 Task: Model and Animate a Rube Goldberg Machine.
Action: Mouse moved to (461, 302)
Screenshot: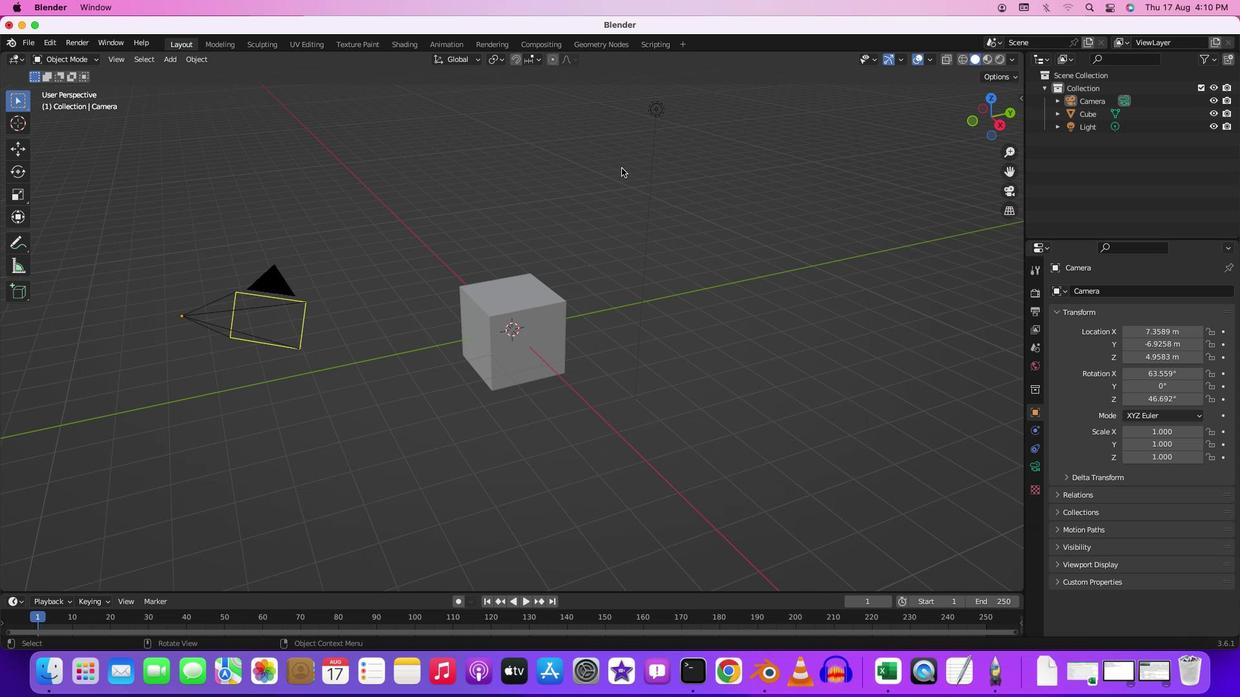 
Action: Key pressed Key.delete
Screenshot: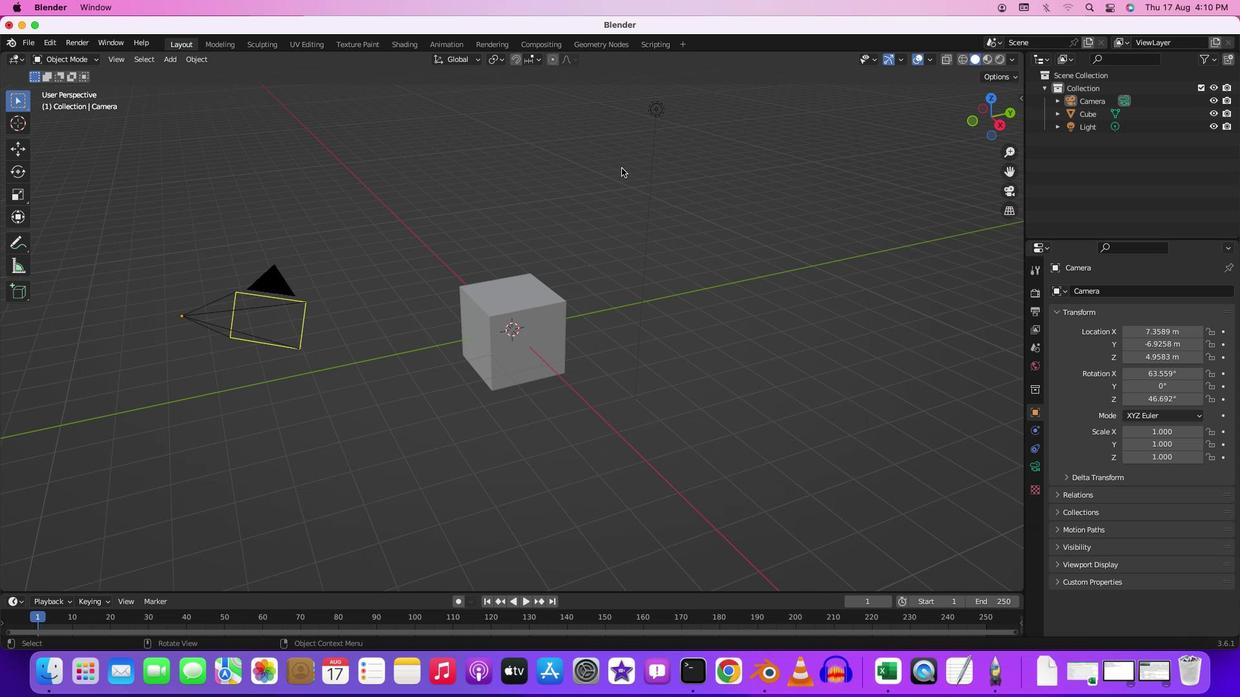 
Action: Mouse moved to (415, 310)
Screenshot: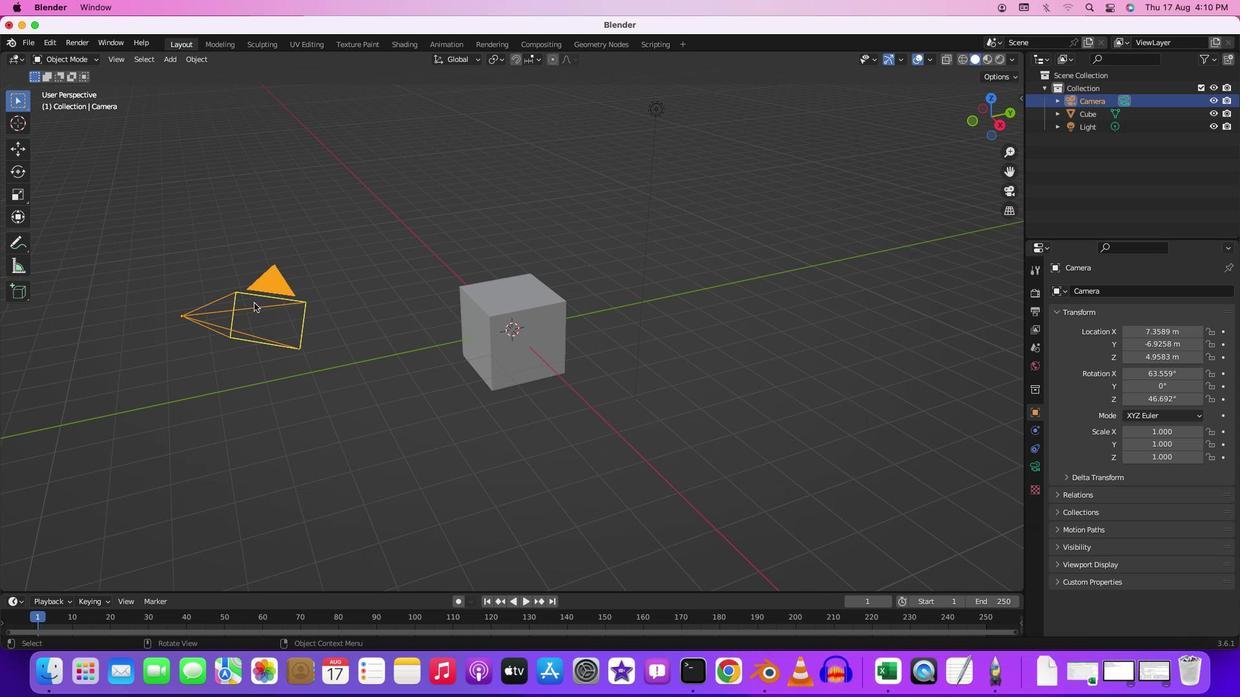 
Action: Mouse pressed left at (415, 310)
Screenshot: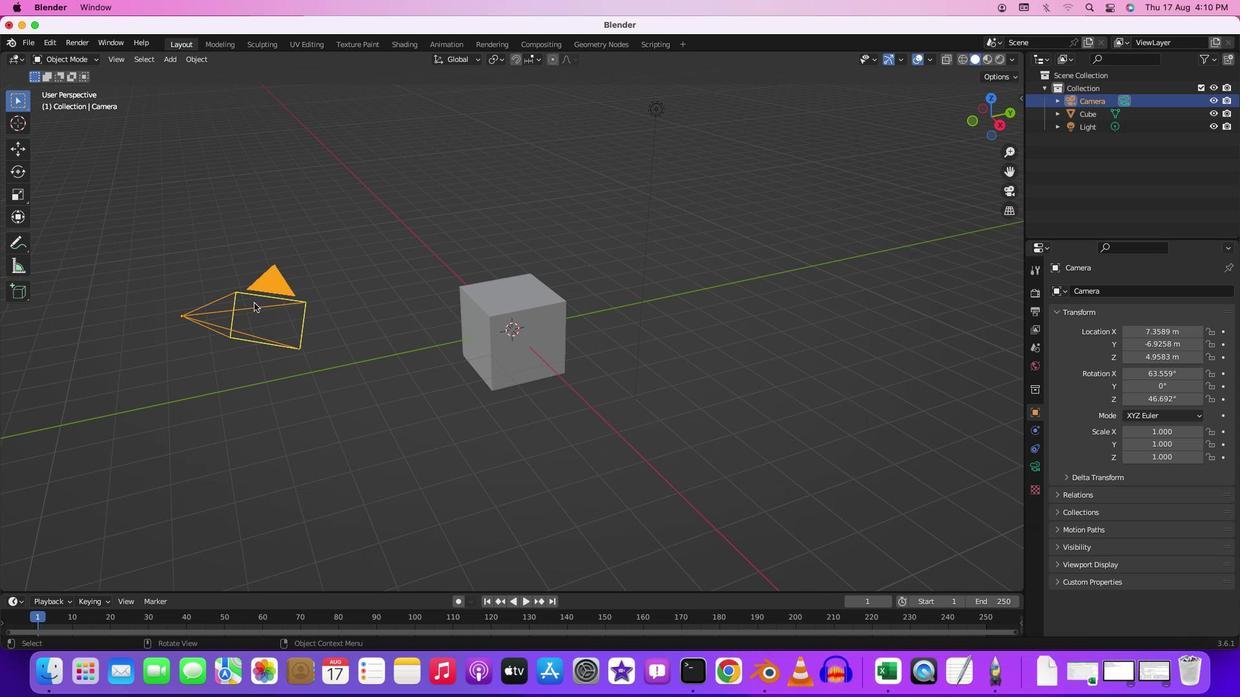 
Action: Key pressed Key.delete
Screenshot: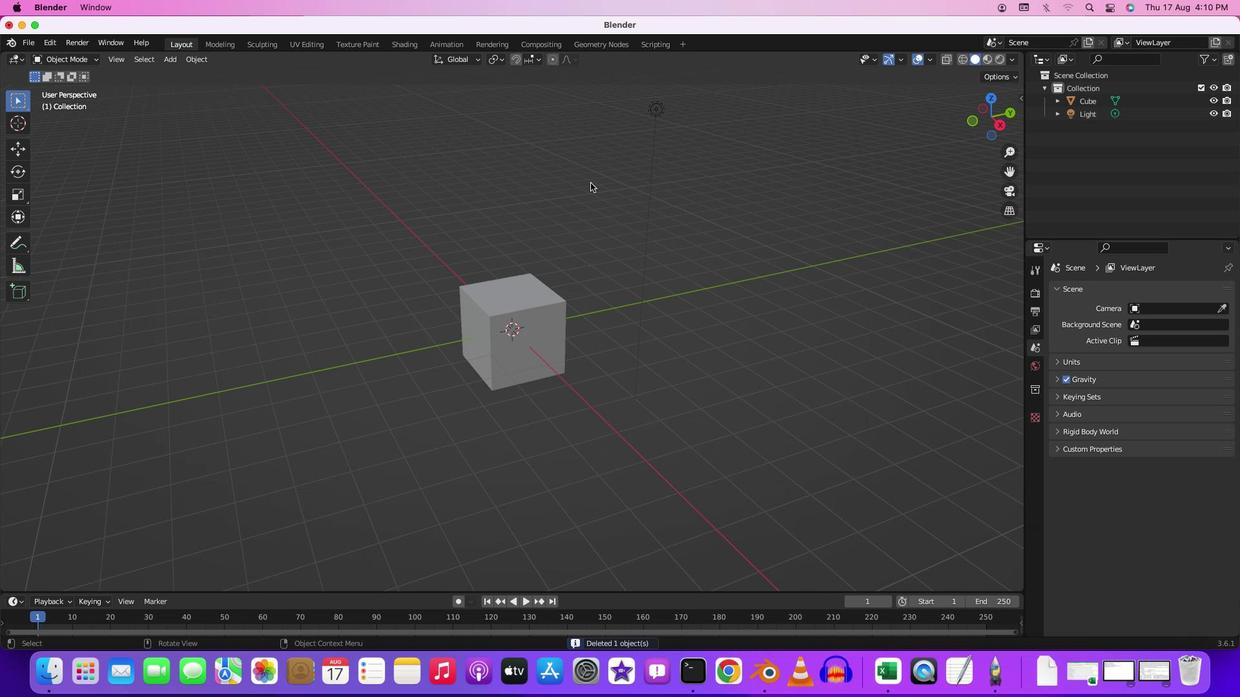 
Action: Mouse moved to (601, 151)
Screenshot: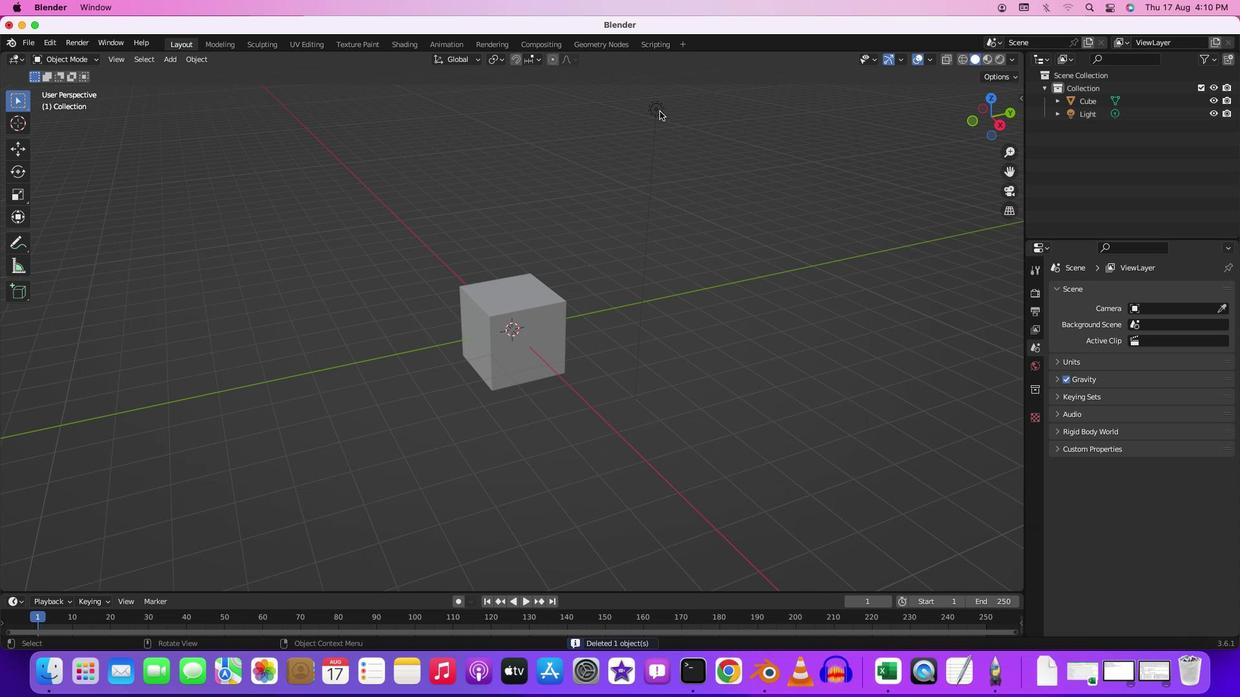 
Action: Mouse pressed left at (601, 151)
Screenshot: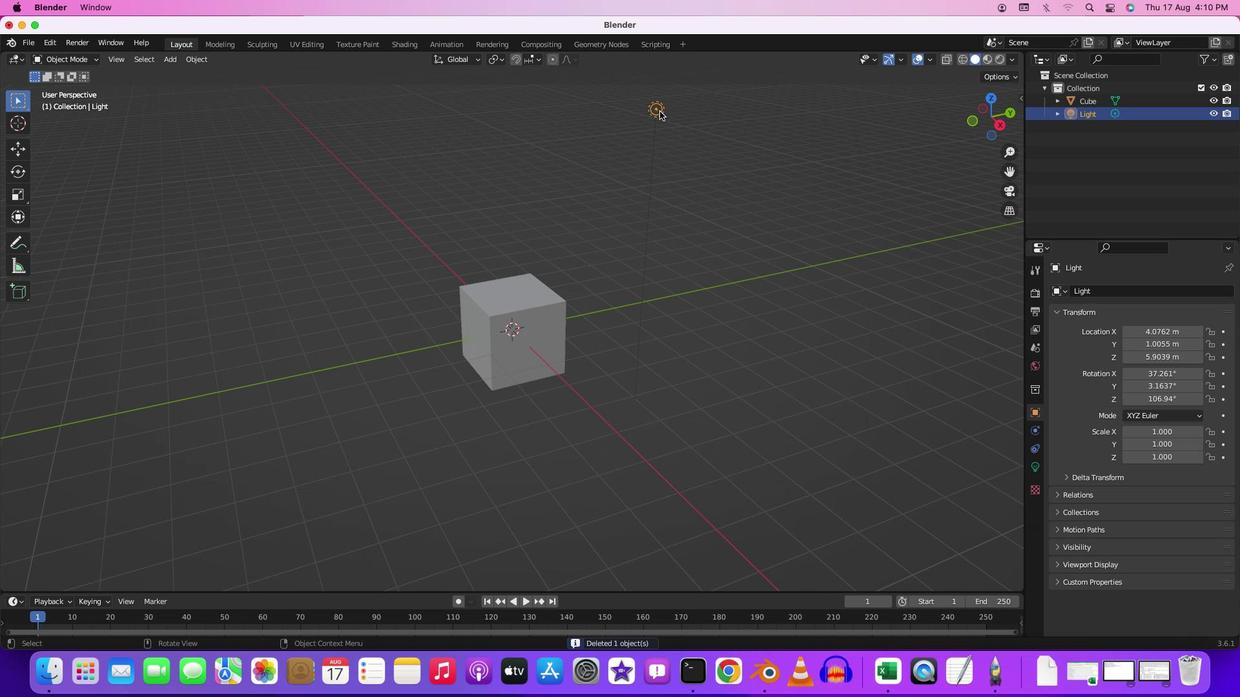 
Action: Key pressed Key.delete
Screenshot: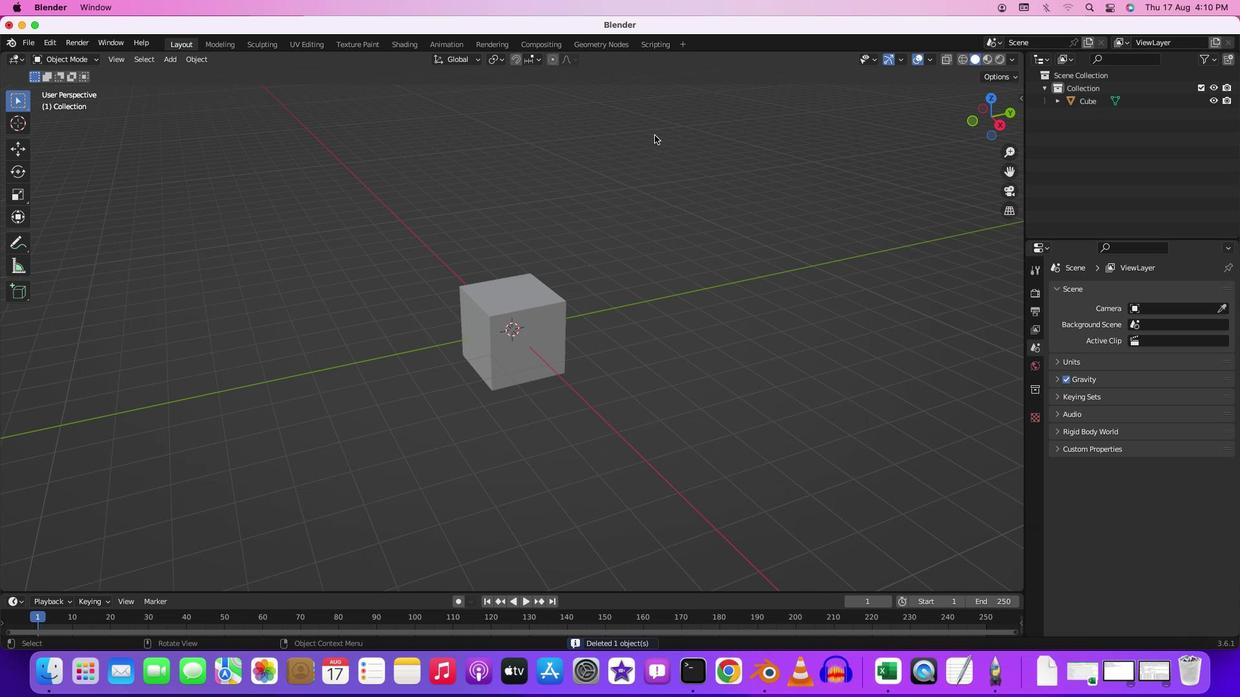 
Action: Mouse moved to (544, 317)
Screenshot: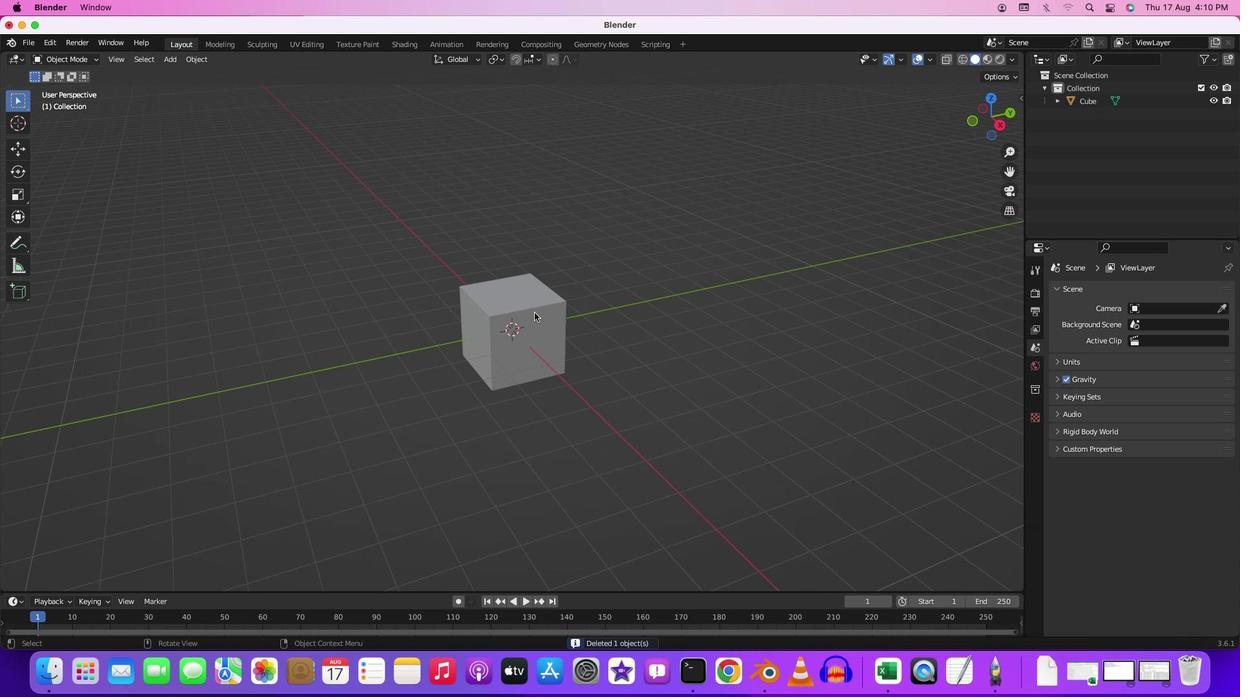 
Action: Mouse pressed left at (544, 317)
Screenshot: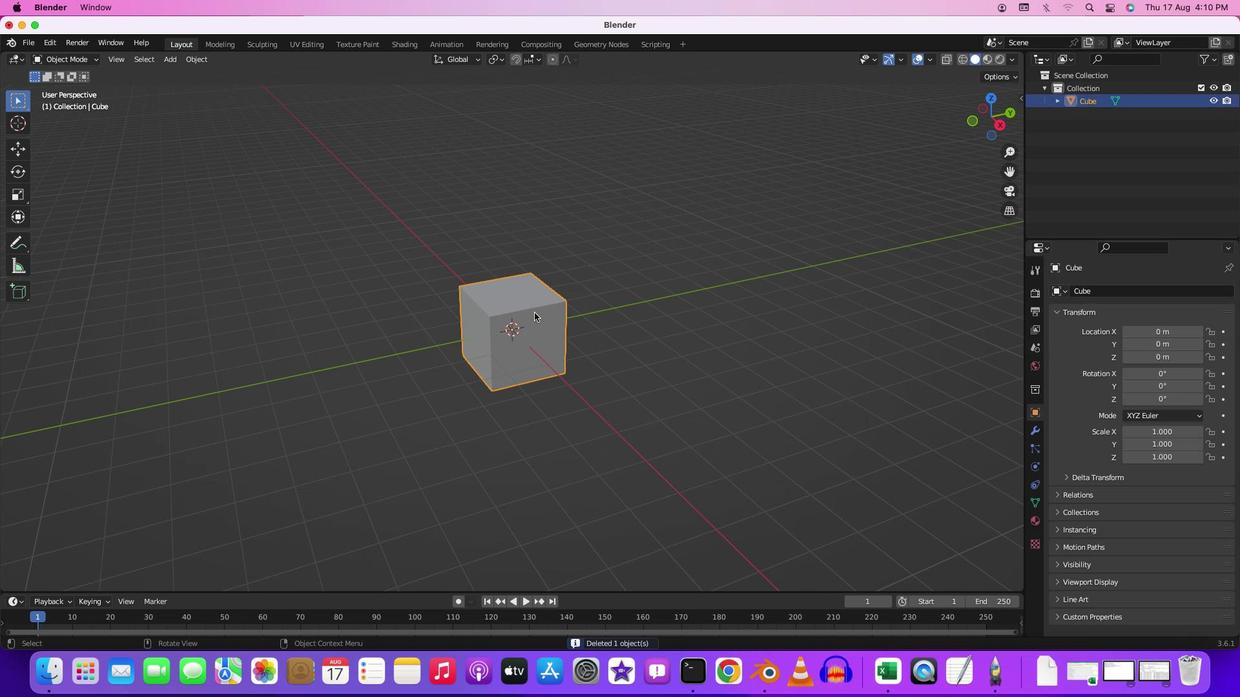 
Action: Mouse moved to (576, 293)
Screenshot: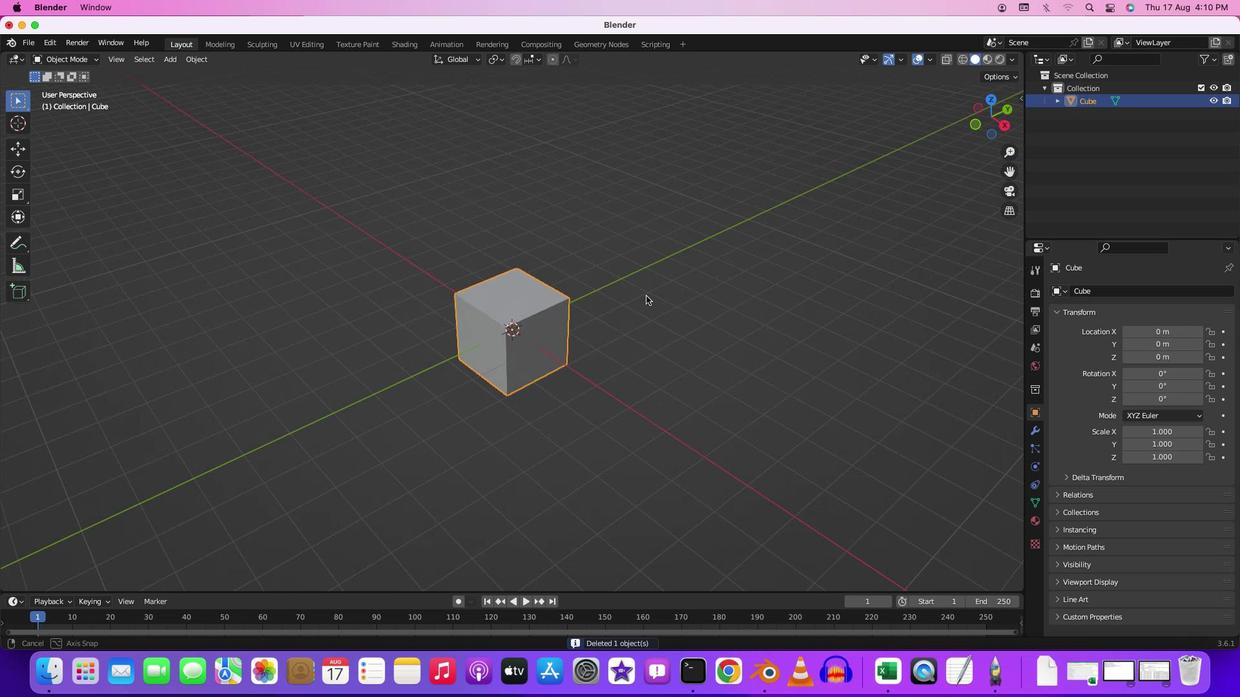 
Action: Mouse pressed middle at (576, 293)
Screenshot: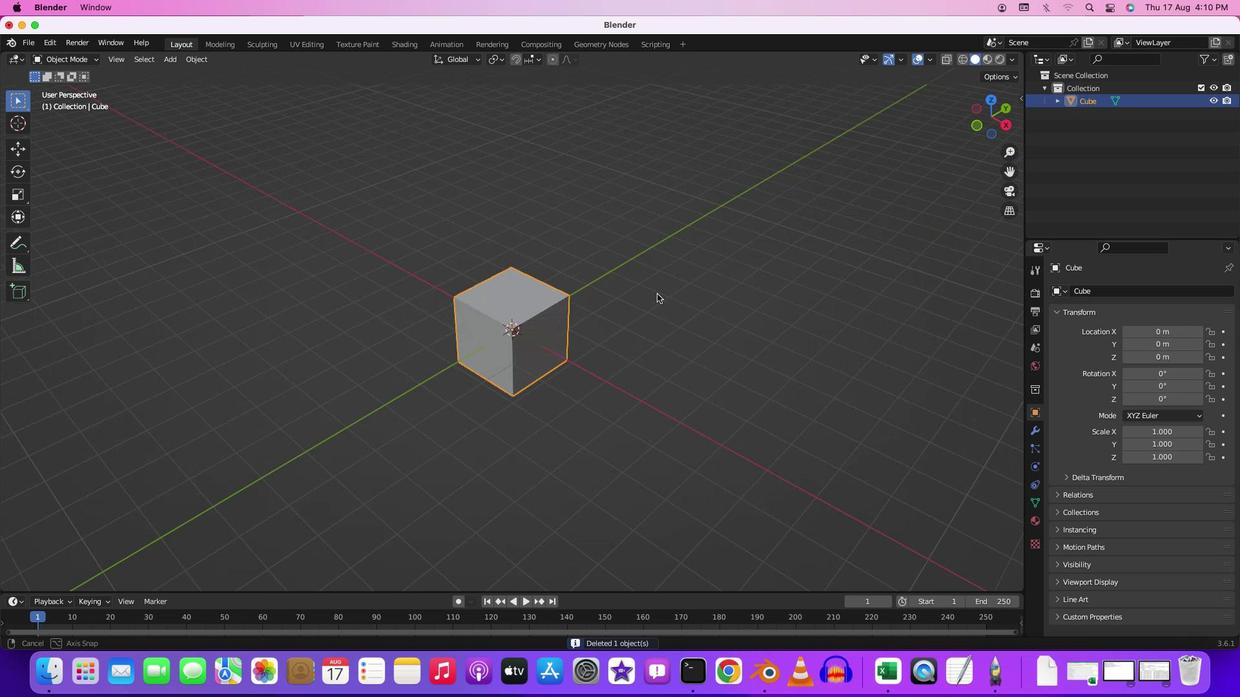 
Action: Mouse moved to (627, 284)
Screenshot: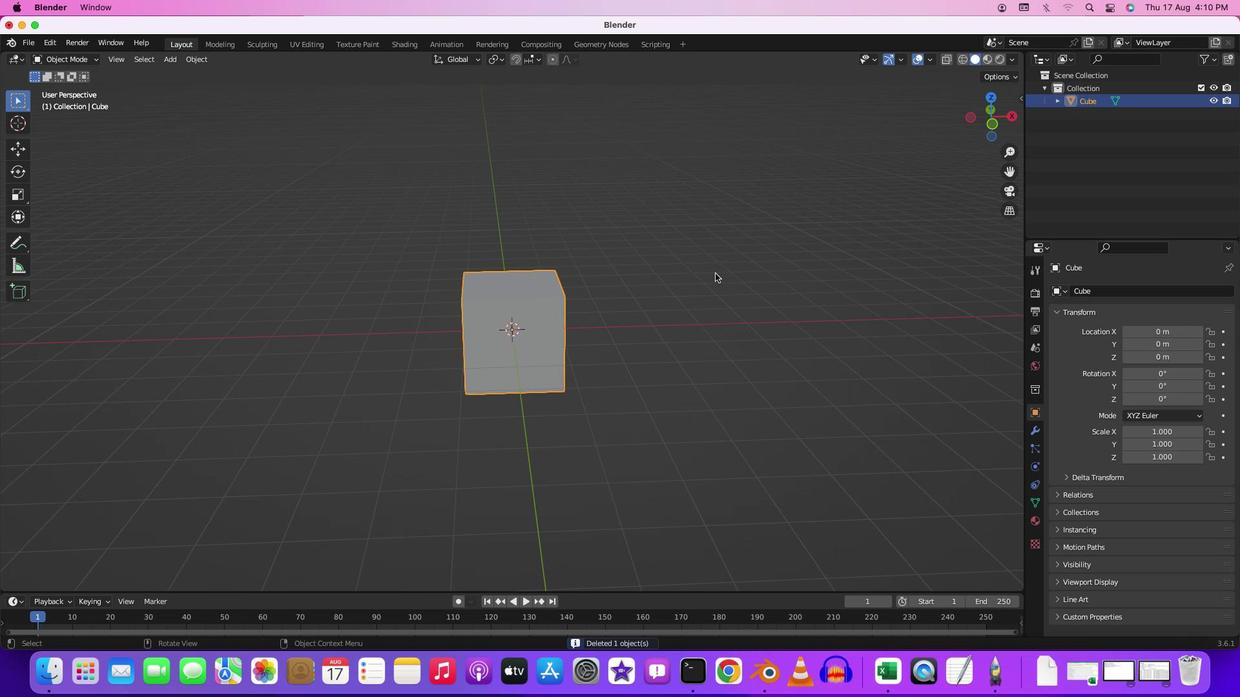 
Action: Mouse scrolled (627, 284) with delta (299, 61)
Screenshot: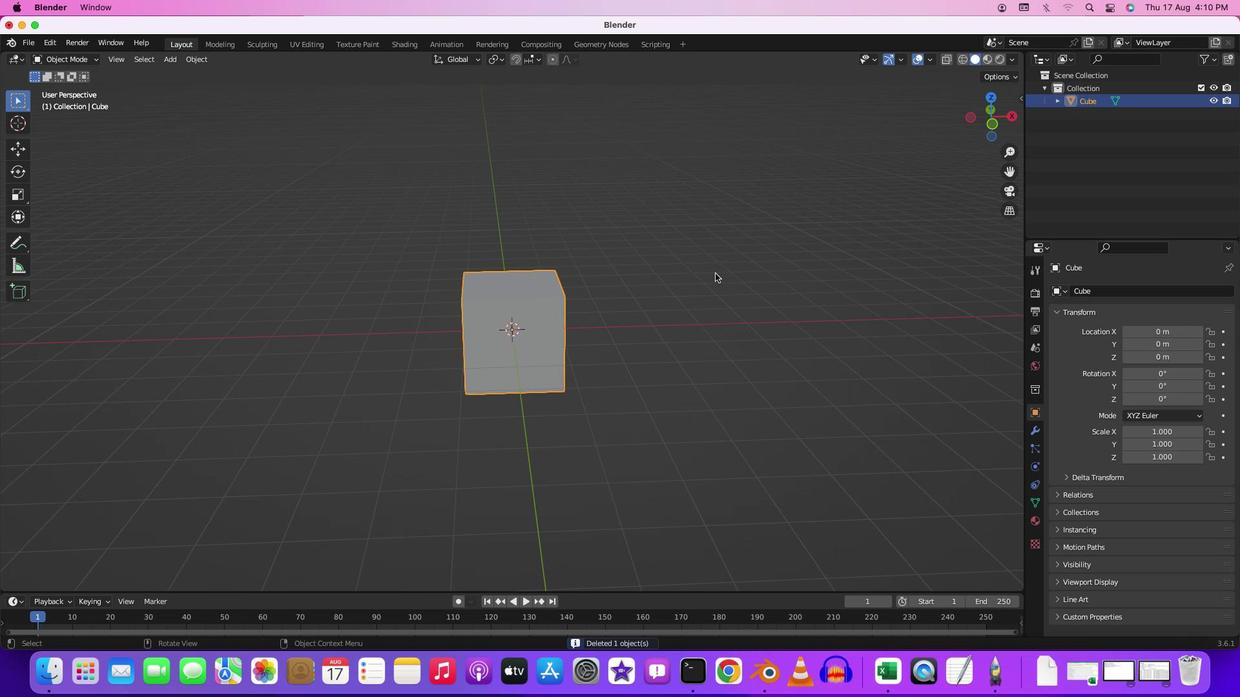 
Action: Mouse moved to (626, 285)
Screenshot: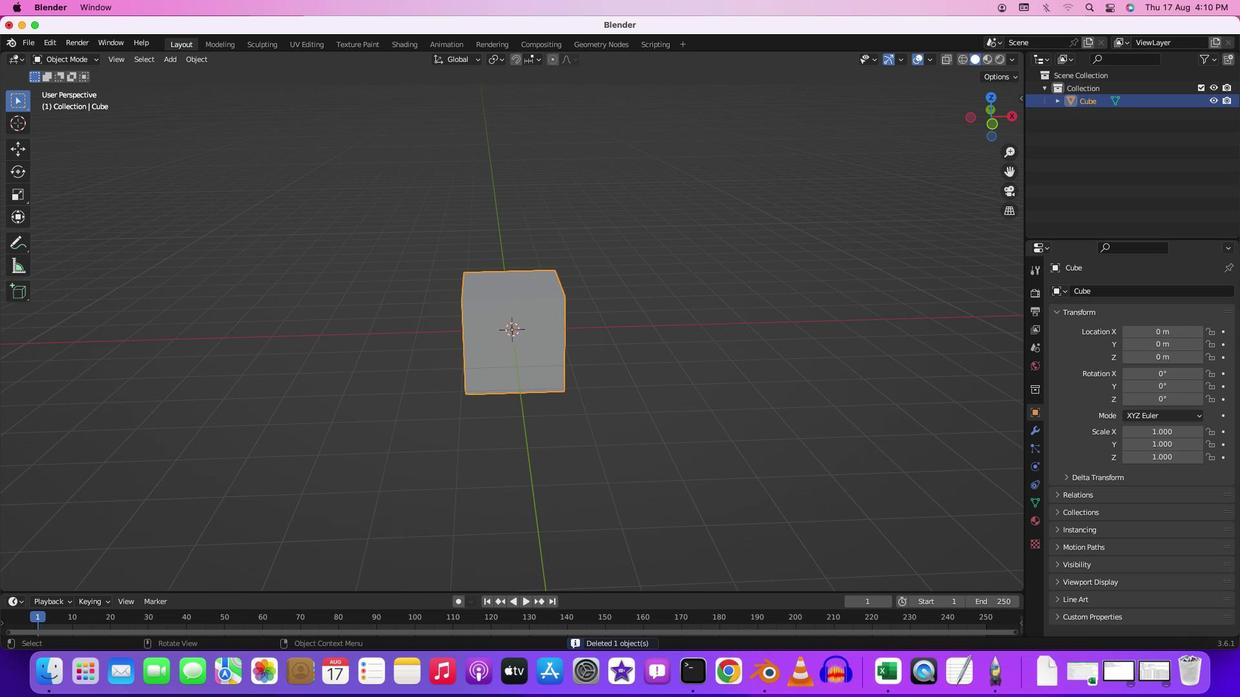 
Action: Key pressed 's''x'
Screenshot: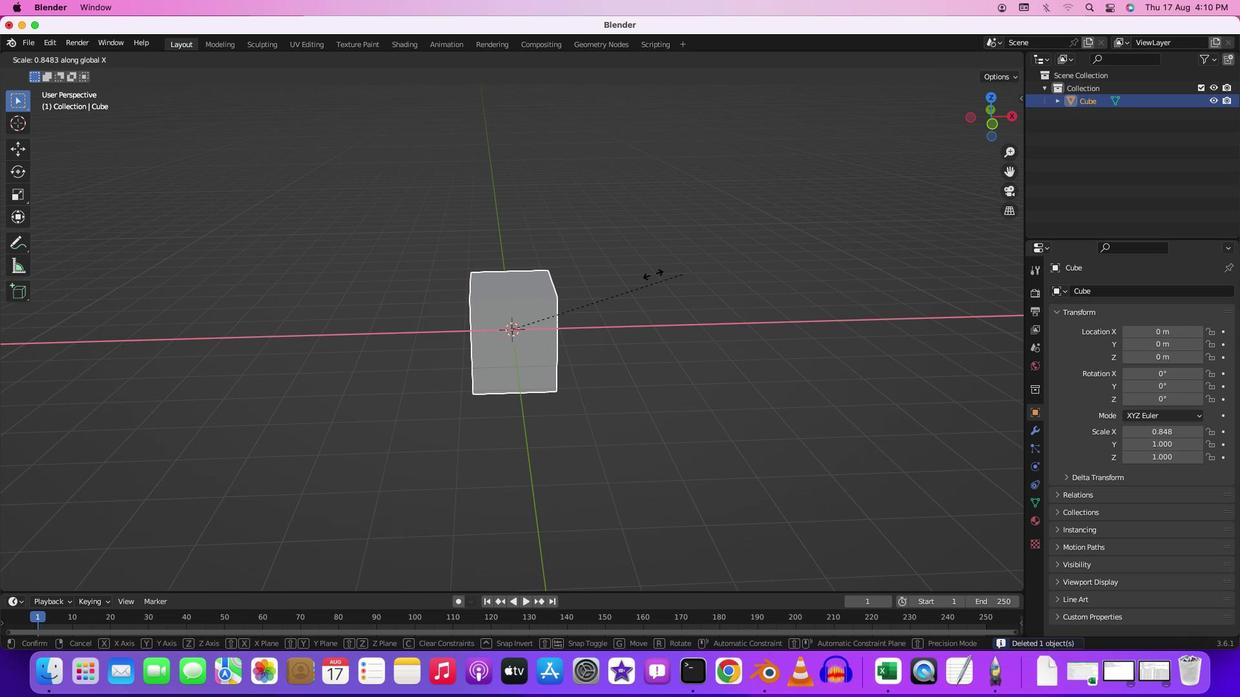 
Action: Mouse moved to (534, 304)
Screenshot: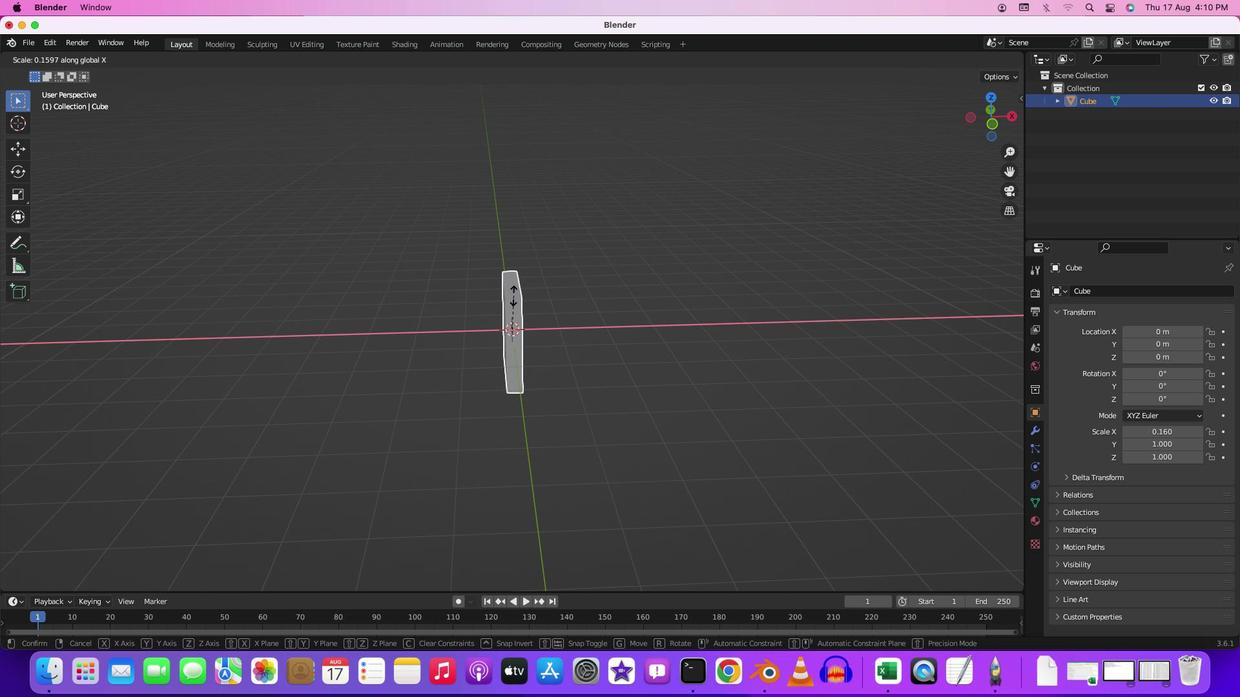 
Action: Mouse pressed left at (534, 304)
Screenshot: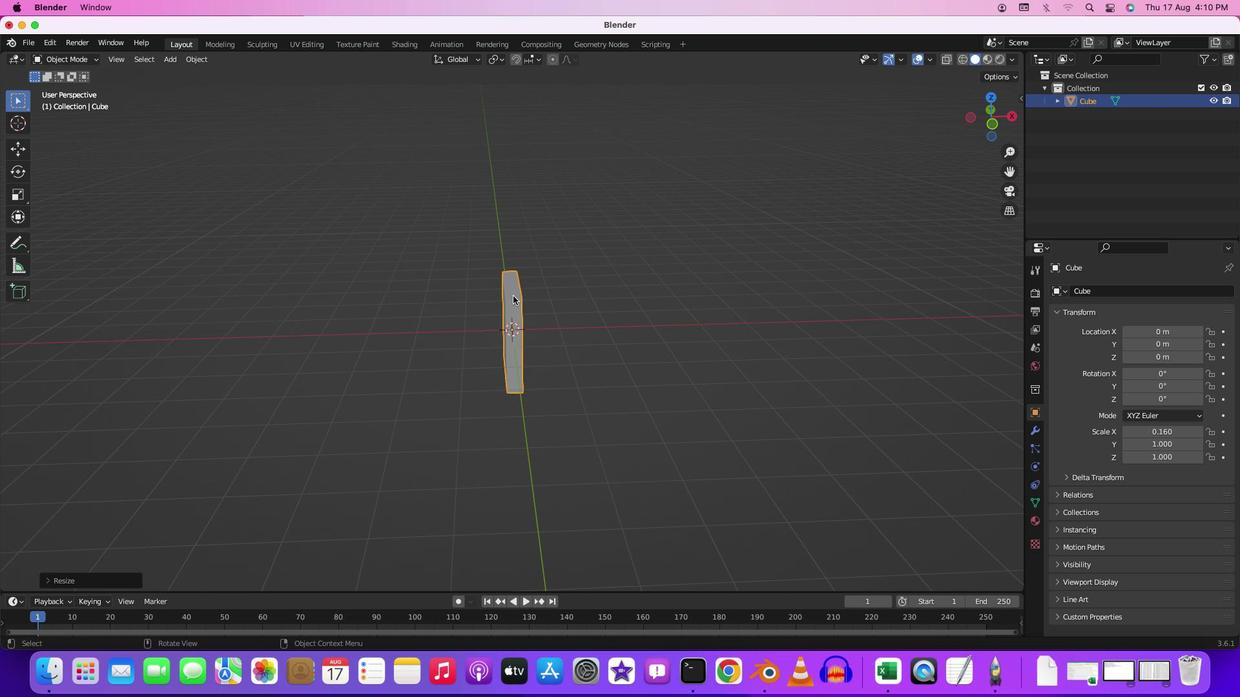 
Action: Mouse moved to (582, 282)
Screenshot: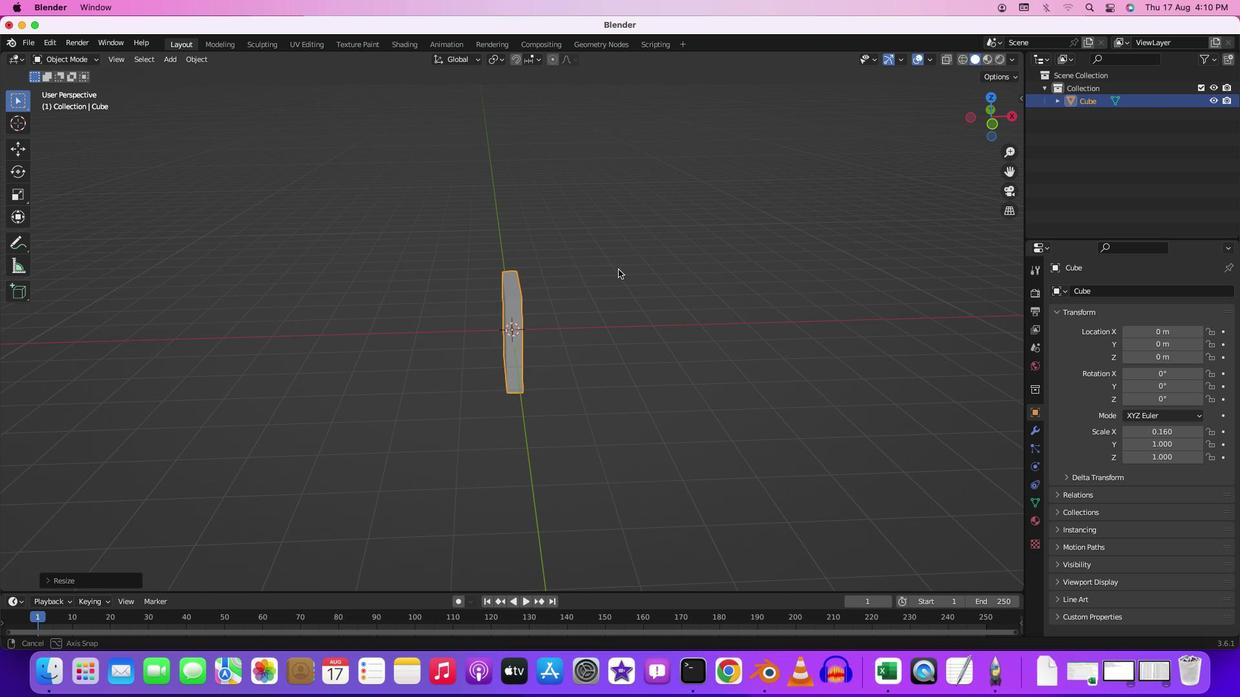 
Action: Mouse pressed middle at (582, 282)
Screenshot: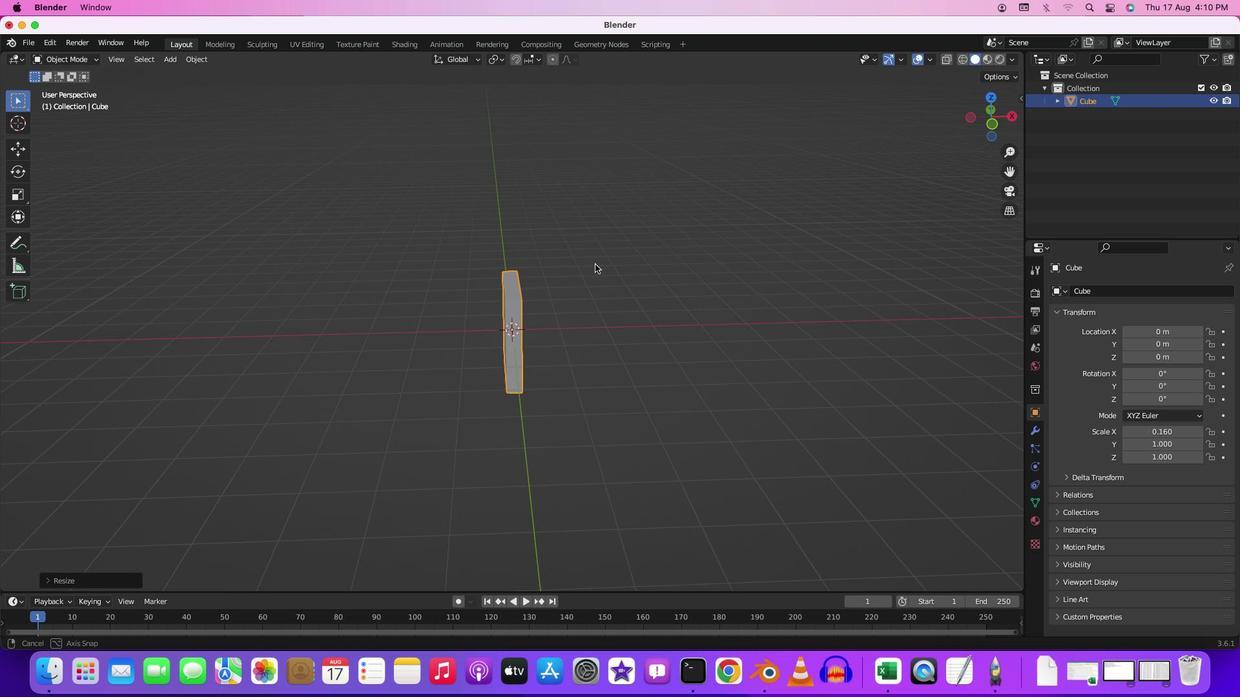 
Action: Mouse moved to (521, 270)
Screenshot: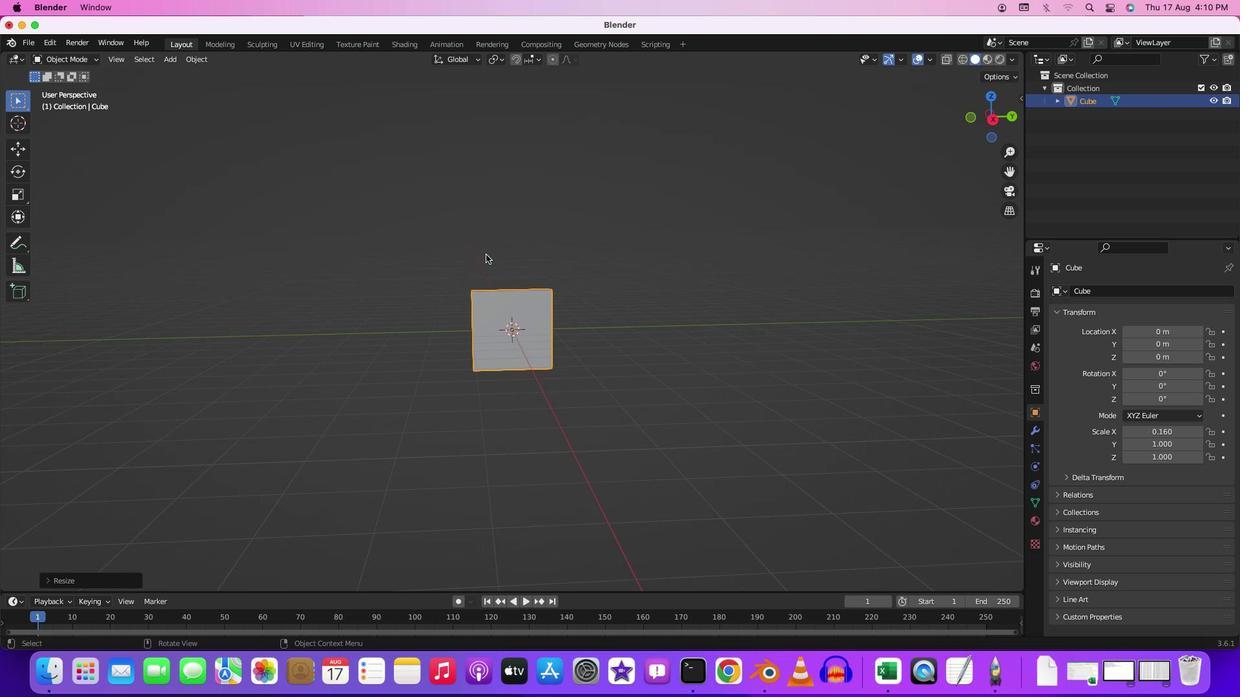 
Action: Mouse scrolled (521, 270) with delta (299, 60)
Screenshot: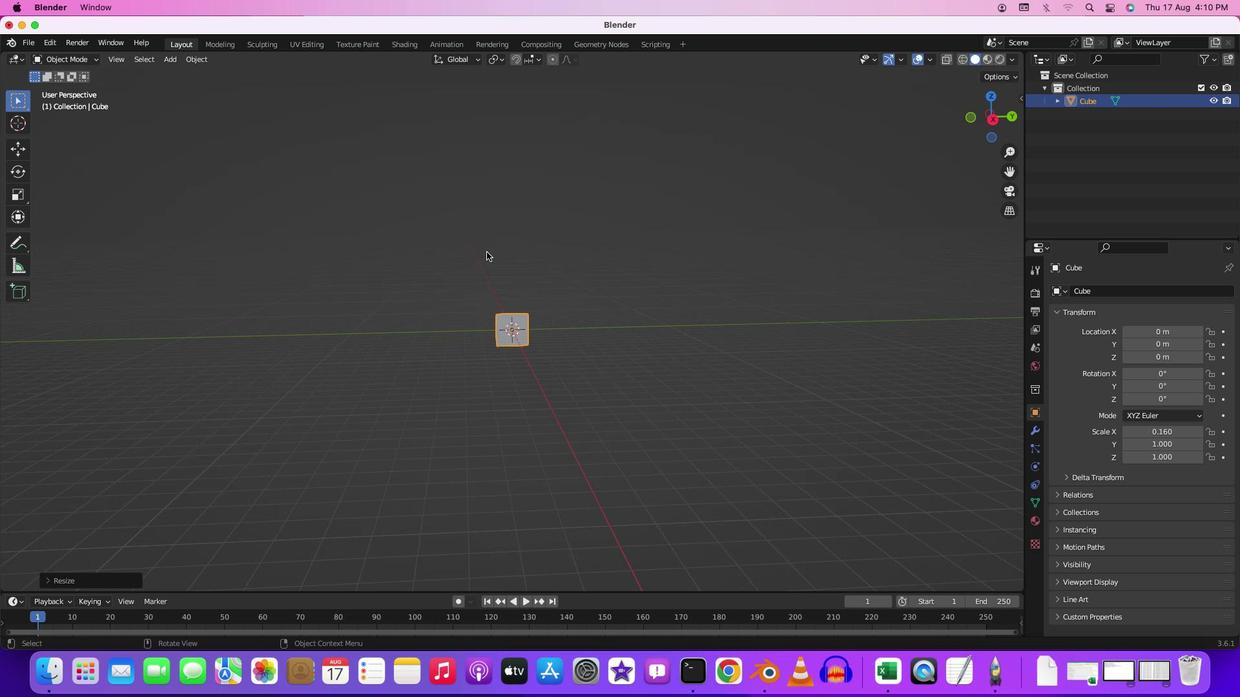 
Action: Mouse scrolled (521, 270) with delta (299, 60)
Screenshot: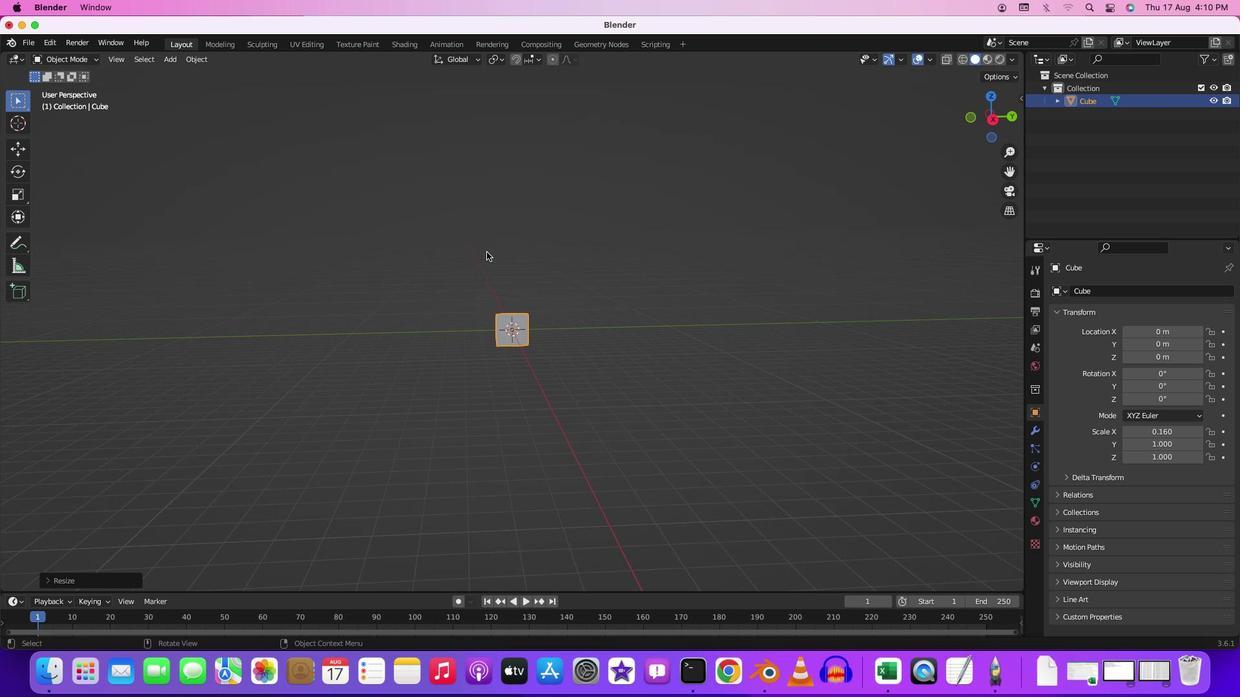 
Action: Mouse scrolled (521, 270) with delta (299, 58)
Screenshot: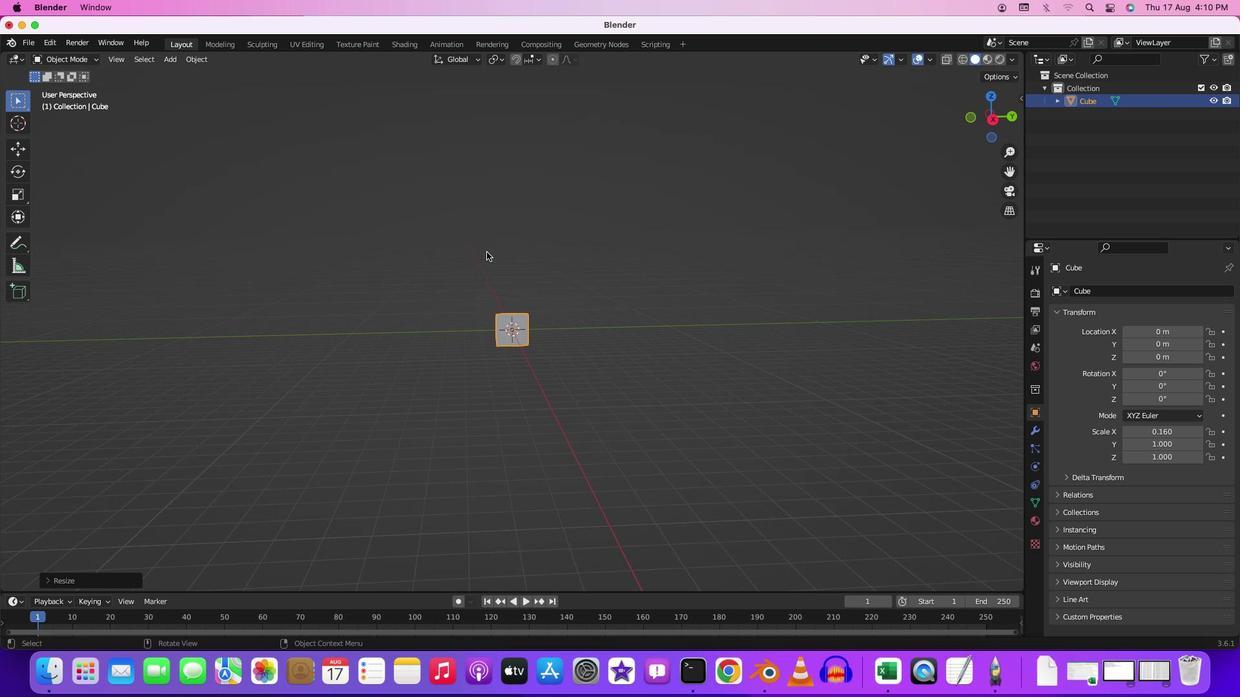 
Action: Mouse scrolled (521, 270) with delta (299, 58)
Screenshot: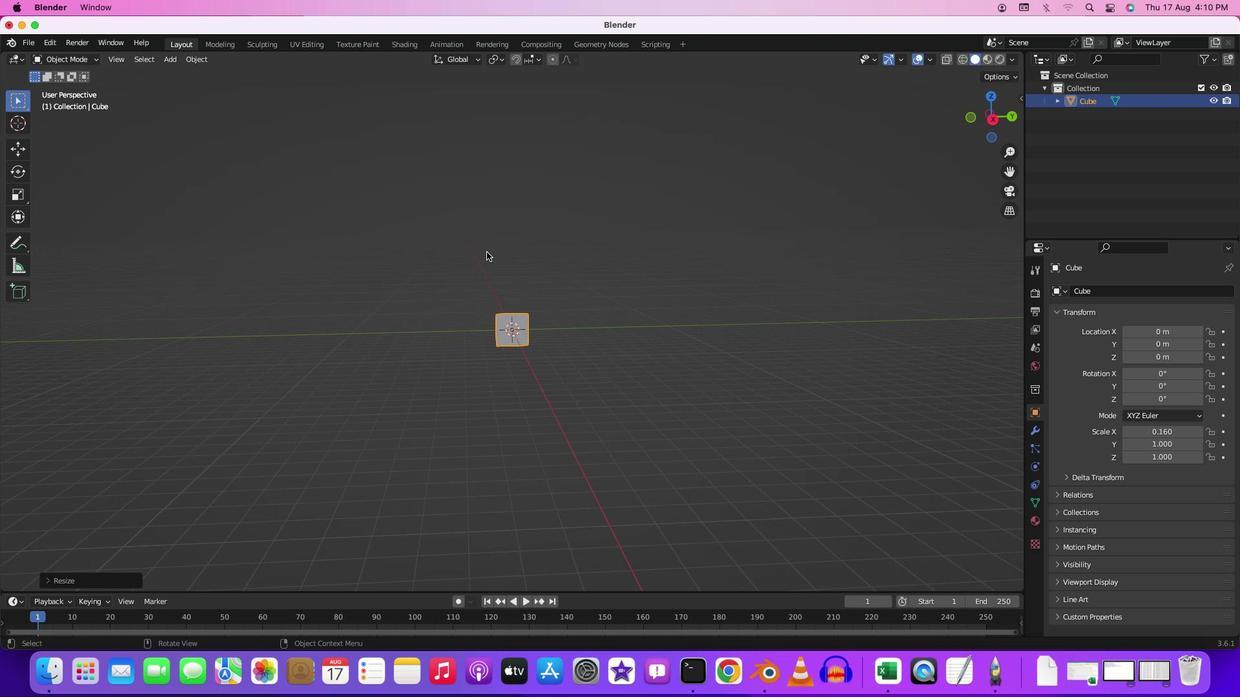 
Action: Mouse scrolled (521, 270) with delta (299, 57)
Screenshot: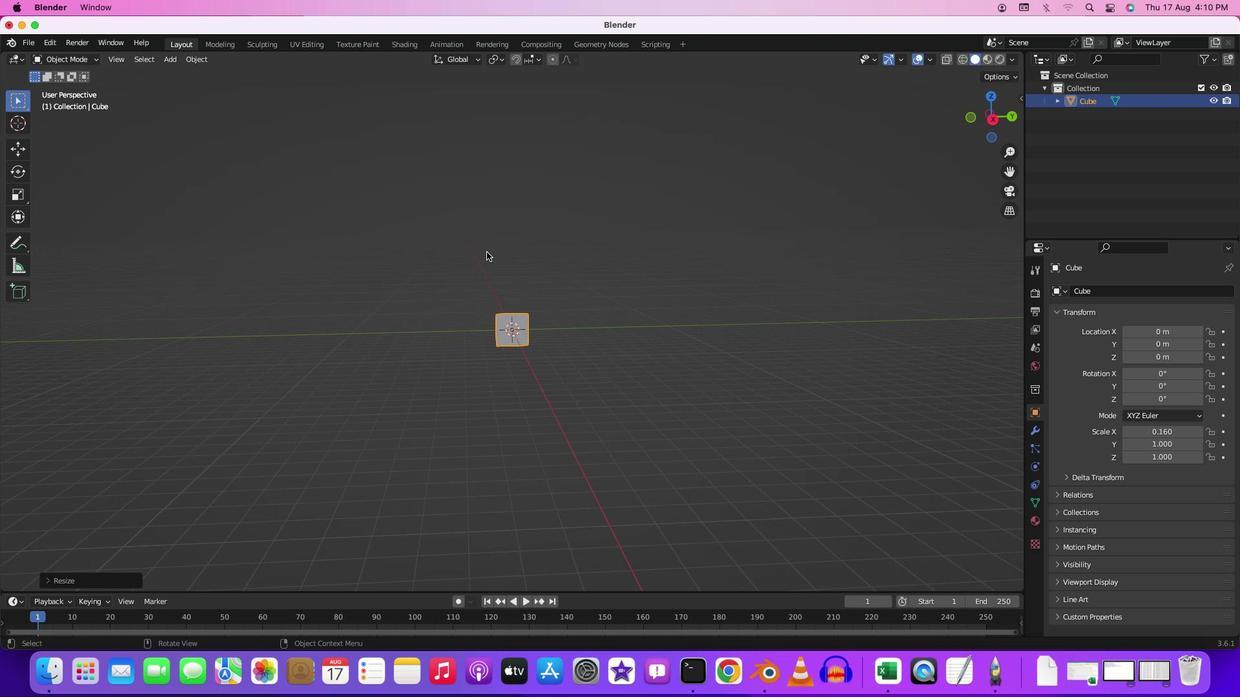 
Action: Mouse scrolled (521, 270) with delta (299, 56)
Screenshot: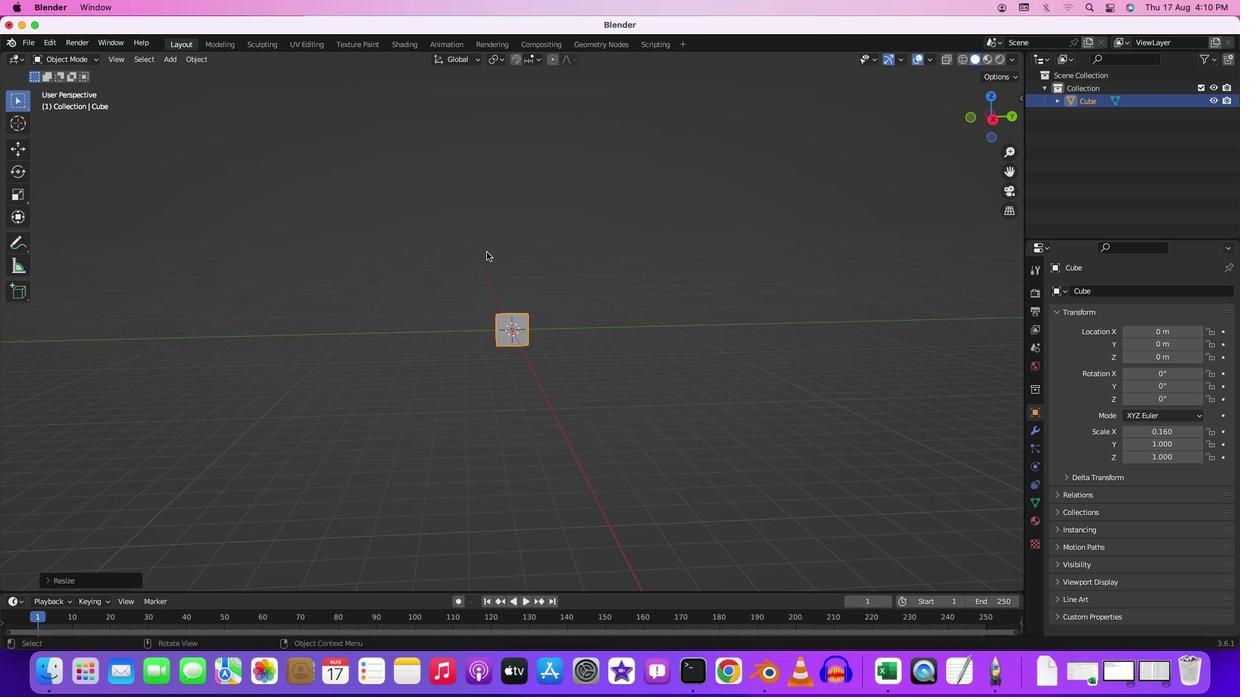 
Action: Mouse moved to (522, 268)
Screenshot: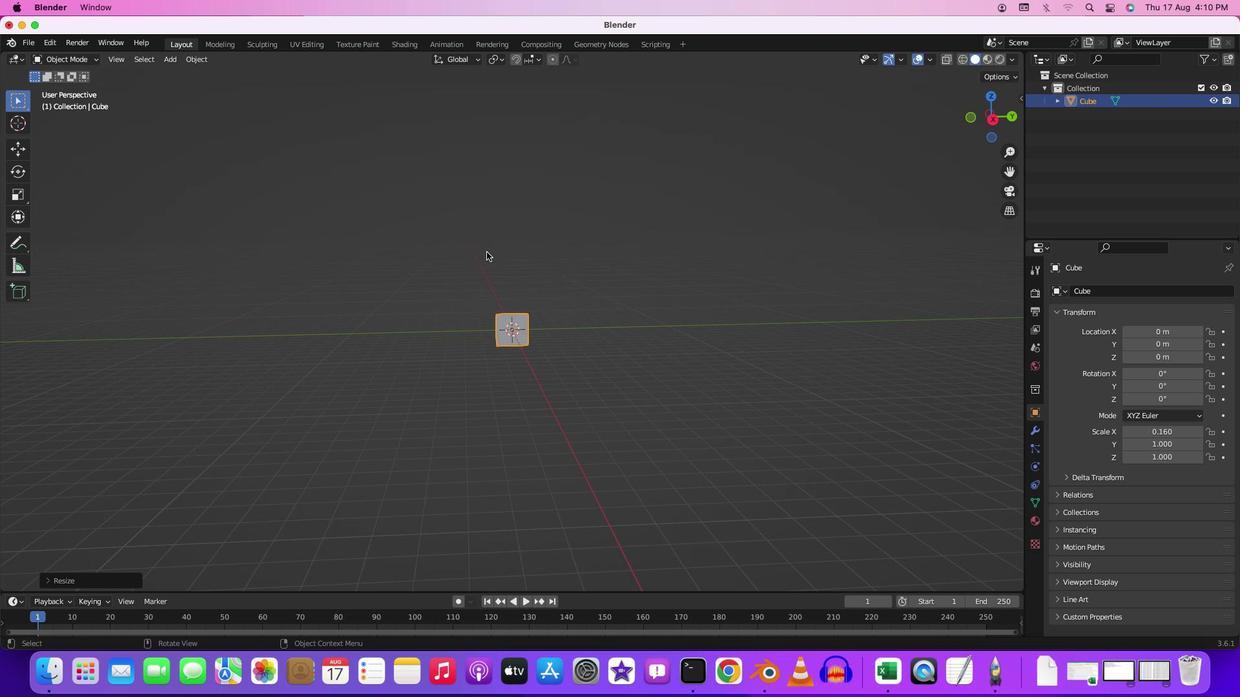 
Action: Mouse scrolled (522, 268) with delta (299, 60)
Screenshot: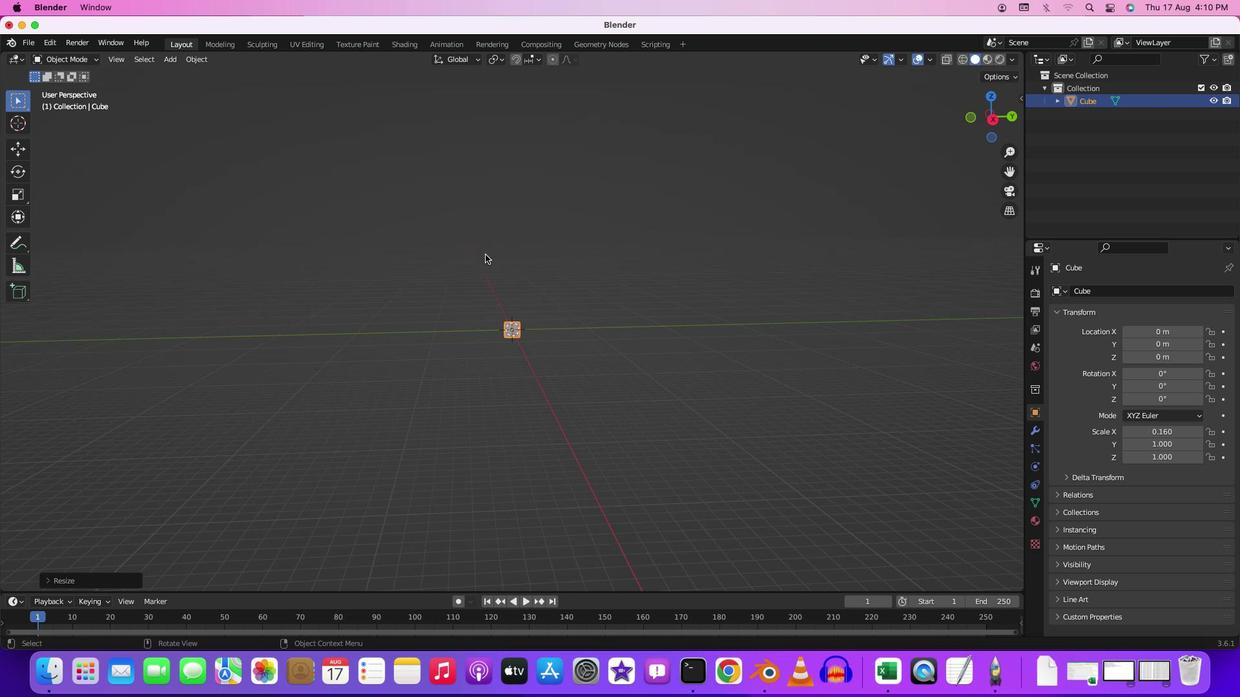 
Action: Mouse scrolled (522, 268) with delta (299, 60)
Screenshot: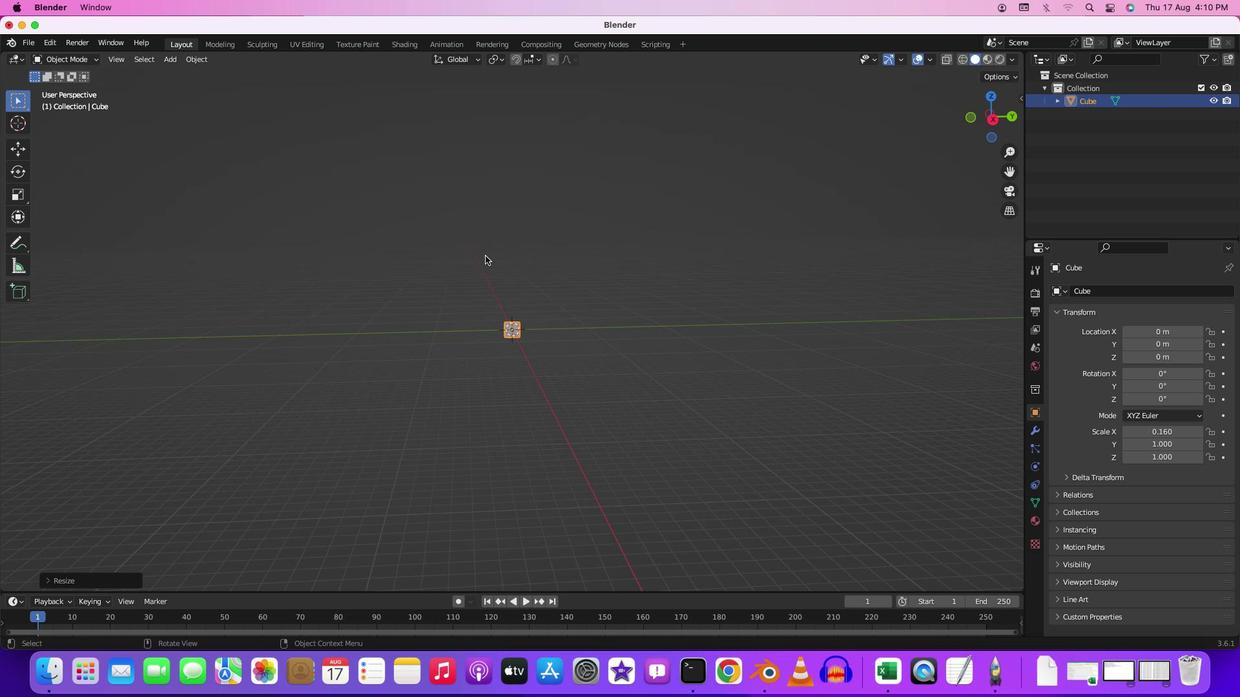 
Action: Mouse scrolled (522, 268) with delta (299, 58)
Screenshot: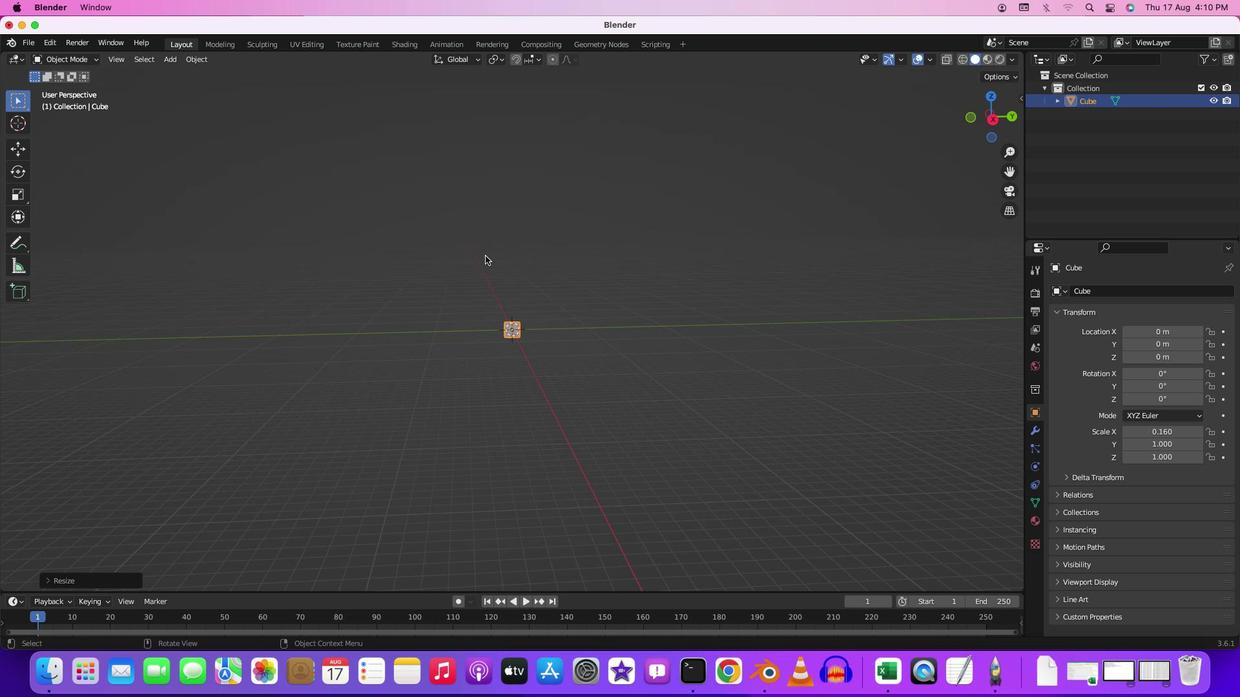 
Action: Mouse scrolled (522, 268) with delta (299, 58)
Screenshot: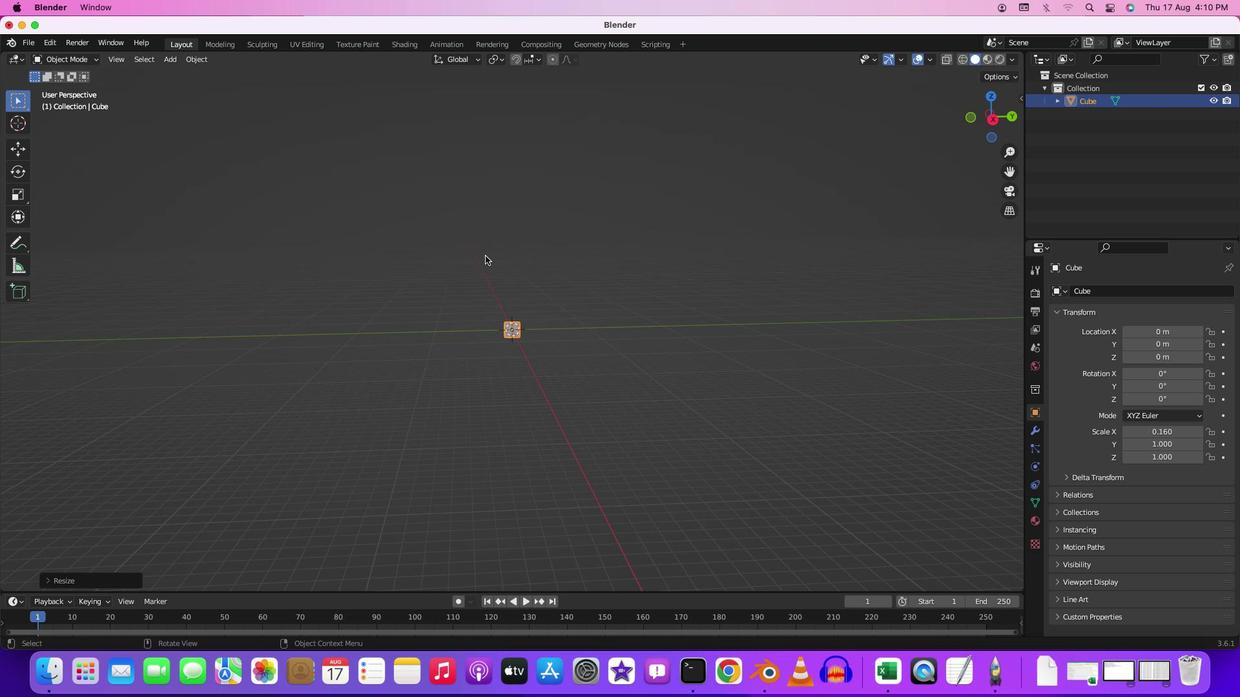 
Action: Mouse moved to (521, 275)
Screenshot: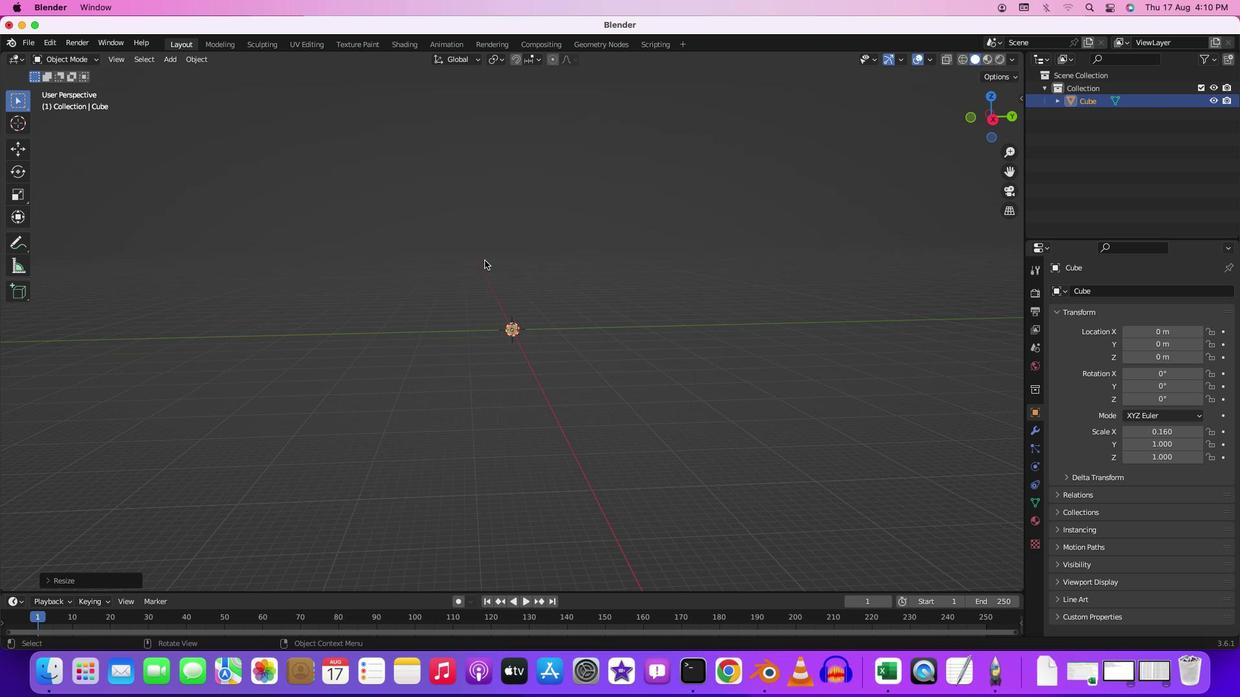 
Action: Mouse scrolled (521, 275) with delta (299, 60)
Screenshot: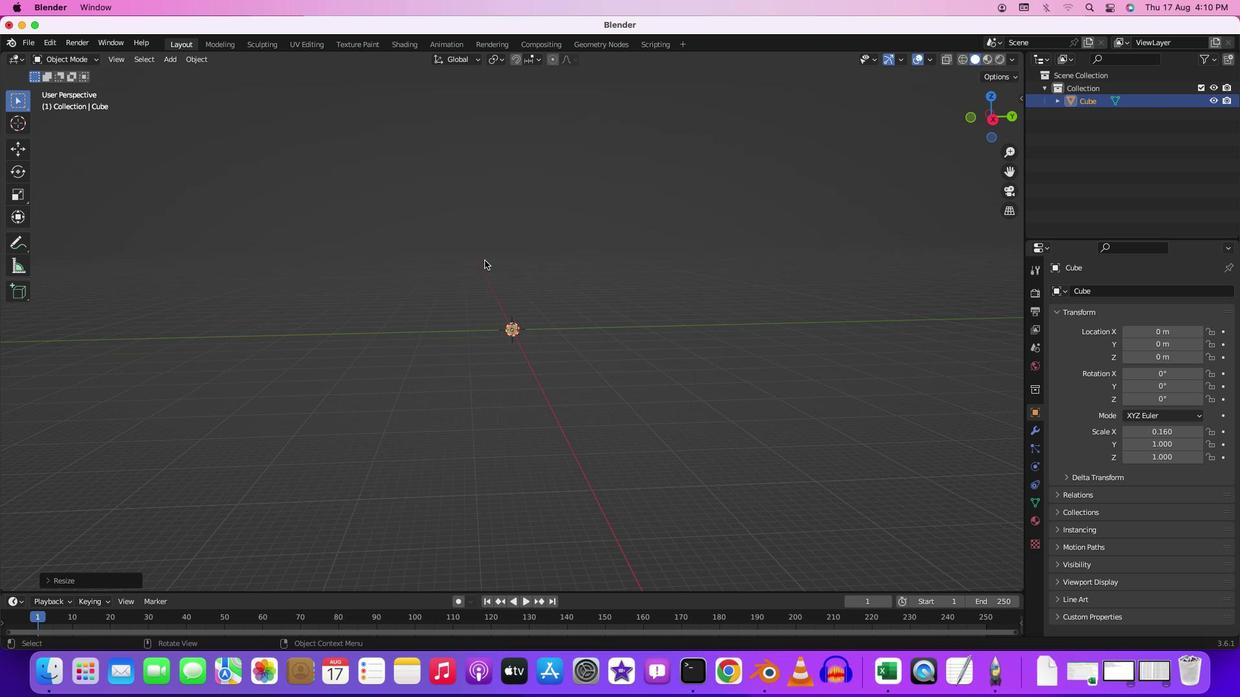
Action: Mouse moved to (521, 275)
Screenshot: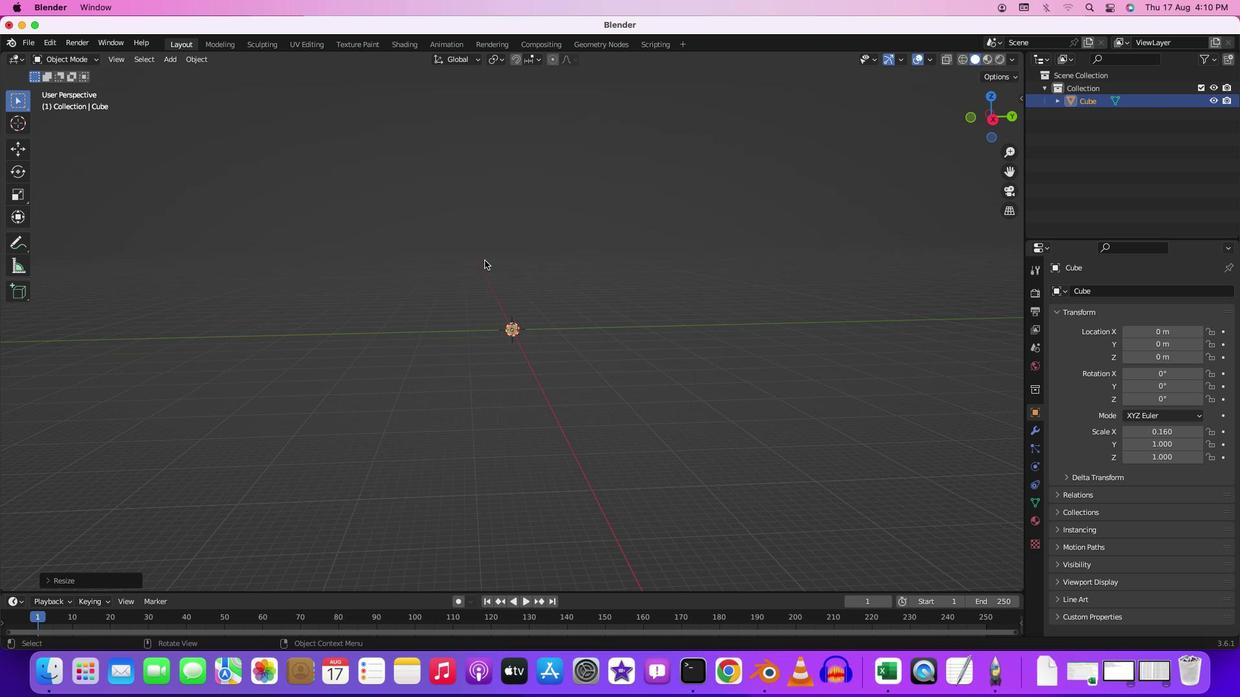 
Action: Mouse scrolled (521, 275) with delta (299, 60)
Screenshot: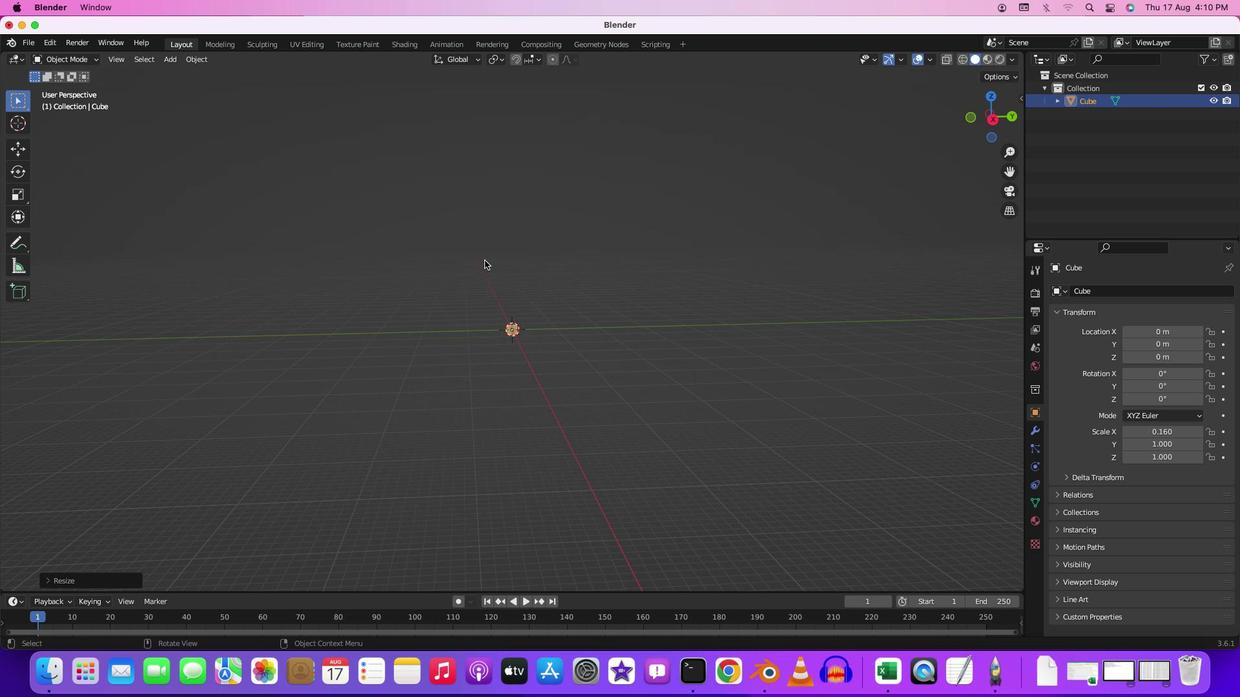 
Action: Mouse scrolled (521, 275) with delta (299, 58)
Screenshot: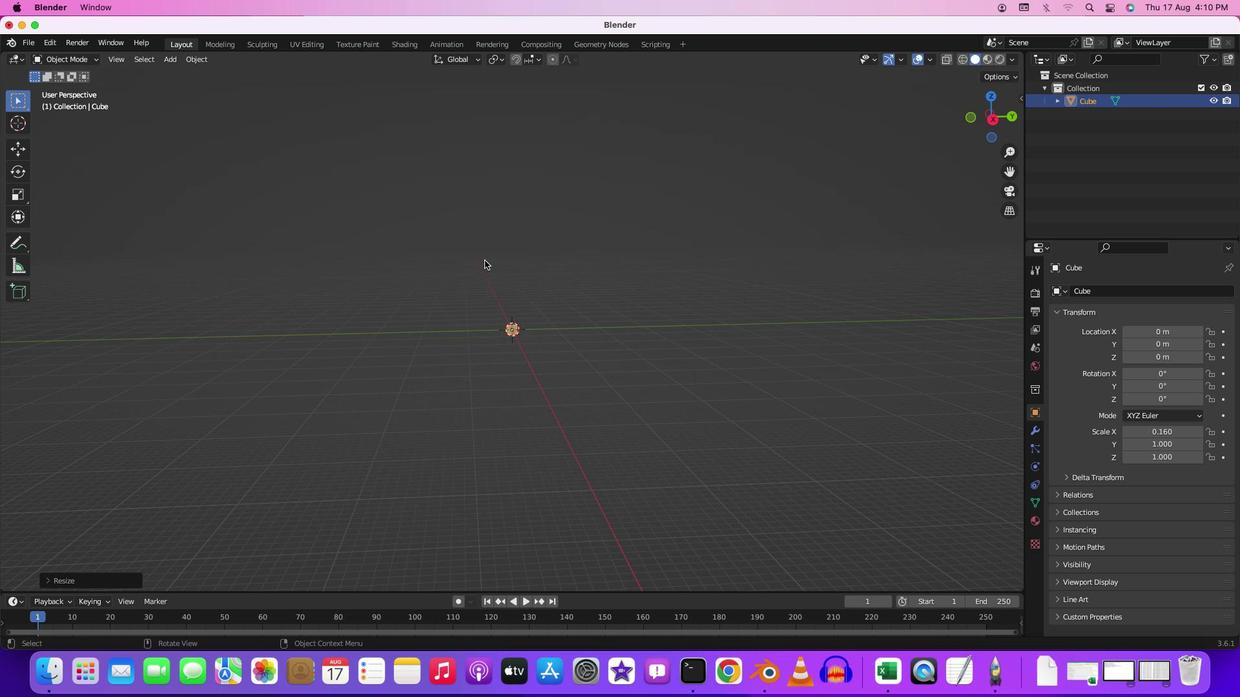 
Action: Key pressed '1'
Screenshot: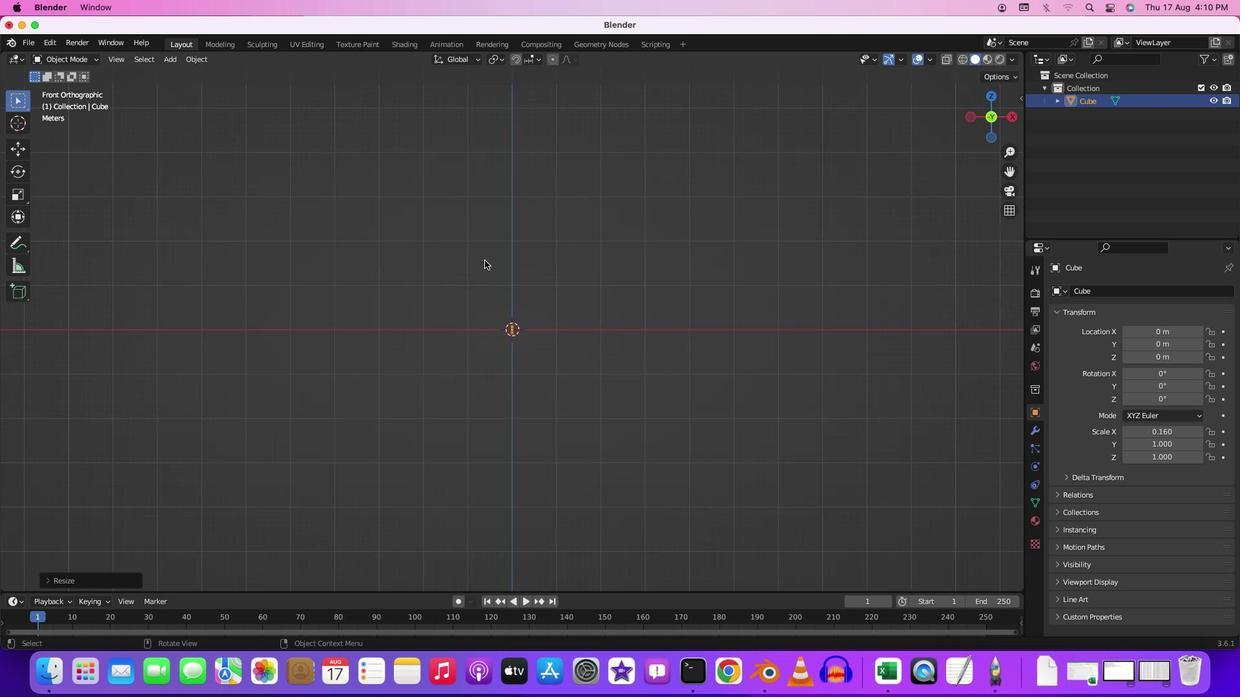
Action: Mouse moved to (558, 327)
Screenshot: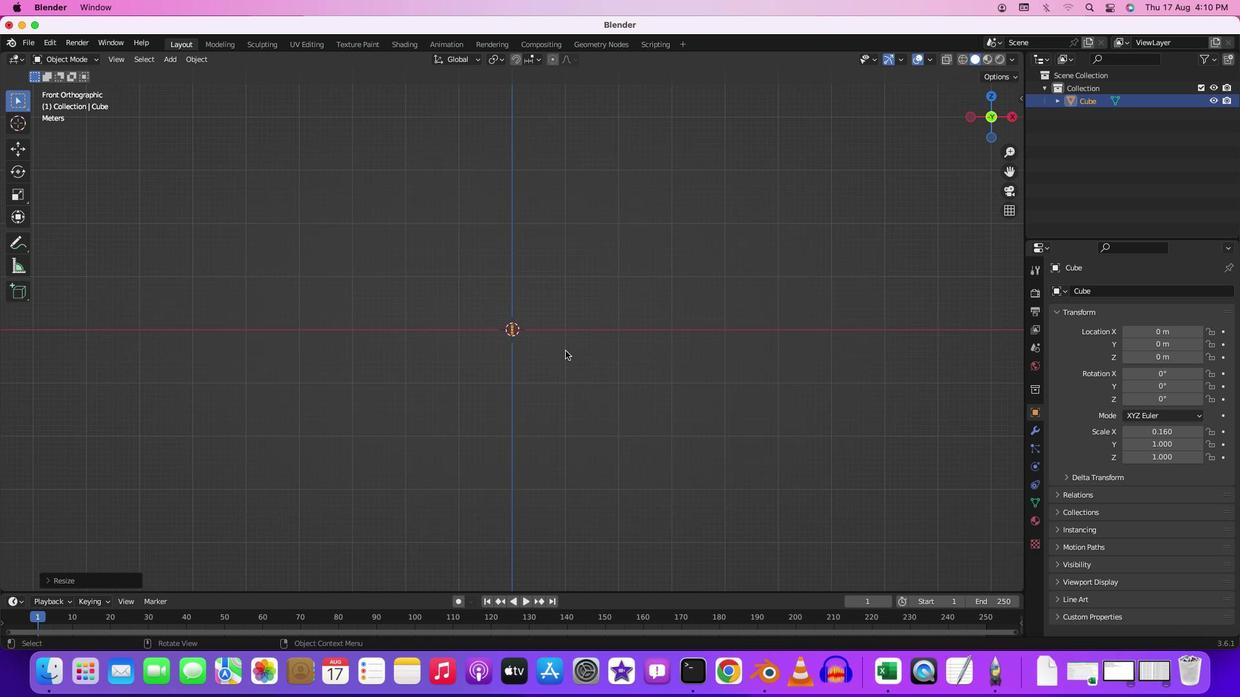 
Action: Mouse scrolled (558, 327) with delta (299, 61)
Screenshot: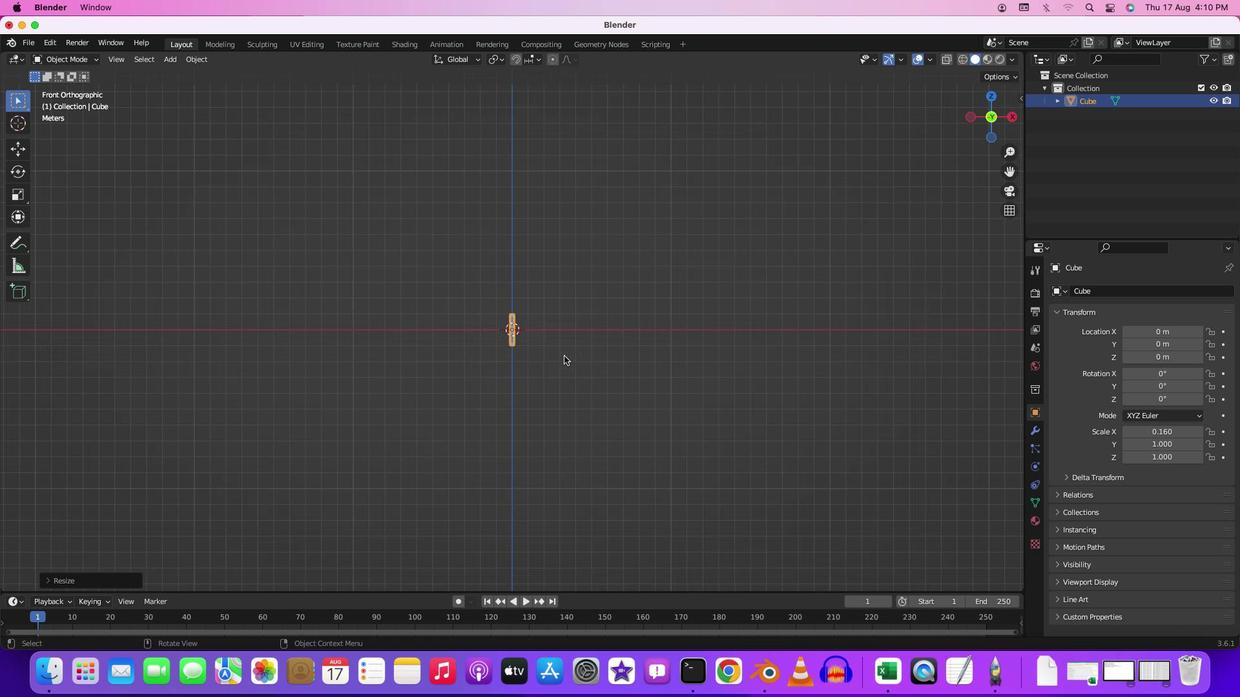 
Action: Mouse scrolled (558, 327) with delta (299, 61)
Screenshot: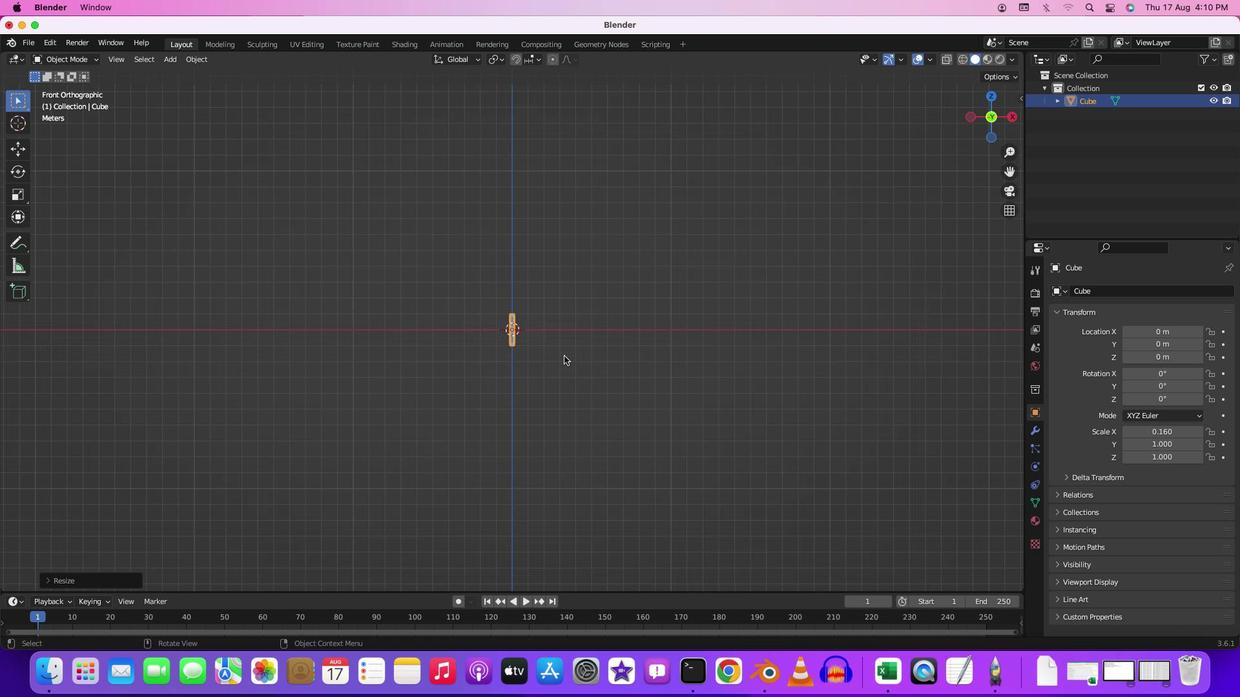
Action: Mouse moved to (558, 327)
Screenshot: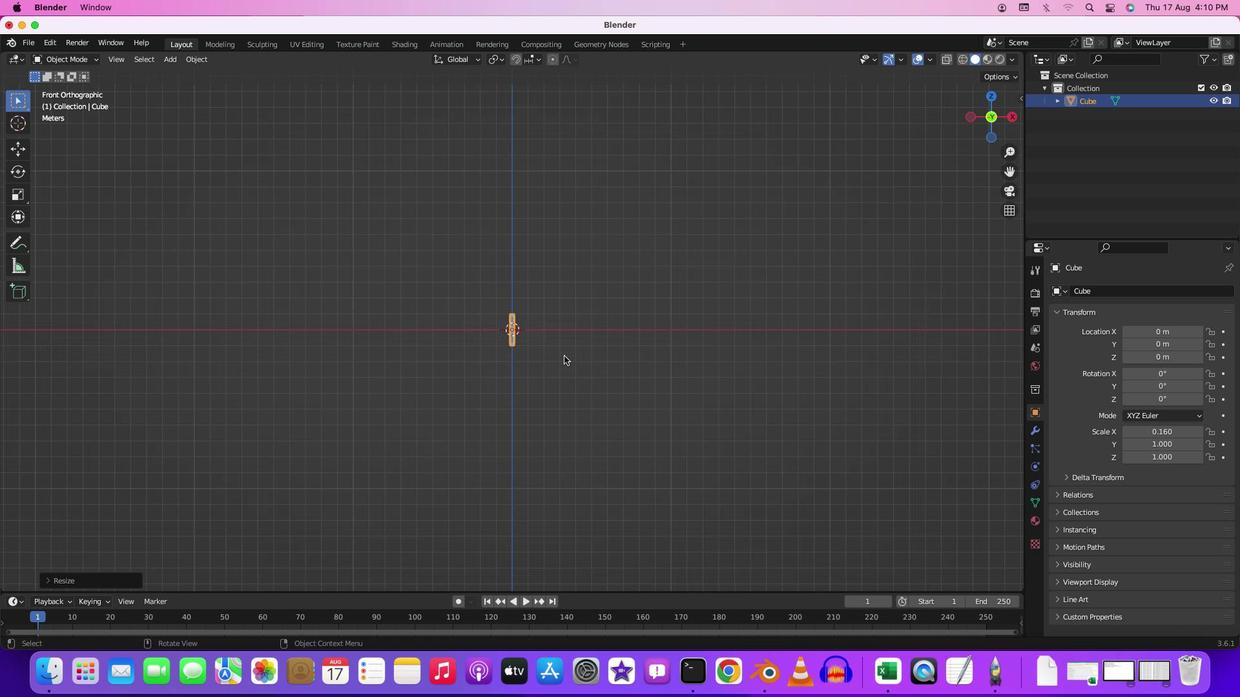
Action: Mouse scrolled (558, 327) with delta (299, 62)
Screenshot: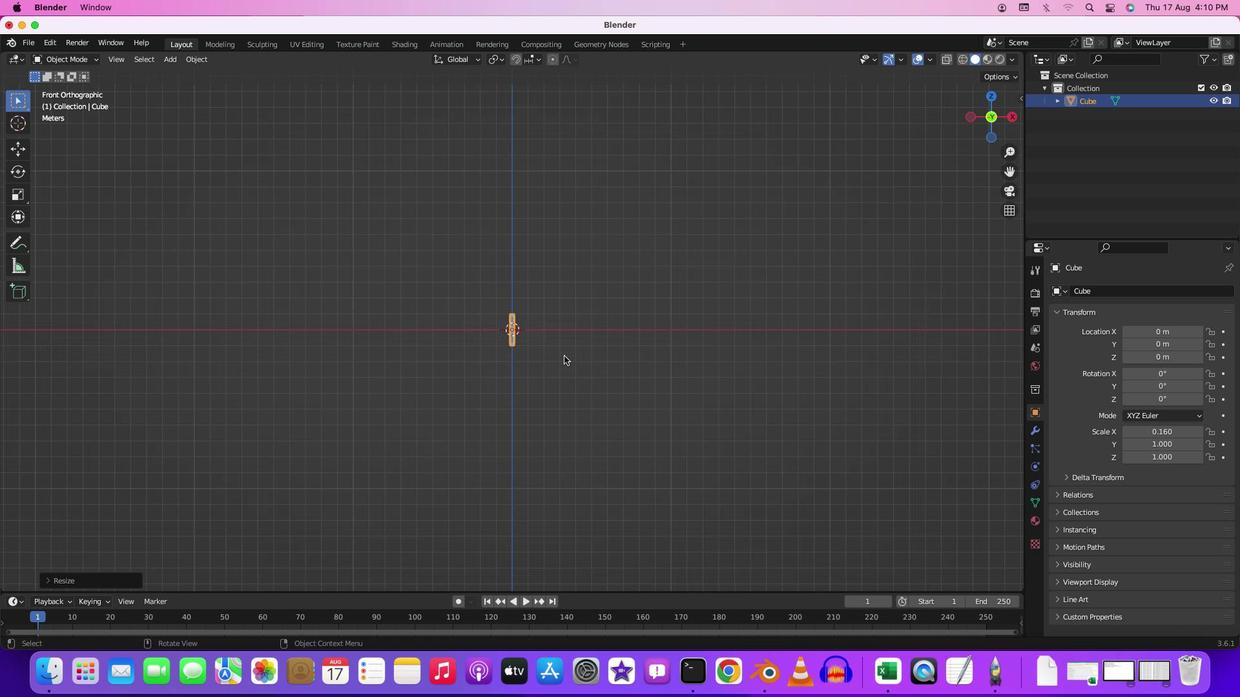 
Action: Mouse moved to (558, 327)
Screenshot: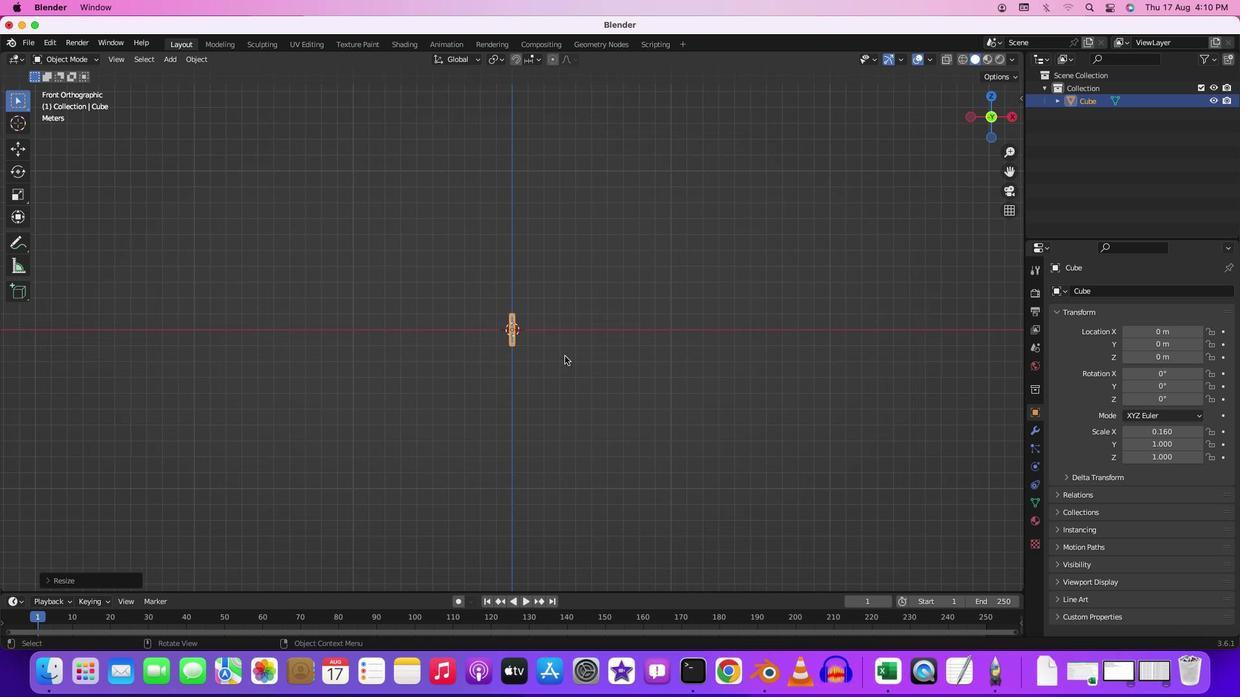 
Action: Mouse scrolled (558, 327) with delta (299, 63)
Screenshot: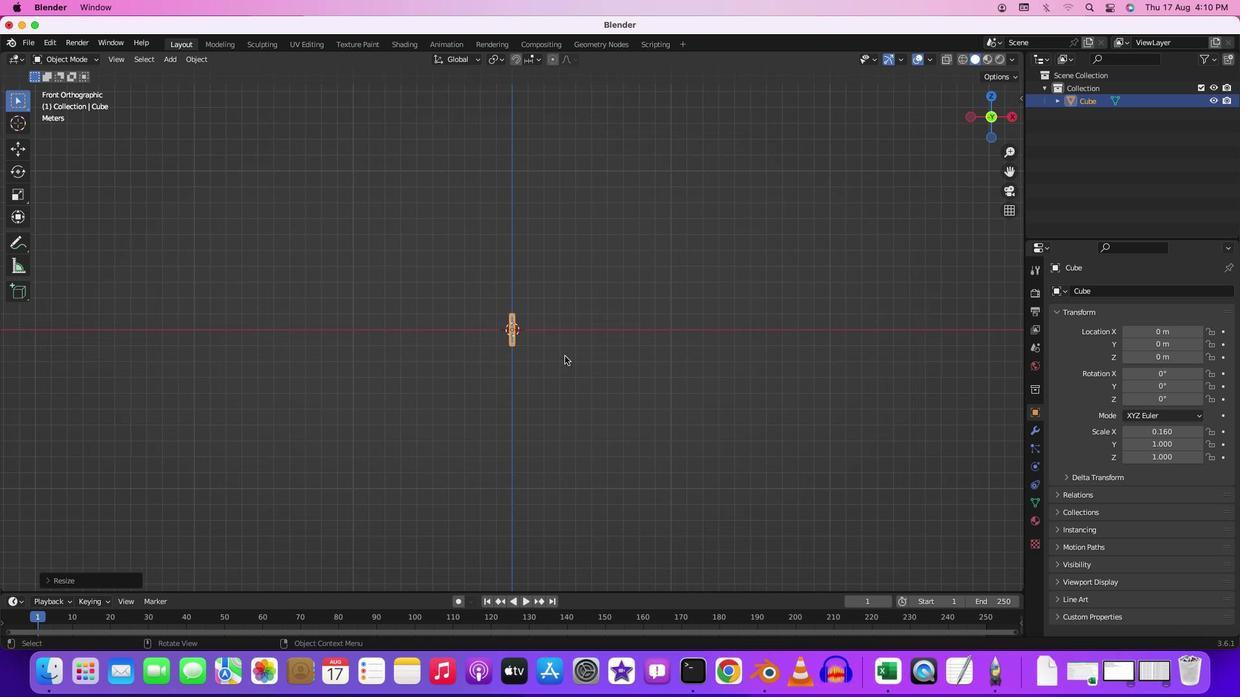 
Action: Mouse moved to (558, 335)
Screenshot: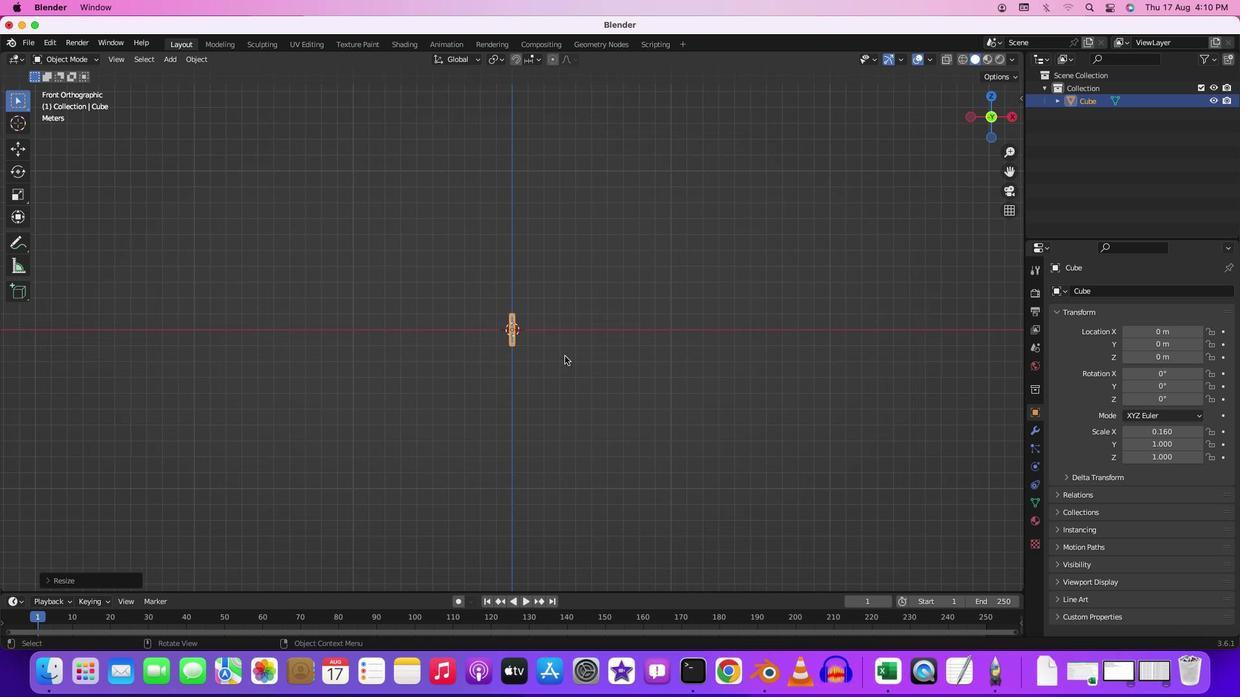
Action: Mouse scrolled (558, 335) with delta (299, 63)
Screenshot: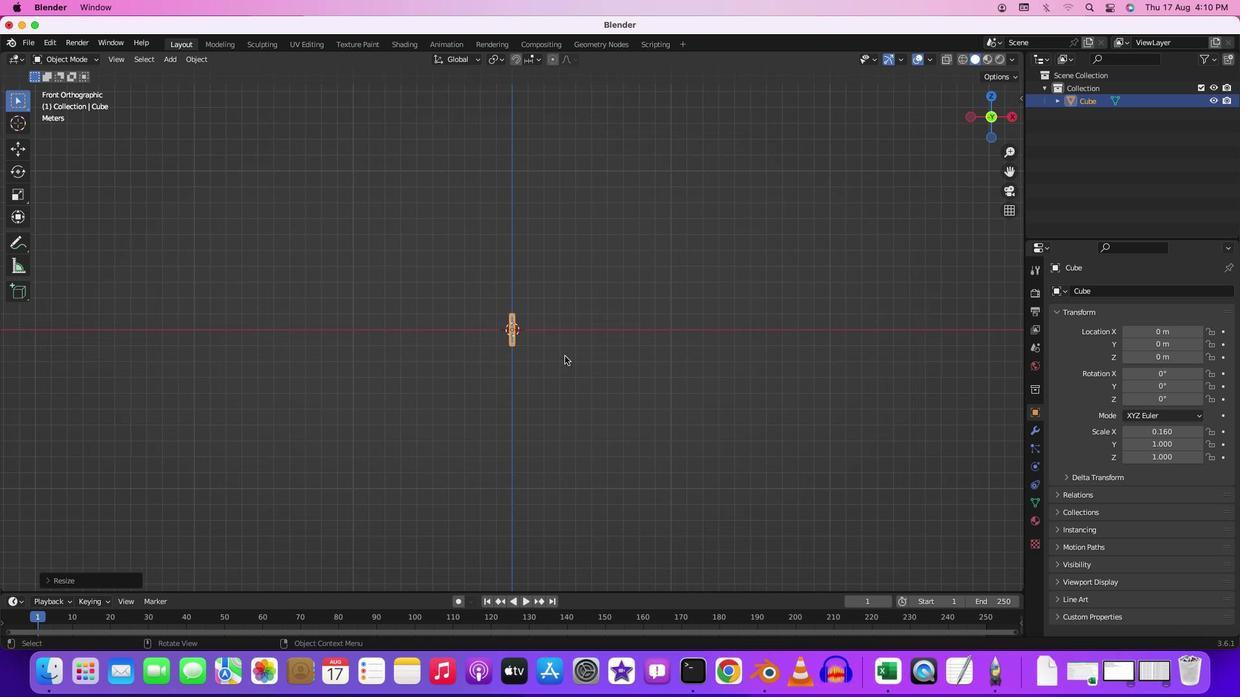
Action: Mouse moved to (558, 347)
Screenshot: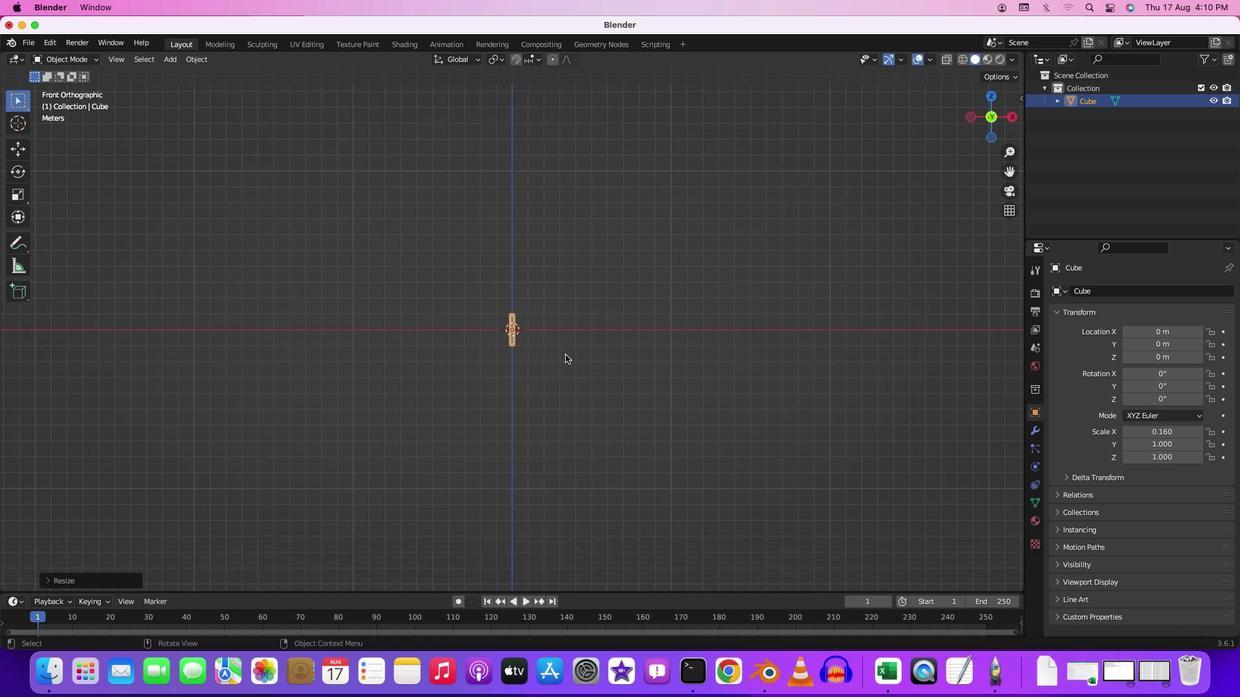 
Action: Mouse scrolled (558, 347) with delta (299, 64)
Screenshot: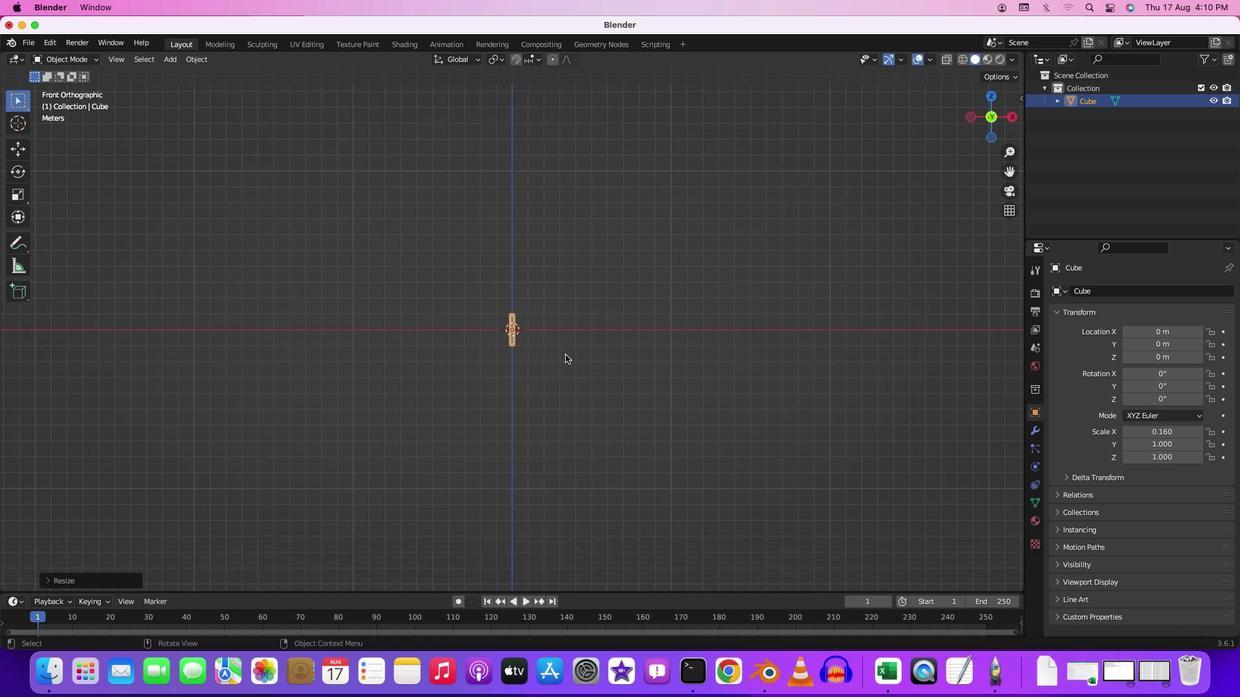 
Action: Mouse moved to (558, 353)
Screenshot: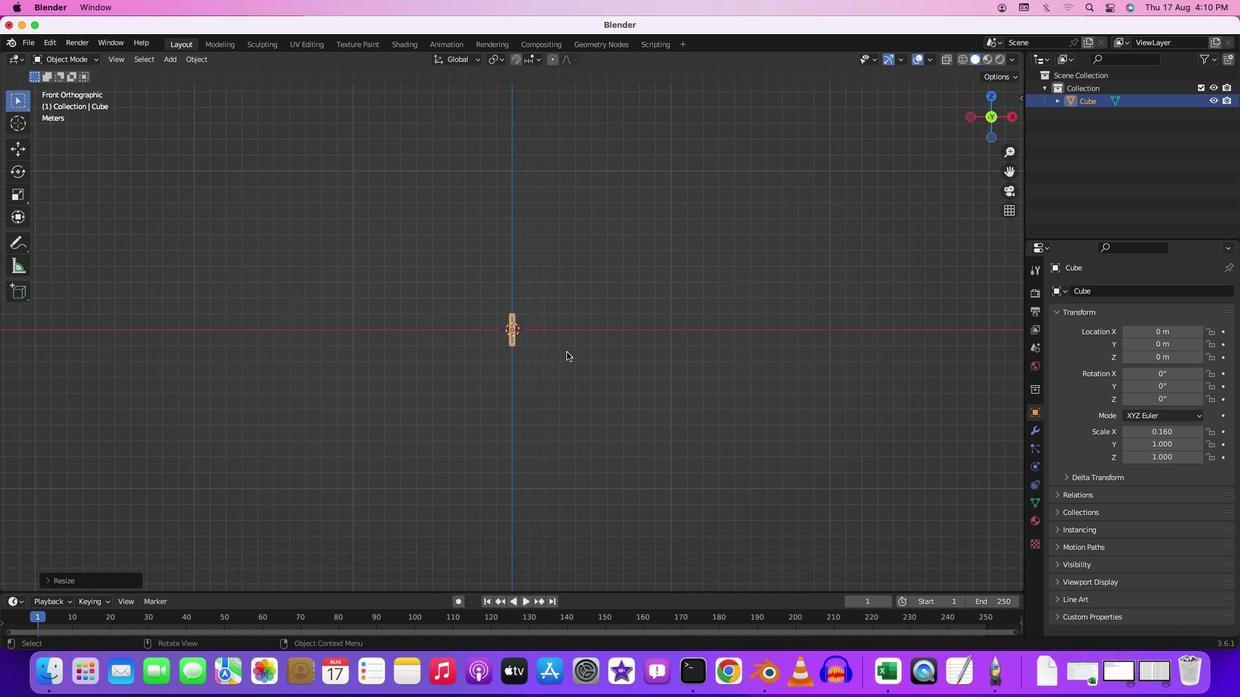 
Action: Mouse scrolled (558, 353) with delta (299, 64)
Screenshot: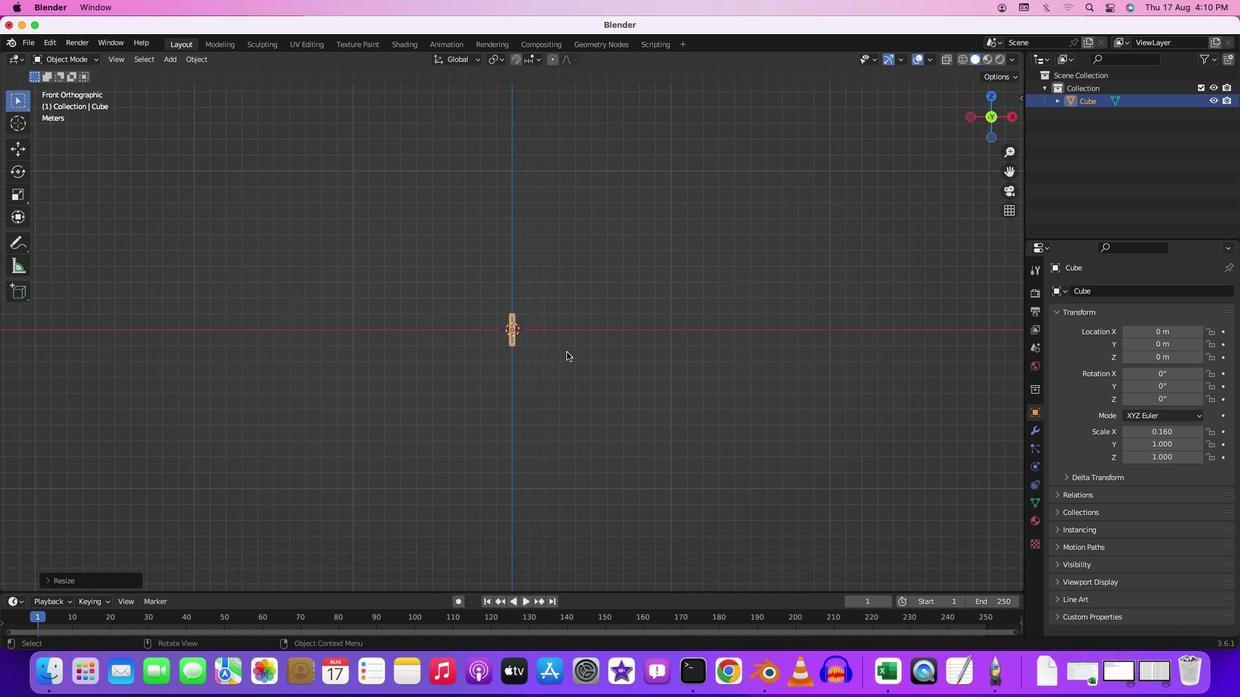 
Action: Mouse moved to (559, 350)
Screenshot: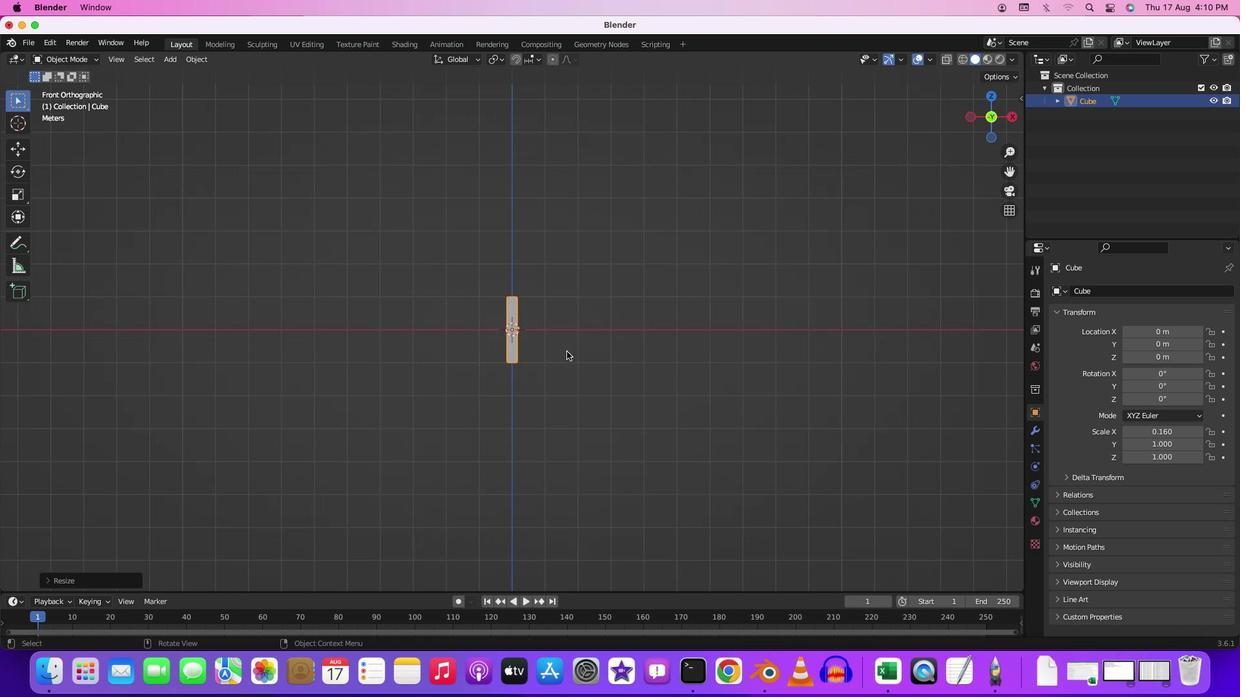 
Action: Mouse scrolled (559, 350) with delta (299, 61)
Screenshot: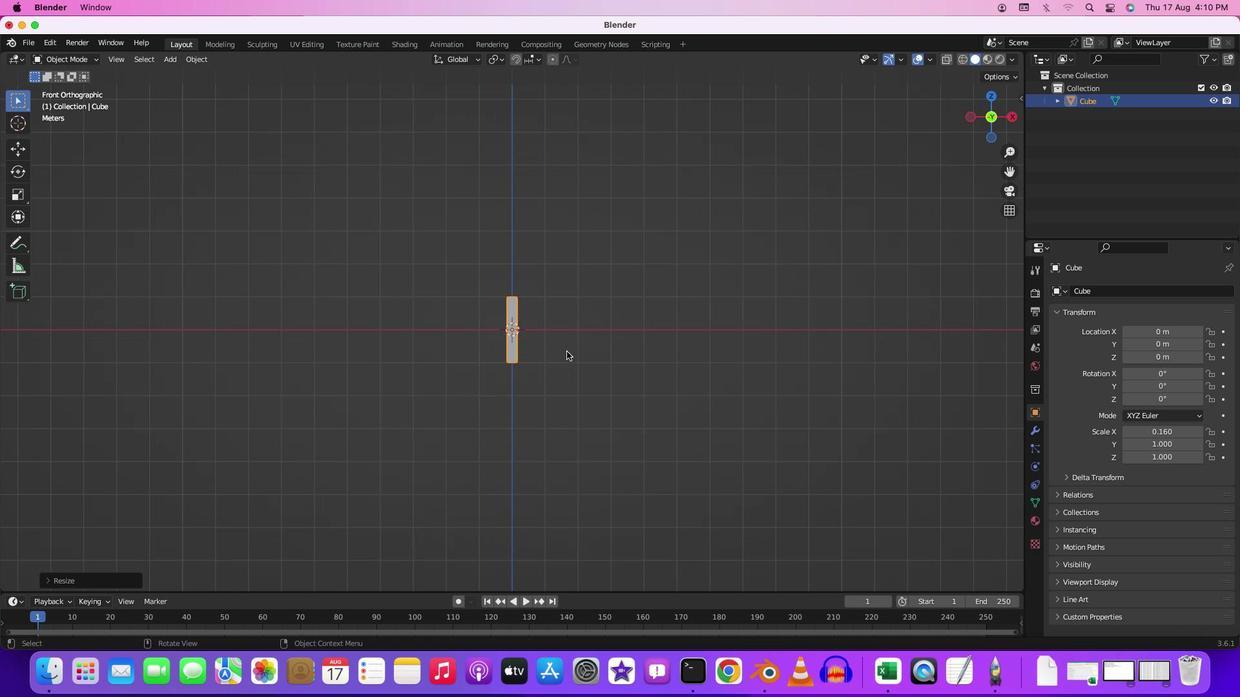 
Action: Mouse scrolled (559, 350) with delta (299, 61)
Screenshot: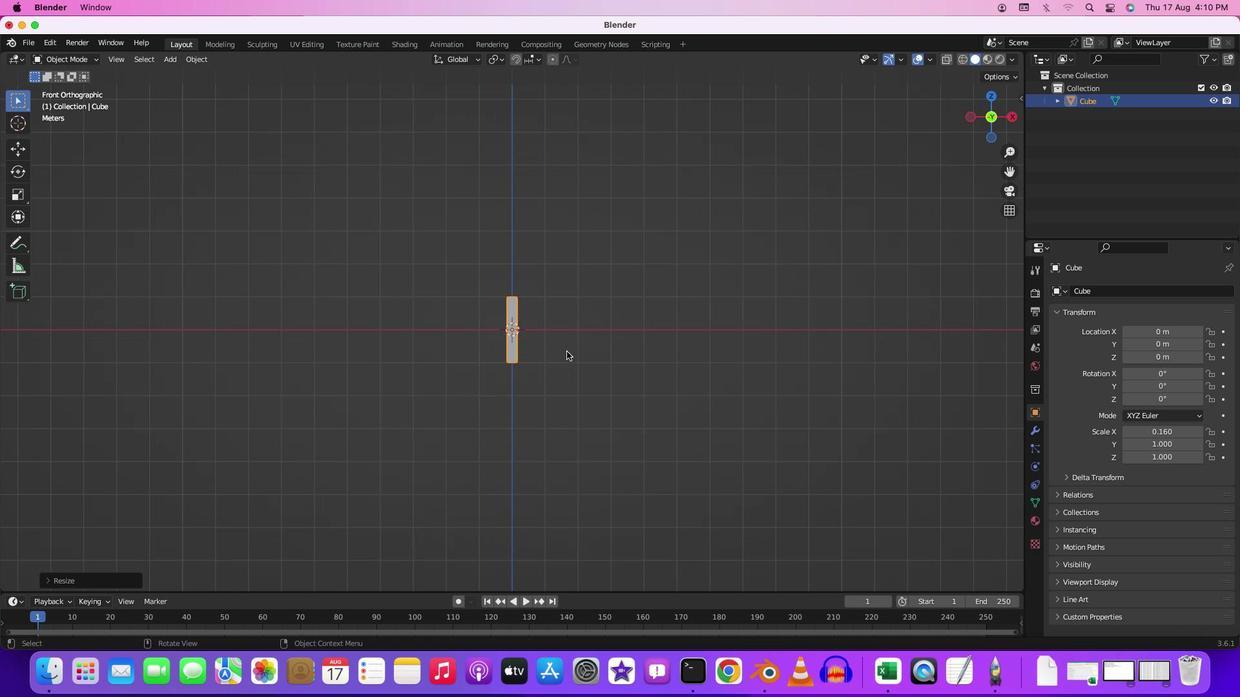 
Action: Mouse scrolled (559, 350) with delta (299, 62)
Screenshot: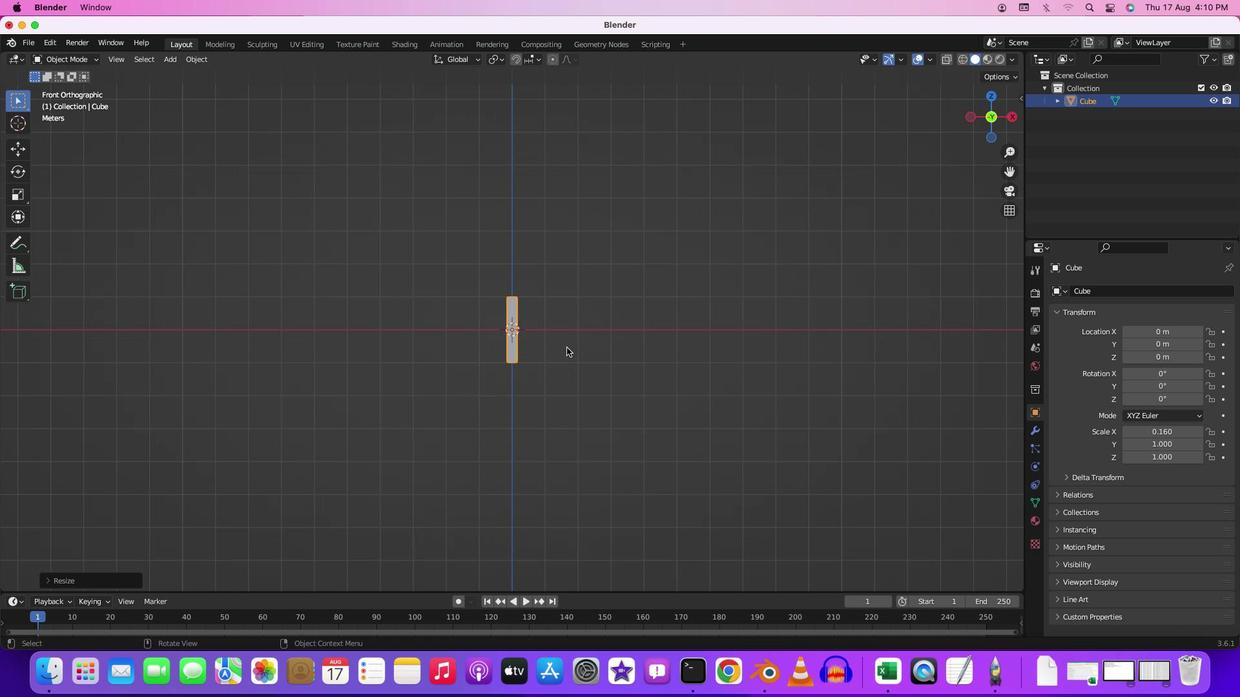 
Action: Mouse scrolled (559, 350) with delta (299, 63)
Screenshot: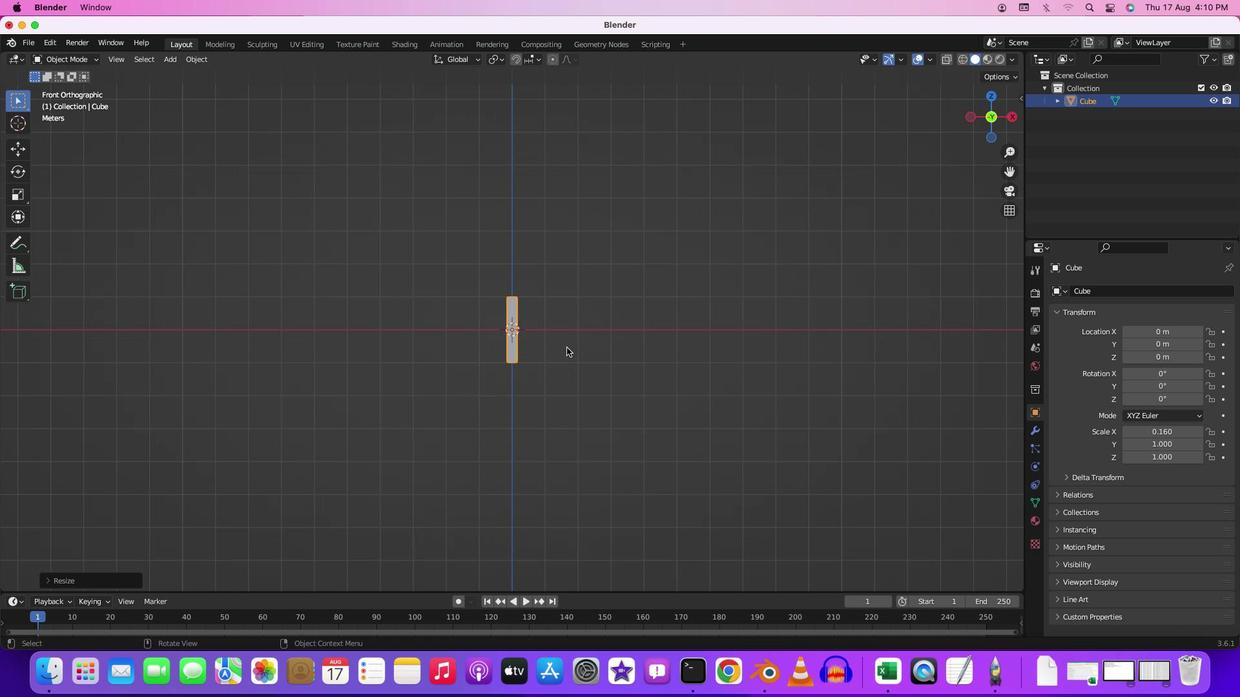 
Action: Mouse moved to (558, 322)
Screenshot: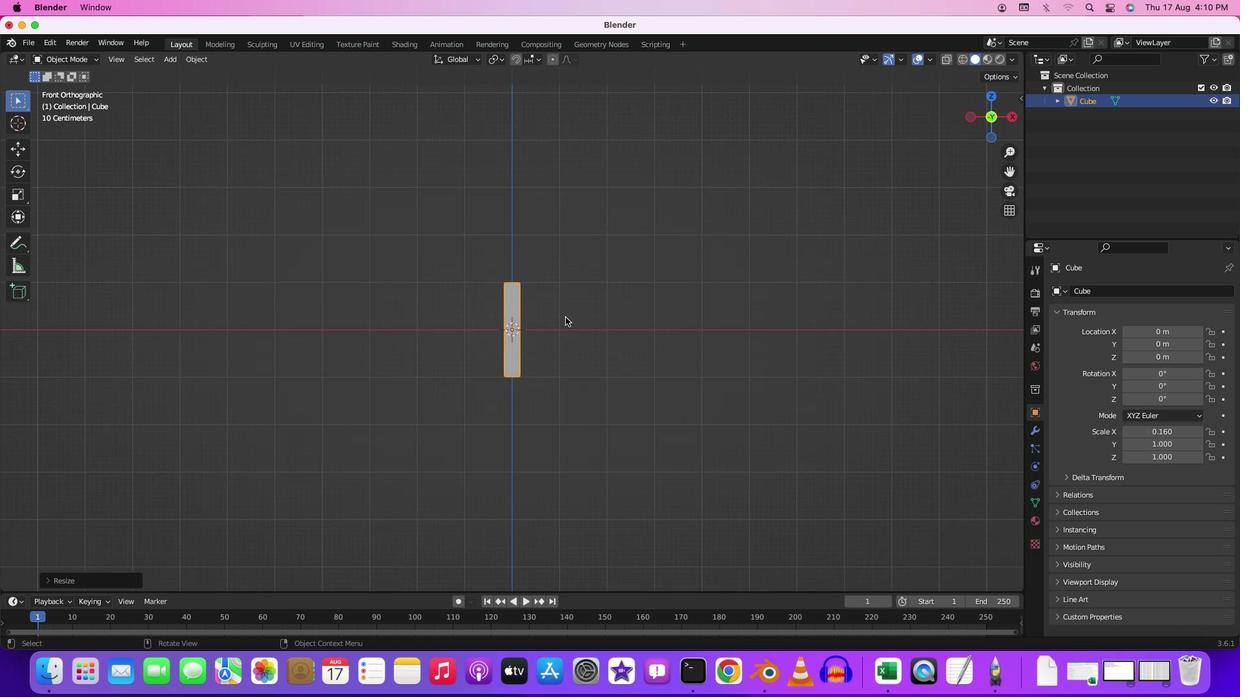 
Action: Mouse scrolled (558, 322) with delta (299, 61)
Screenshot: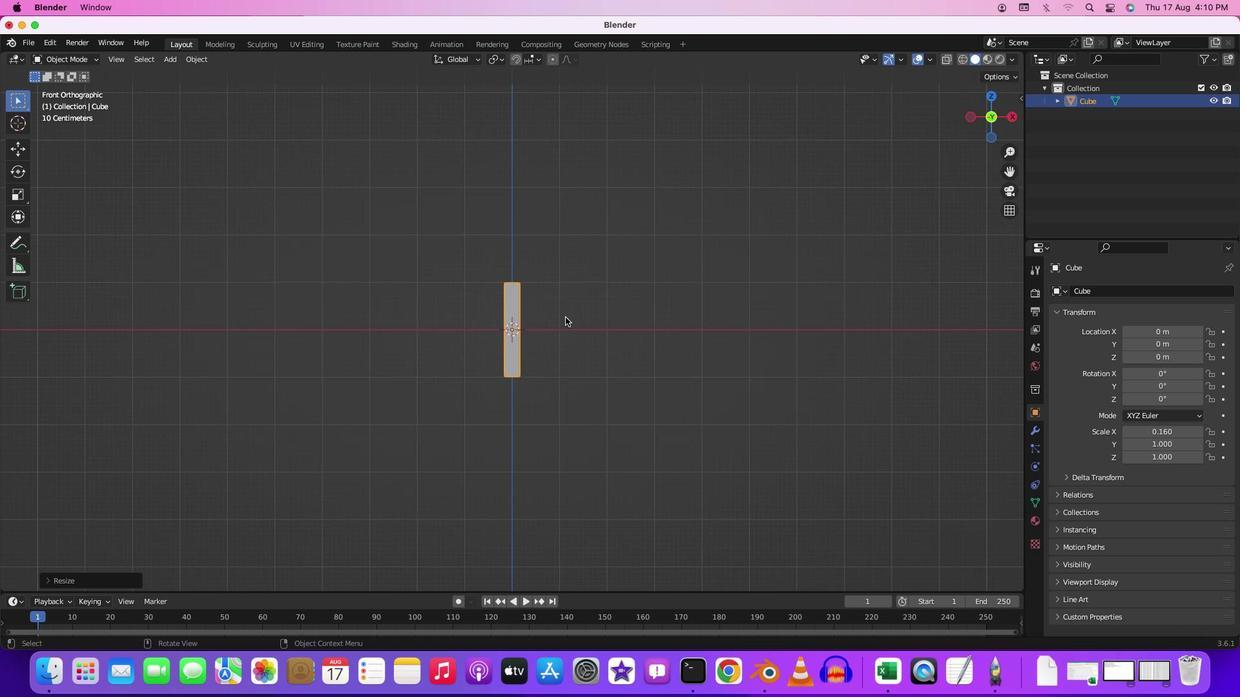 
Action: Mouse scrolled (558, 322) with delta (299, 61)
Screenshot: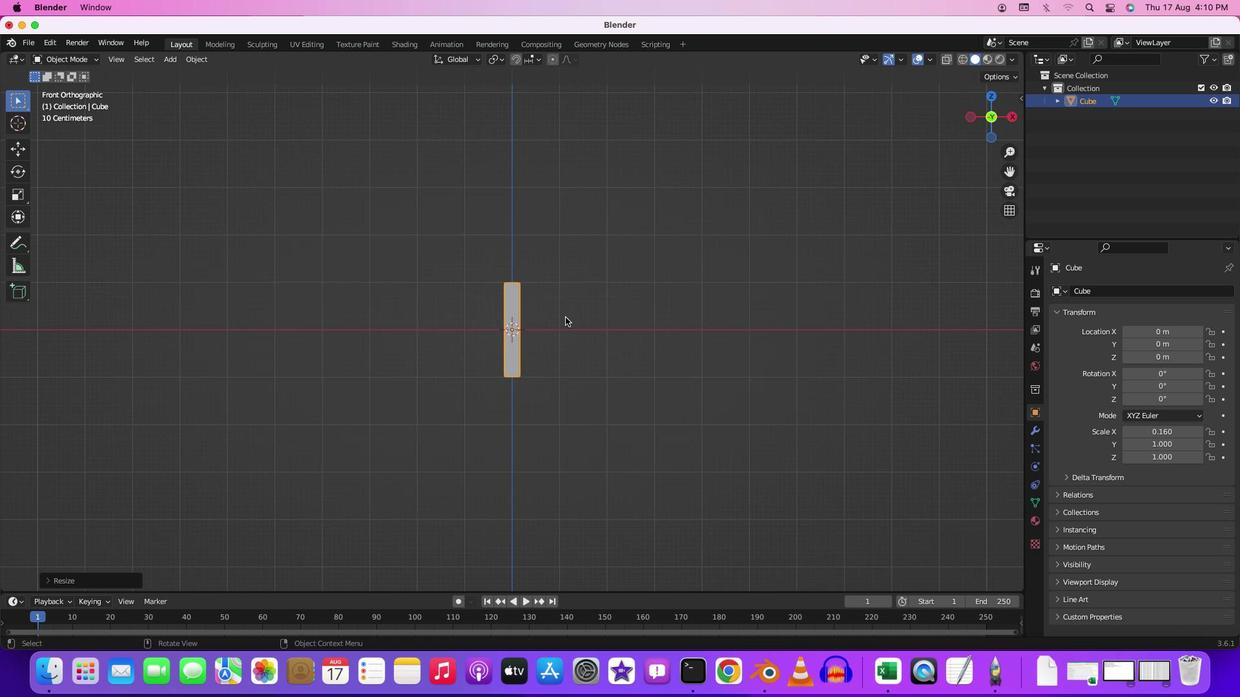
Action: Mouse moved to (540, 325)
Screenshot: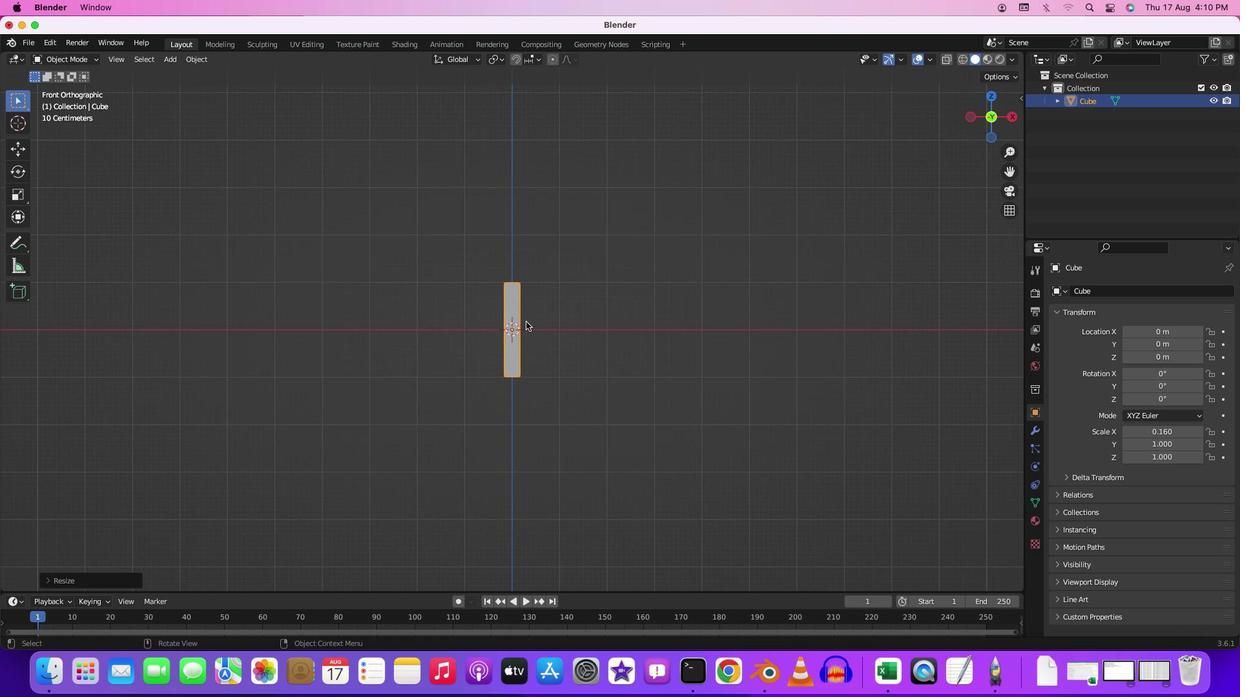 
Action: Key pressed 's''x'
Screenshot: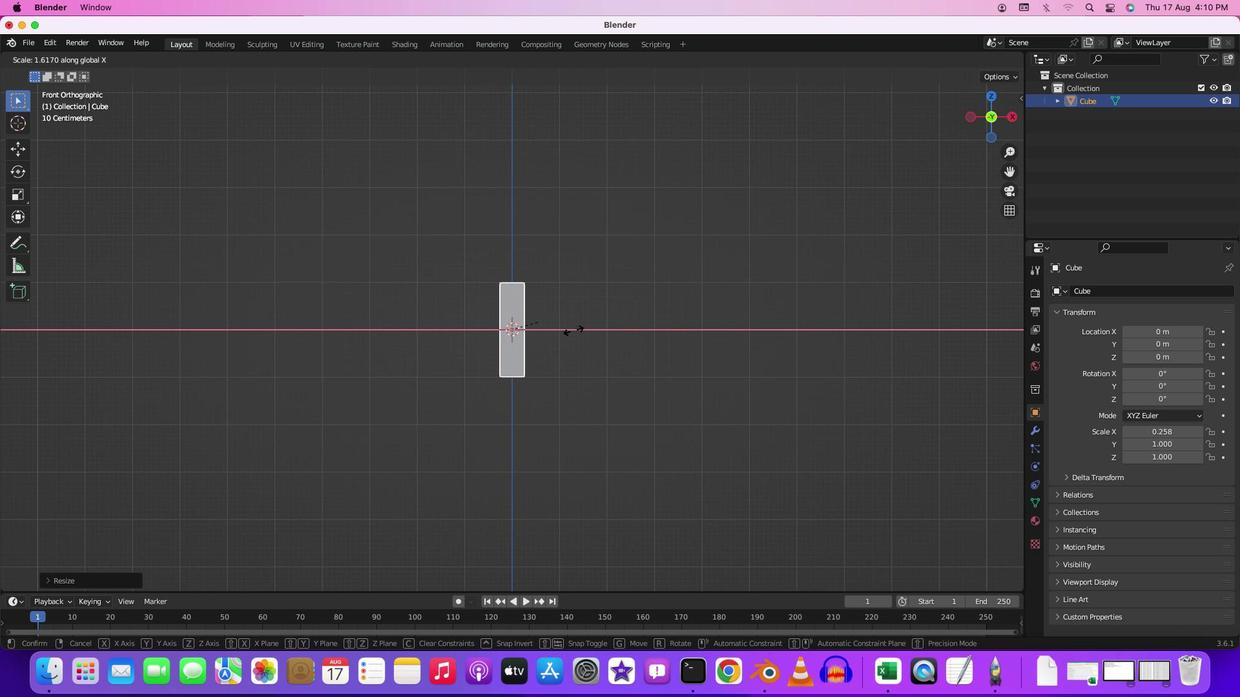 
Action: Mouse moved to (569, 334)
Screenshot: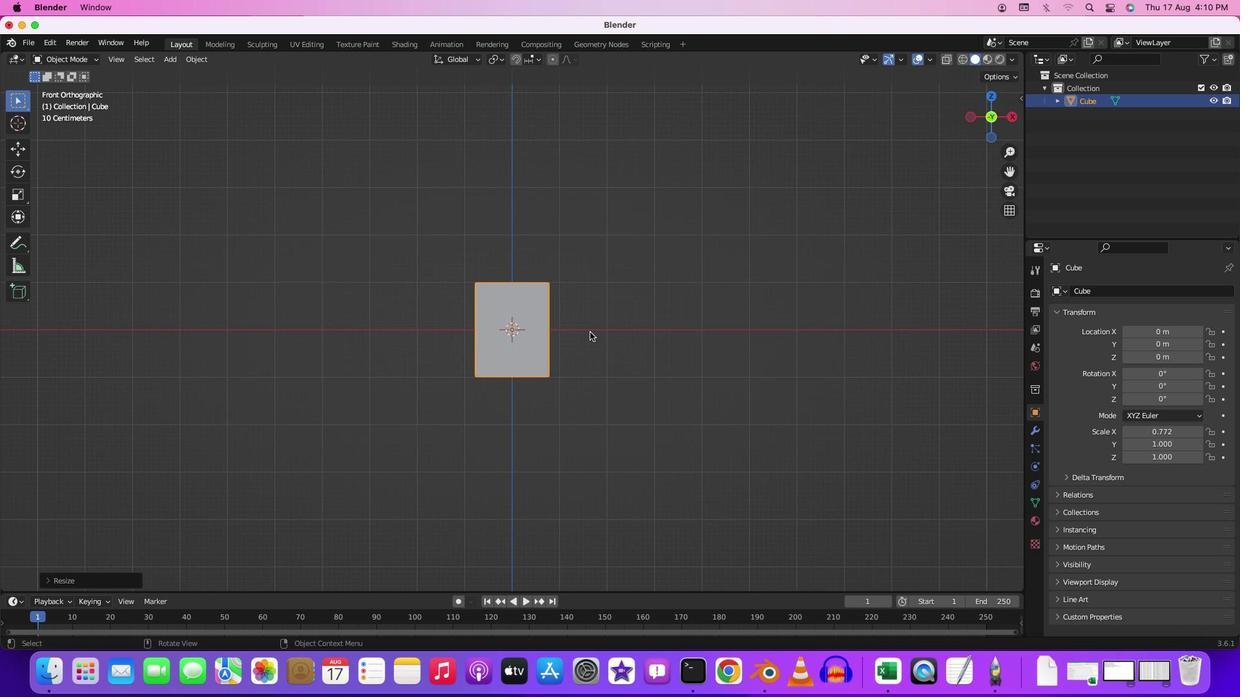 
Action: Mouse pressed left at (569, 334)
Screenshot: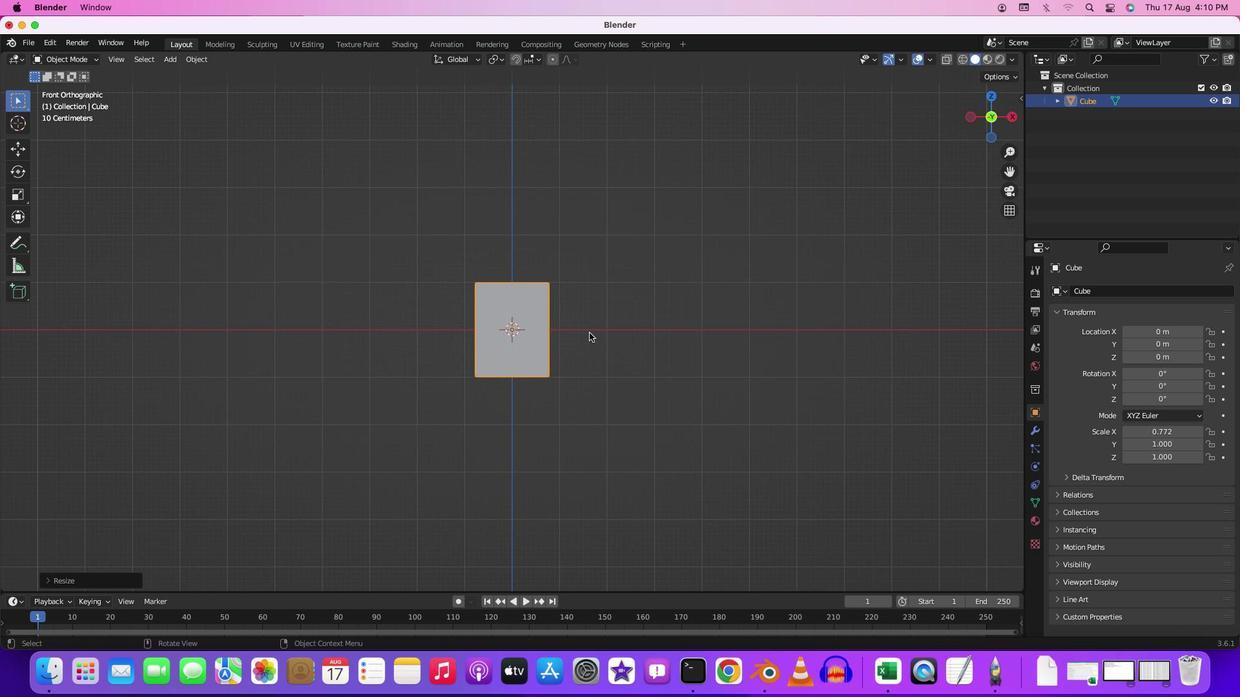 
Action: Mouse moved to (567, 335)
Screenshot: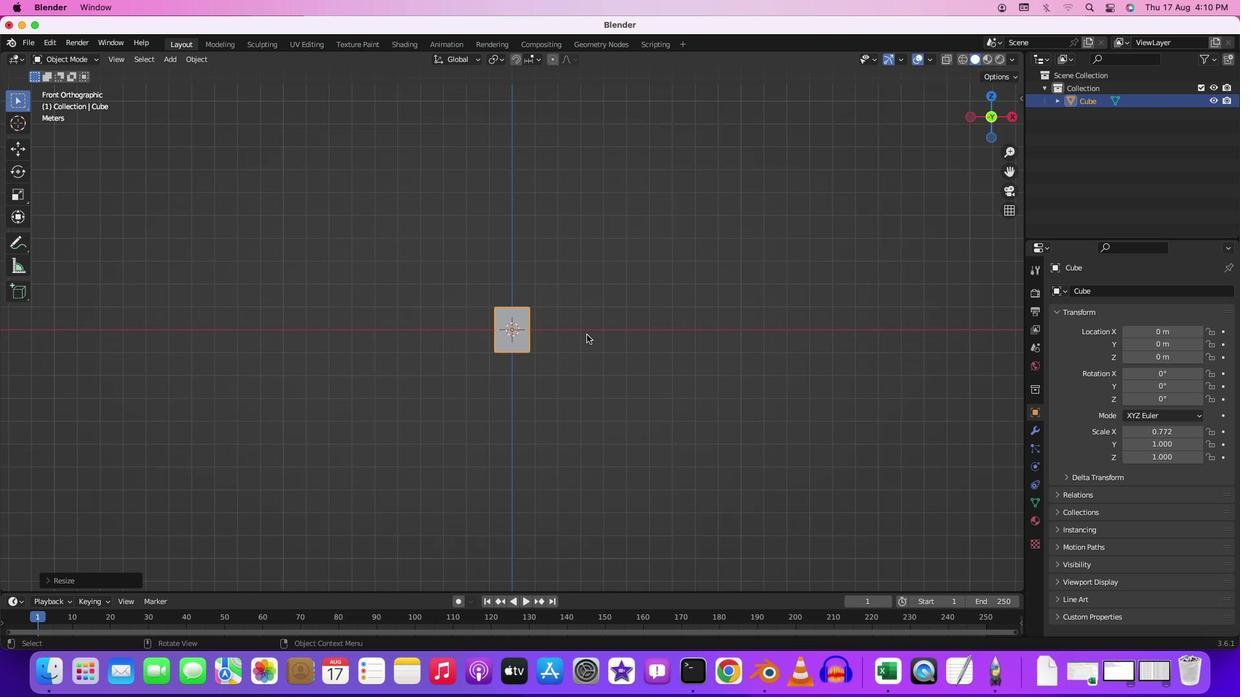 
Action: Mouse scrolled (567, 335) with delta (299, 60)
Screenshot: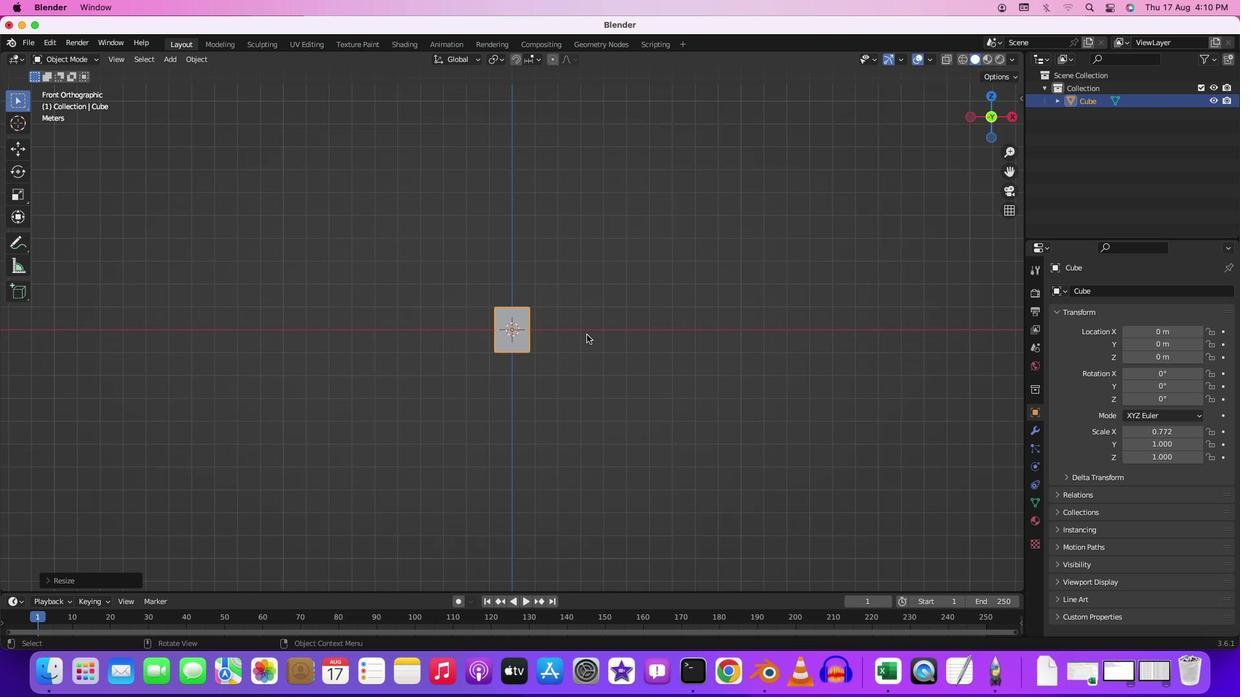 
Action: Mouse moved to (567, 335)
Screenshot: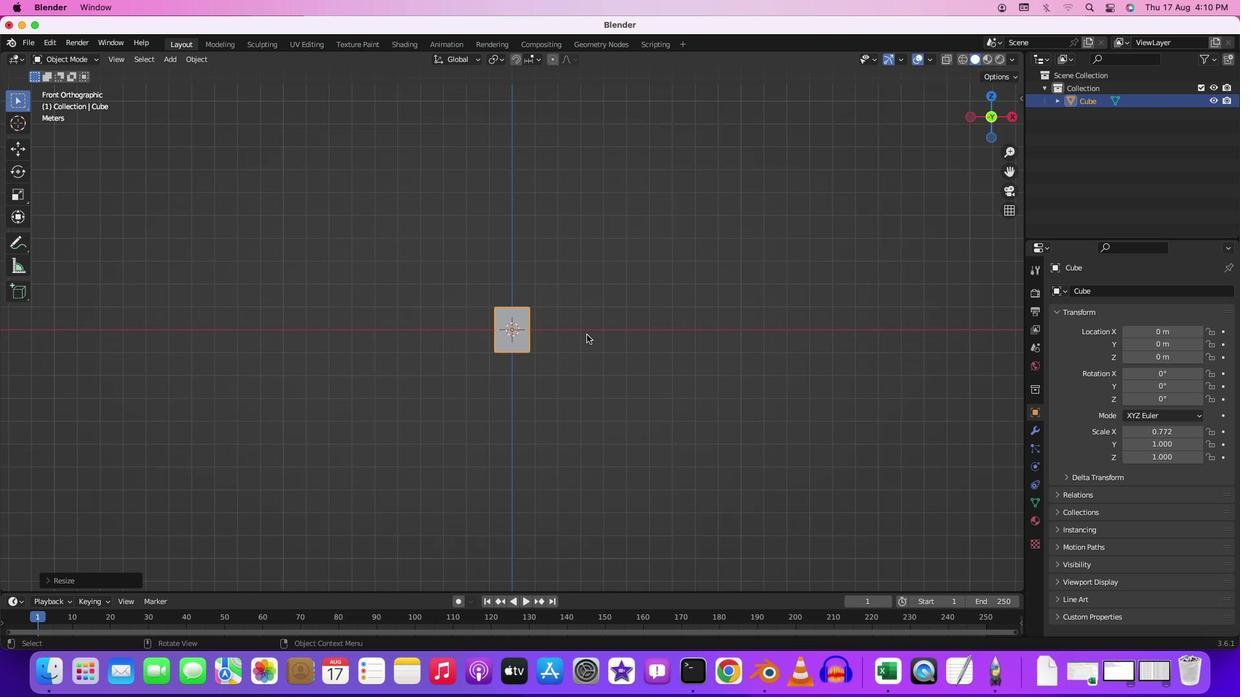 
Action: Mouse scrolled (567, 335) with delta (299, 60)
Screenshot: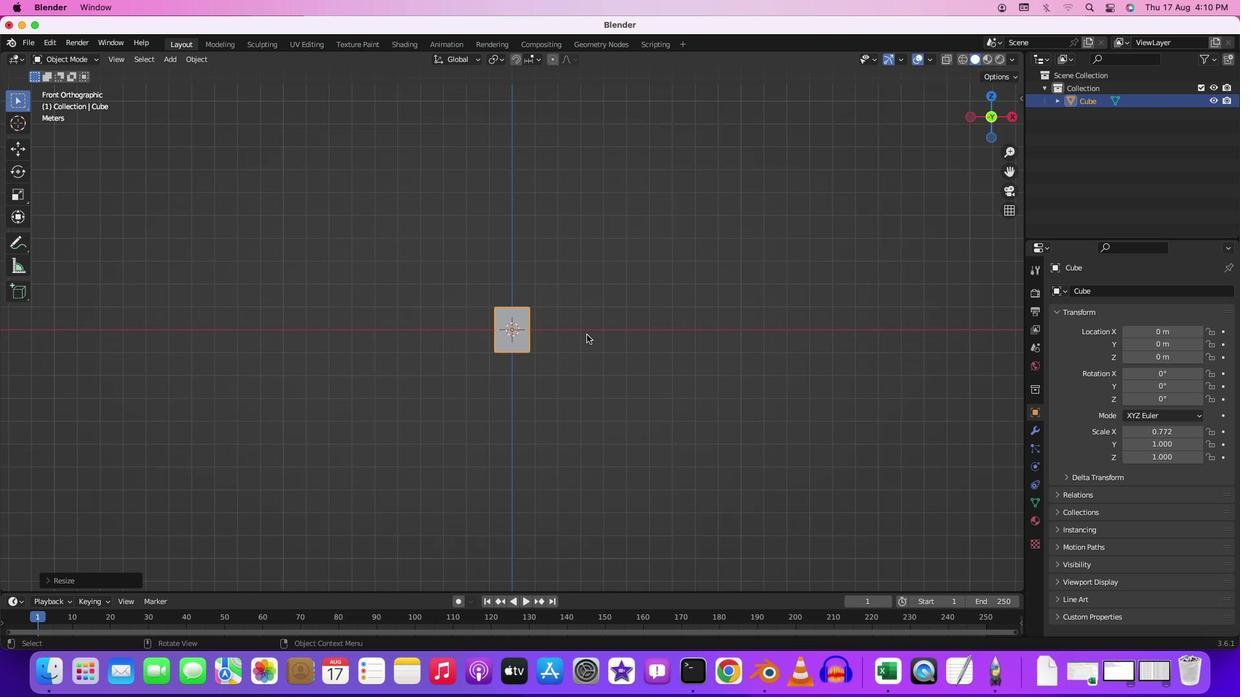 
Action: Mouse moved to (567, 335)
Screenshot: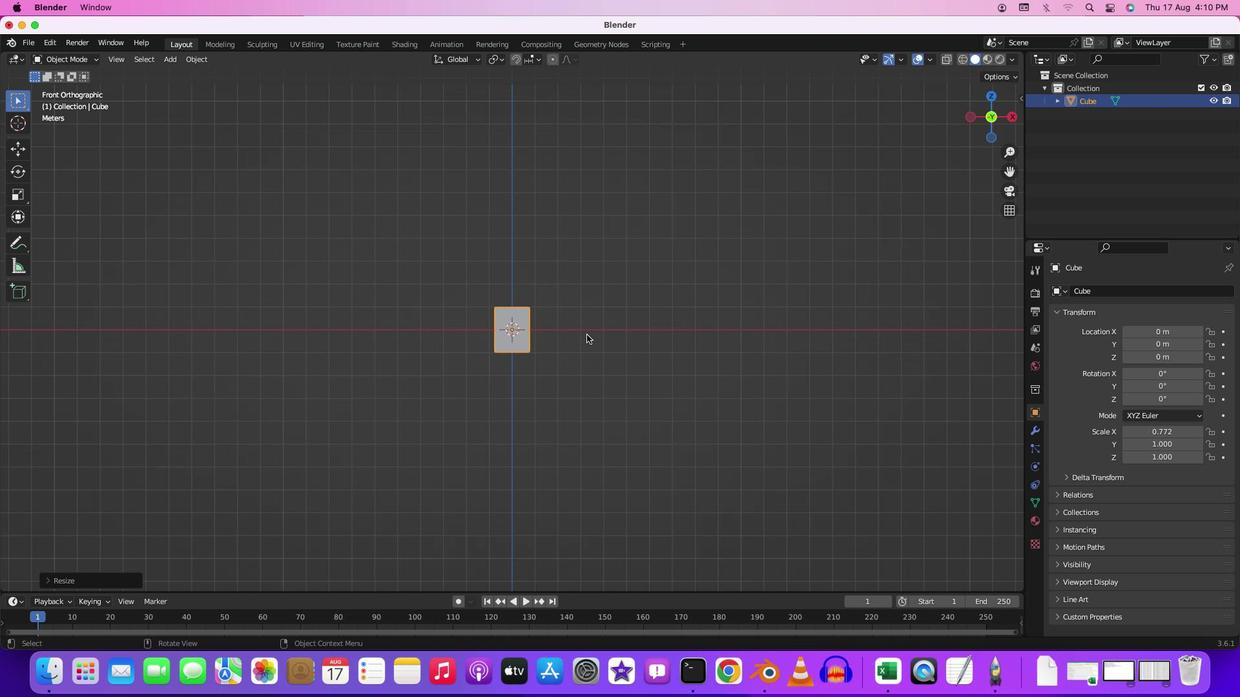 
Action: Mouse scrolled (567, 335) with delta (299, 58)
Screenshot: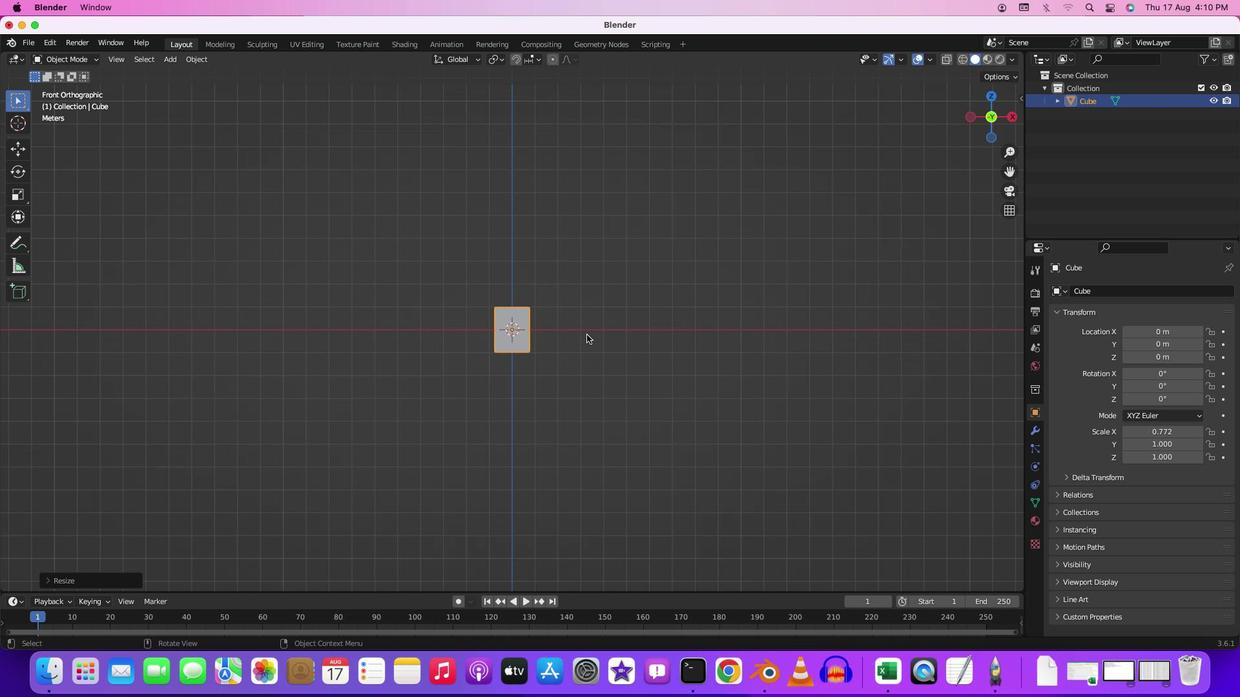 
Action: Mouse moved to (567, 335)
Screenshot: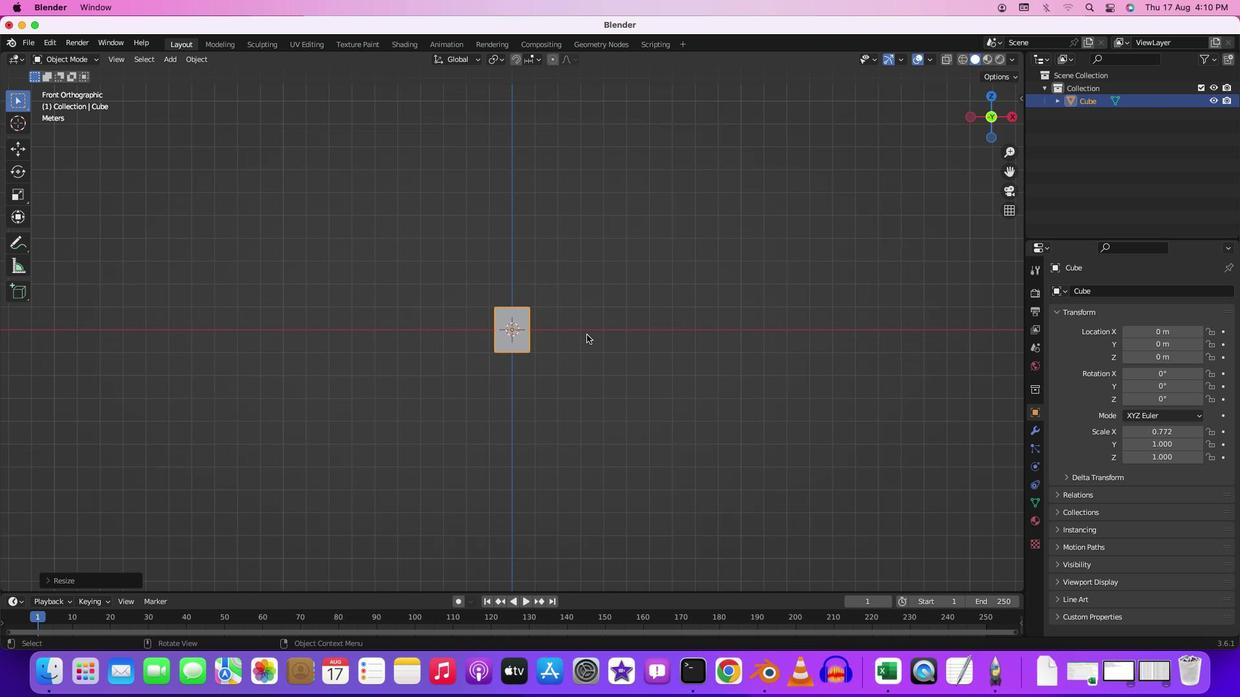 
Action: Mouse scrolled (567, 335) with delta (299, 58)
Screenshot: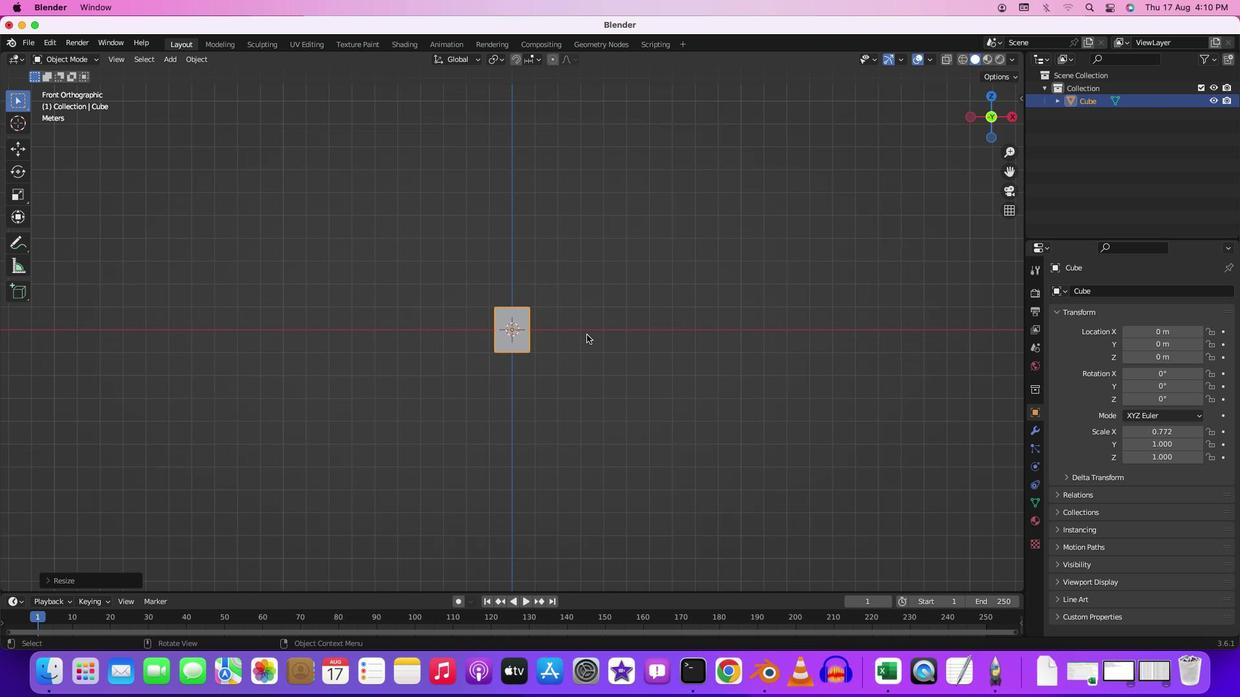
Action: Mouse moved to (567, 335)
Screenshot: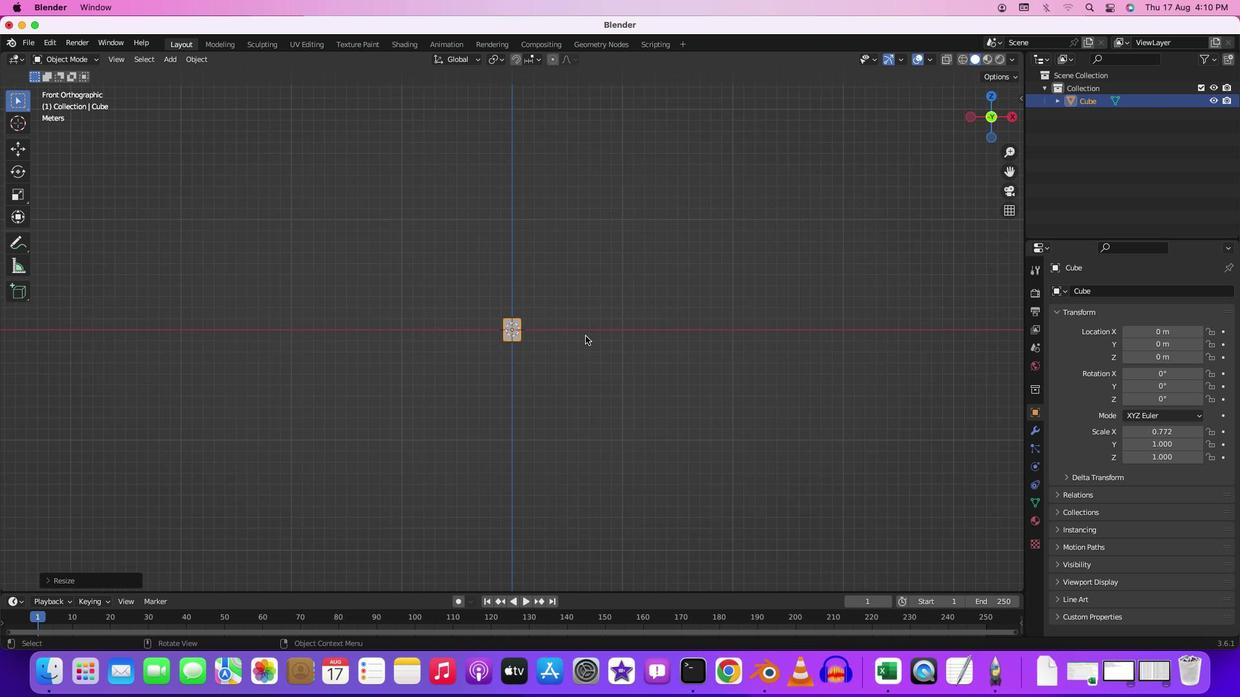 
Action: Mouse scrolled (567, 335) with delta (299, 60)
Screenshot: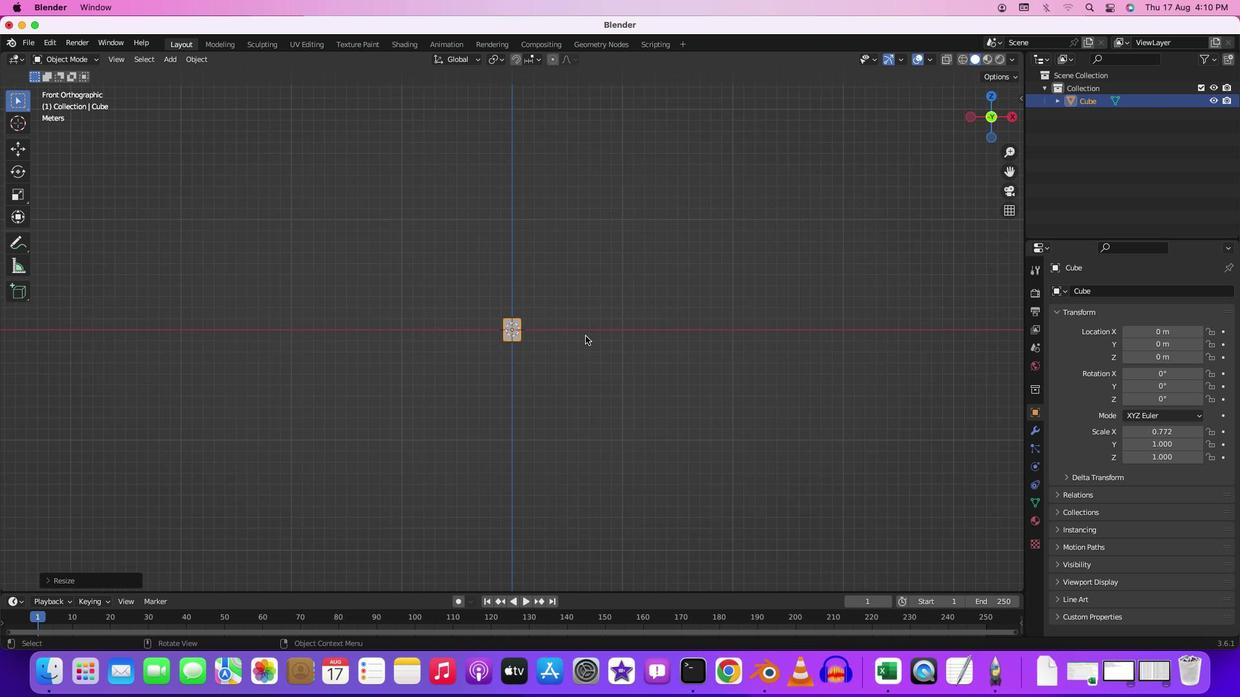 
Action: Mouse moved to (567, 336)
Screenshot: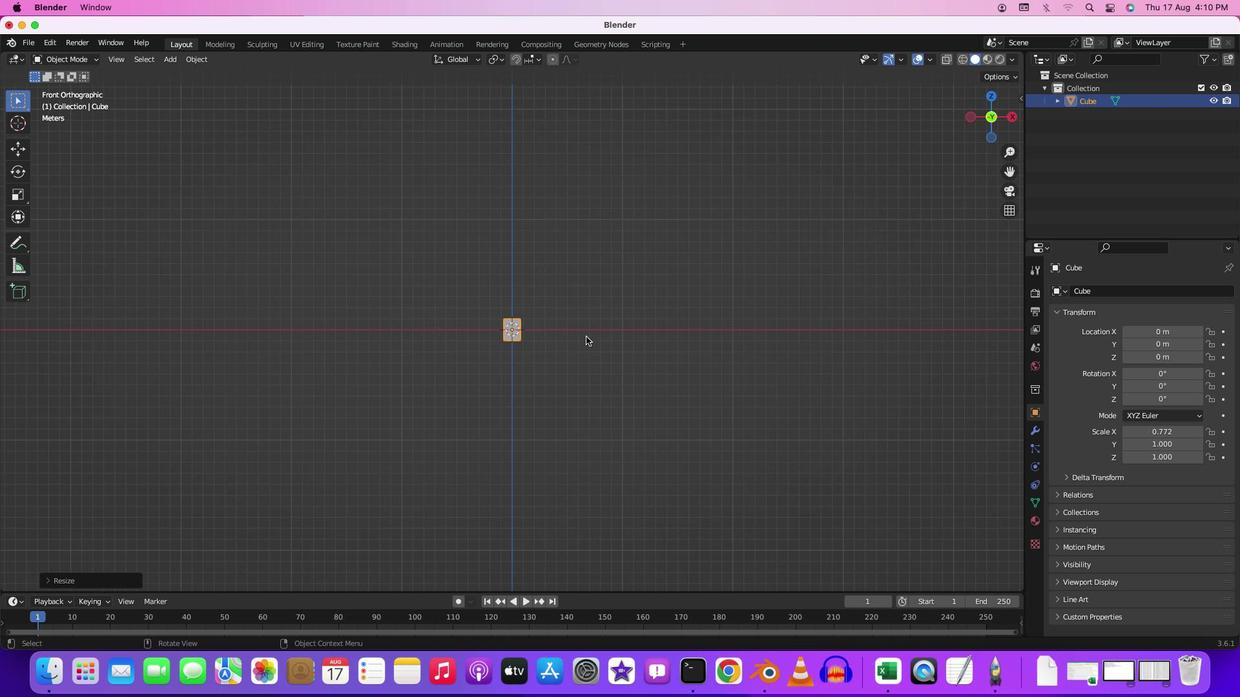 
Action: Mouse scrolled (567, 336) with delta (299, 60)
Screenshot: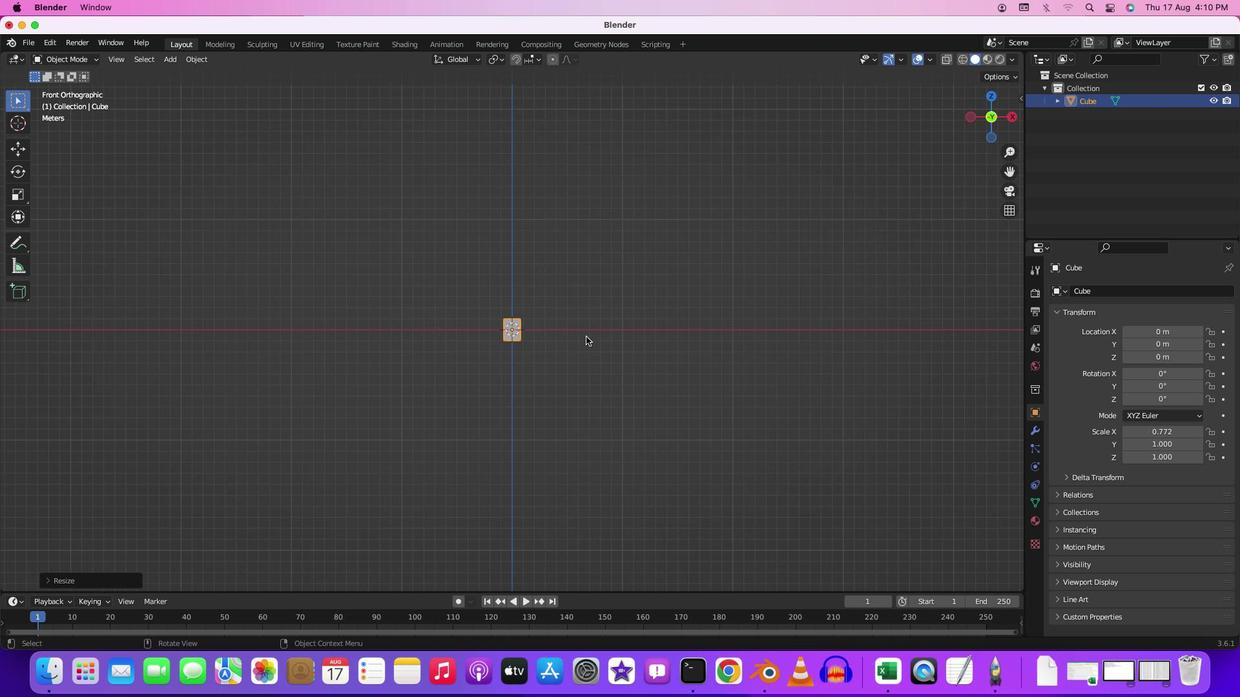 
Action: Mouse scrolled (567, 336) with delta (299, 58)
Screenshot: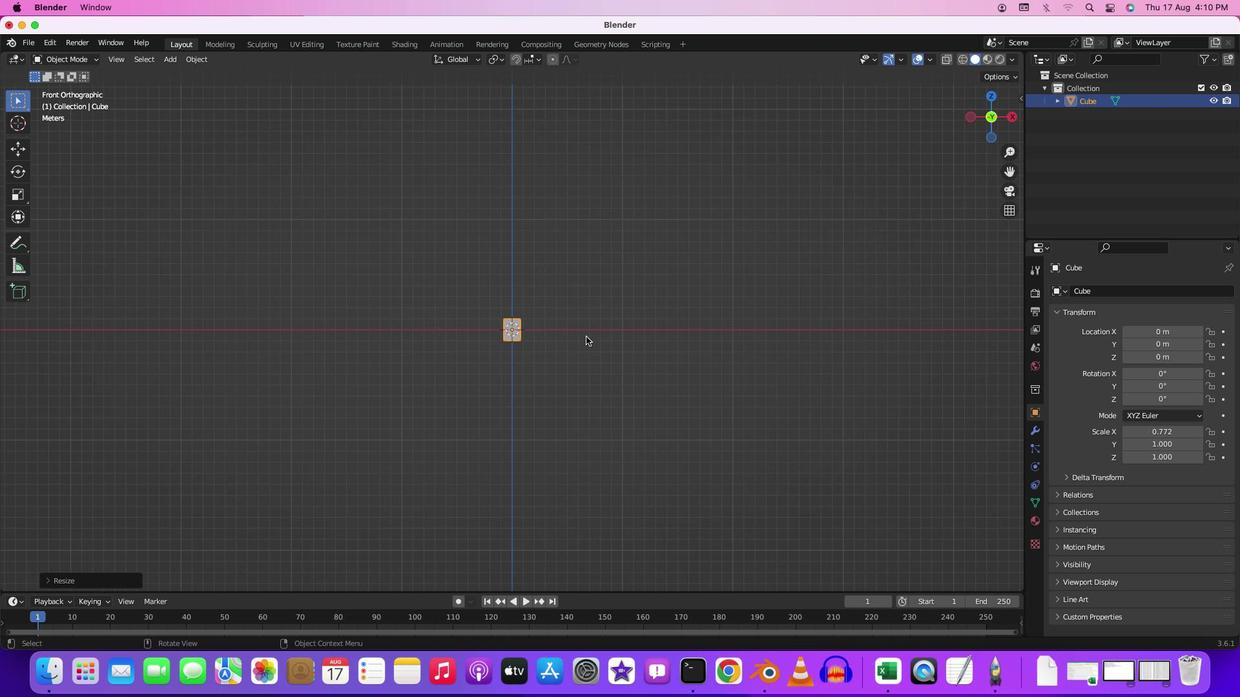
Action: Mouse scrolled (567, 336) with delta (299, 58)
Screenshot: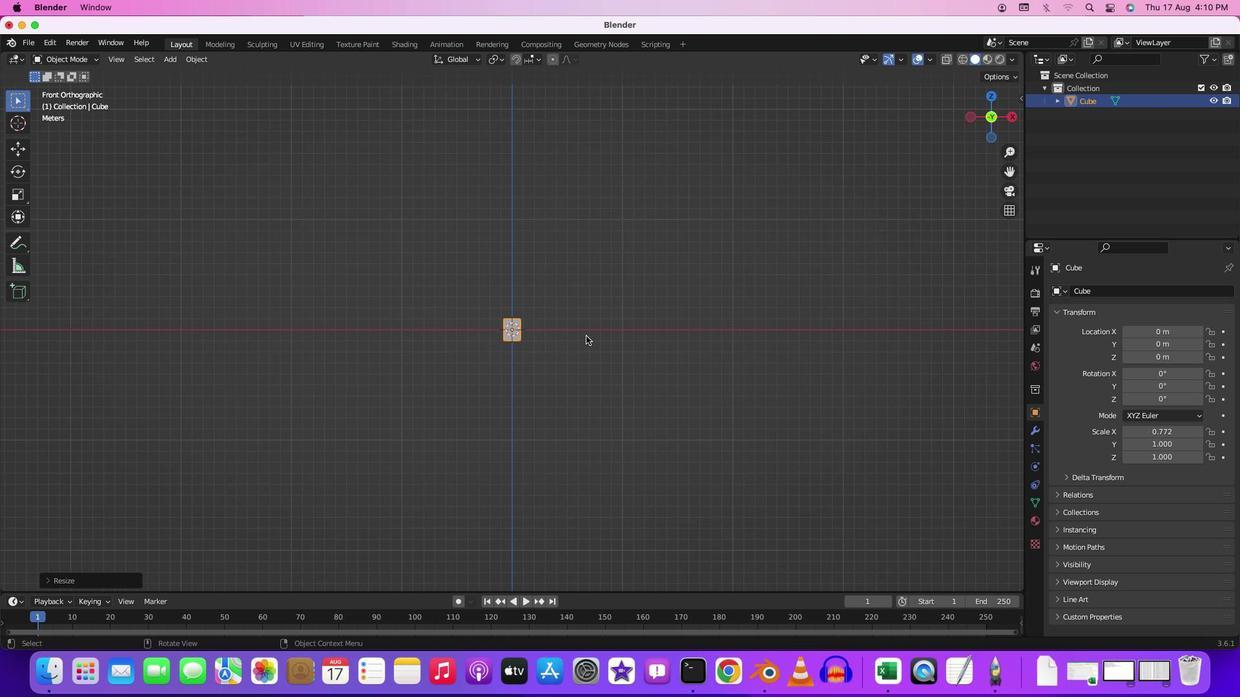 
Action: Mouse moved to (567, 336)
Screenshot: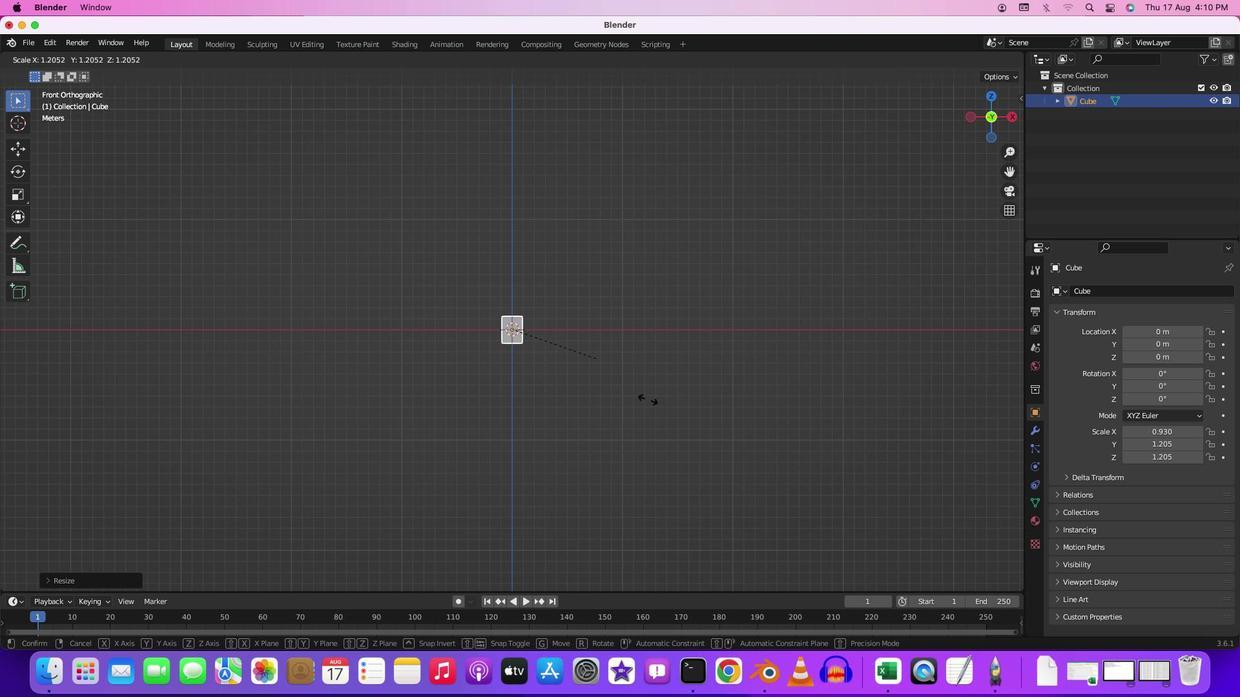 
Action: Key pressed 's'
Screenshot: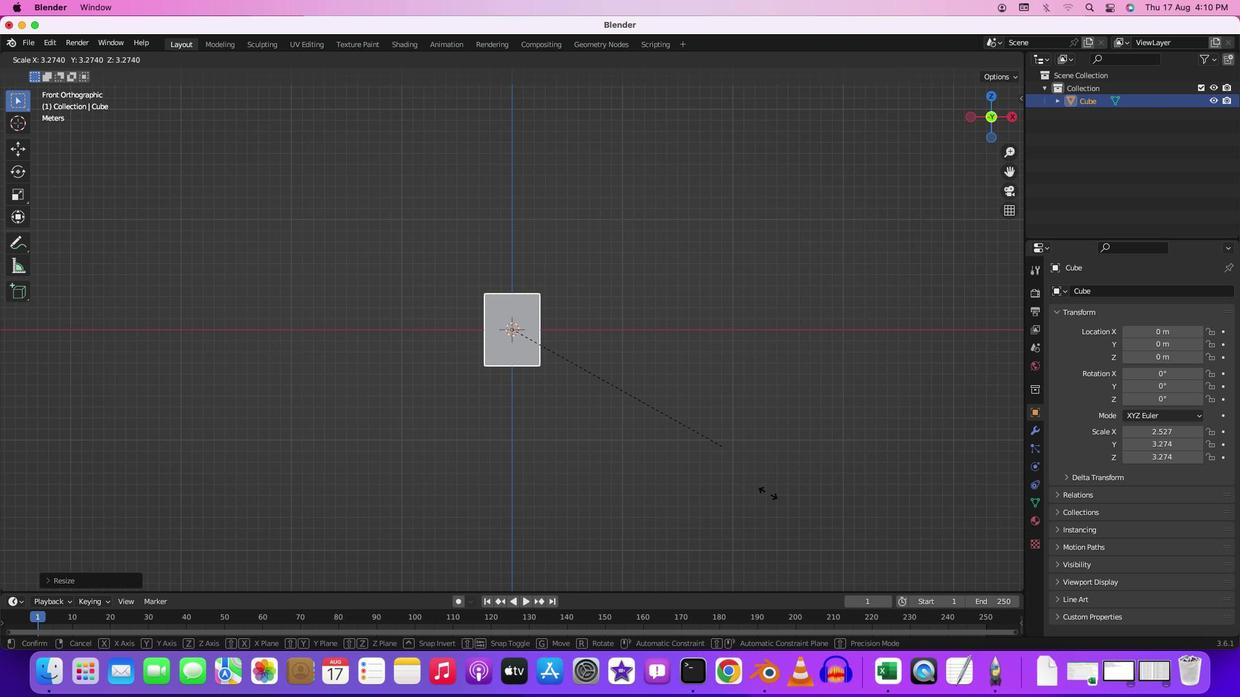 
Action: Mouse moved to (669, 496)
Screenshot: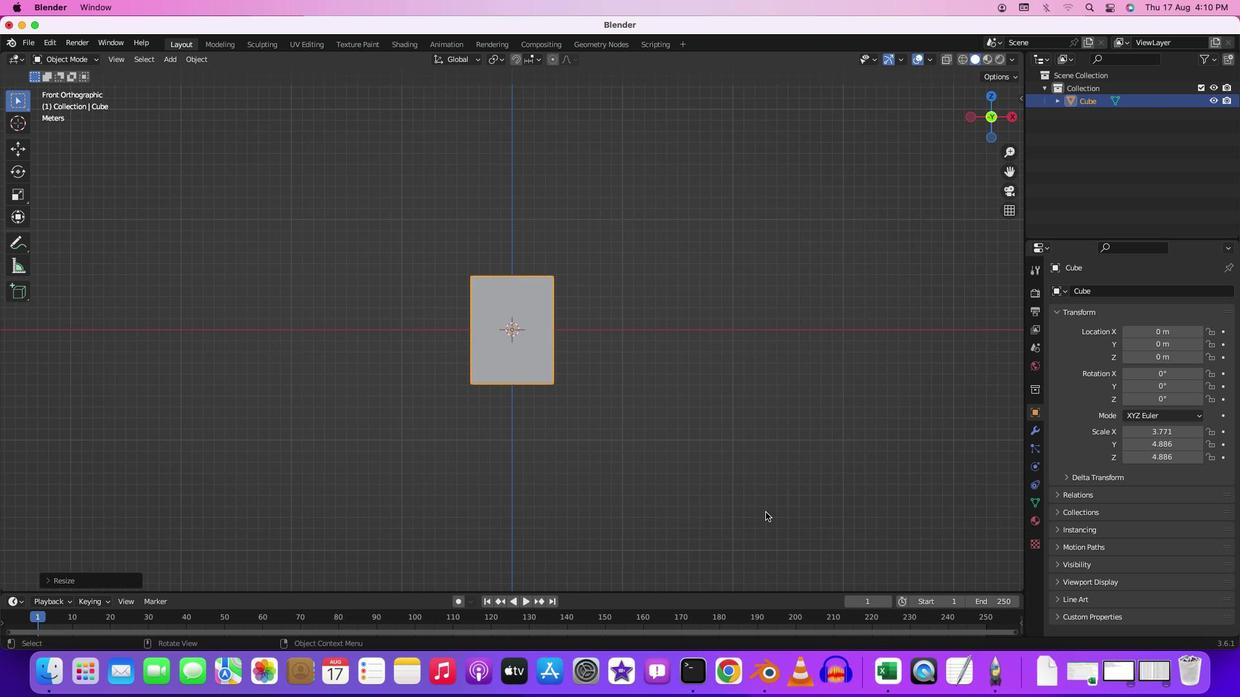 
Action: Mouse pressed left at (669, 496)
Screenshot: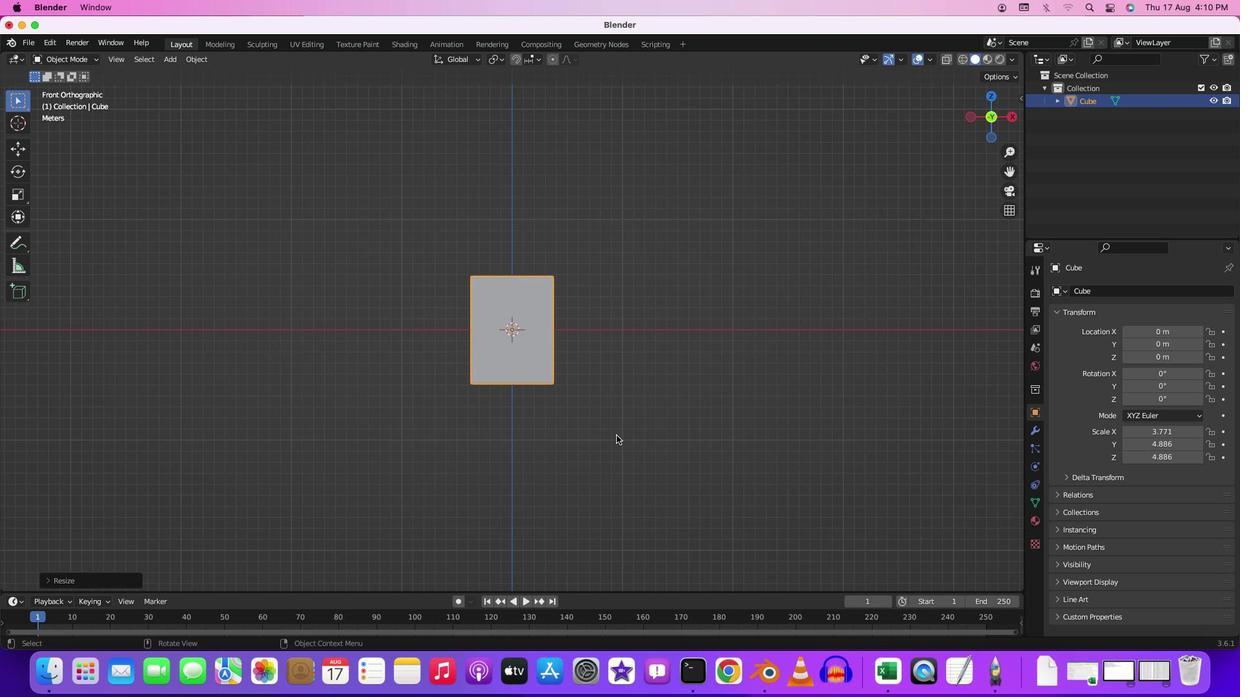 
Action: Mouse moved to (534, 340)
Screenshot: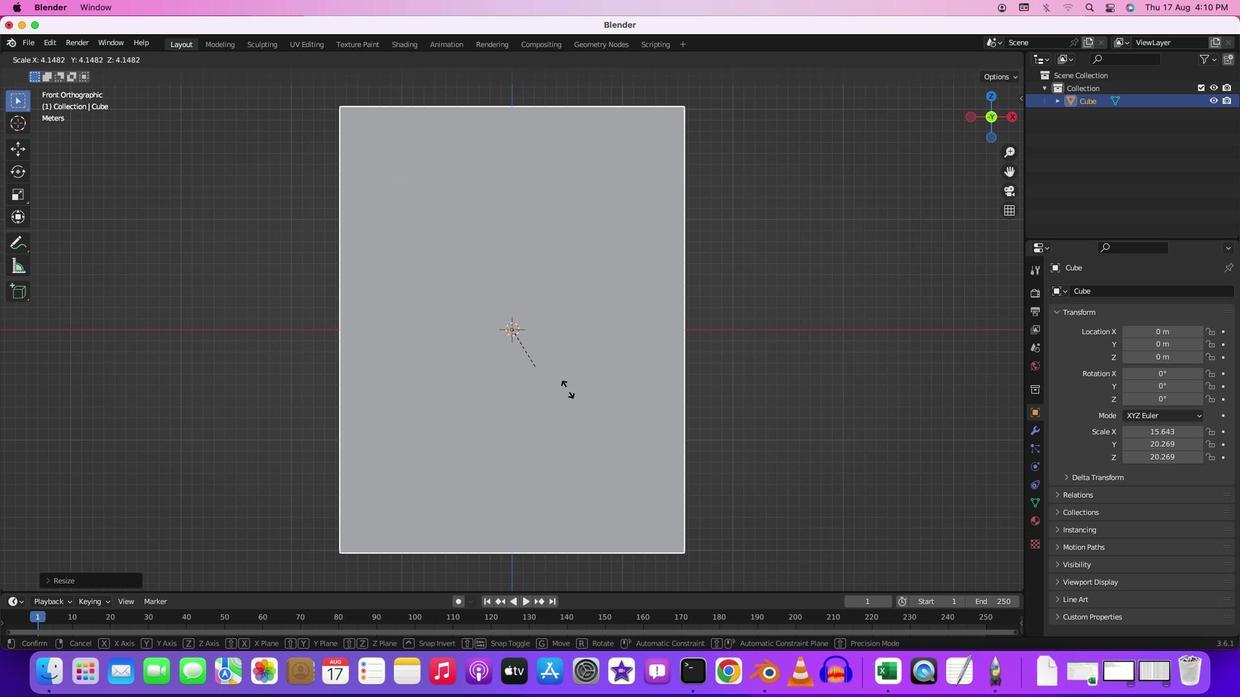 
Action: Key pressed 's'
Screenshot: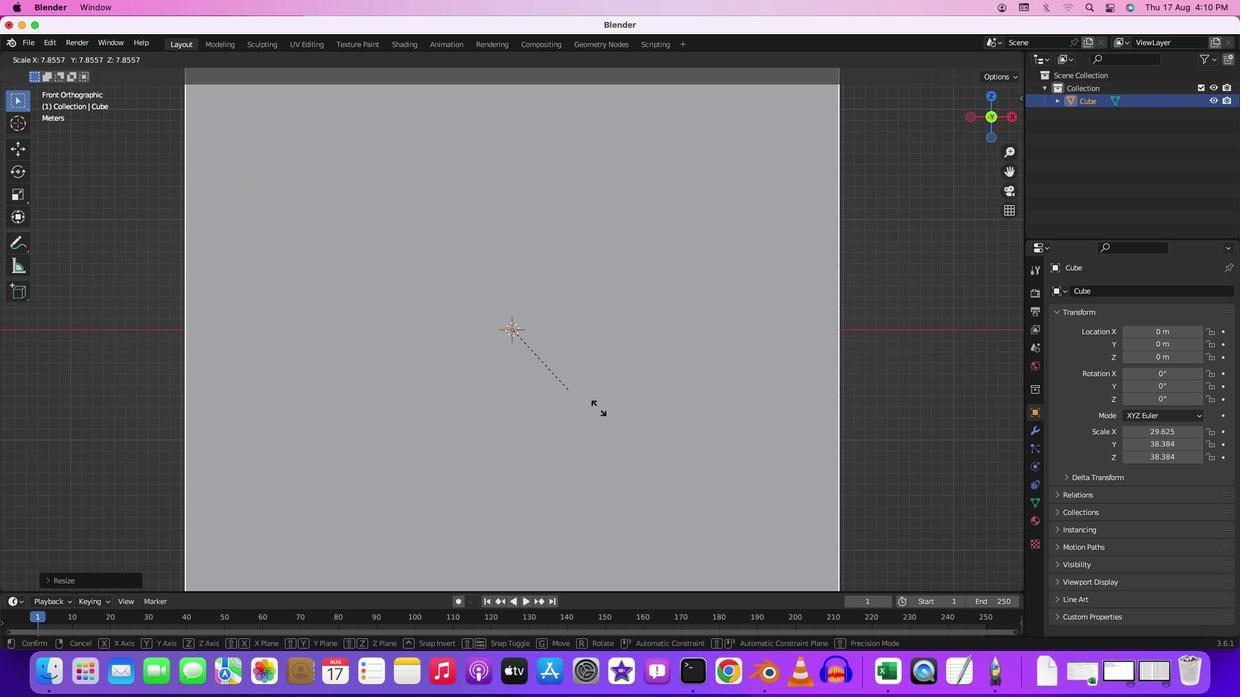 
Action: Mouse moved to (523, 374)
Screenshot: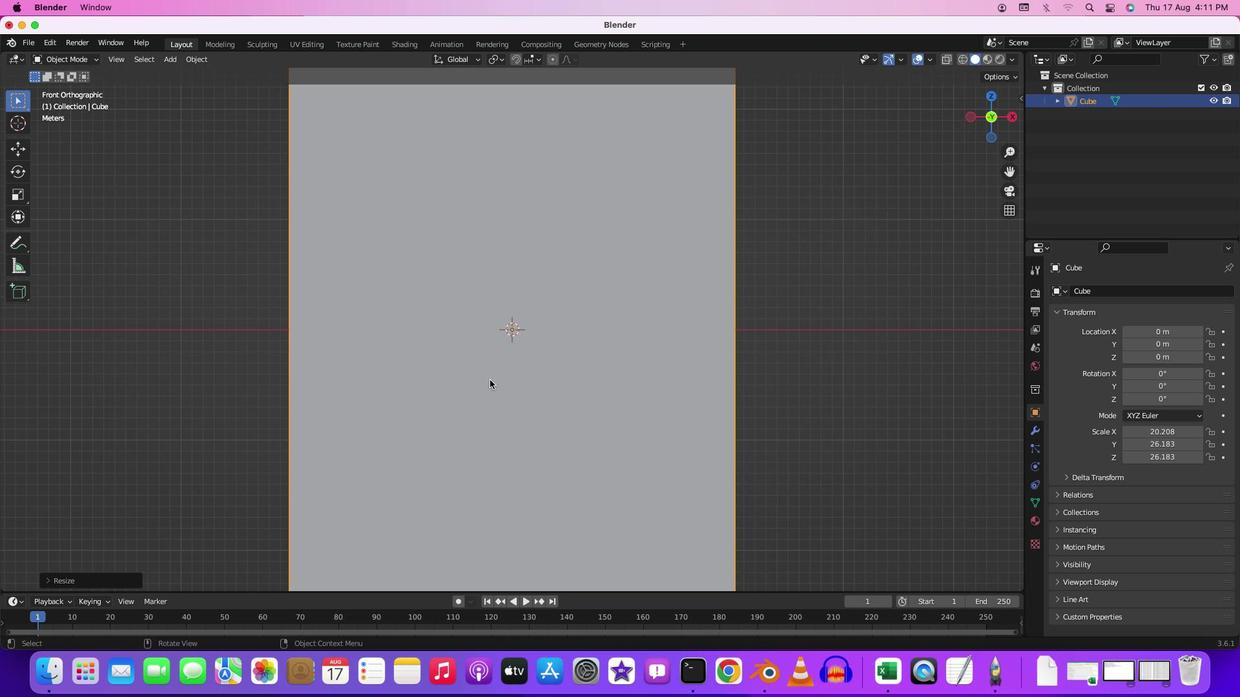 
Action: Mouse pressed left at (523, 374)
Screenshot: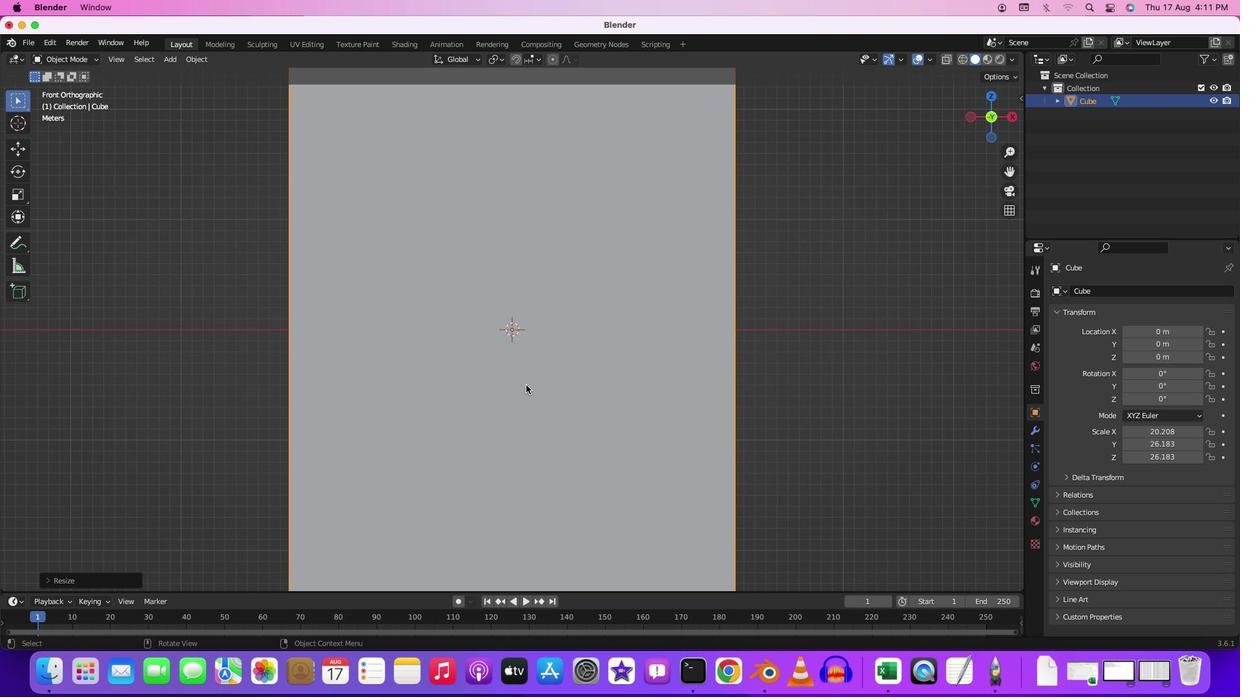
Action: Mouse moved to (557, 383)
Screenshot: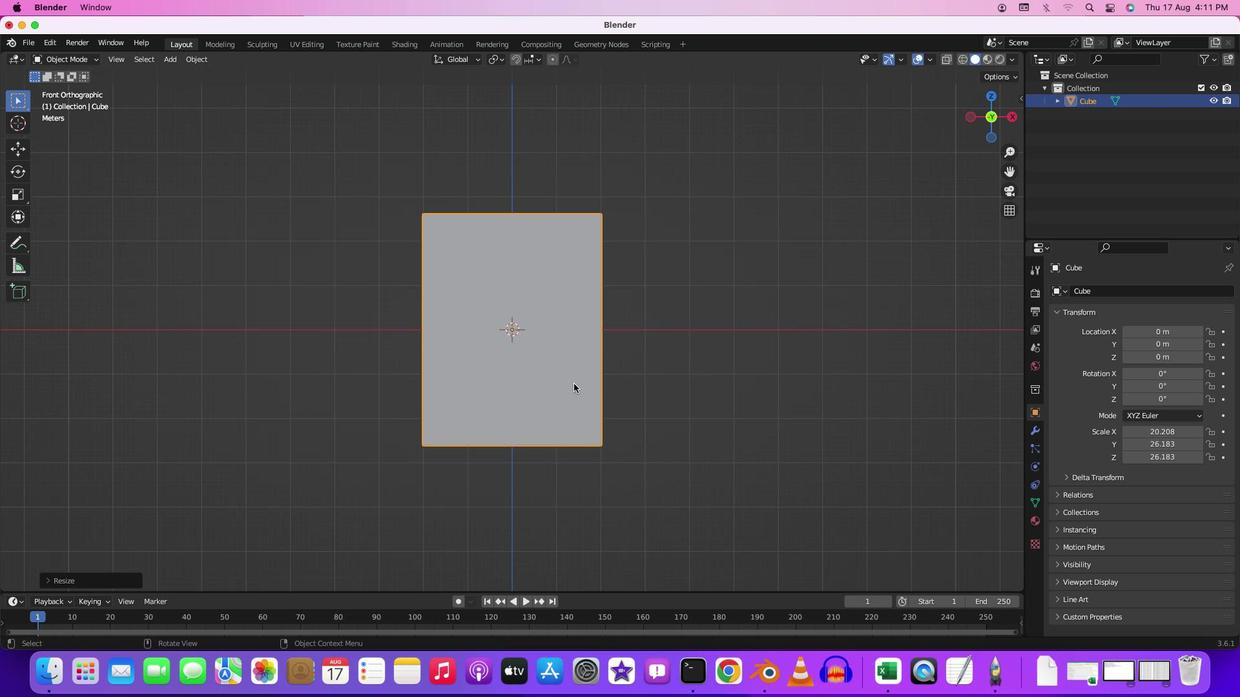 
Action: Mouse scrolled (557, 383) with delta (299, 60)
Screenshot: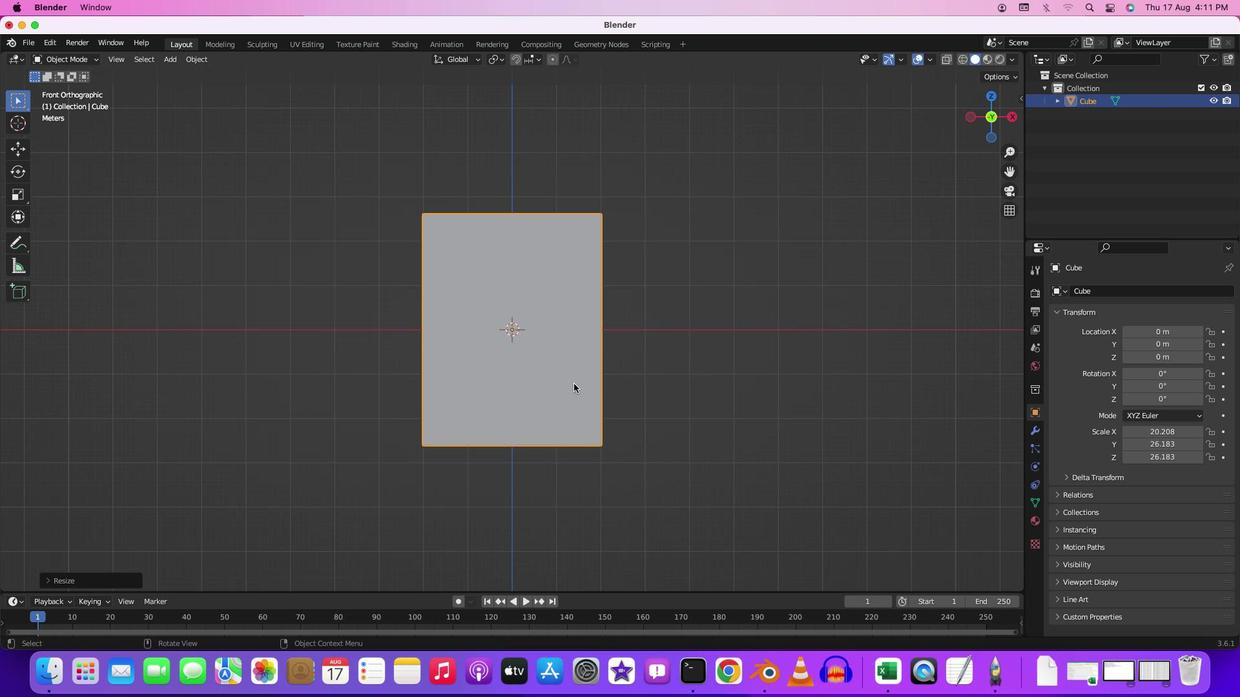 
Action: Mouse moved to (558, 383)
Screenshot: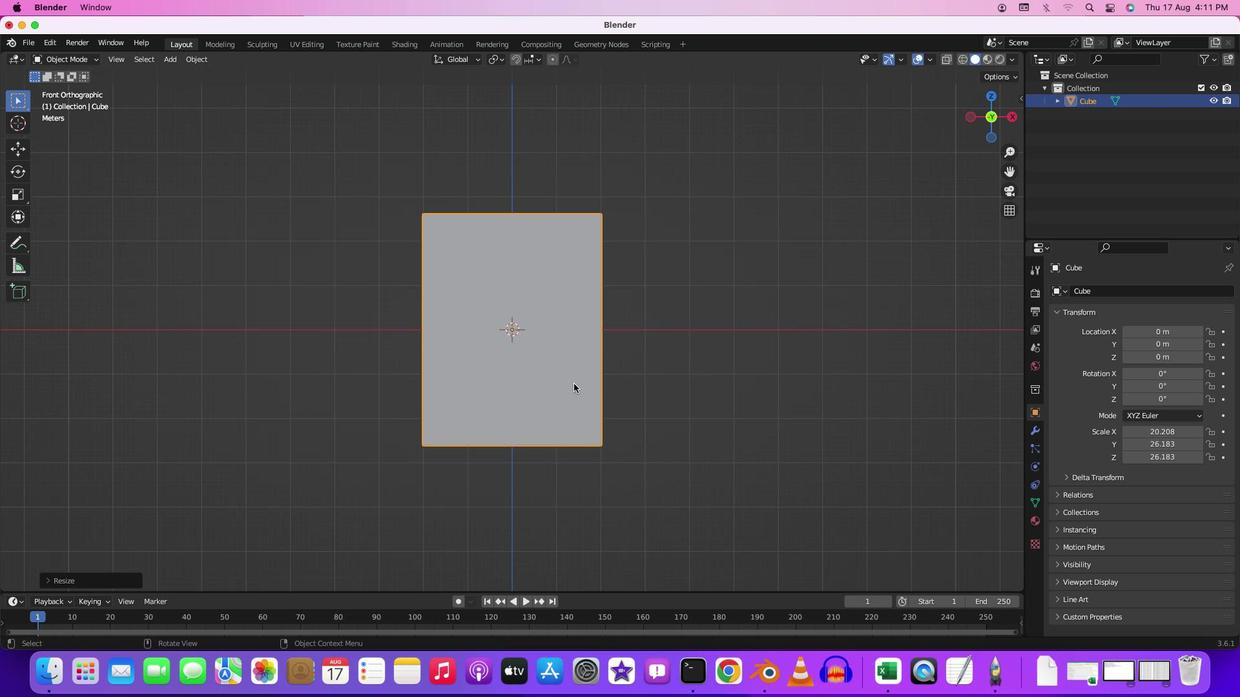 
Action: Mouse scrolled (558, 383) with delta (299, 60)
Screenshot: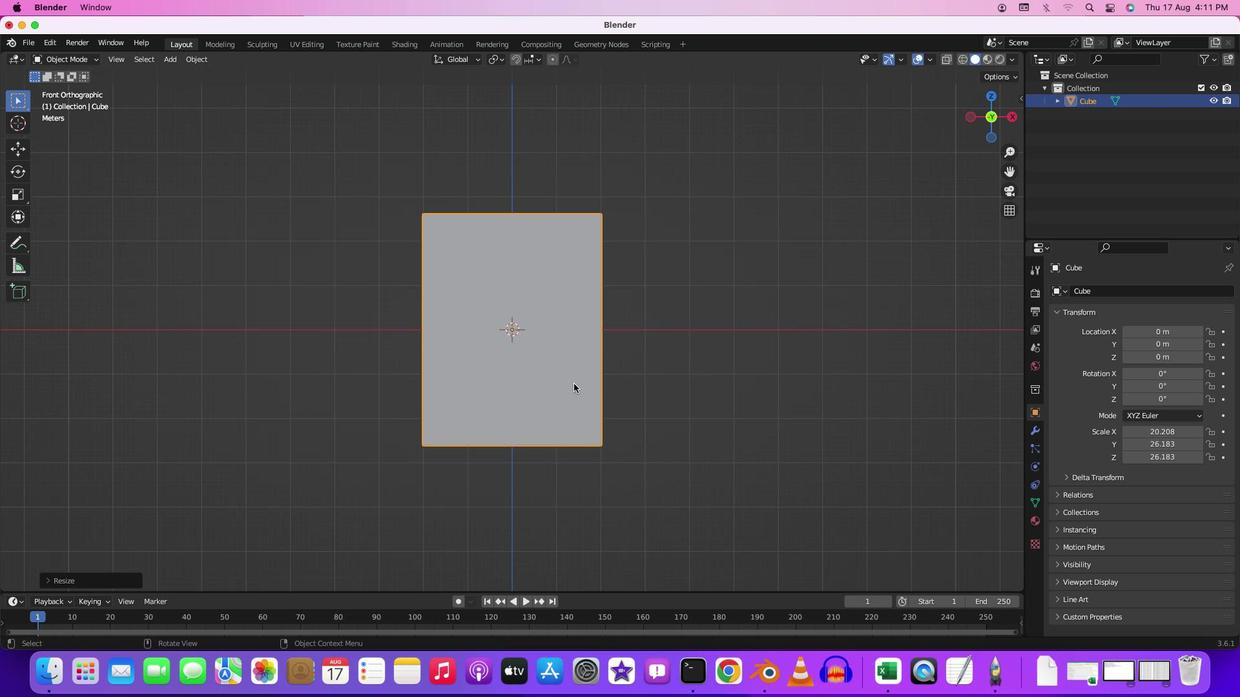 
Action: Mouse moved to (558, 383)
Screenshot: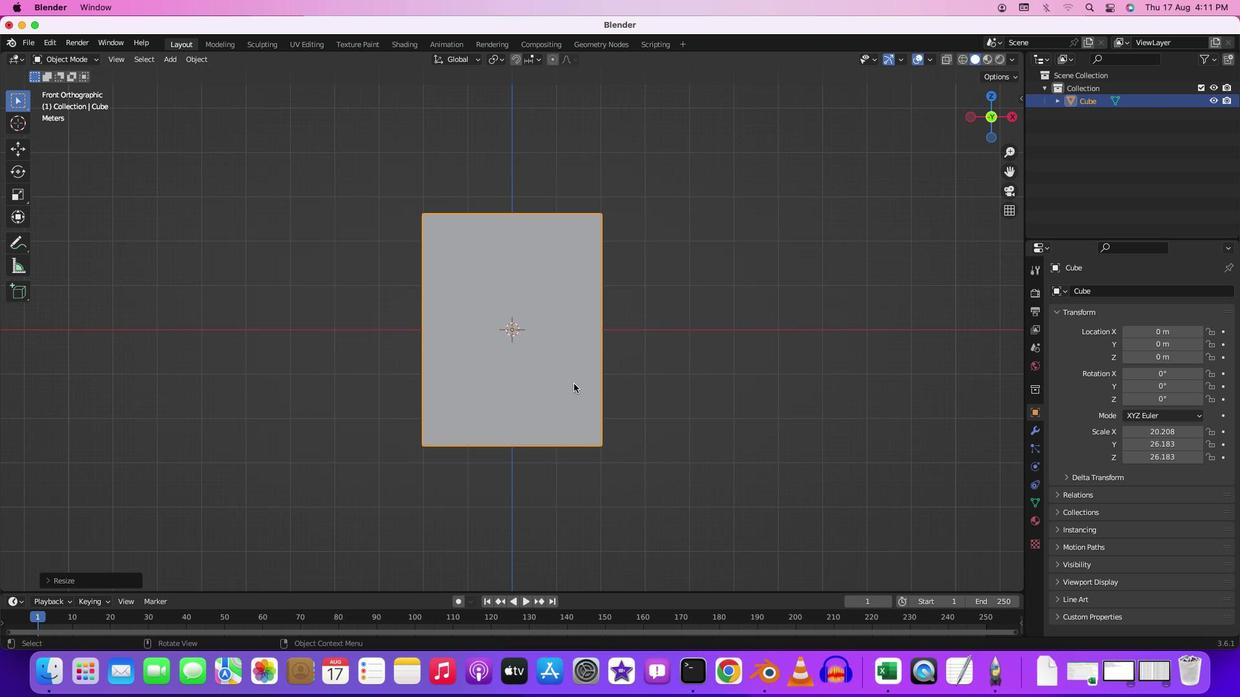 
Action: Mouse scrolled (558, 383) with delta (299, 58)
Screenshot: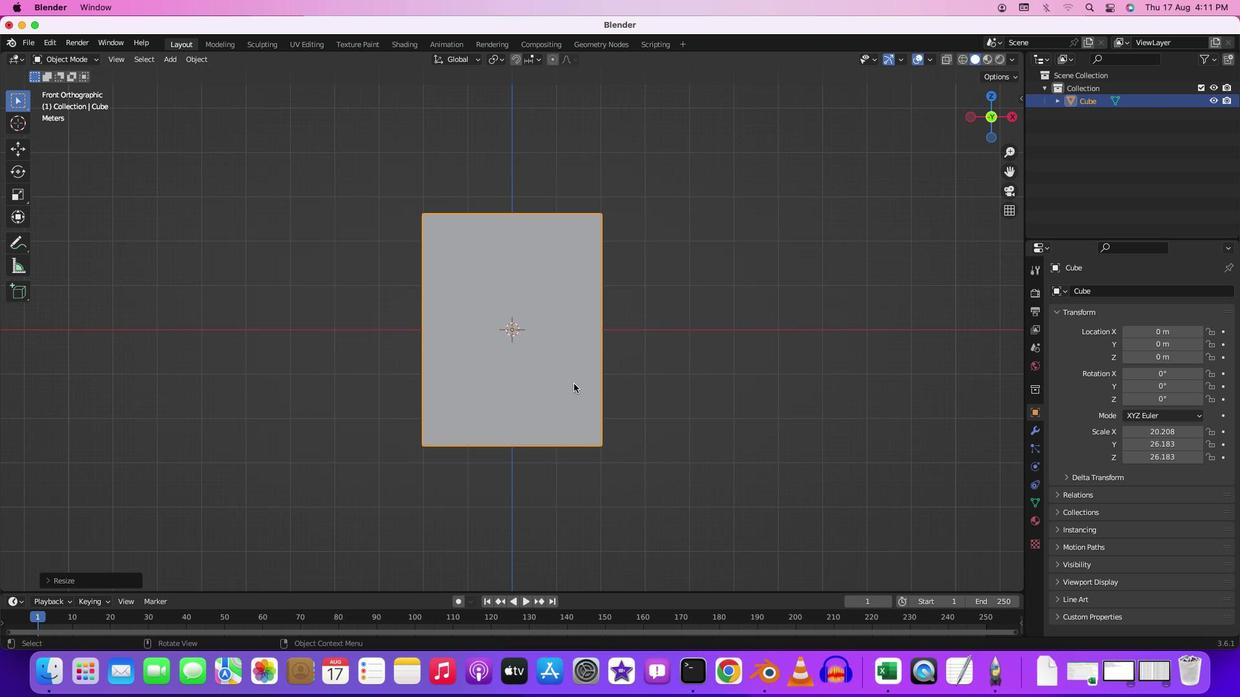 
Action: Mouse moved to (558, 383)
Screenshot: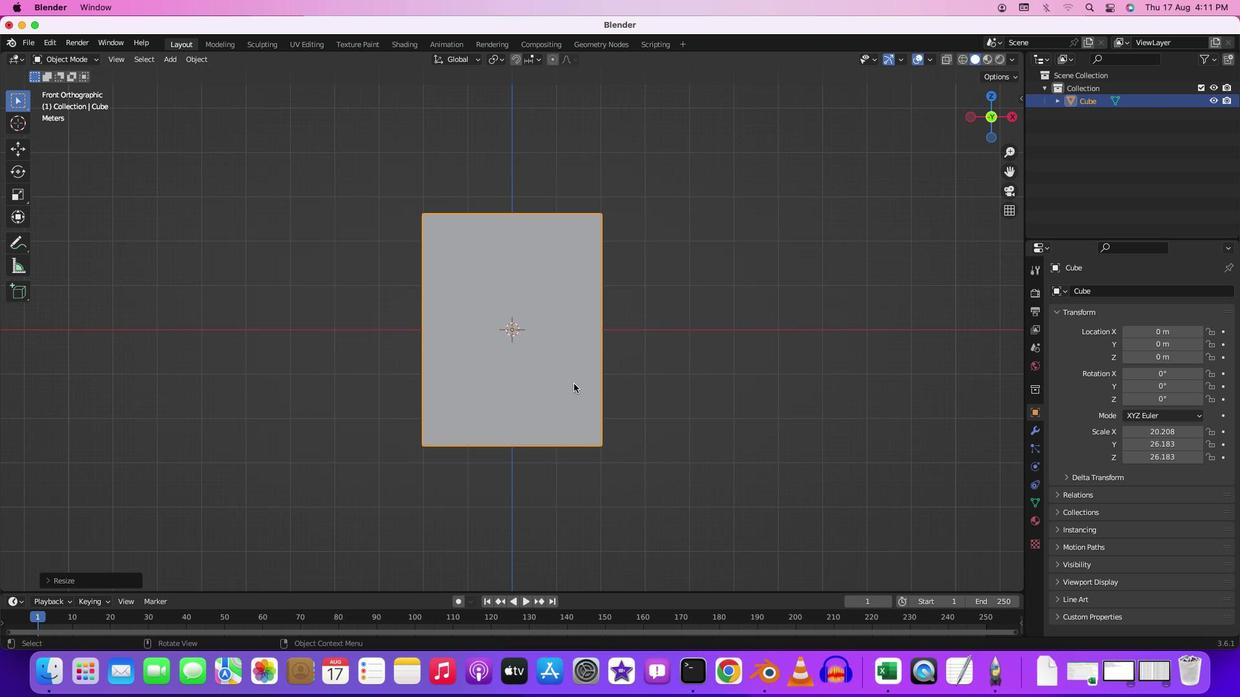 
Action: Mouse scrolled (558, 383) with delta (299, 58)
Screenshot: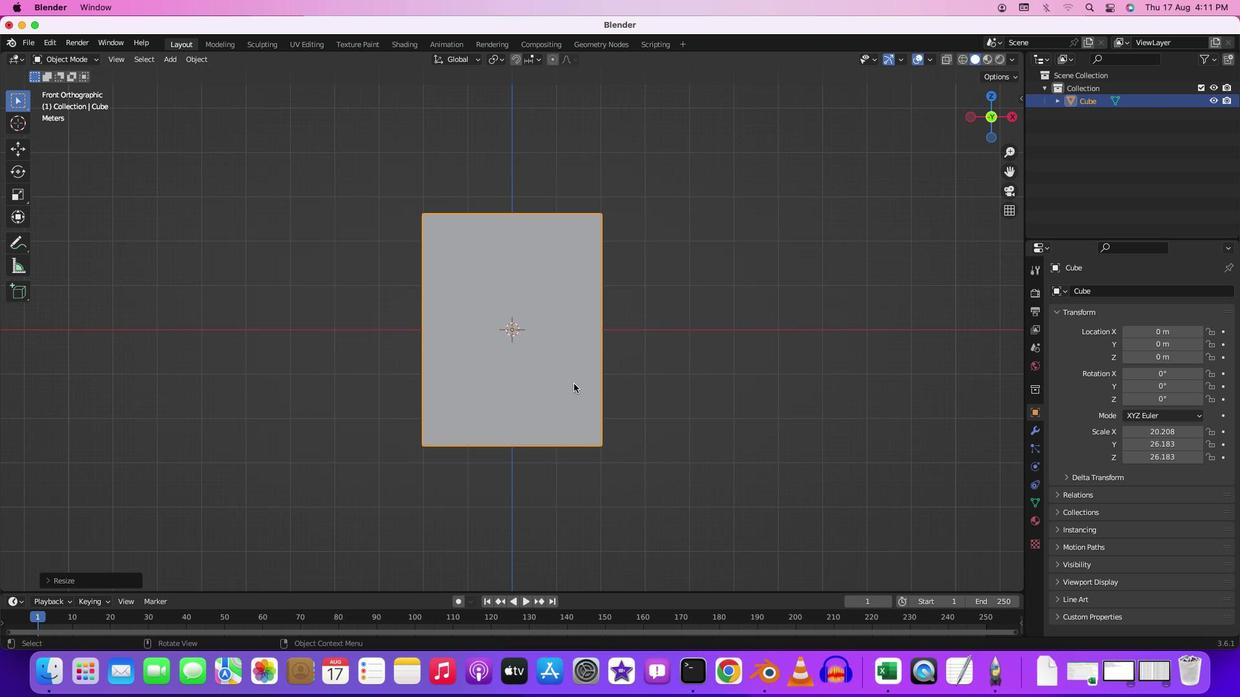 
Action: Mouse moved to (558, 382)
Screenshot: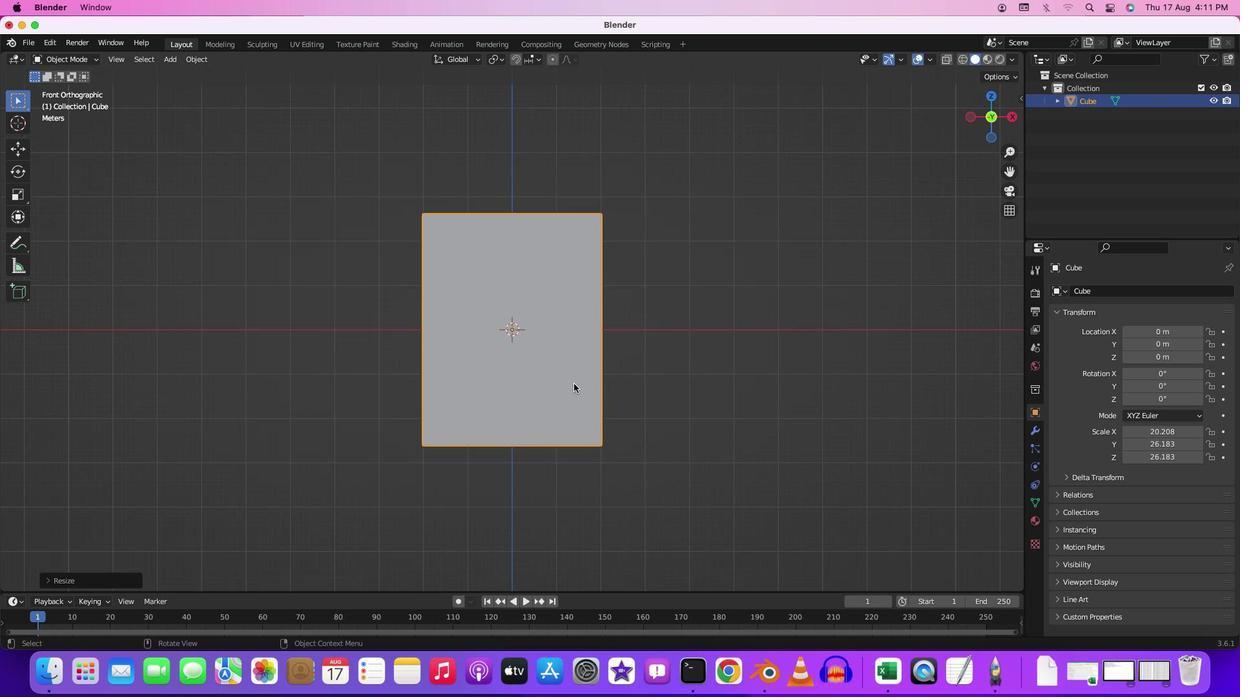 
Action: Mouse scrolled (558, 382) with delta (299, 57)
Screenshot: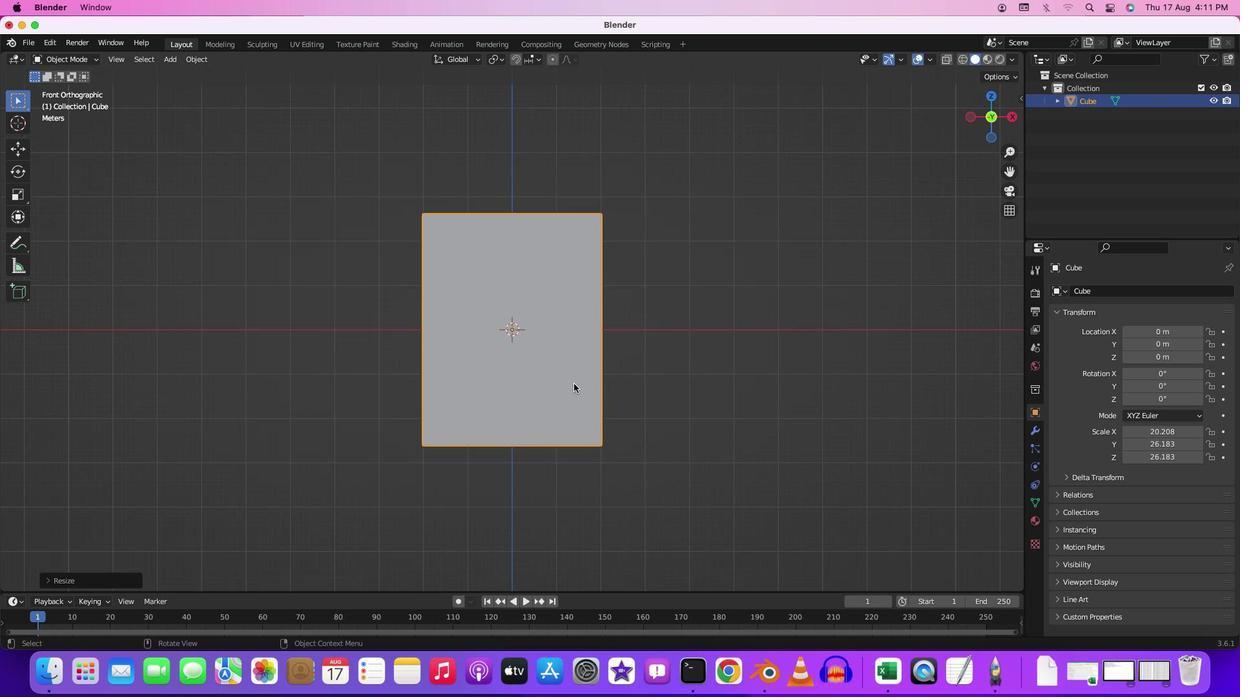 
Action: Mouse moved to (552, 357)
Screenshot: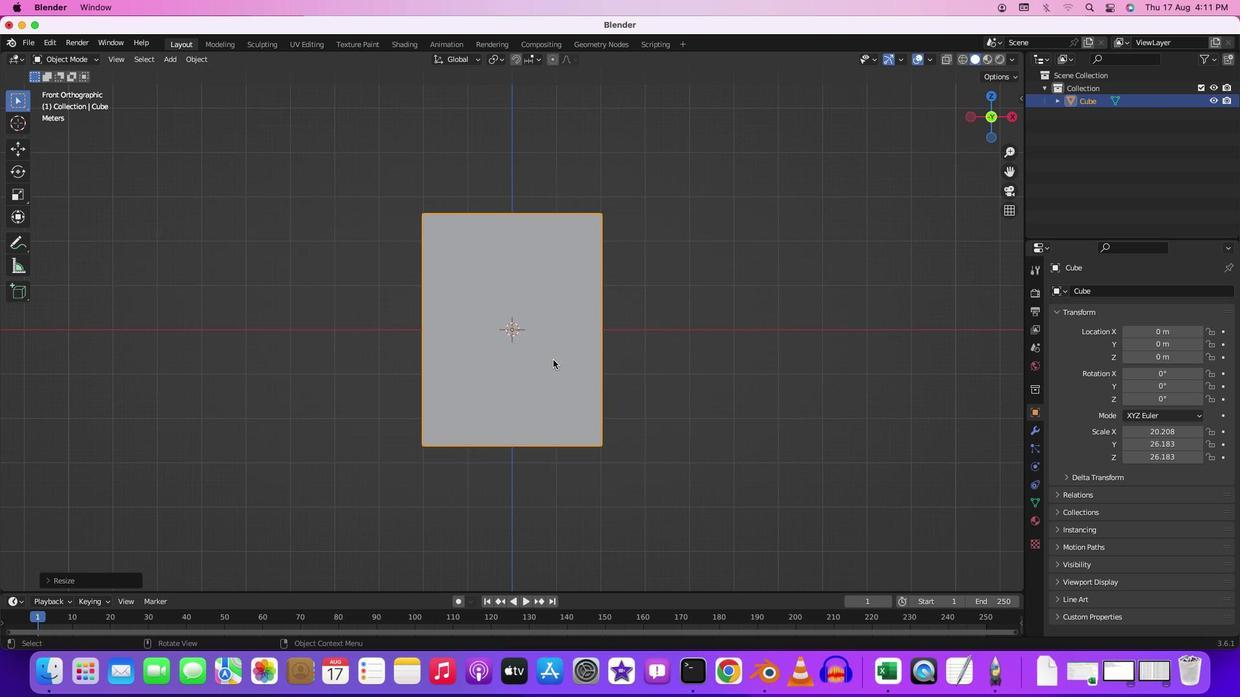 
Action: Key pressed 'g'
Screenshot: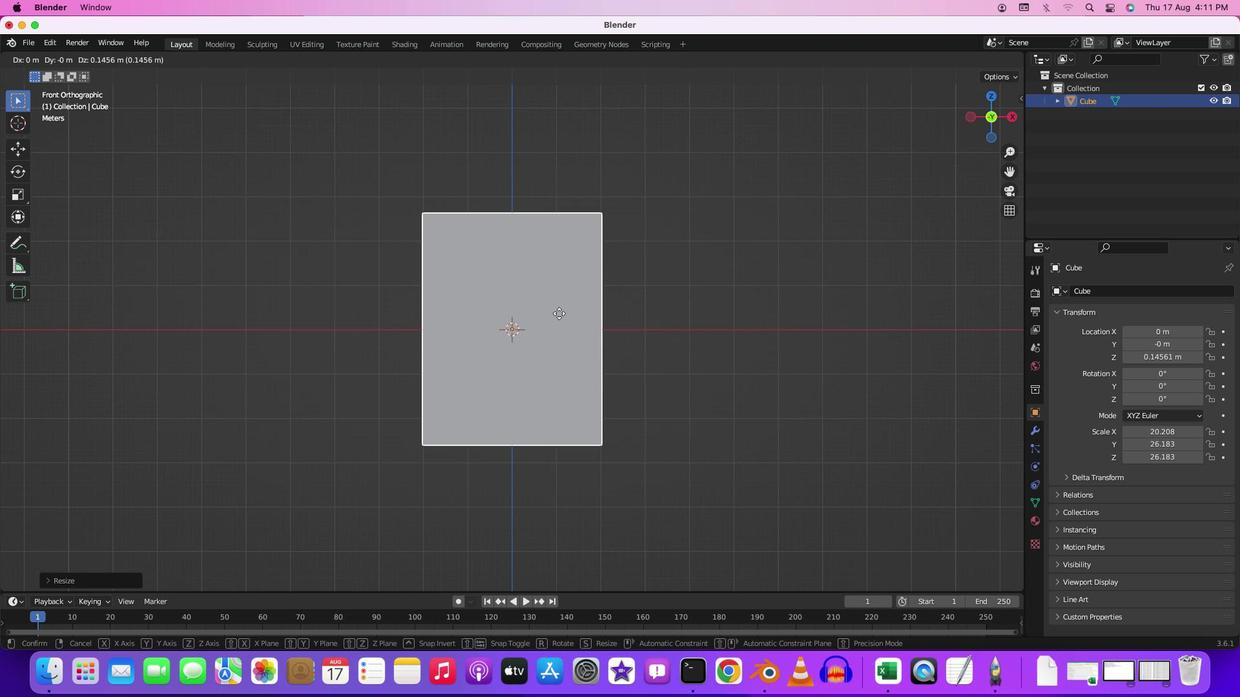 
Action: Mouse moved to (550, 275)
Screenshot: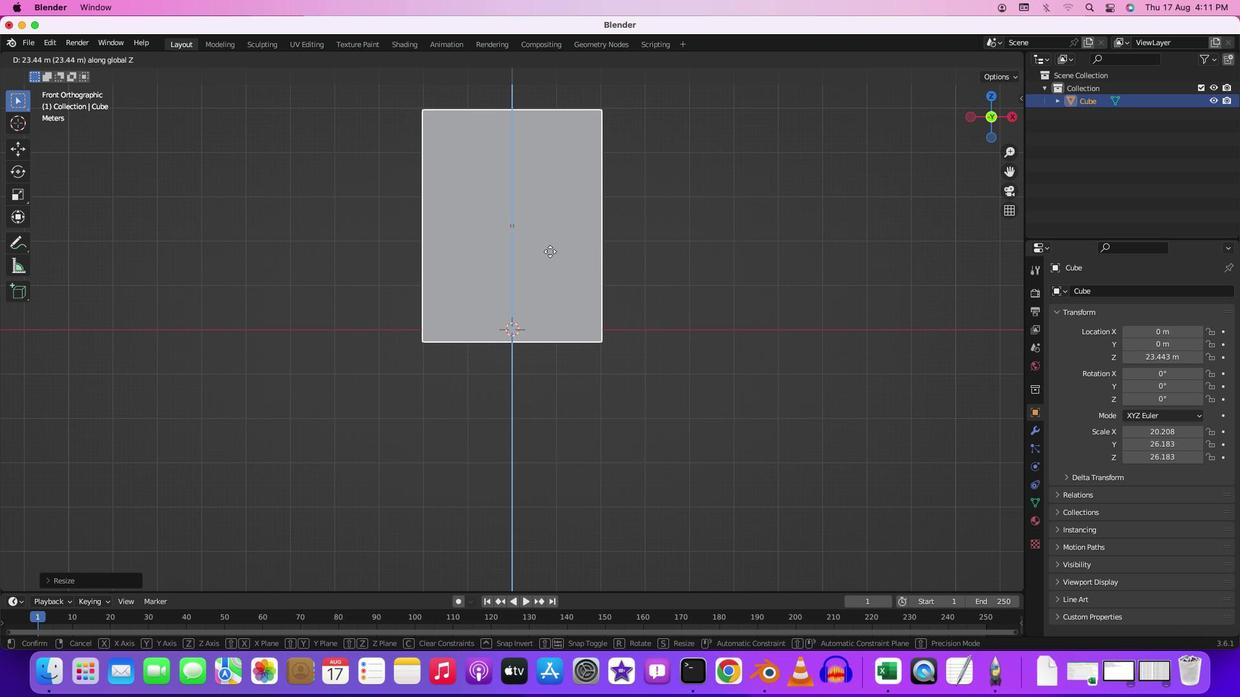 
Action: Key pressed 'z'
Screenshot: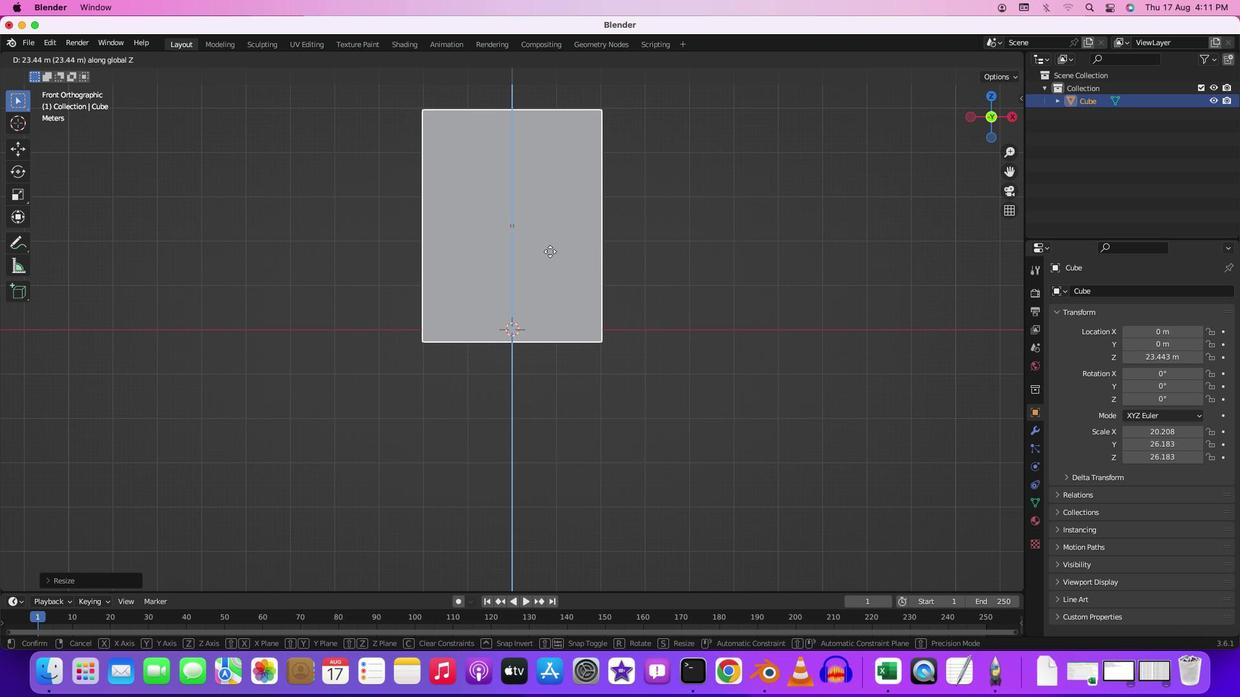 
Action: Mouse moved to (550, 260)
Screenshot: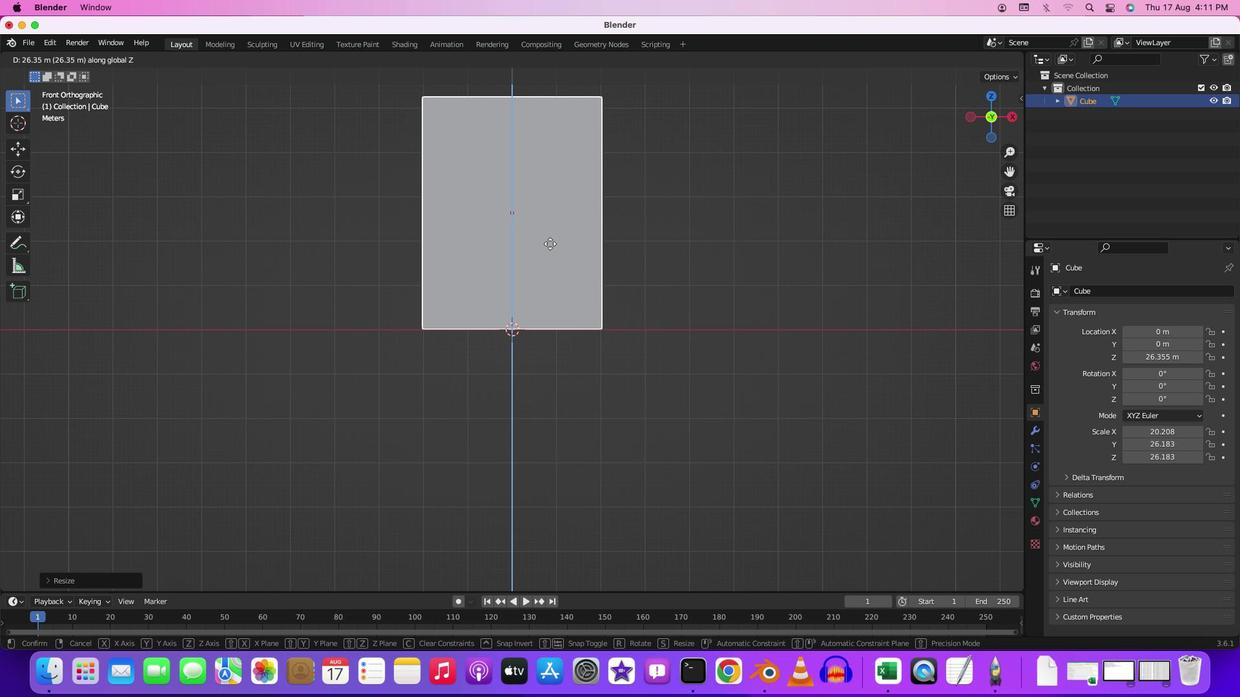 
Action: Mouse pressed left at (550, 260)
Screenshot: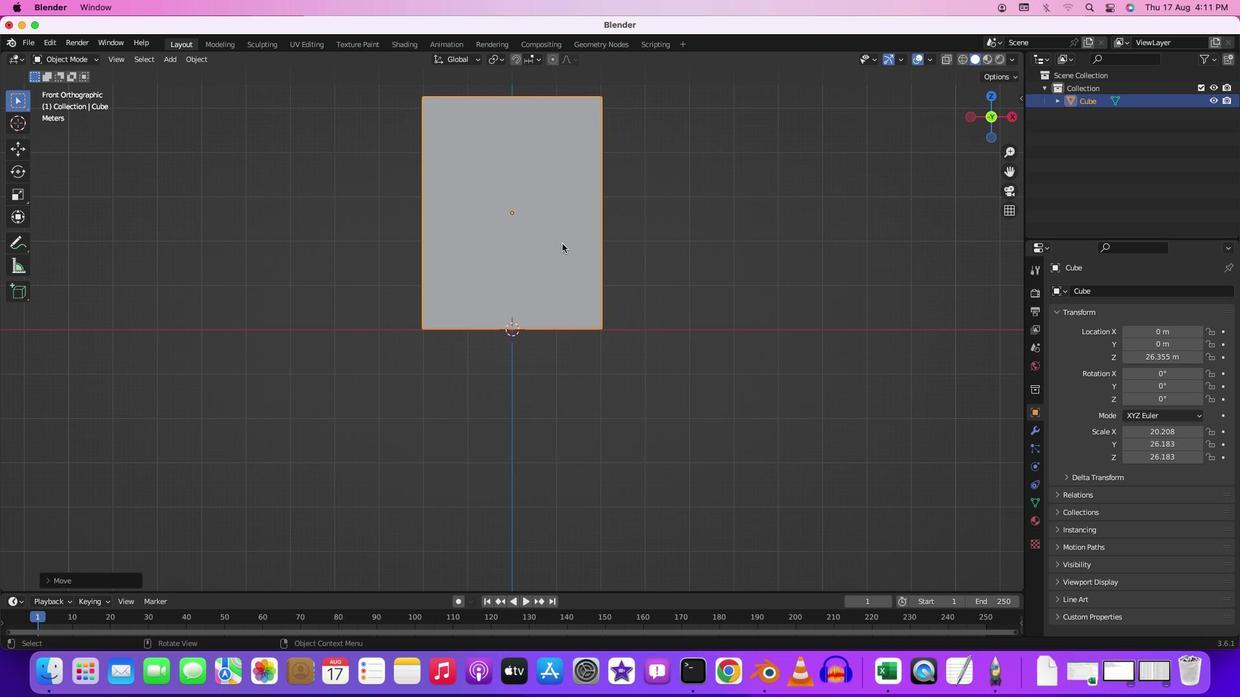 
Action: Mouse moved to (610, 256)
Screenshot: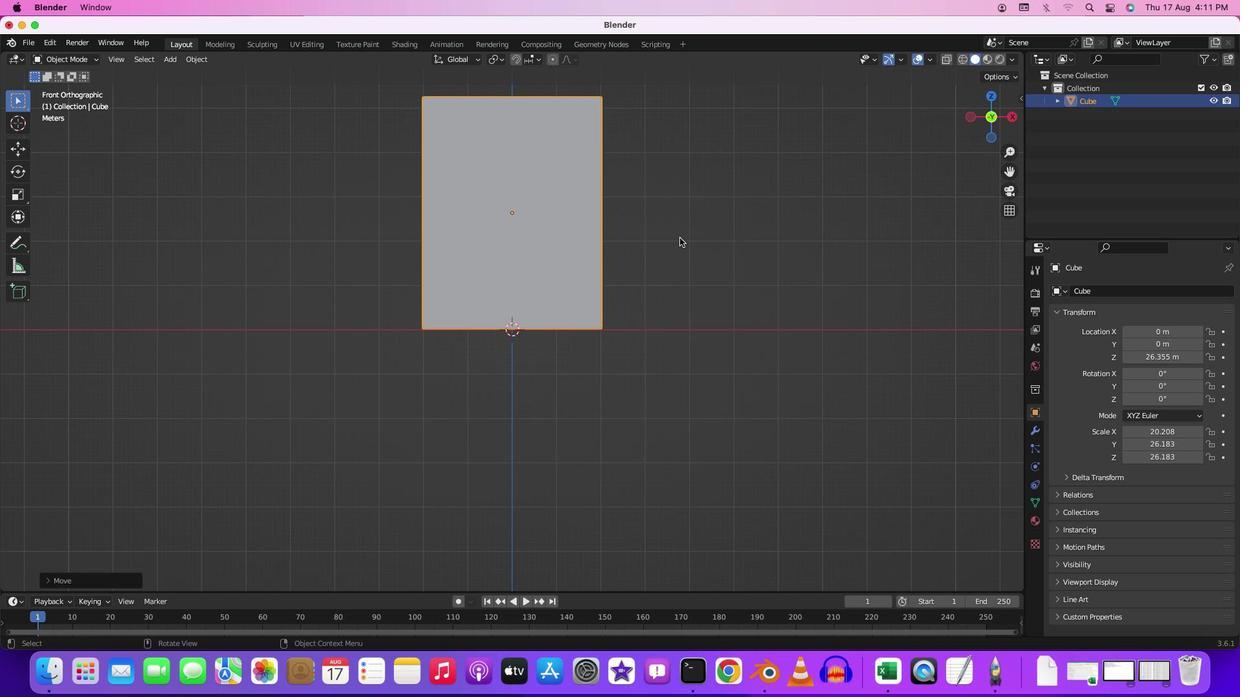 
Action: Key pressed '3'
Screenshot: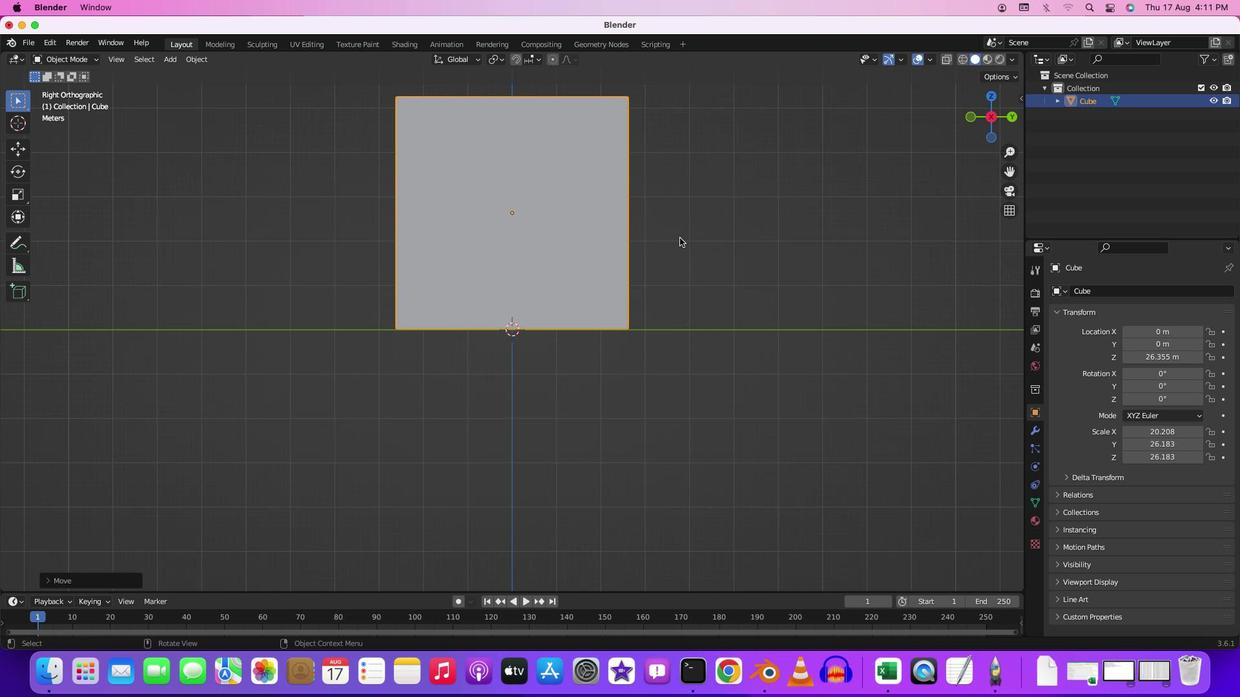 
Action: Mouse moved to (590, 252)
Screenshot: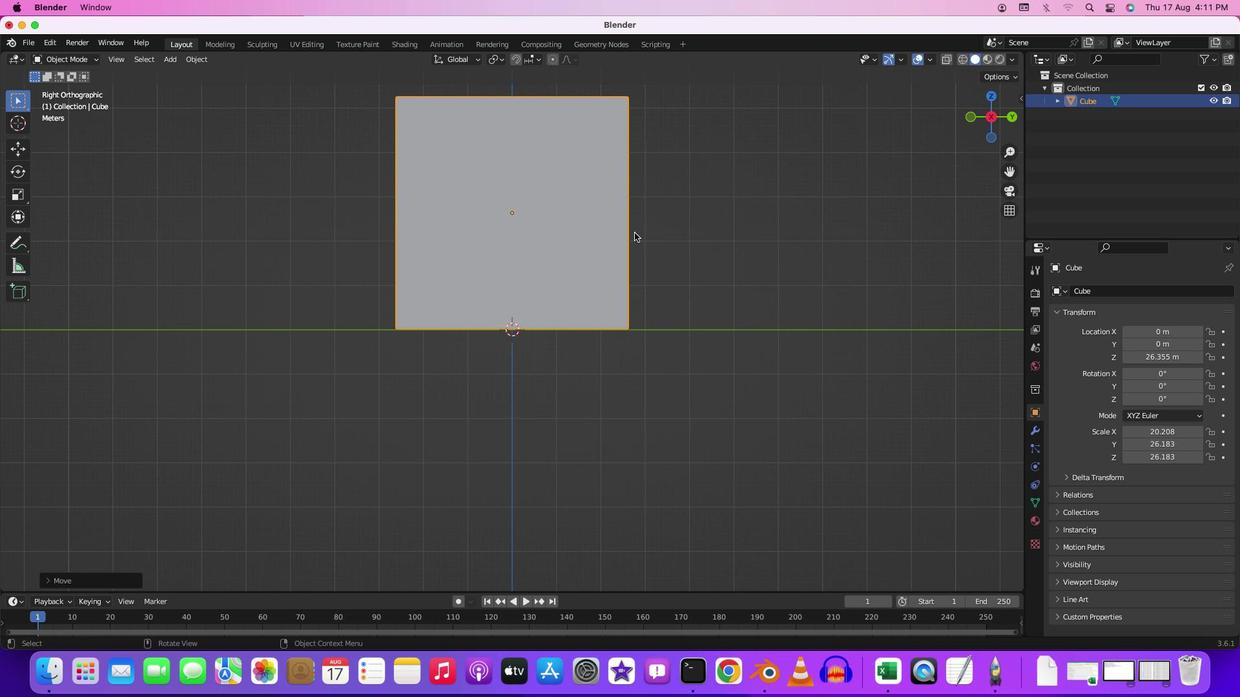 
Action: Key pressed 's''y'
Screenshot: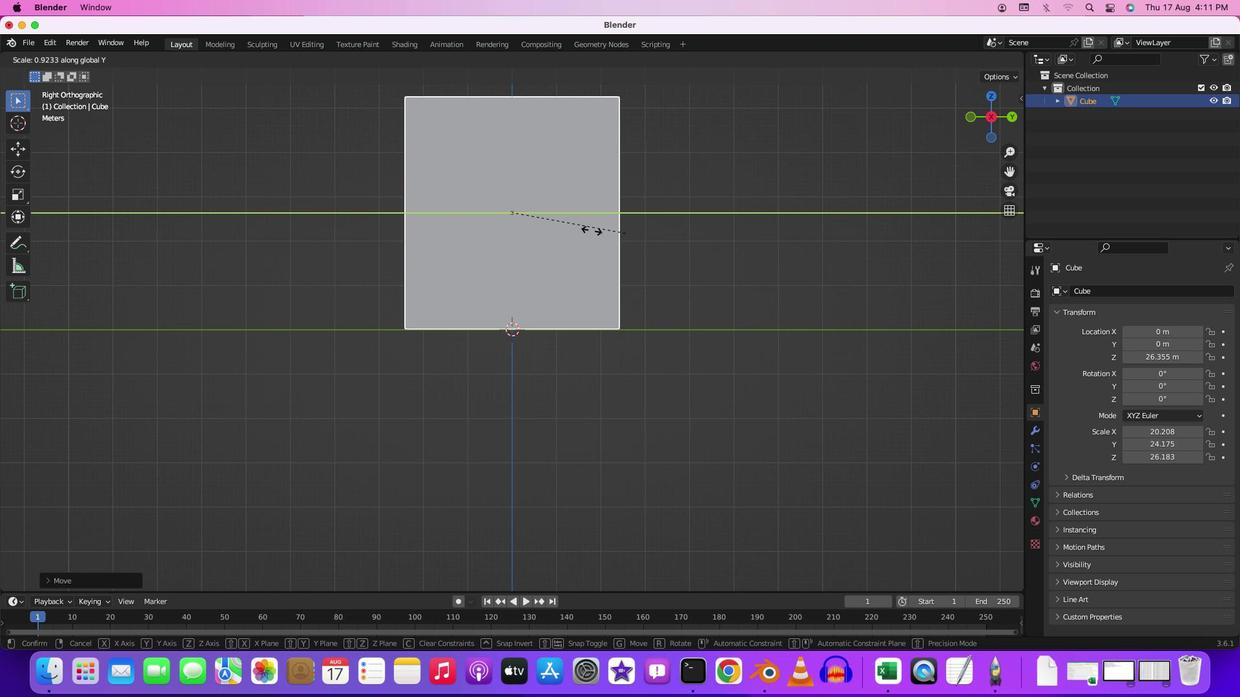 
Action: Mouse moved to (531, 235)
Screenshot: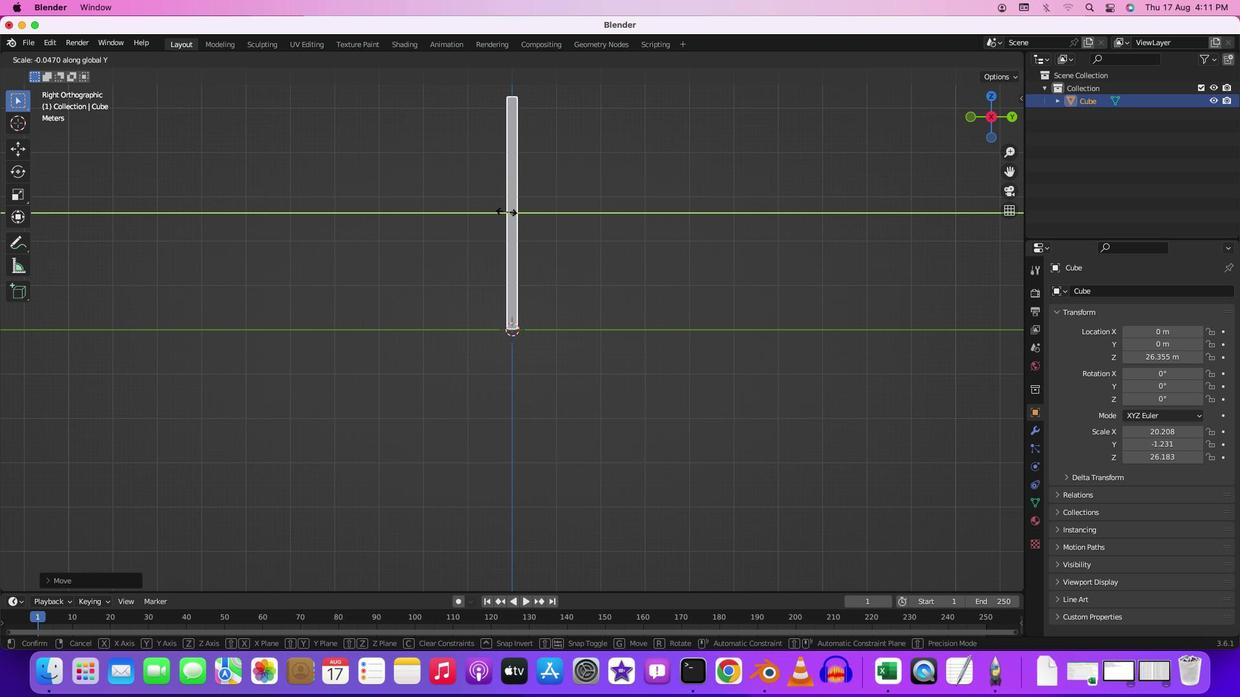 
Action: Mouse pressed left at (531, 235)
Screenshot: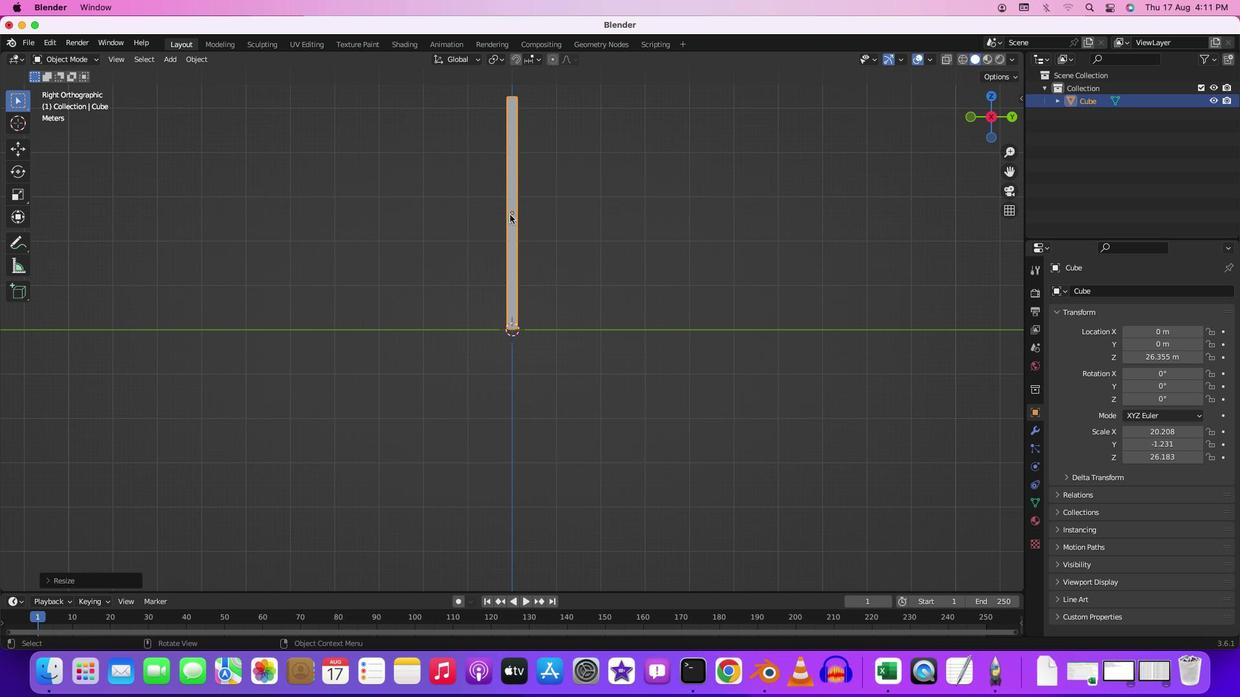 
Action: Mouse moved to (576, 260)
Screenshot: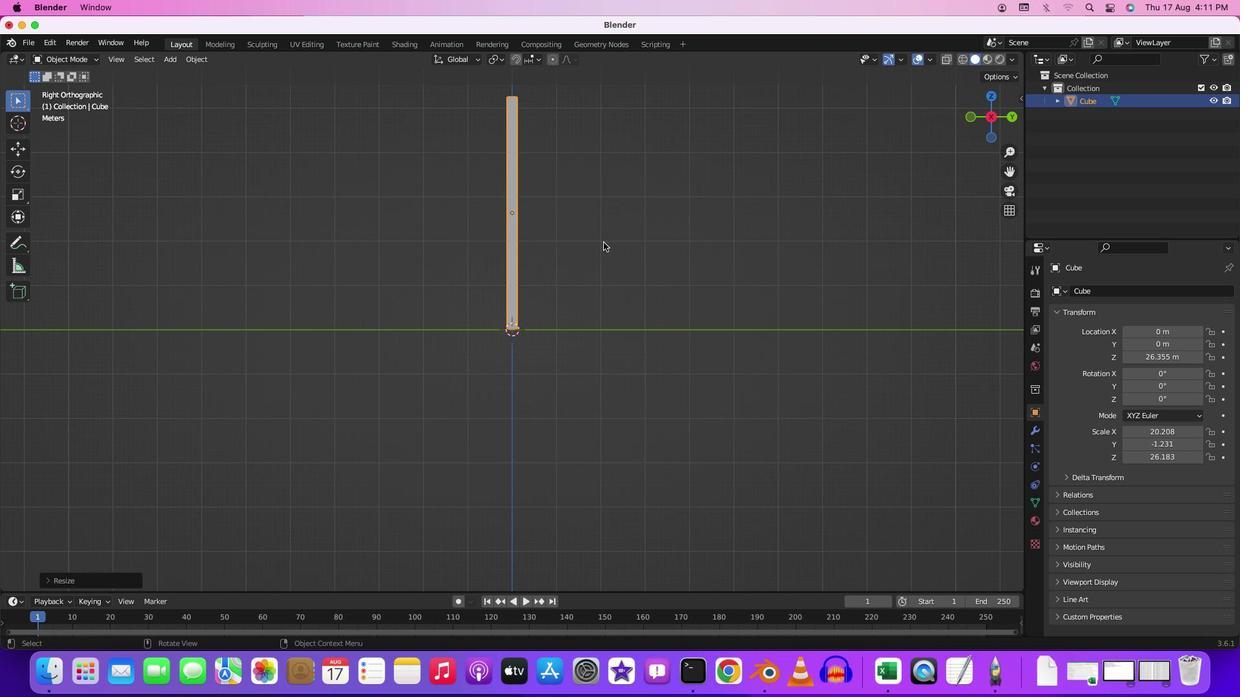 
Action: Key pressed '1'
Screenshot: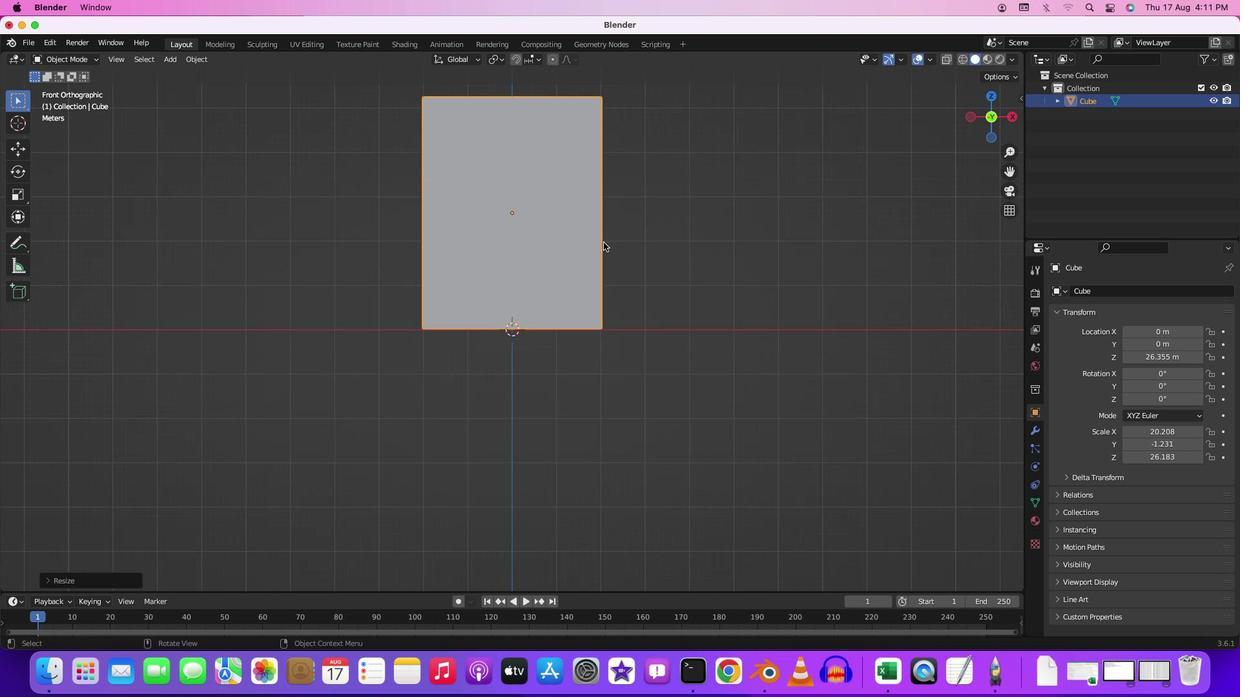 
Action: Mouse moved to (594, 266)
Screenshot: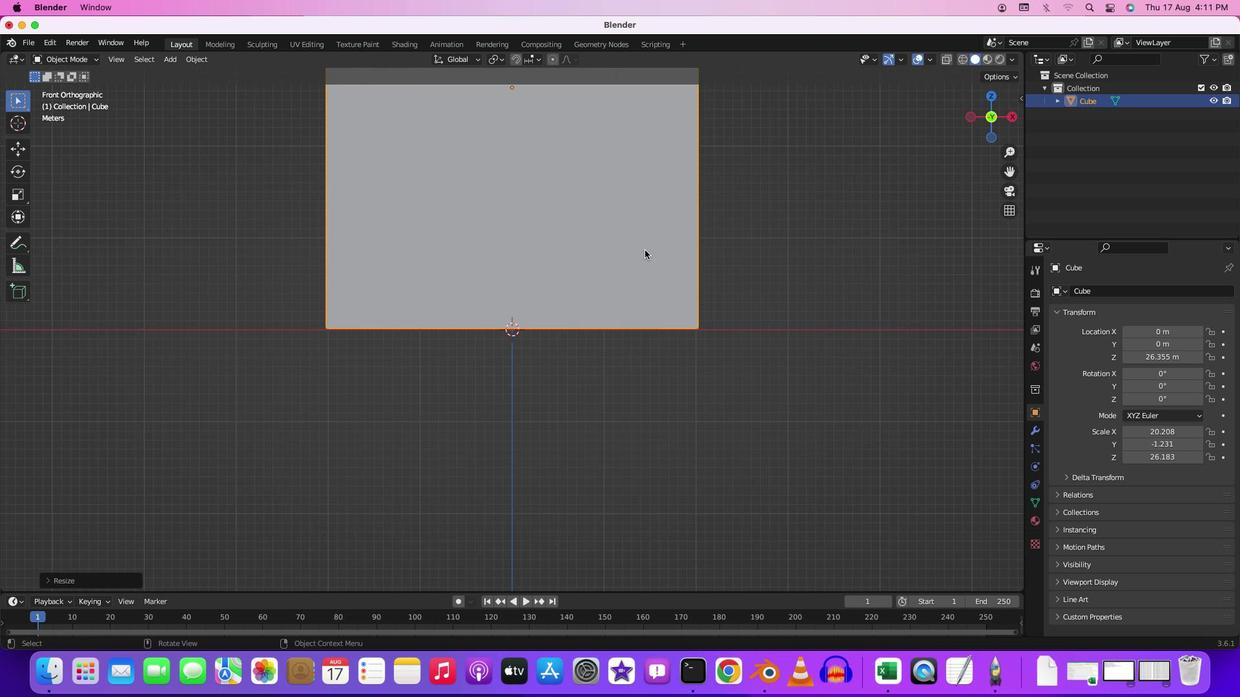 
Action: Mouse scrolled (594, 266) with delta (299, 61)
Screenshot: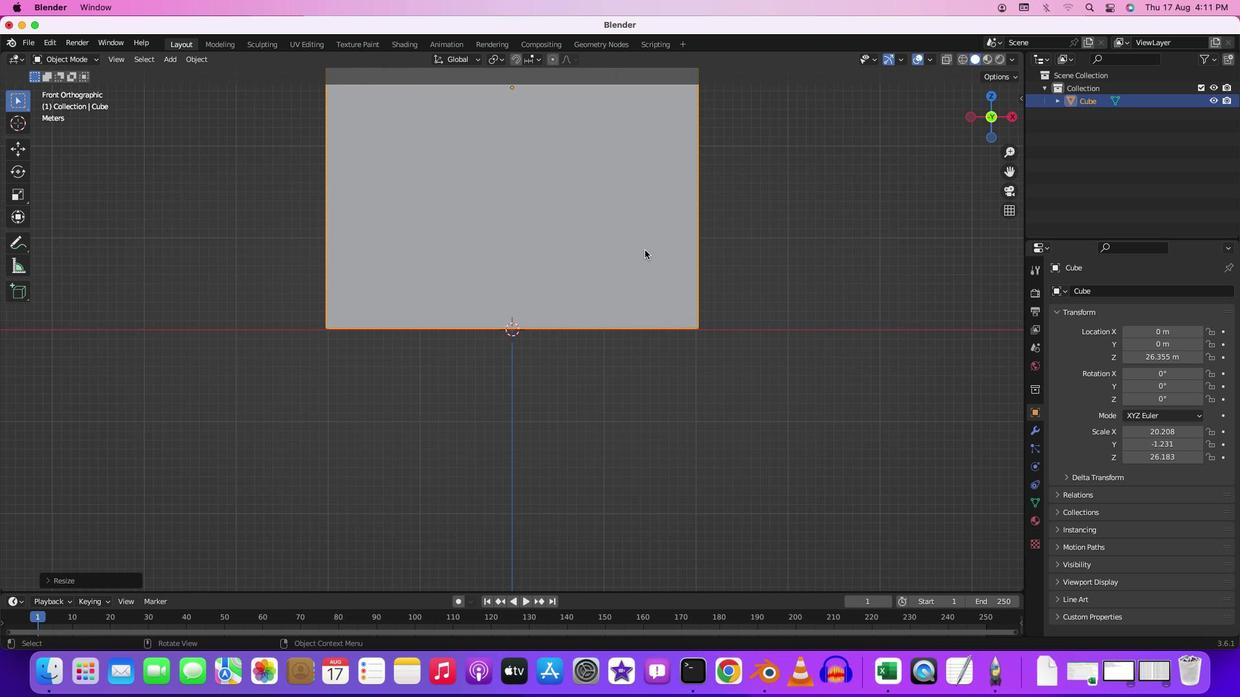 
Action: Mouse moved to (594, 266)
Screenshot: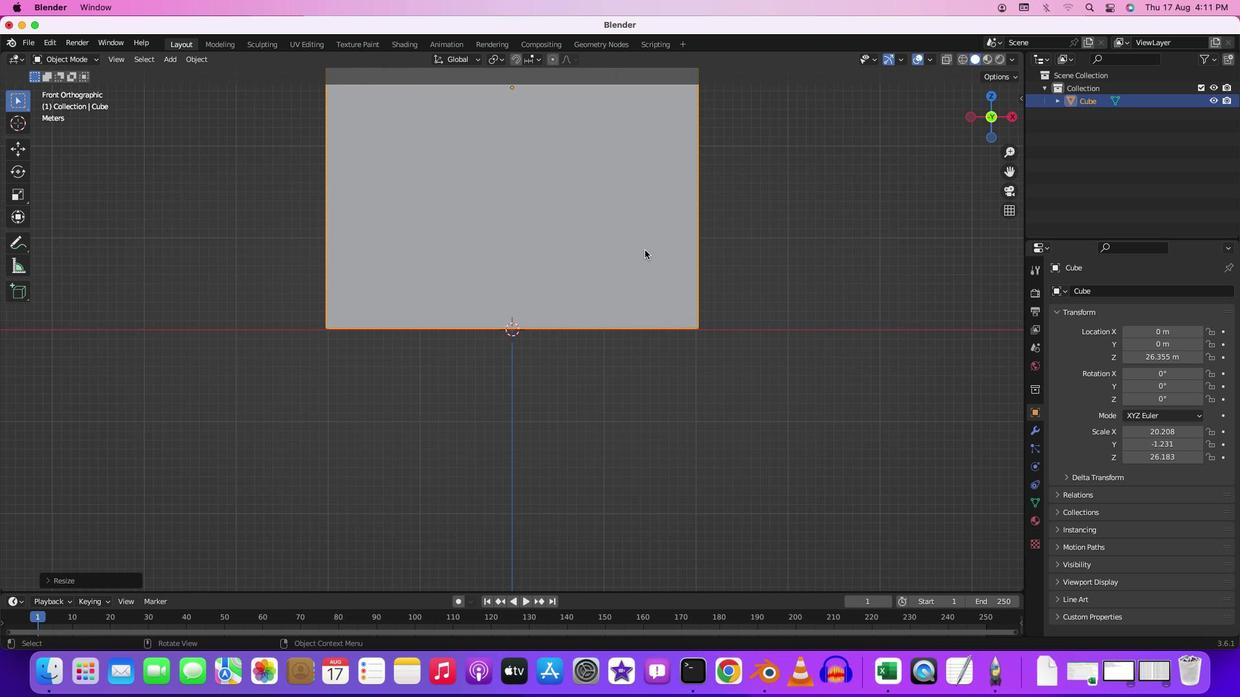 
Action: Mouse scrolled (594, 266) with delta (299, 61)
Screenshot: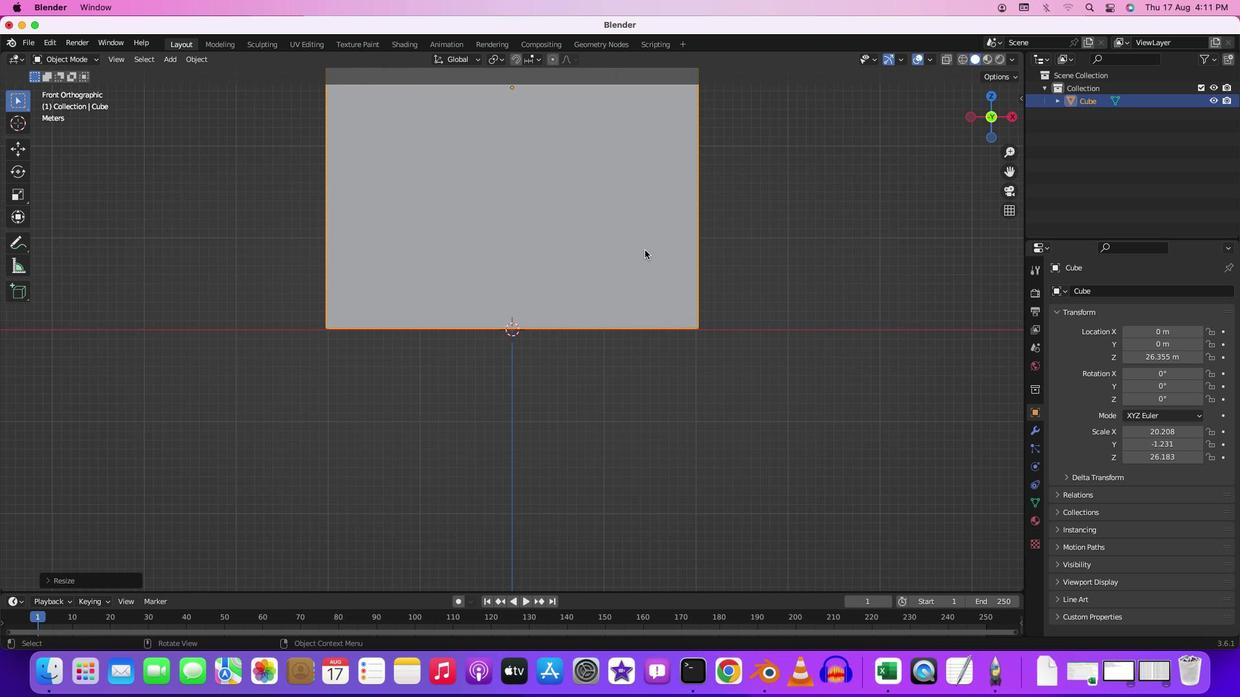 
Action: Mouse scrolled (594, 266) with delta (299, 62)
Screenshot: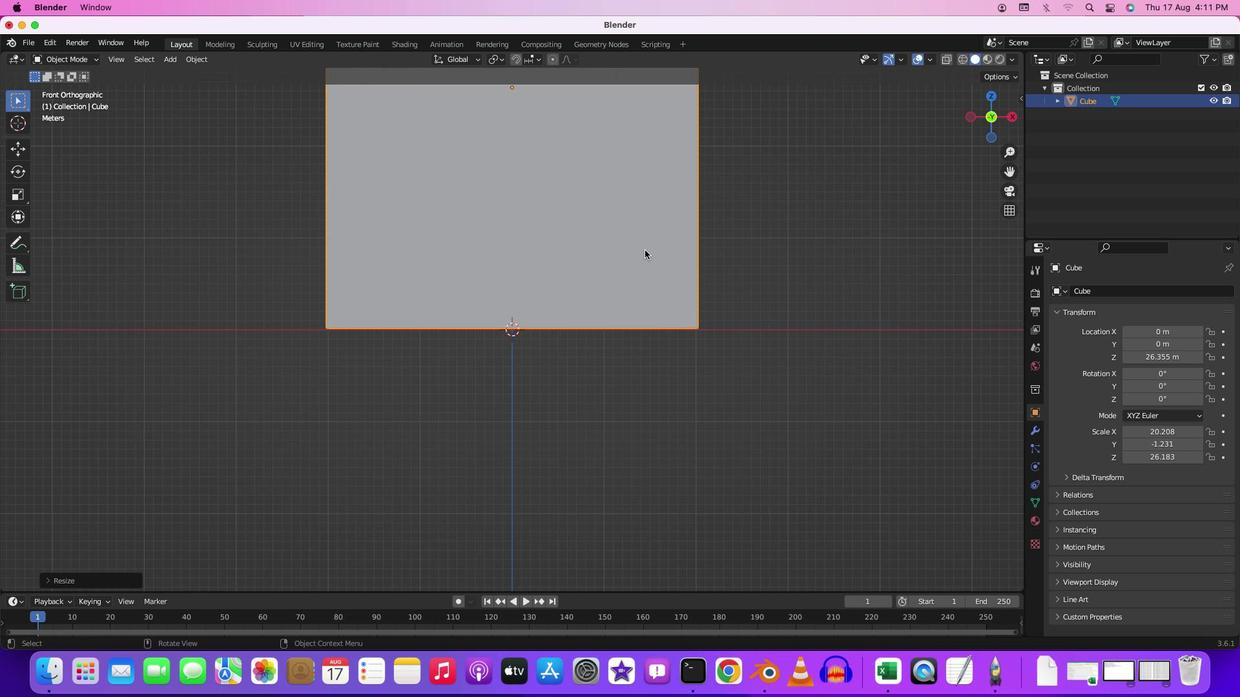 
Action: Mouse scrolled (594, 266) with delta (299, 62)
Screenshot: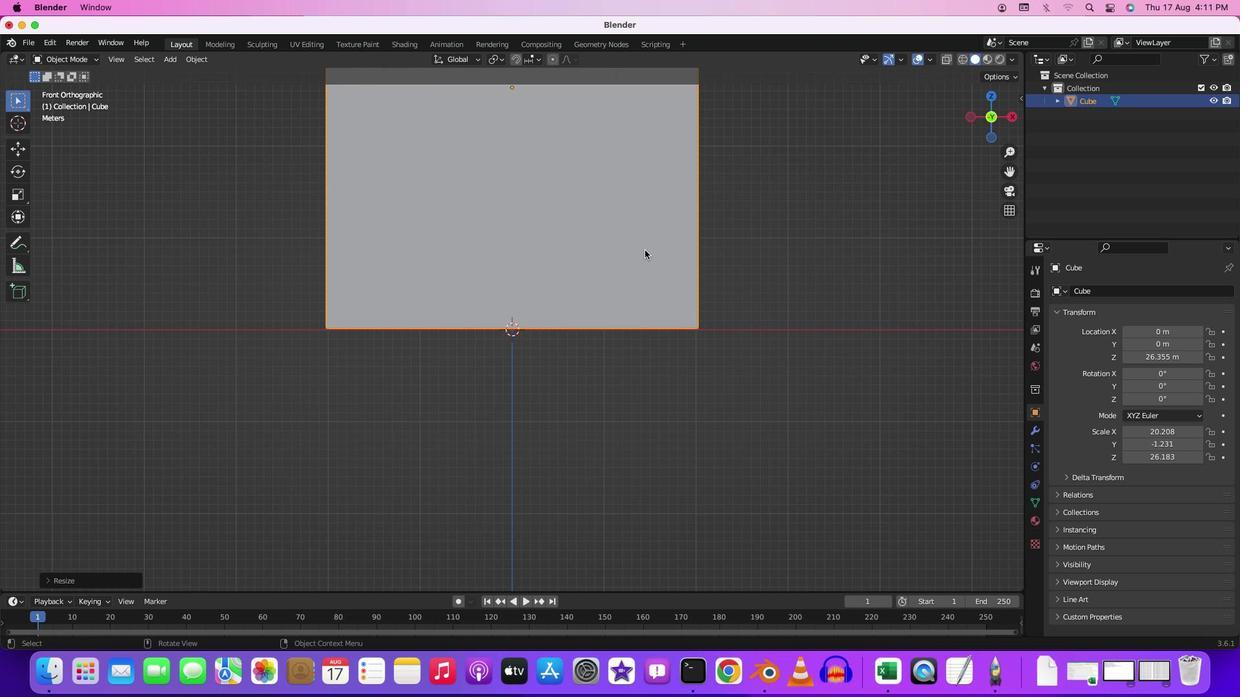 
Action: Mouse scrolled (594, 266) with delta (299, 61)
Screenshot: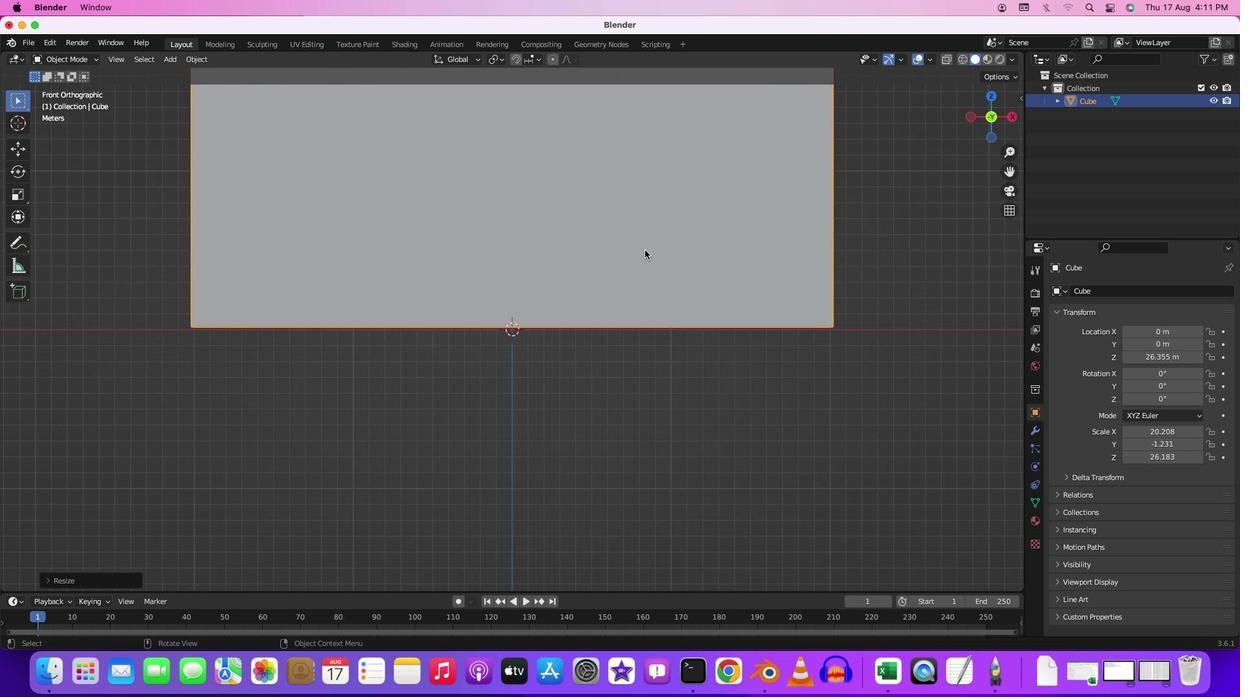 
Action: Mouse scrolled (594, 266) with delta (299, 61)
Screenshot: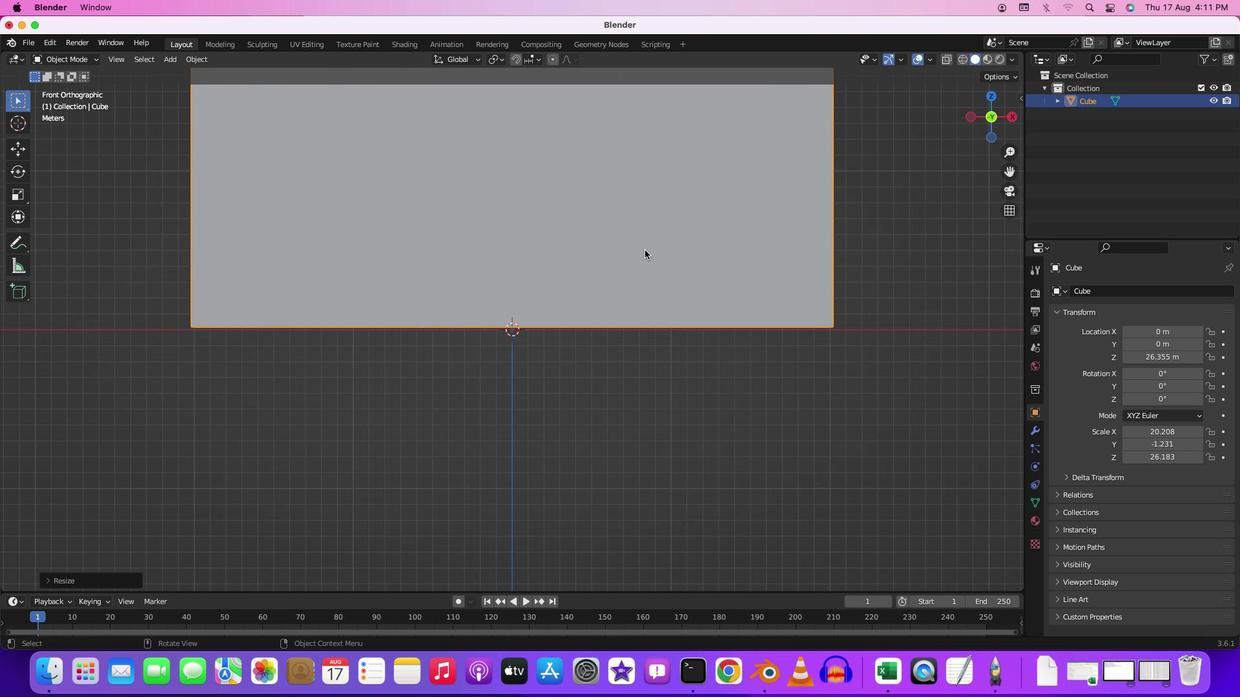 
Action: Mouse scrolled (594, 266) with delta (299, 62)
Screenshot: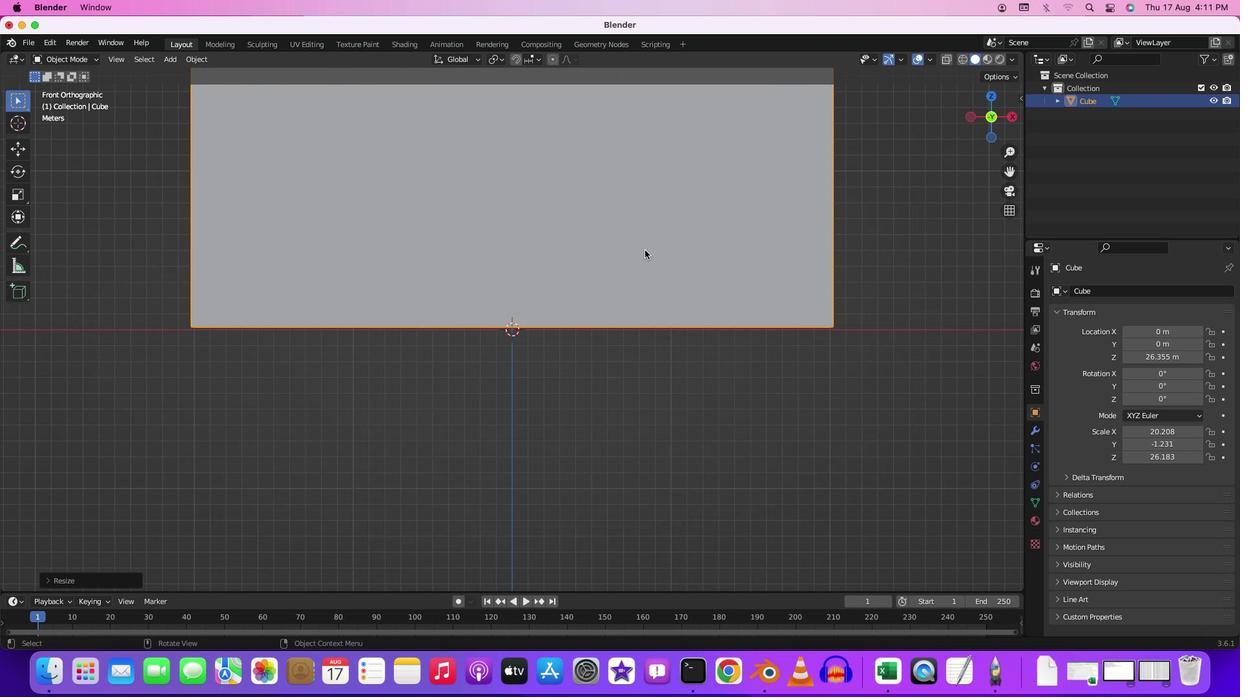 
Action: Mouse moved to (607, 286)
Screenshot: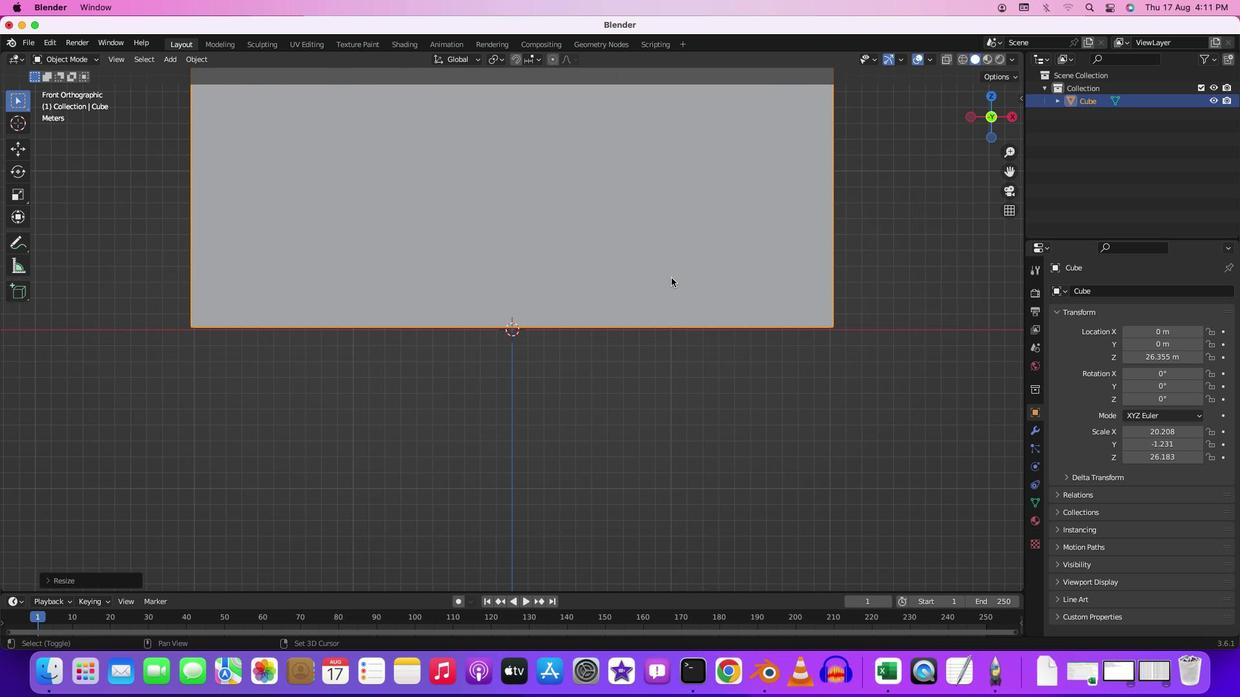 
Action: Key pressed Key.shift
Screenshot: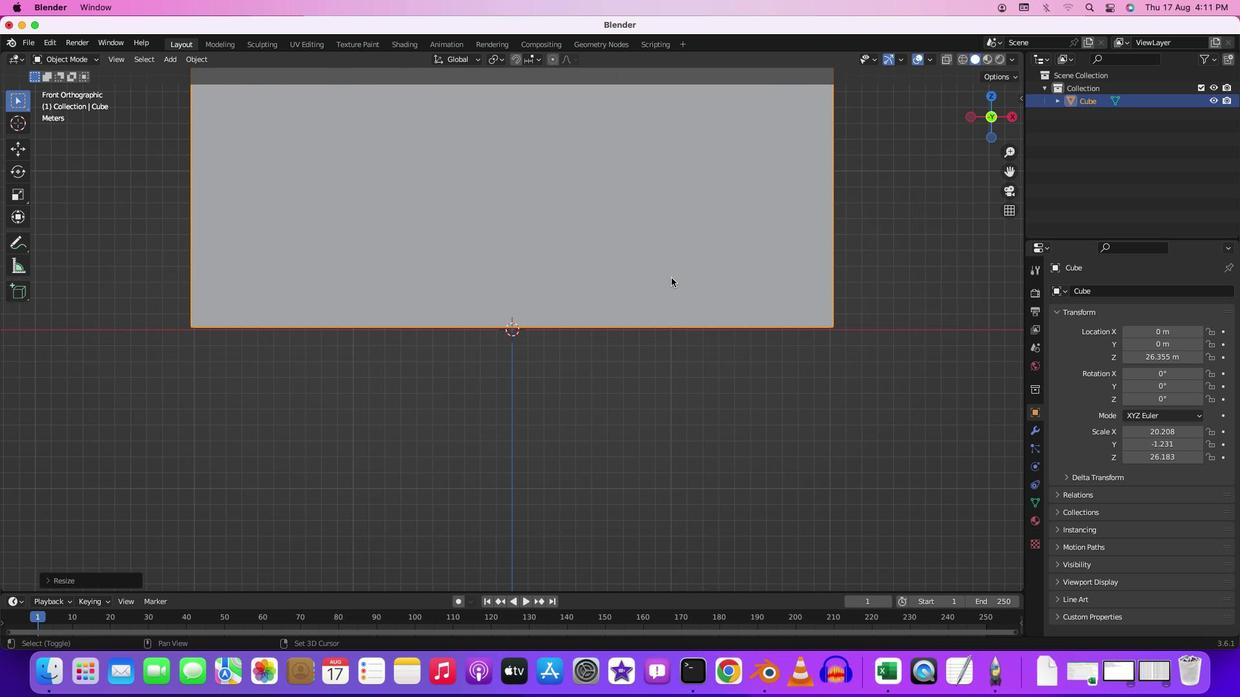 
Action: Mouse moved to (568, 260)
Screenshot: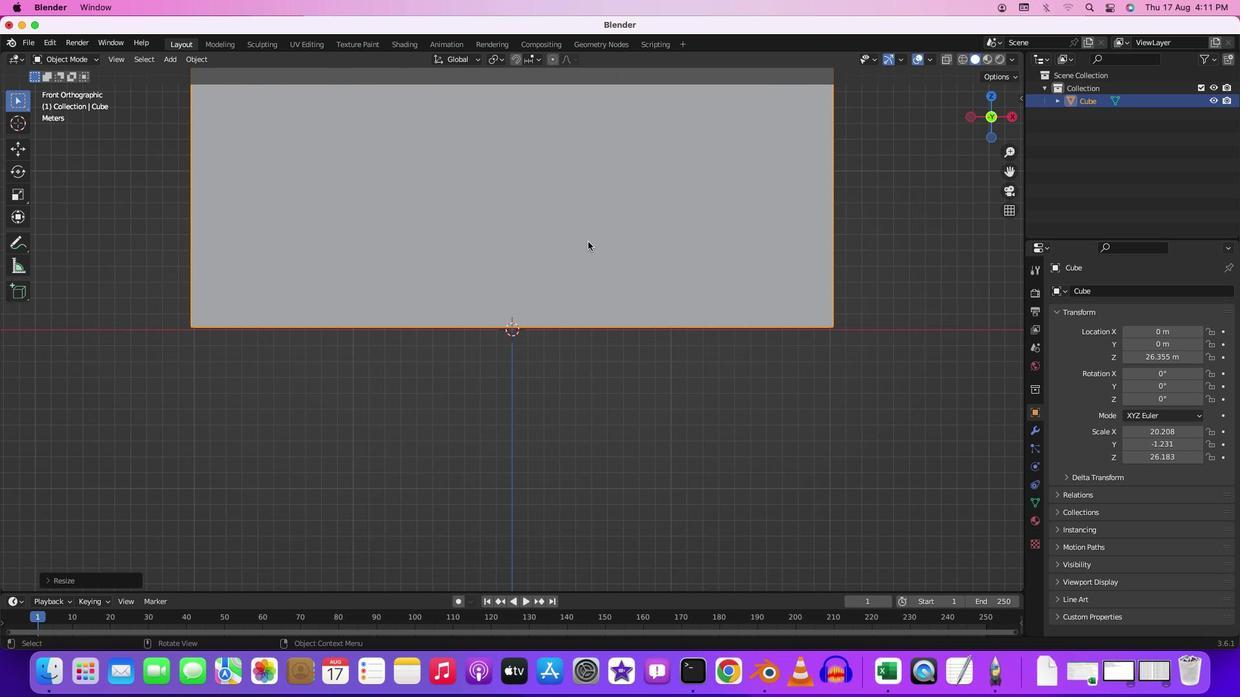 
Action: Key pressed 'g'
Screenshot: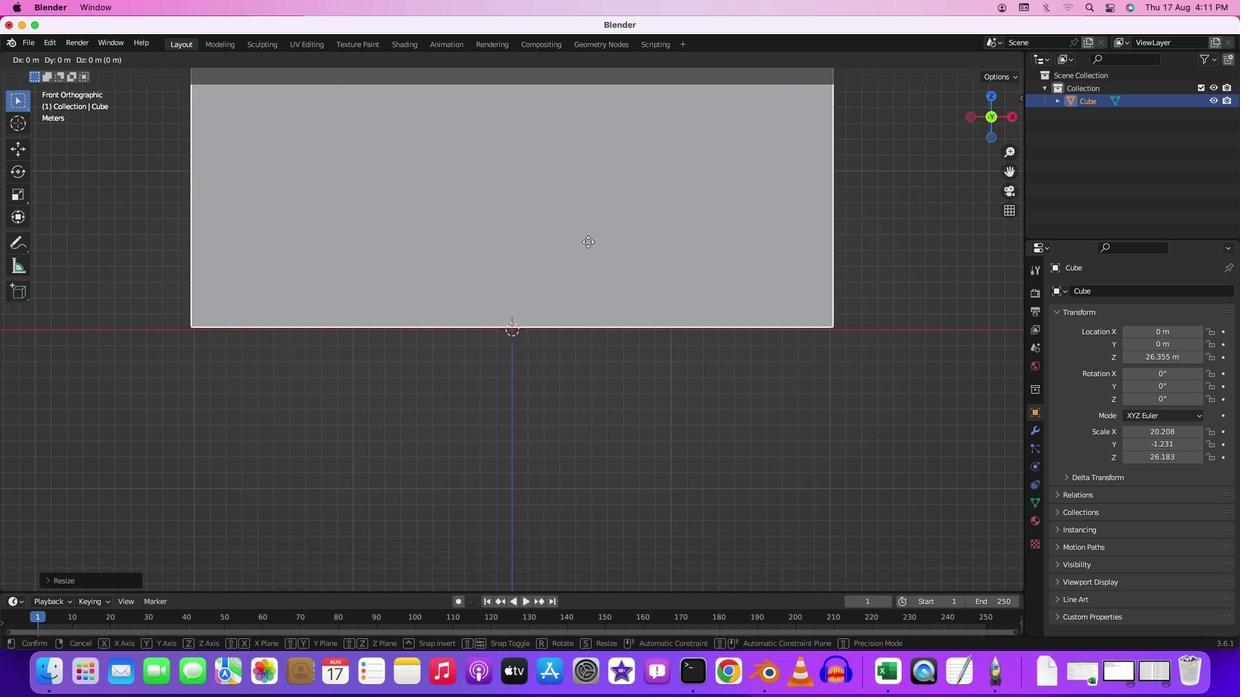 
Action: Mouse moved to (569, 262)
Screenshot: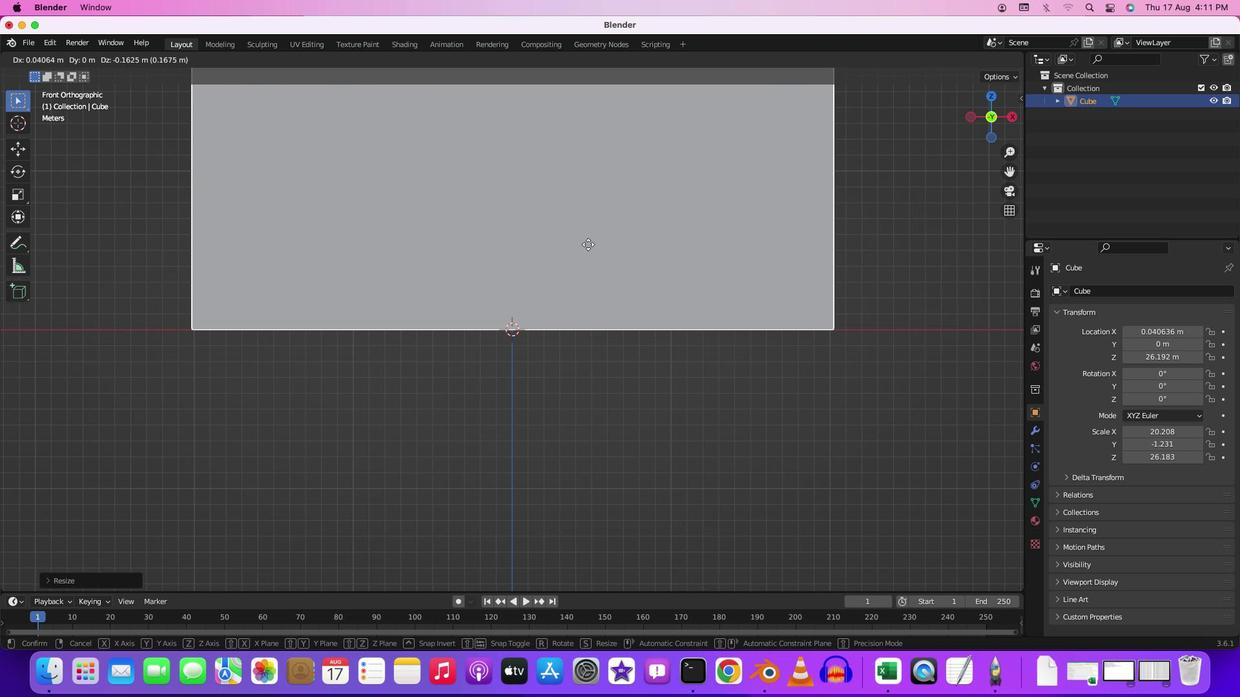 
Action: Mouse pressed left at (569, 262)
Screenshot: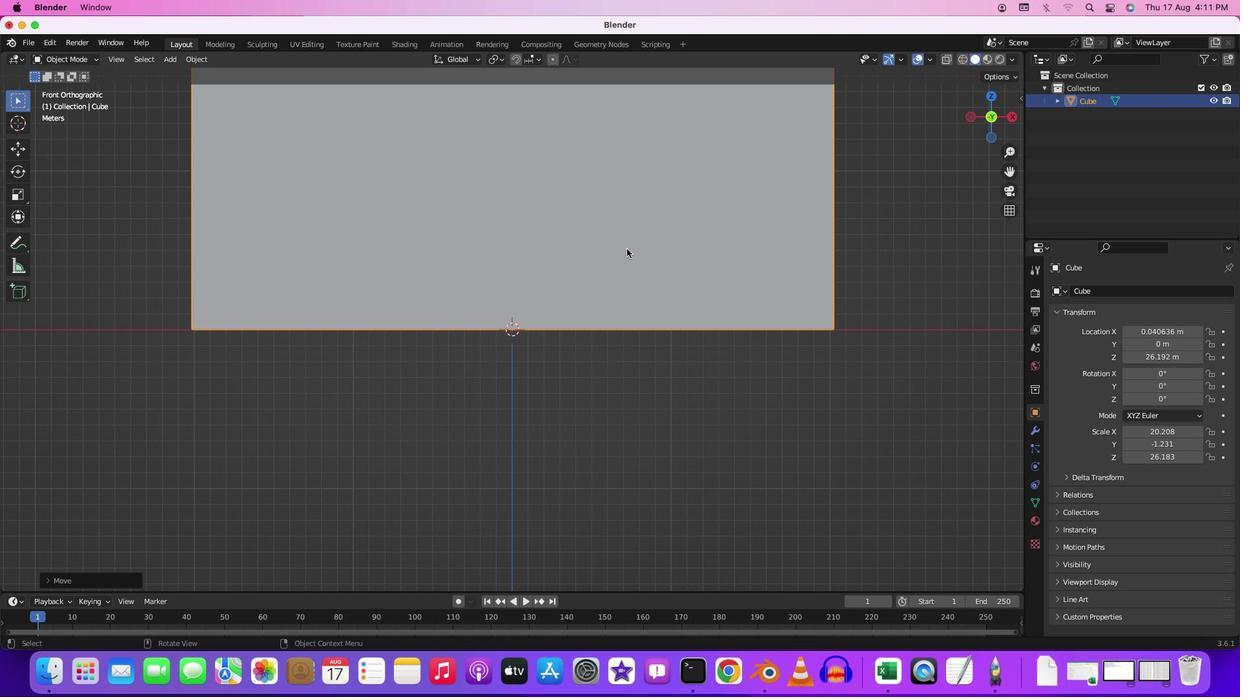
Action: Mouse moved to (685, 263)
Screenshot: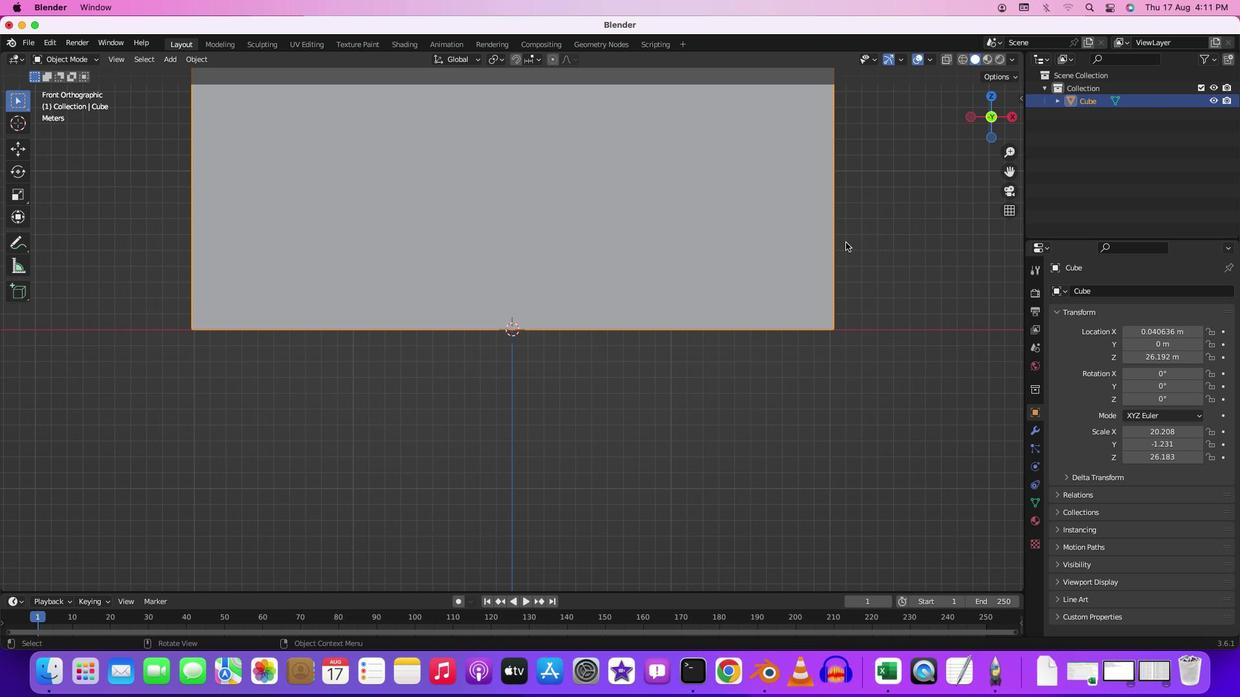 
Action: Mouse pressed left at (685, 263)
Screenshot: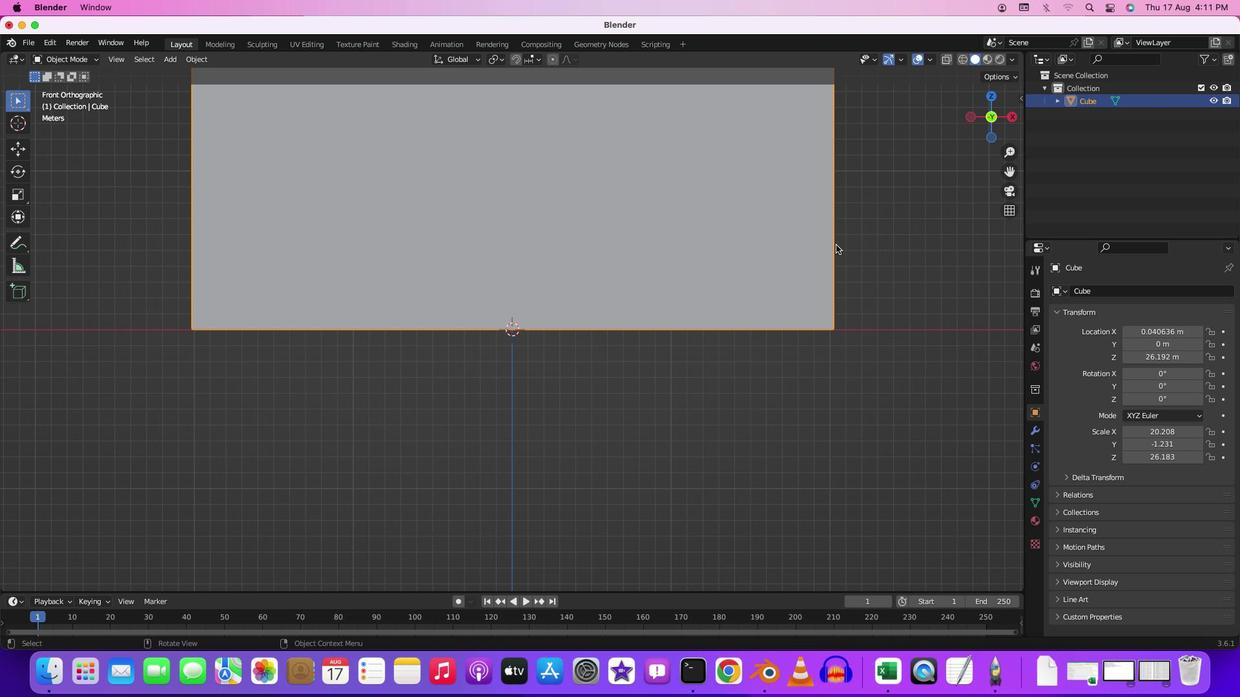 
Action: Mouse moved to (573, 296)
Screenshot: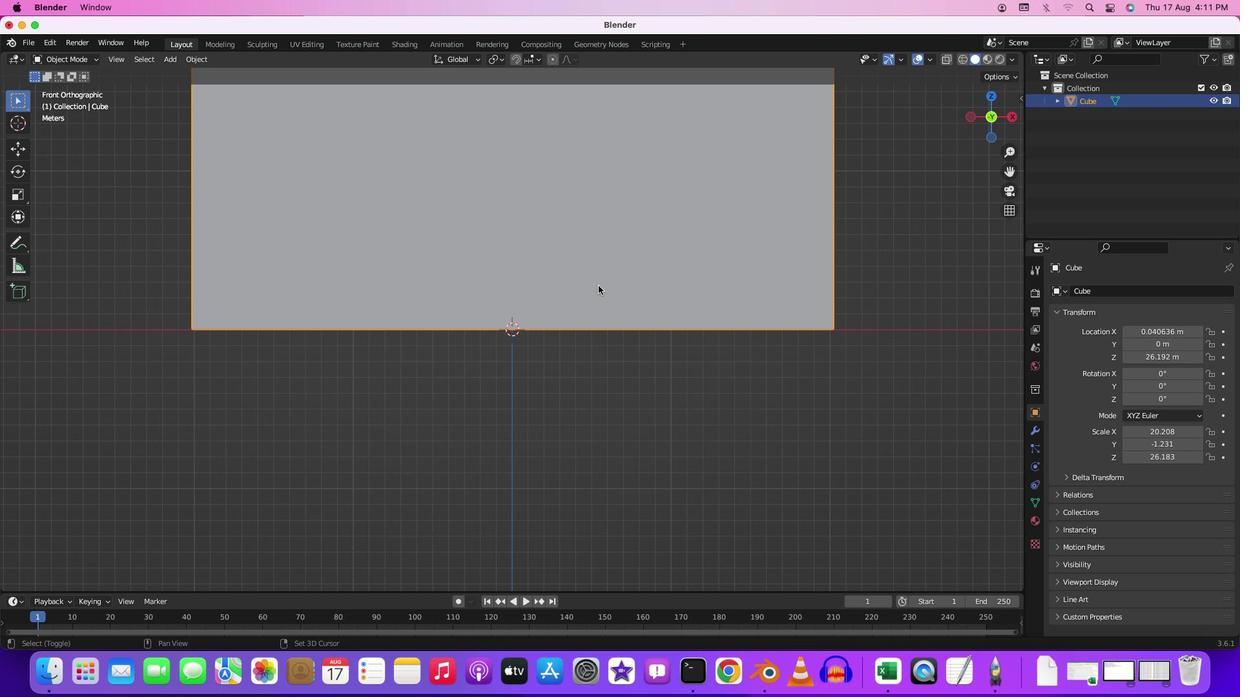 
Action: Key pressed Key.shift
Screenshot: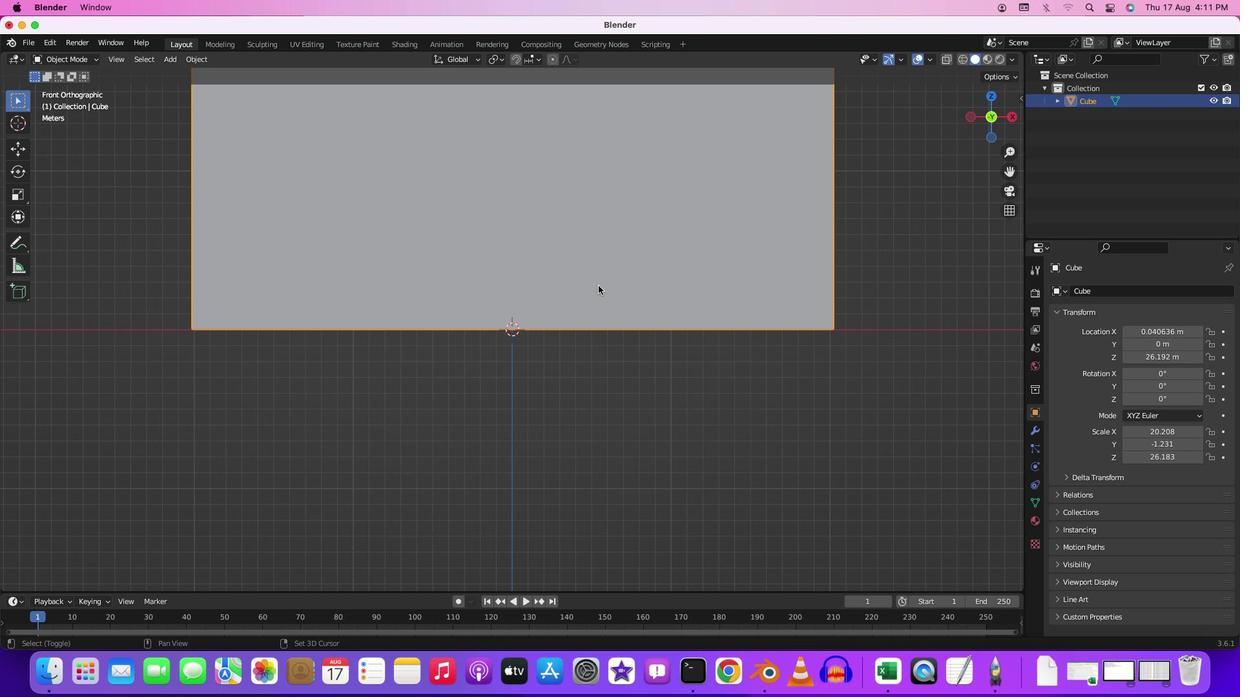 
Action: Mouse scrolled (573, 296) with delta (299, 60)
Screenshot: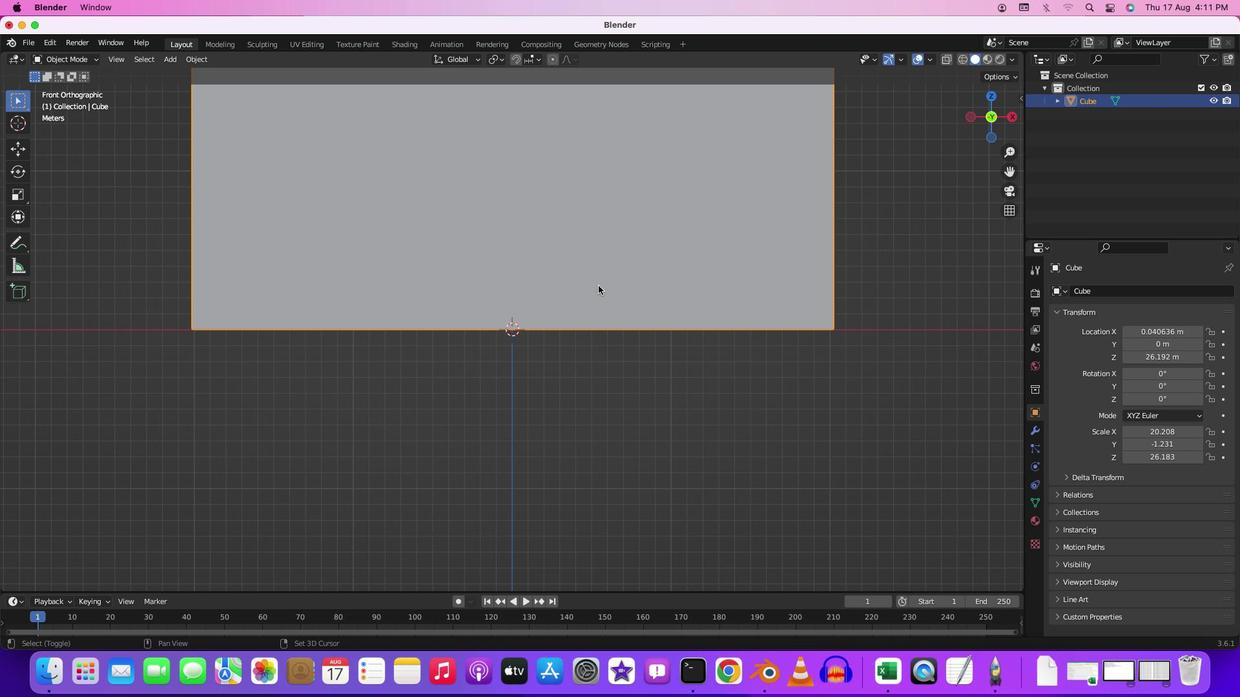 
Action: Mouse scrolled (573, 296) with delta (299, 60)
Screenshot: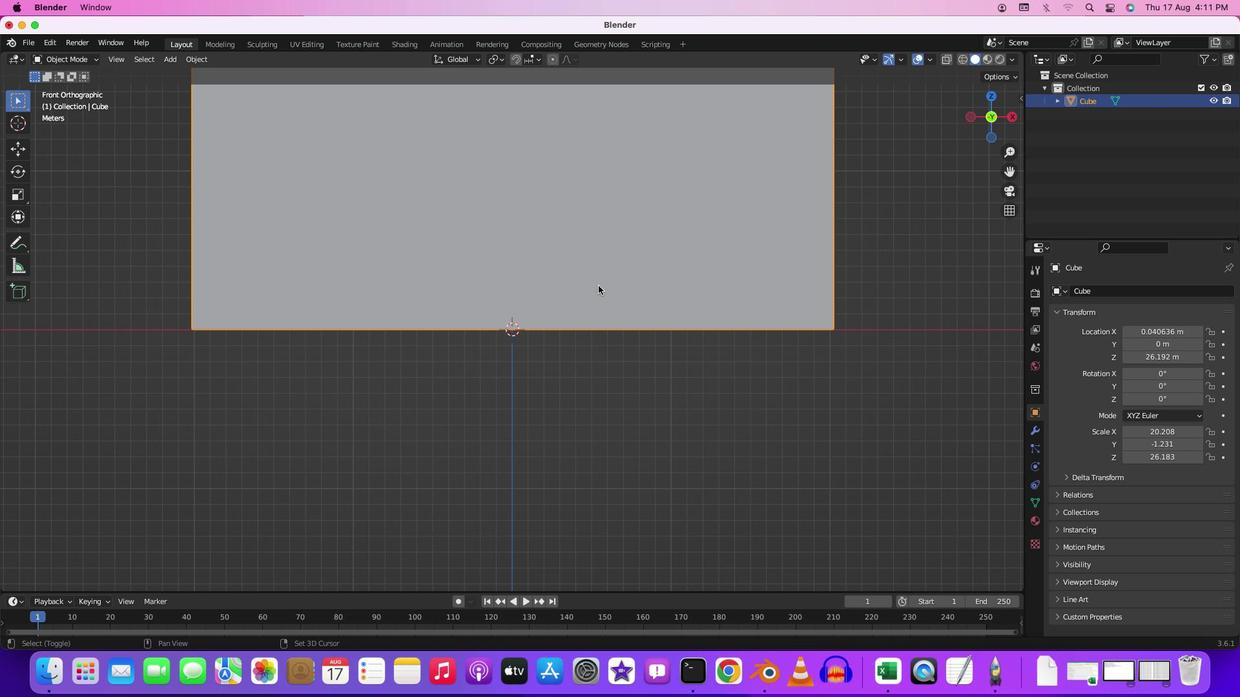 
Action: Mouse scrolled (573, 296) with delta (299, 59)
Screenshot: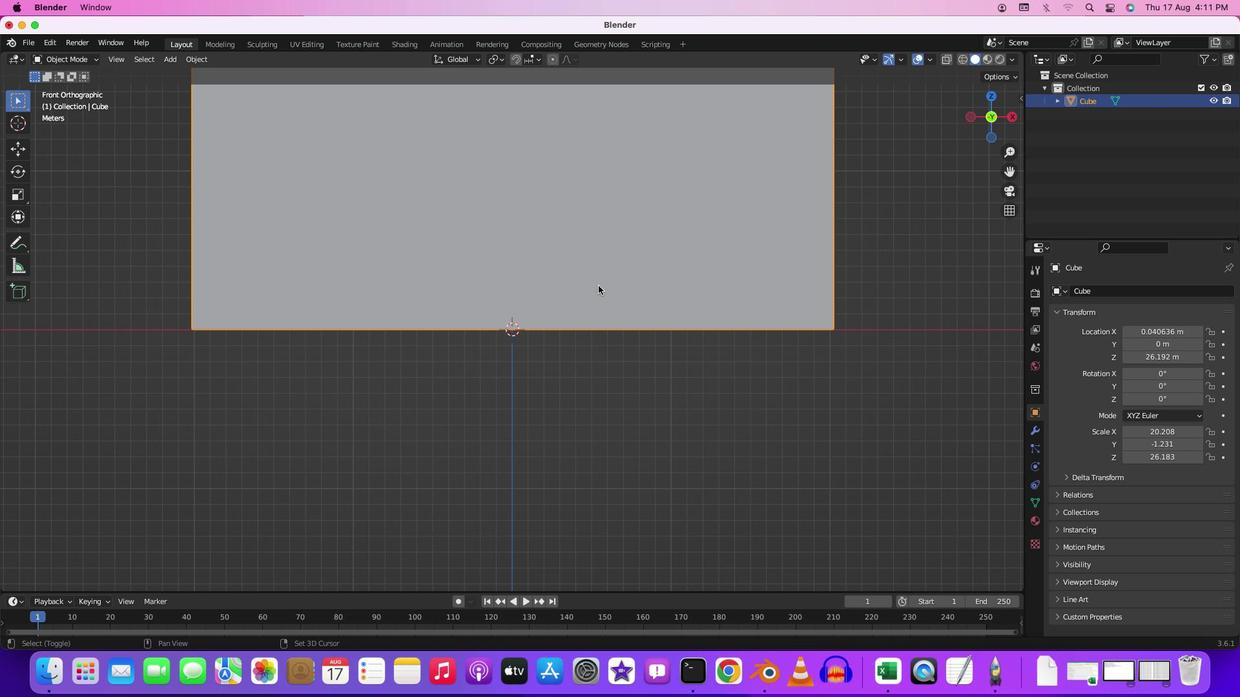 
Action: Mouse scrolled (573, 296) with delta (299, 58)
Screenshot: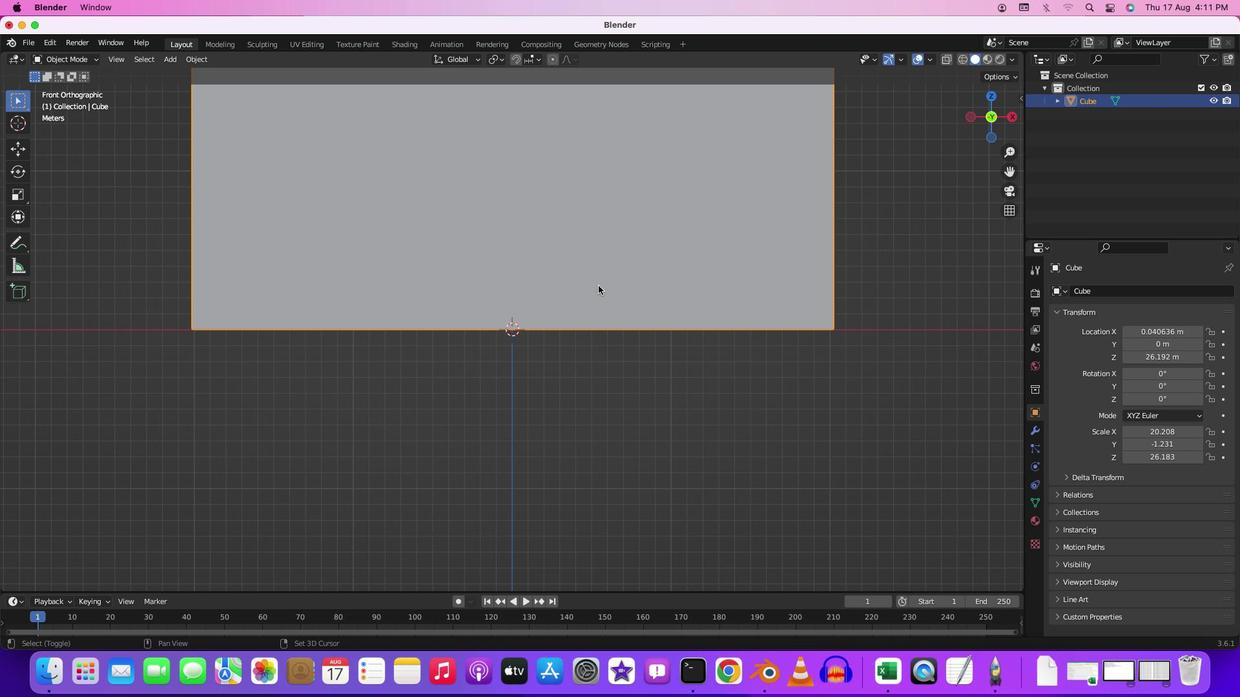 
Action: Mouse scrolled (573, 296) with delta (299, 58)
Screenshot: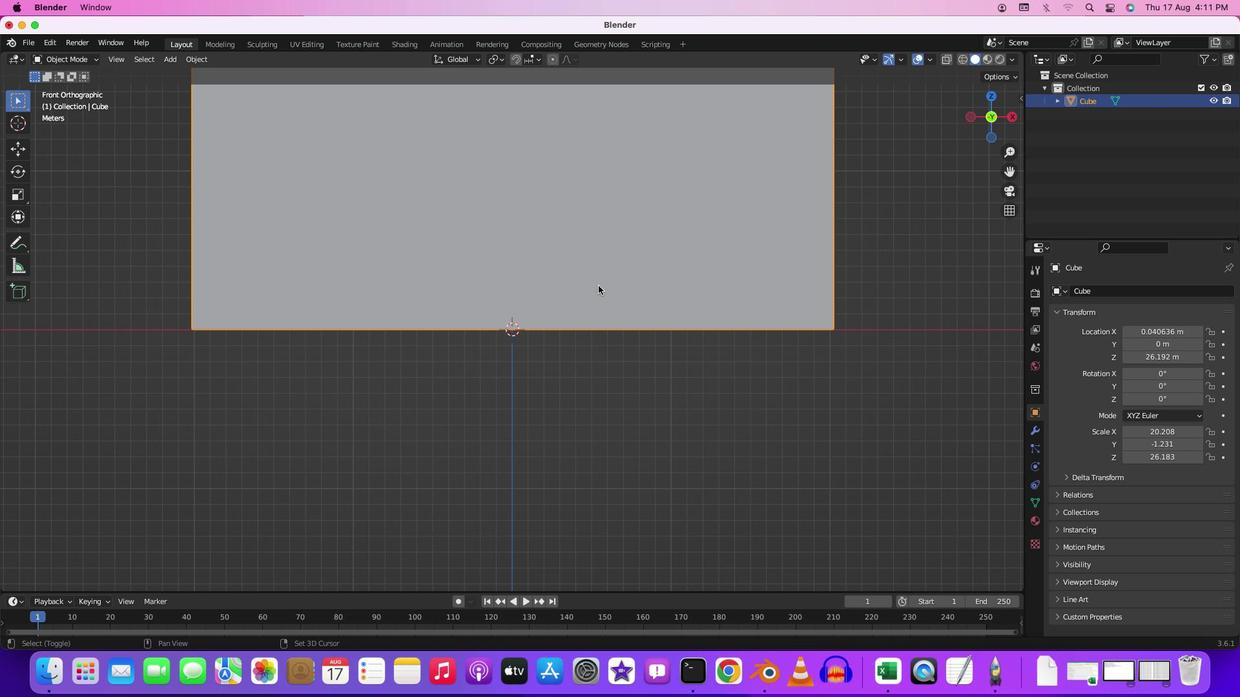 
Action: Mouse moved to (633, 284)
Screenshot: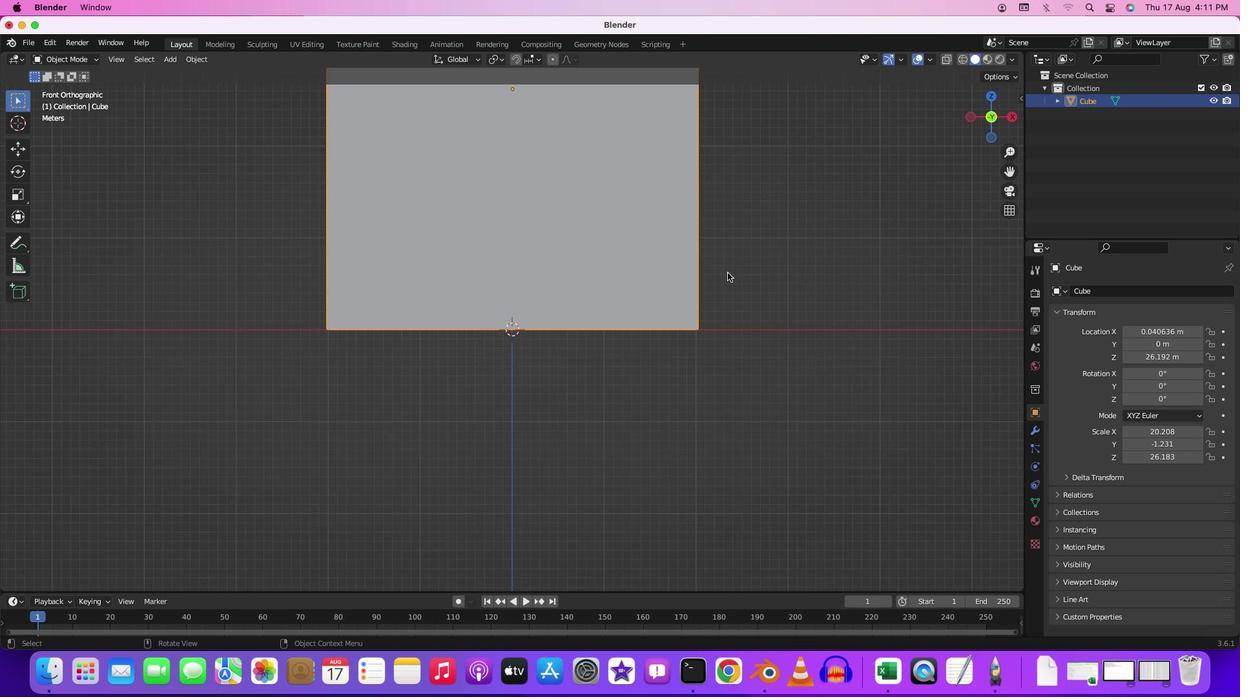 
Action: Mouse scrolled (633, 284) with delta (299, 60)
Screenshot: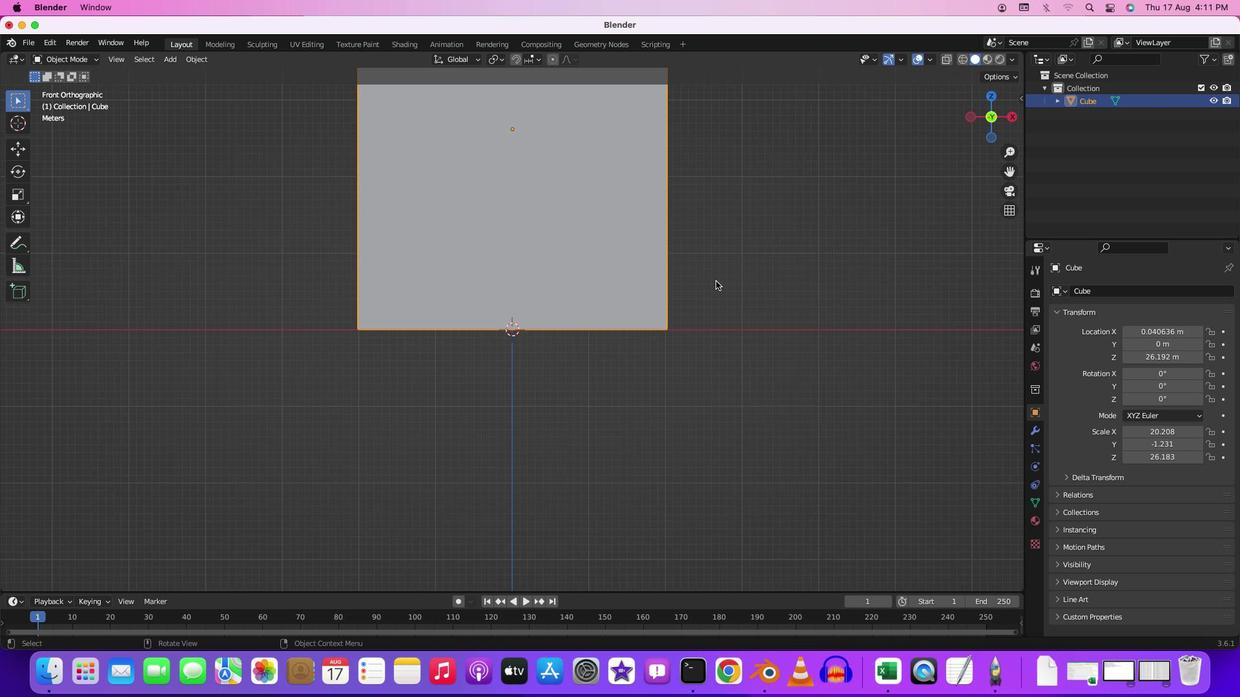 
Action: Mouse scrolled (633, 284) with delta (299, 60)
Screenshot: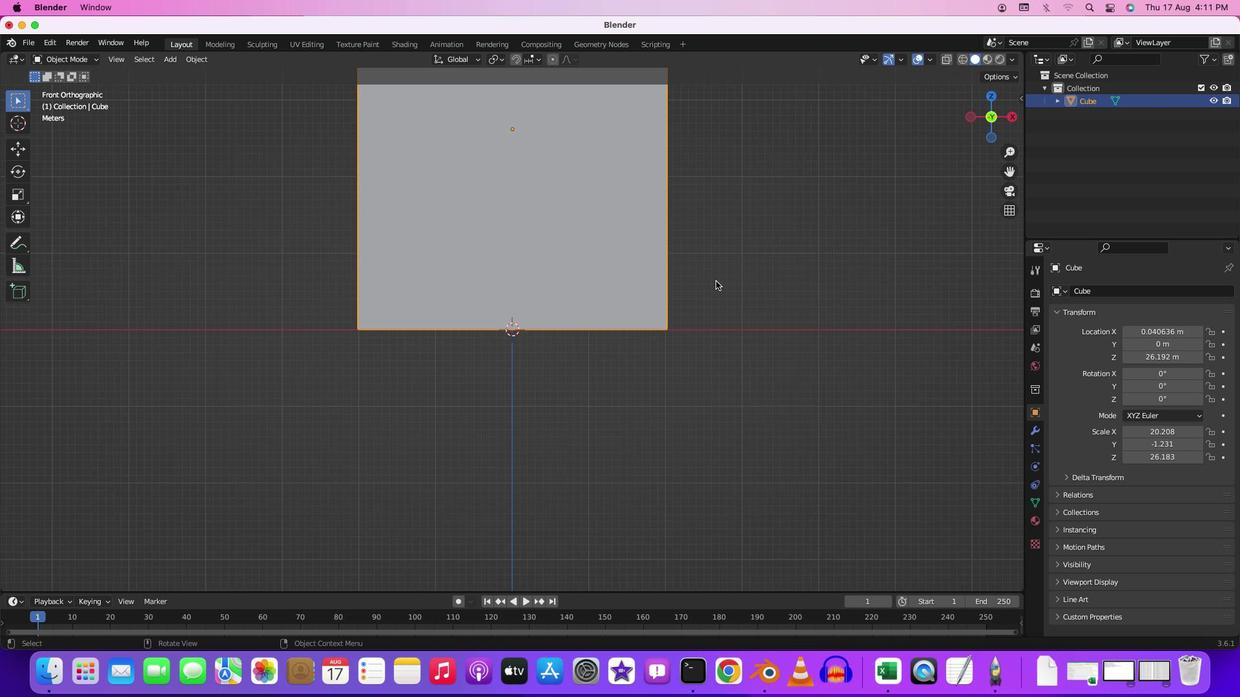 
Action: Mouse scrolled (633, 284) with delta (299, 58)
Screenshot: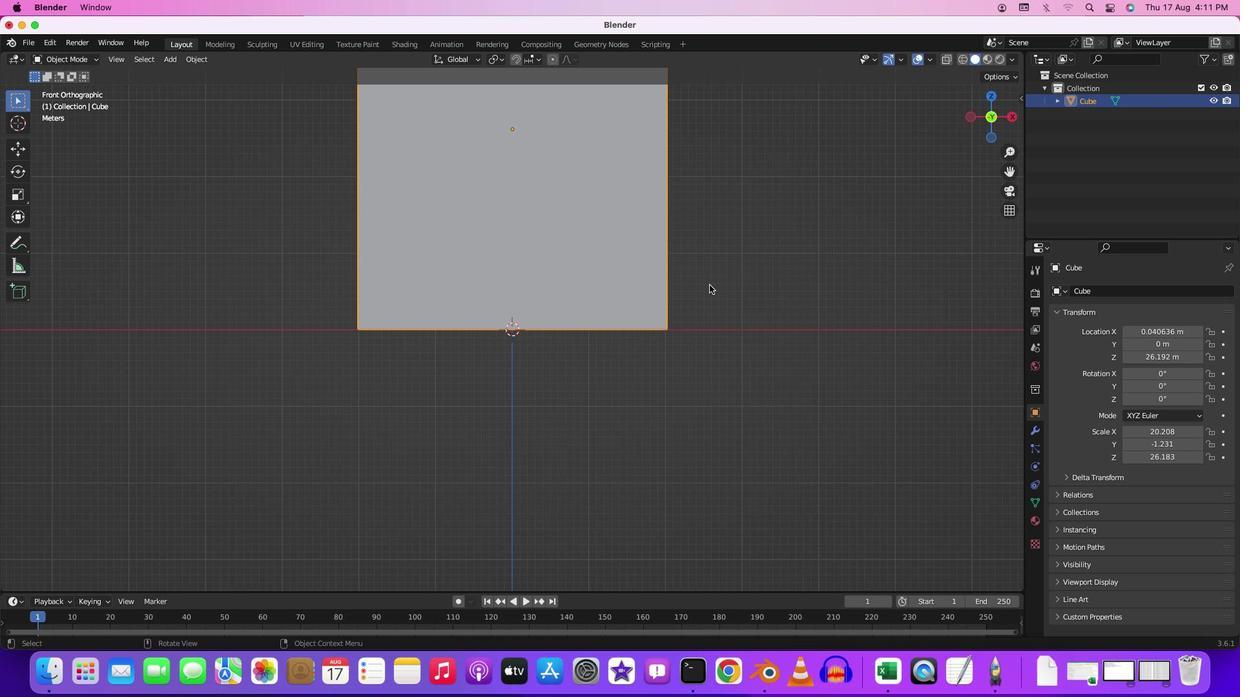 
Action: Mouse scrolled (633, 284) with delta (299, 58)
Screenshot: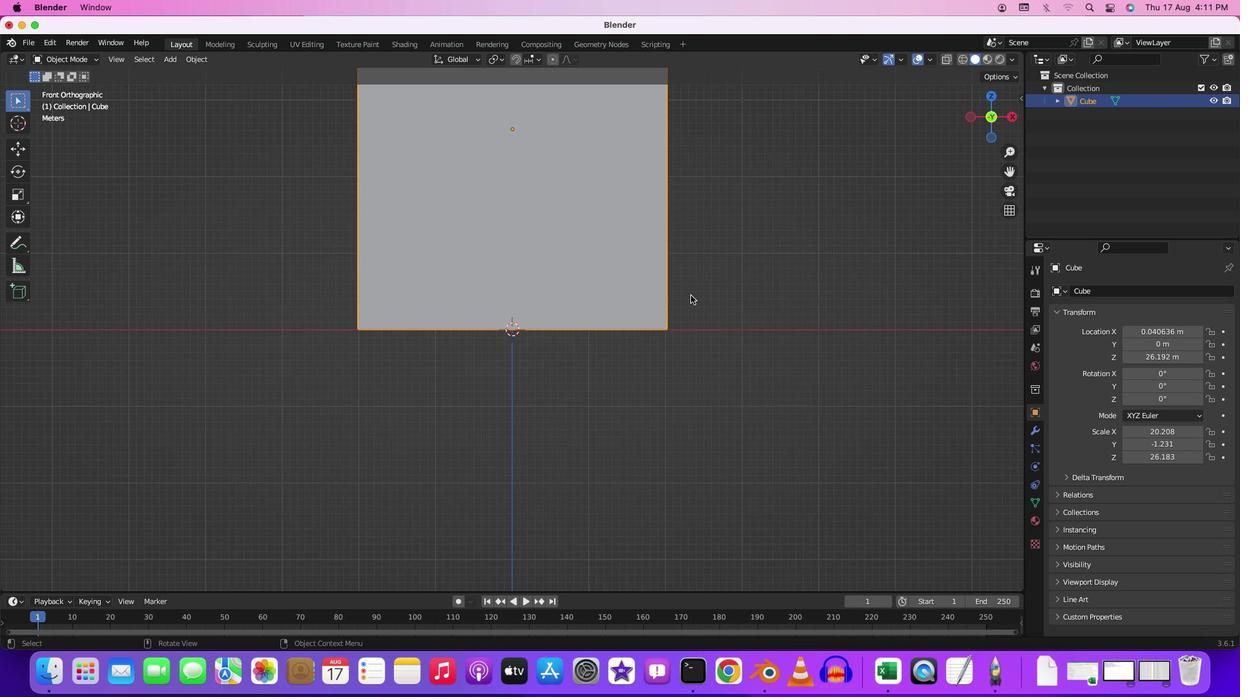 
Action: Mouse moved to (576, 352)
Screenshot: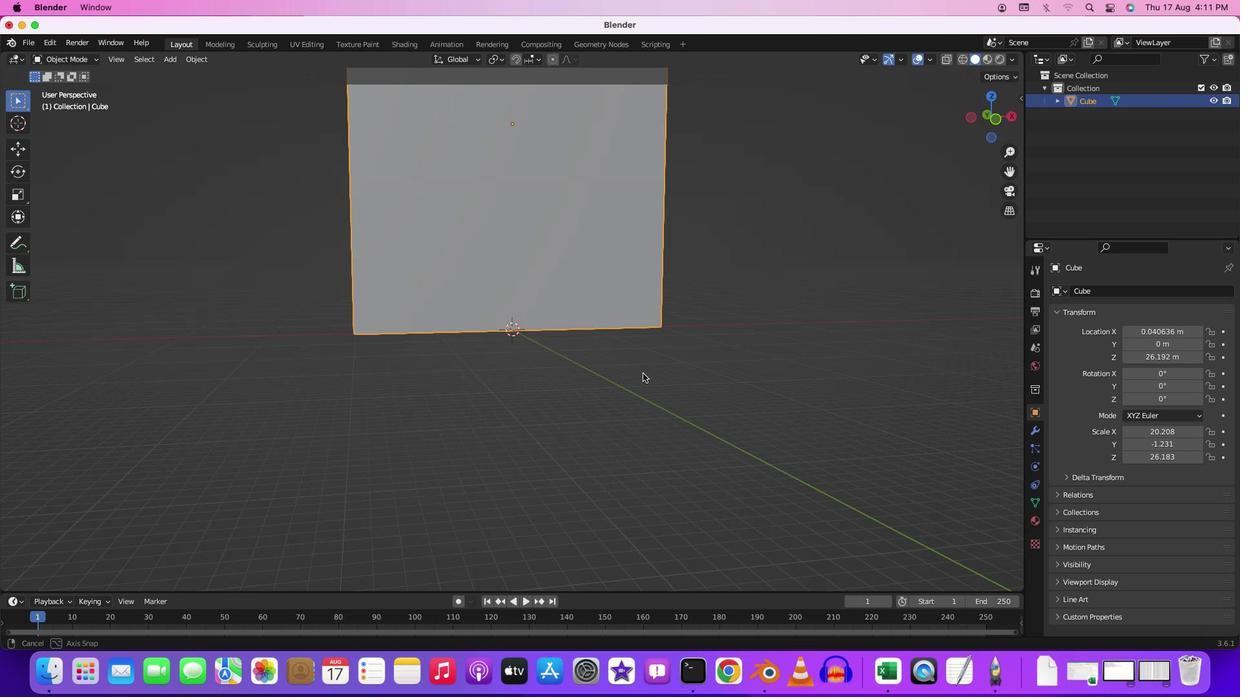 
Action: Mouse pressed middle at (576, 352)
Screenshot: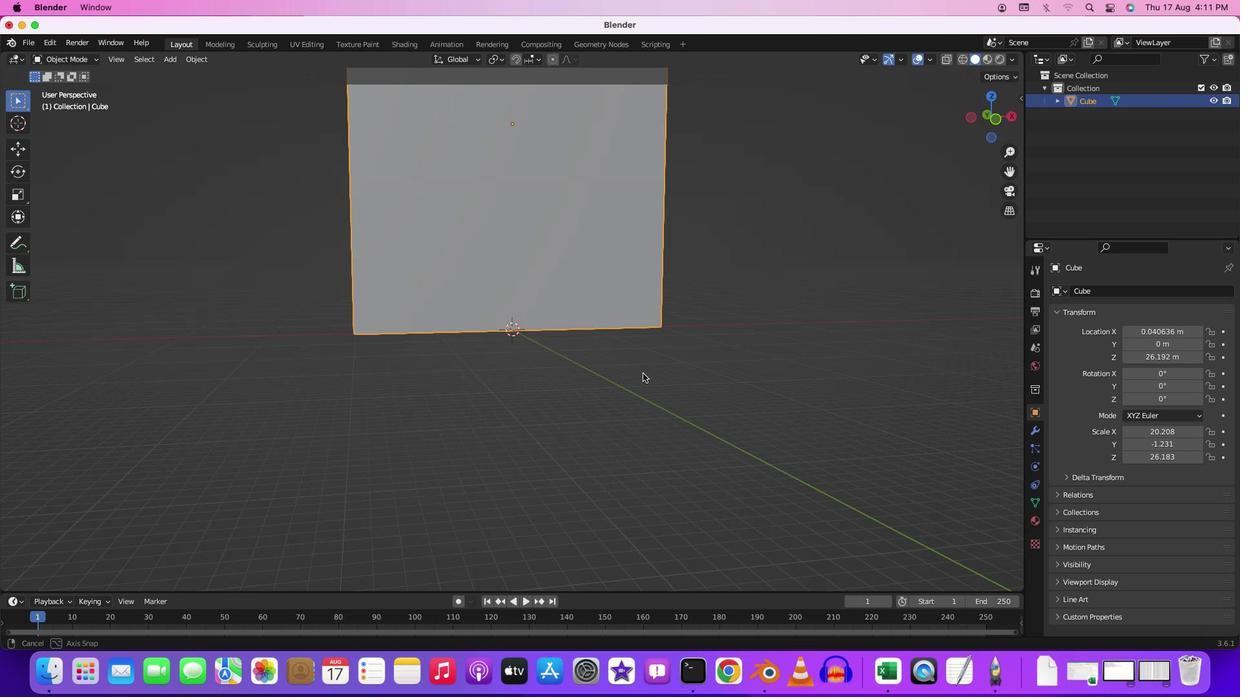 
Action: Mouse moved to (595, 344)
Screenshot: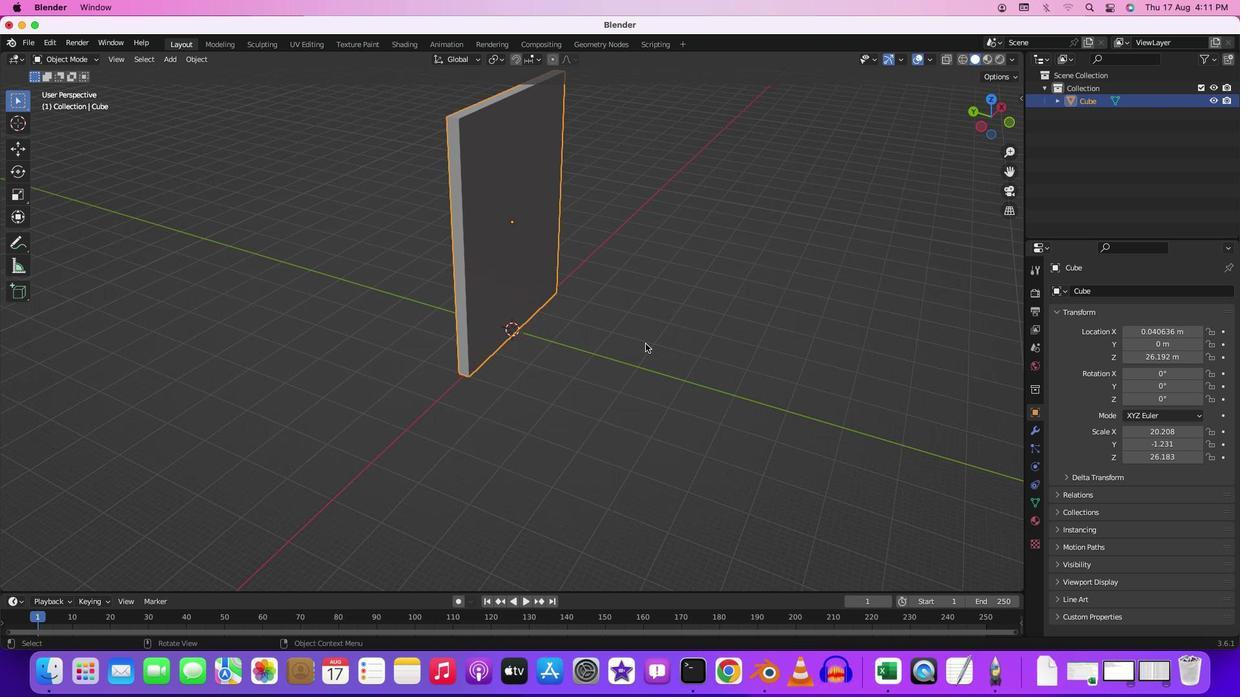 
Action: Mouse scrolled (595, 344) with delta (299, 60)
Screenshot: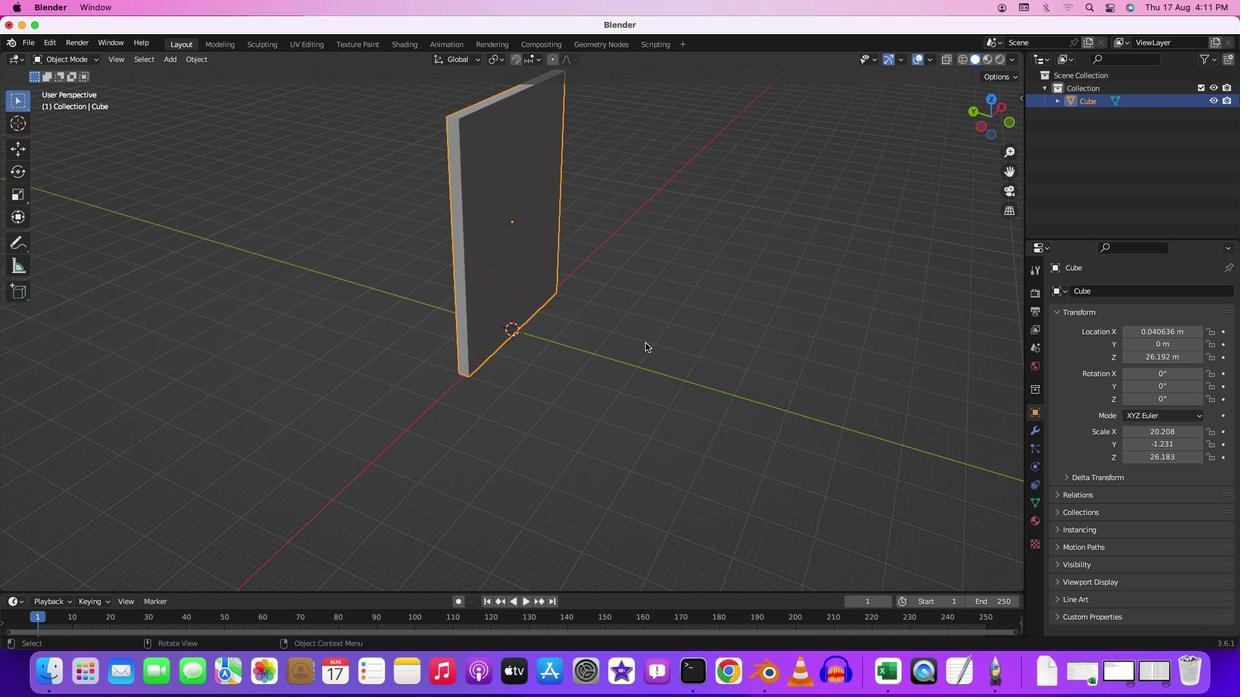 
Action: Mouse scrolled (595, 344) with delta (299, 60)
Screenshot: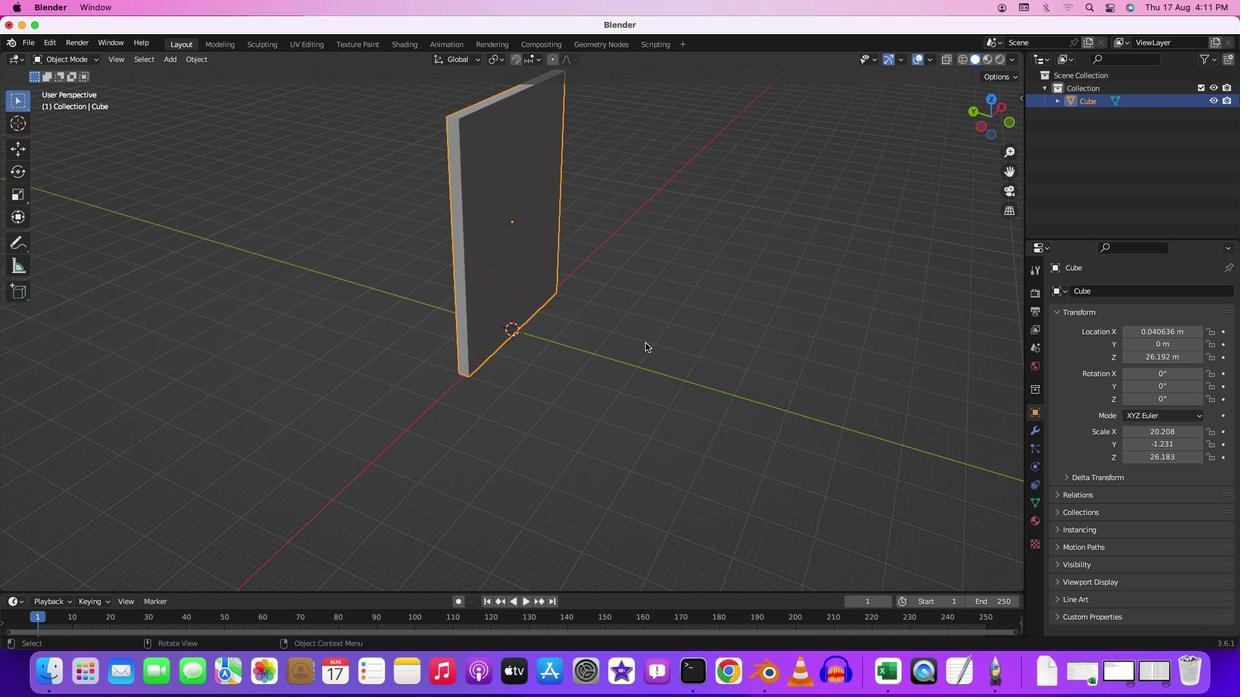 
Action: Mouse scrolled (595, 344) with delta (299, 58)
Screenshot: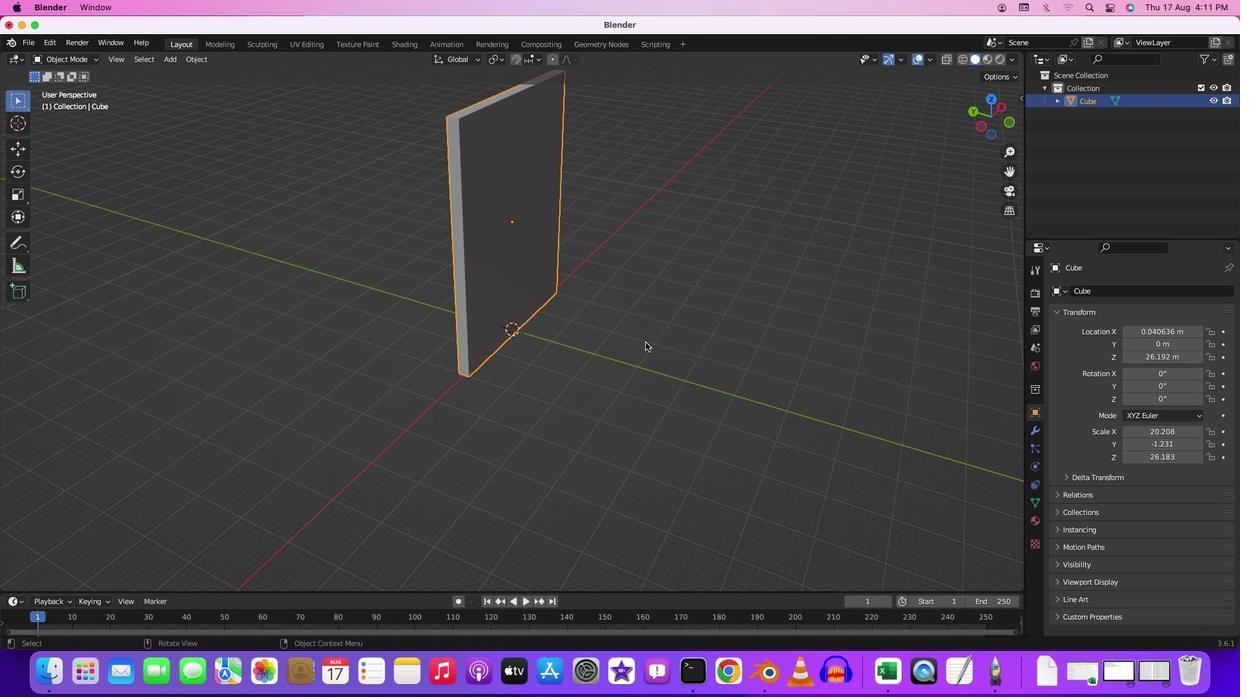 
Action: Mouse moved to (594, 339)
Screenshot: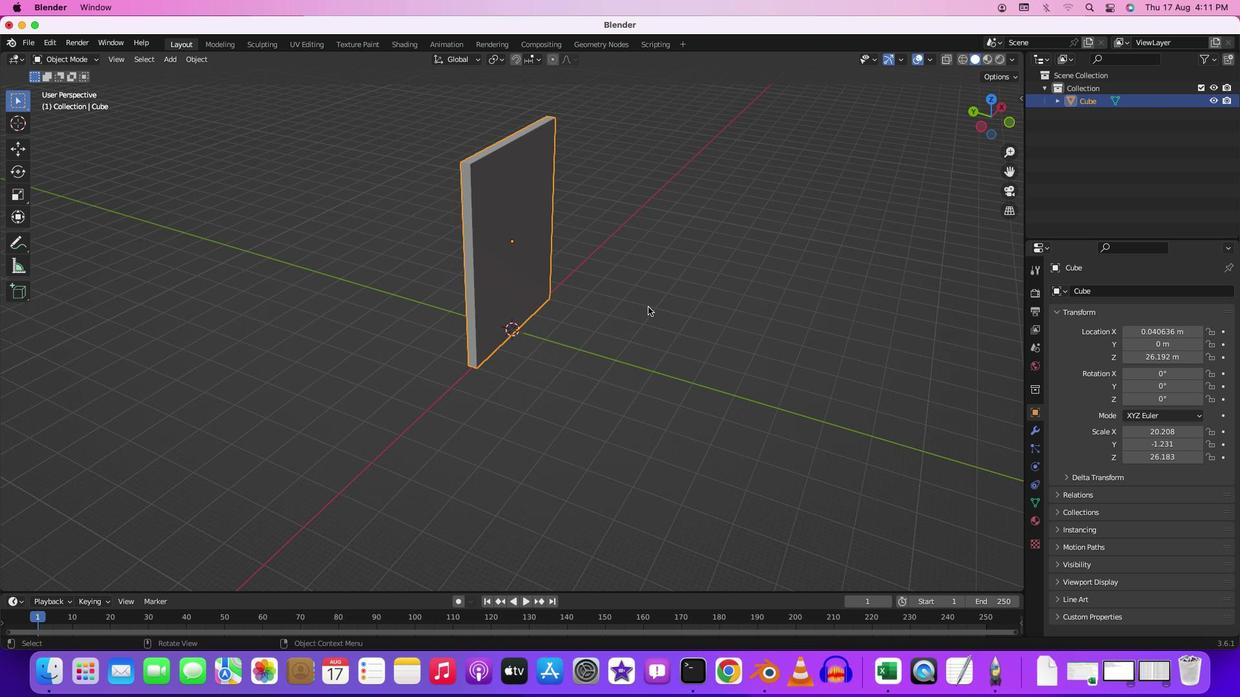 
Action: Mouse scrolled (594, 339) with delta (299, 60)
Screenshot: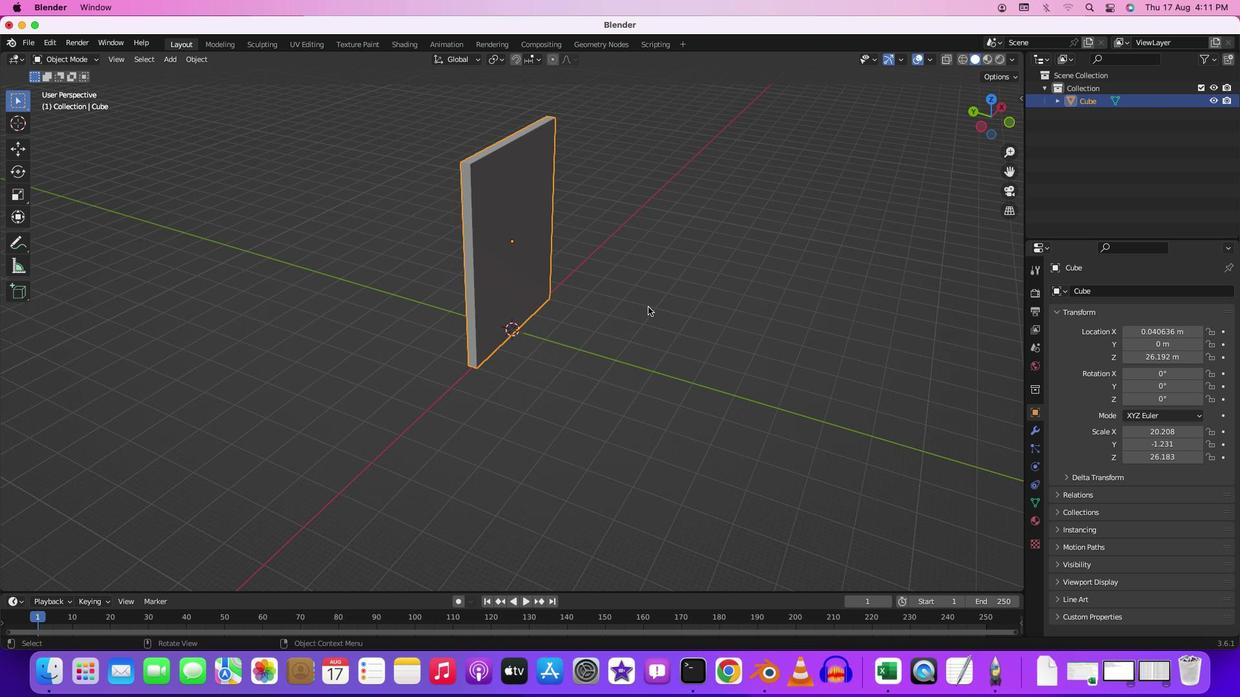 
Action: Mouse moved to (595, 273)
Screenshot: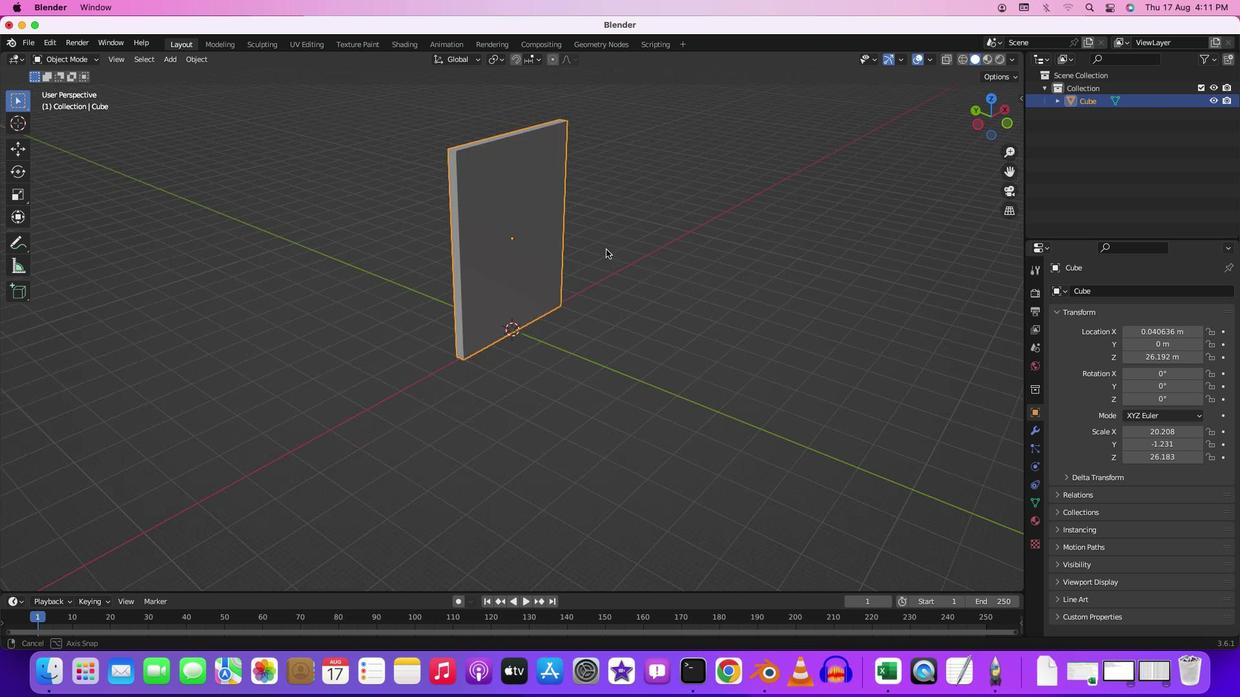 
Action: Mouse pressed middle at (595, 273)
Screenshot: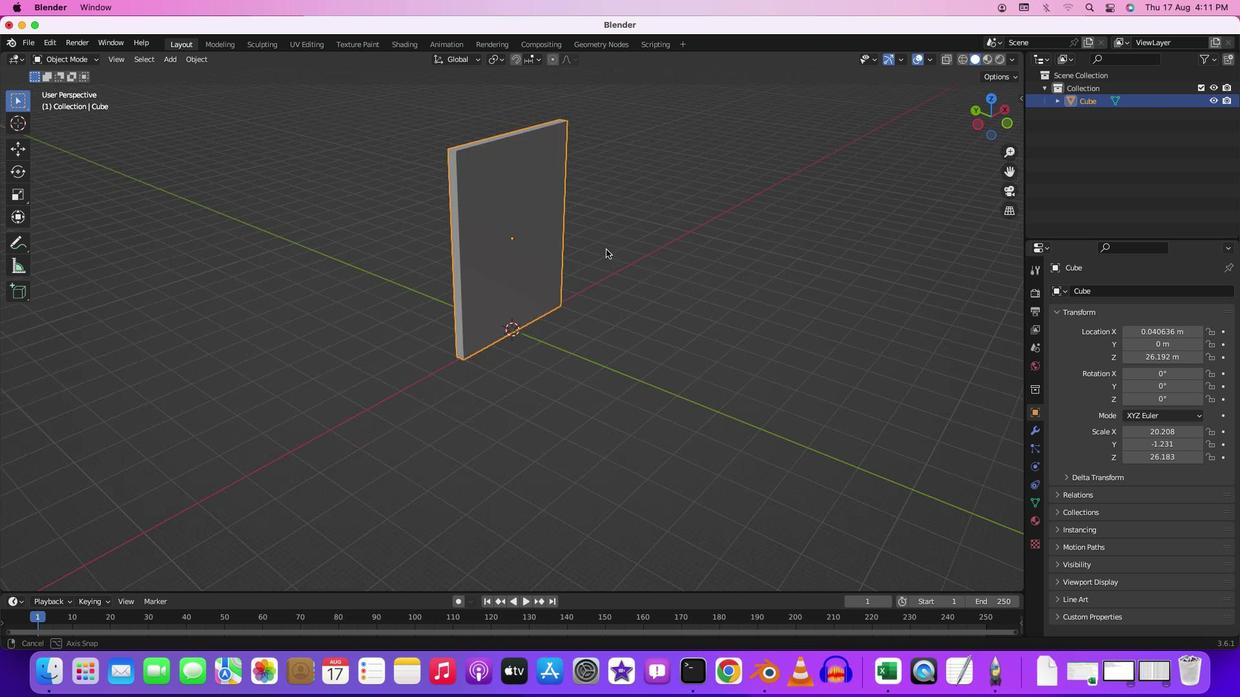 
Action: Mouse moved to (571, 299)
Screenshot: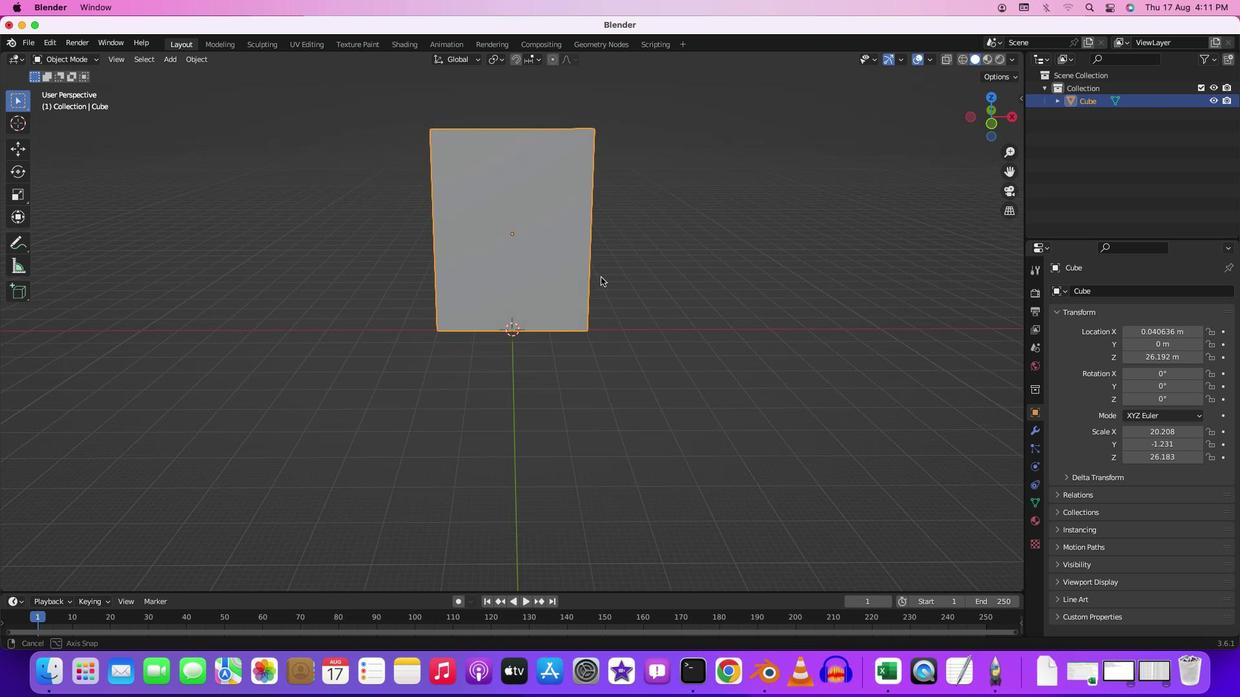 
Action: Mouse pressed middle at (571, 299)
Screenshot: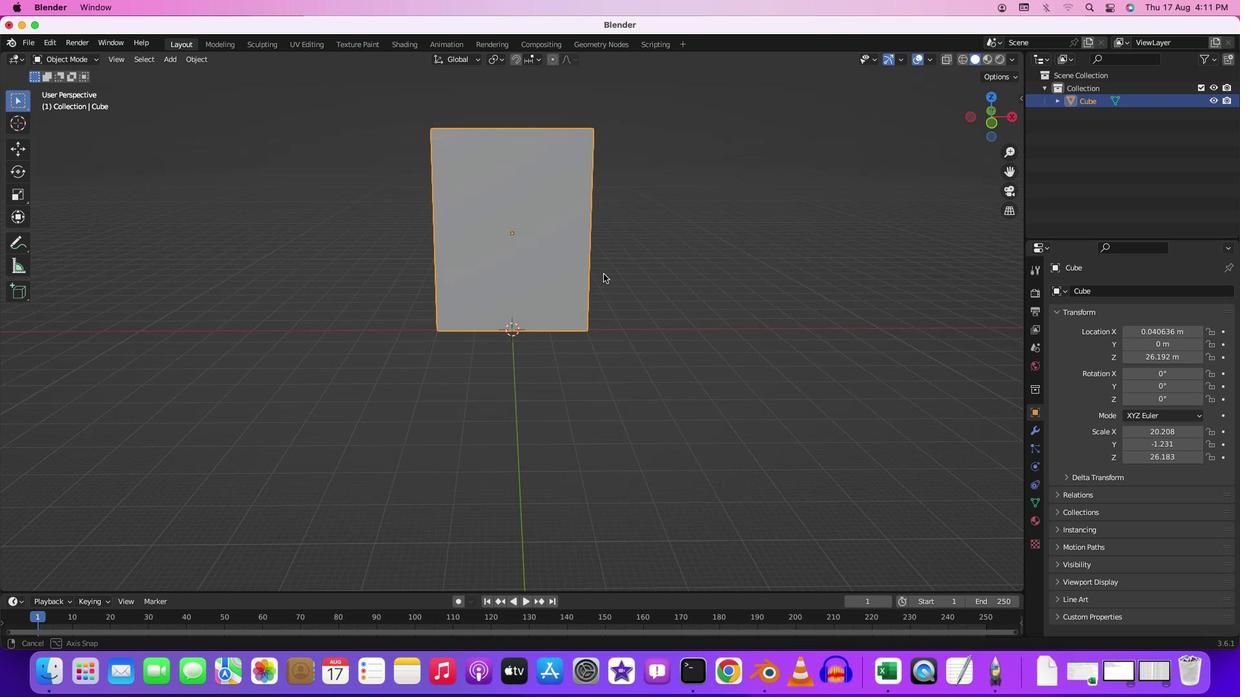 
Action: Mouse moved to (611, 304)
Screenshot: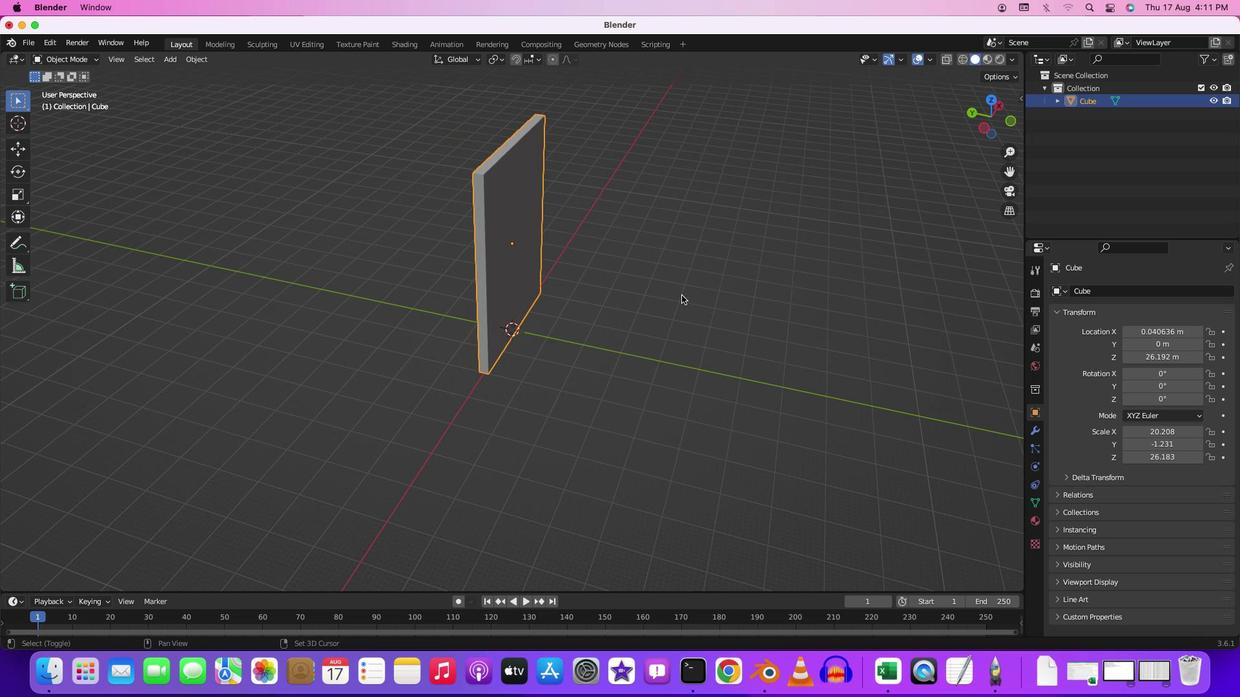 
Action: Key pressed Key.shift'A'
Screenshot: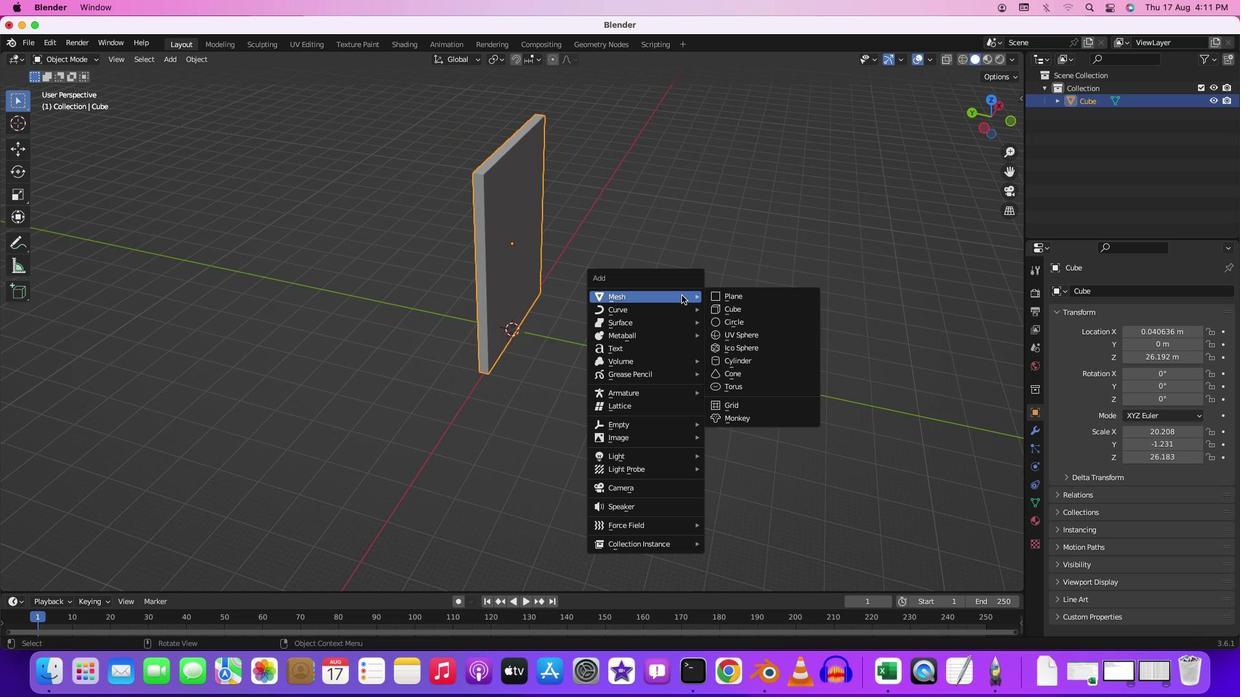 
Action: Mouse moved to (637, 315)
Screenshot: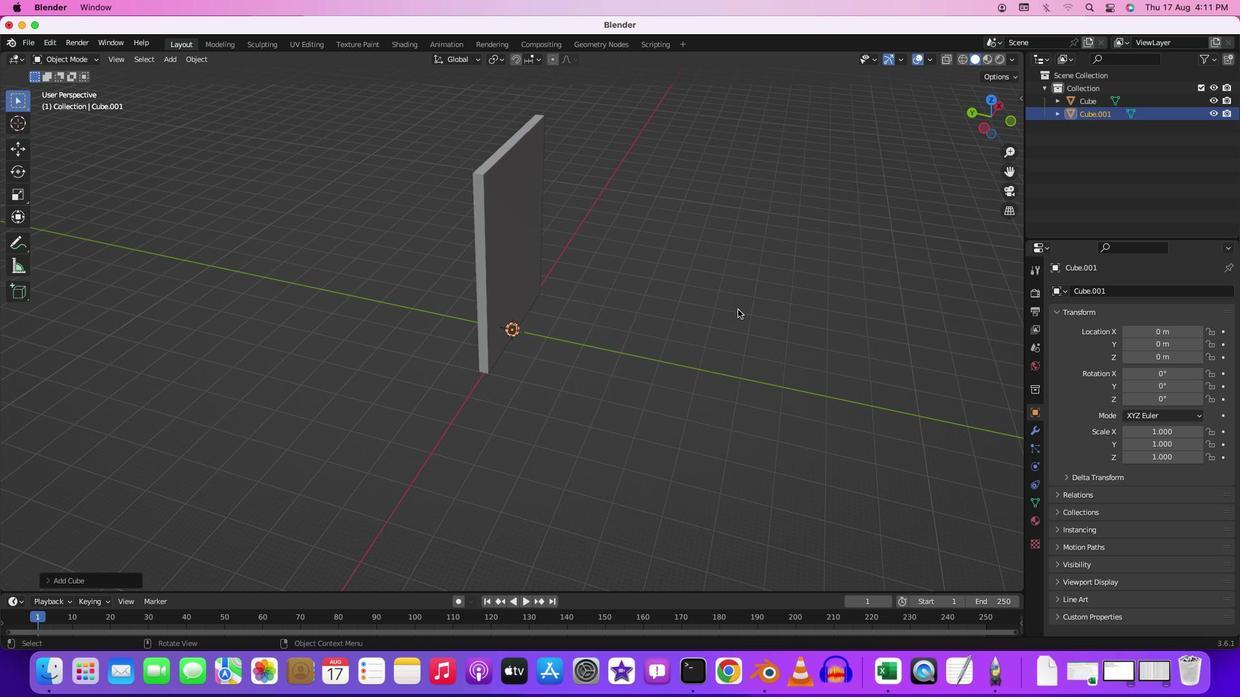 
Action: Mouse pressed left at (637, 315)
Screenshot: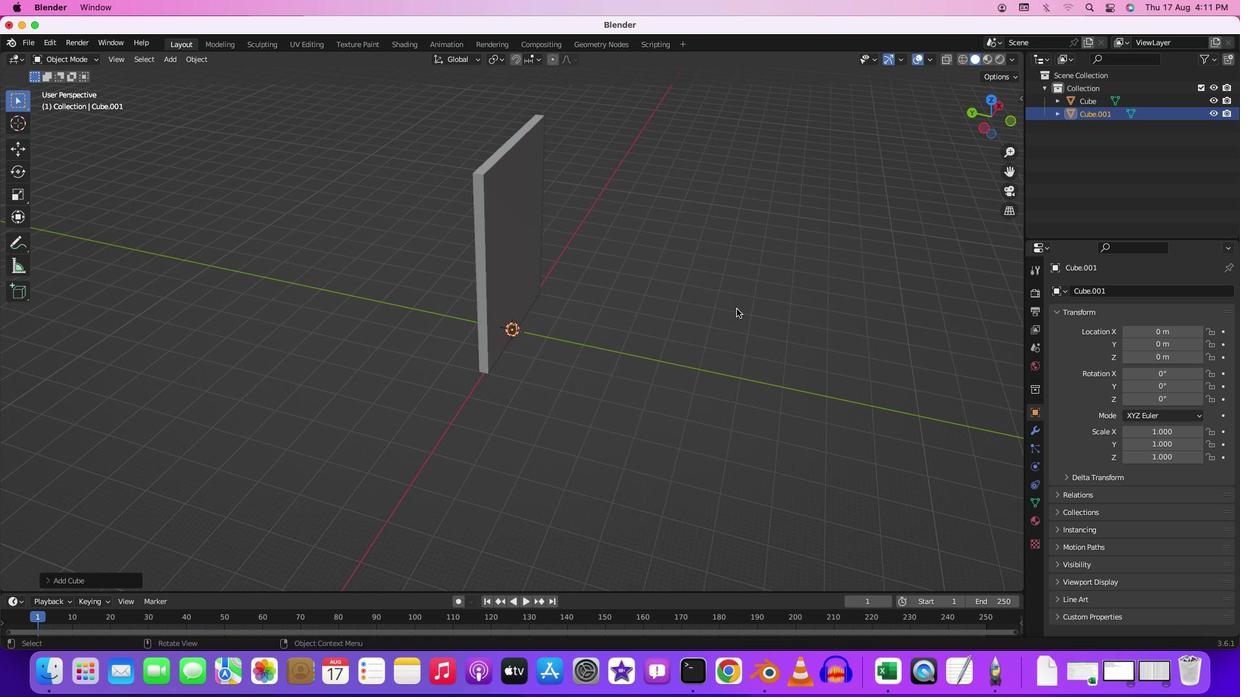 
Action: Mouse moved to (569, 324)
Screenshot: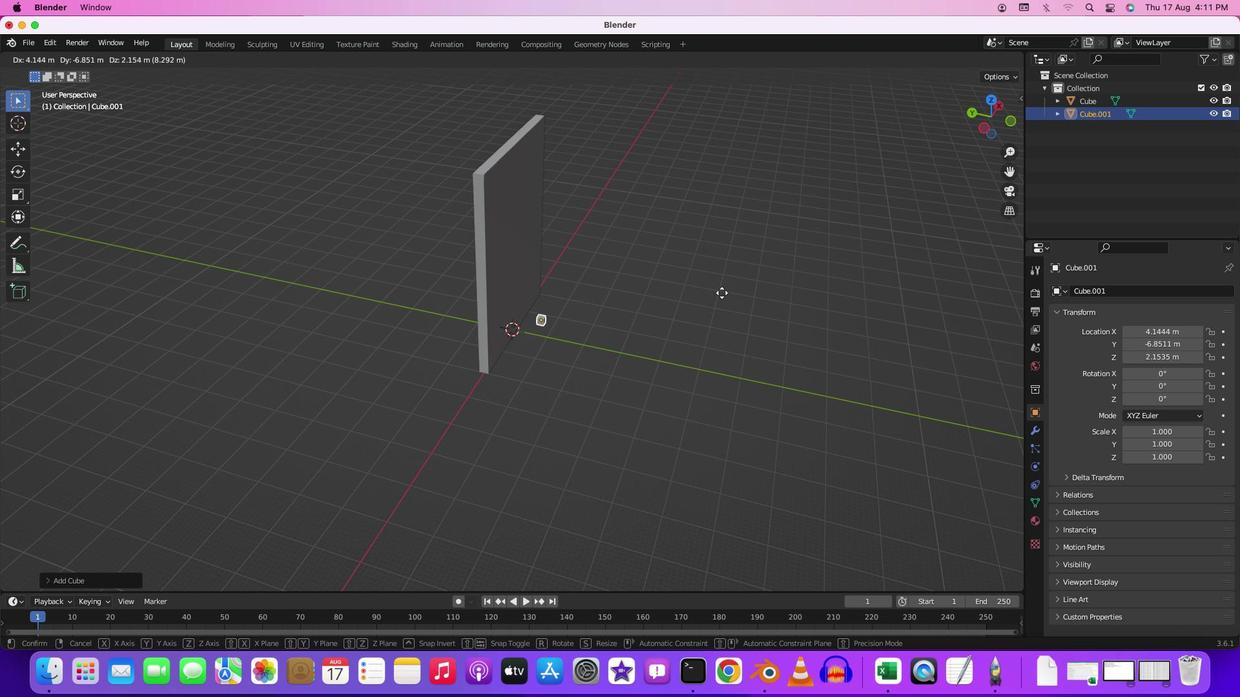 
Action: Key pressed 'g'
Screenshot: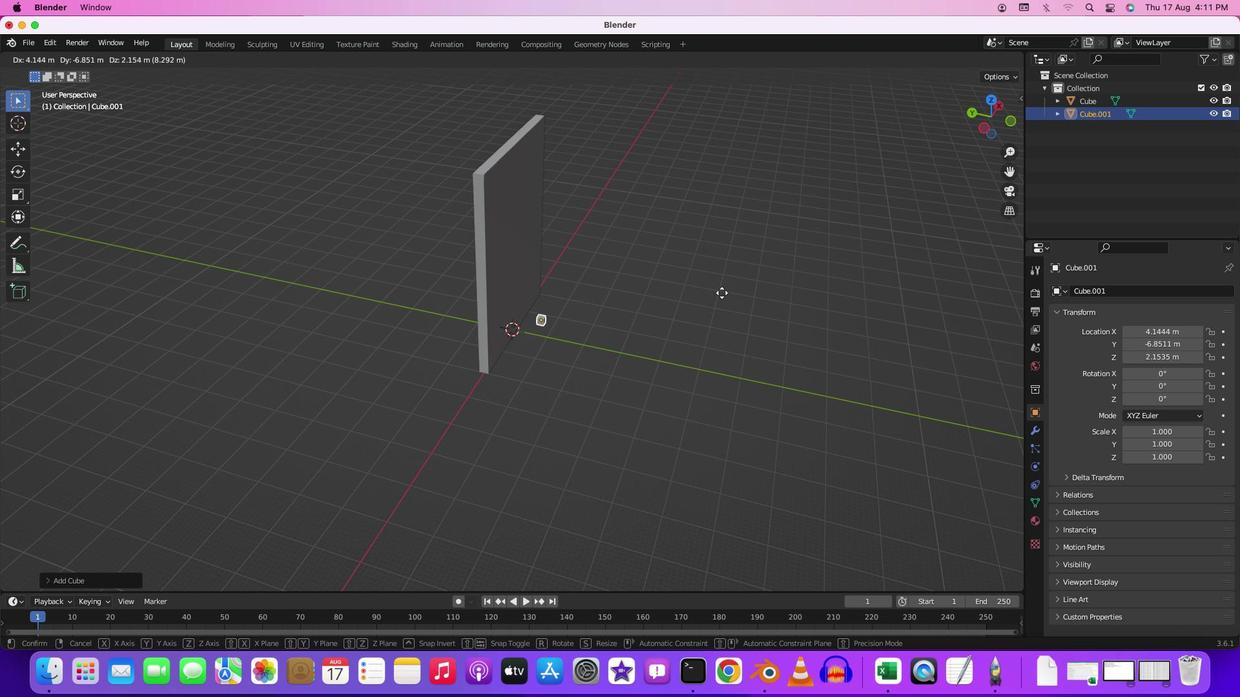 
Action: Mouse moved to (633, 299)
Screenshot: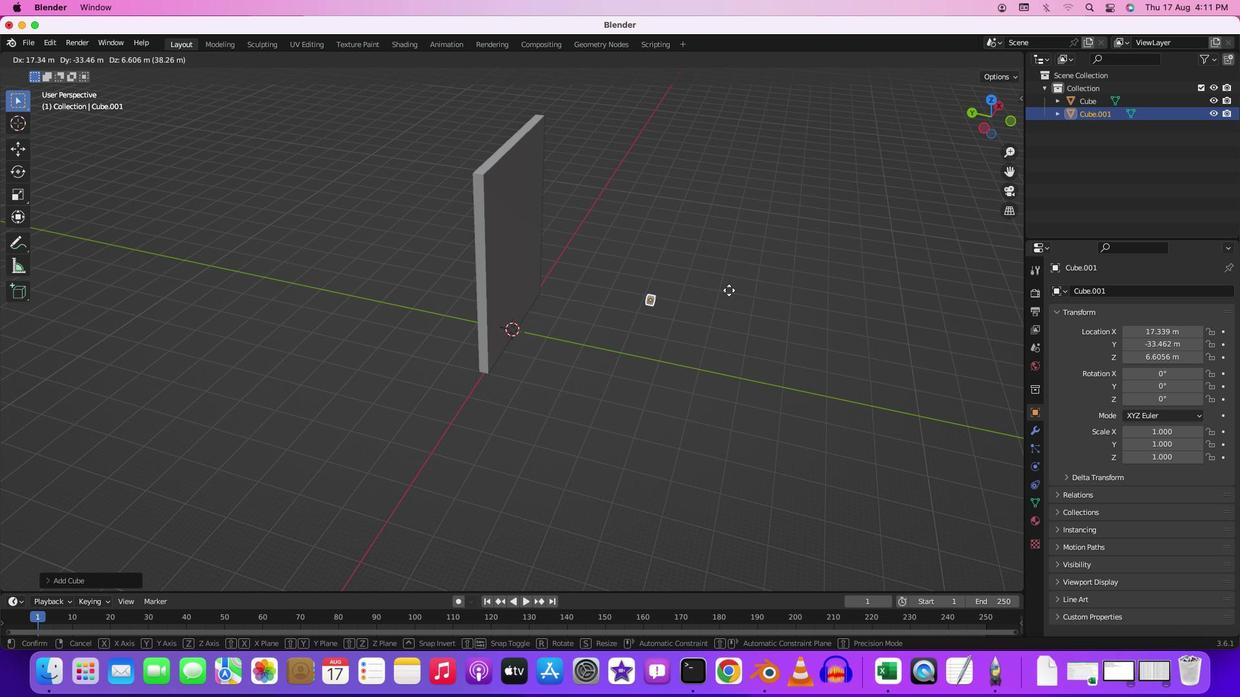 
Action: Key pressed 'g'
Screenshot: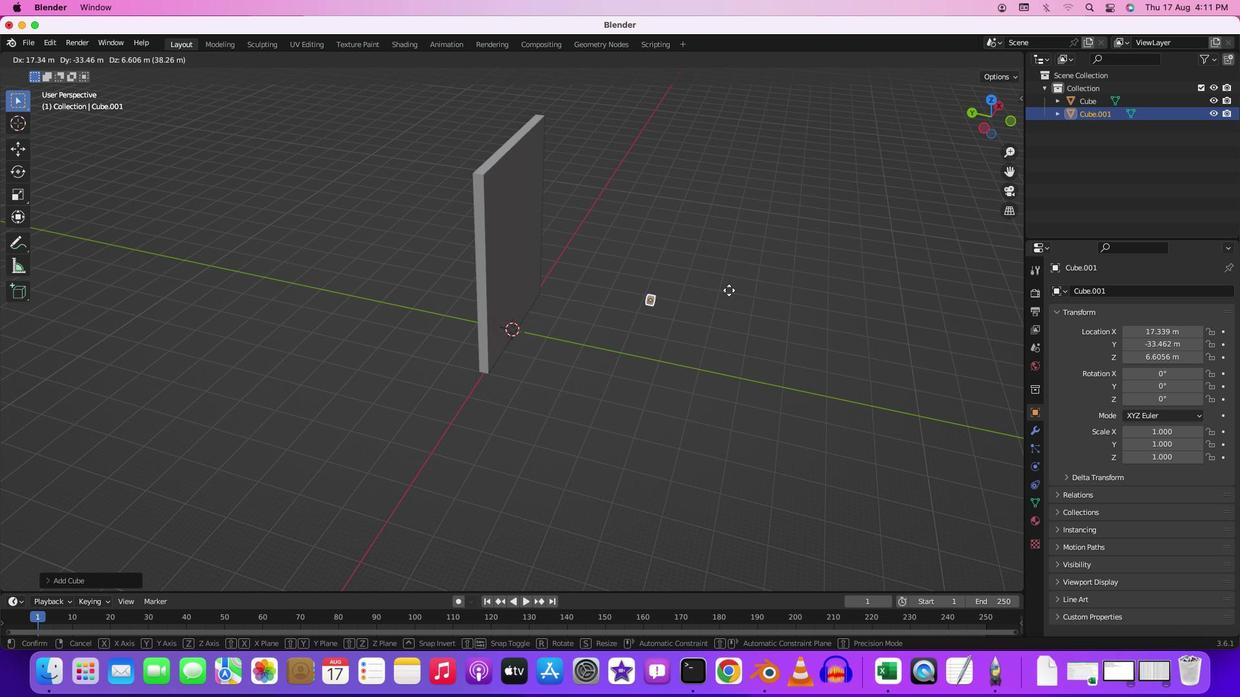 
Action: Mouse pressed left at (633, 299)
Screenshot: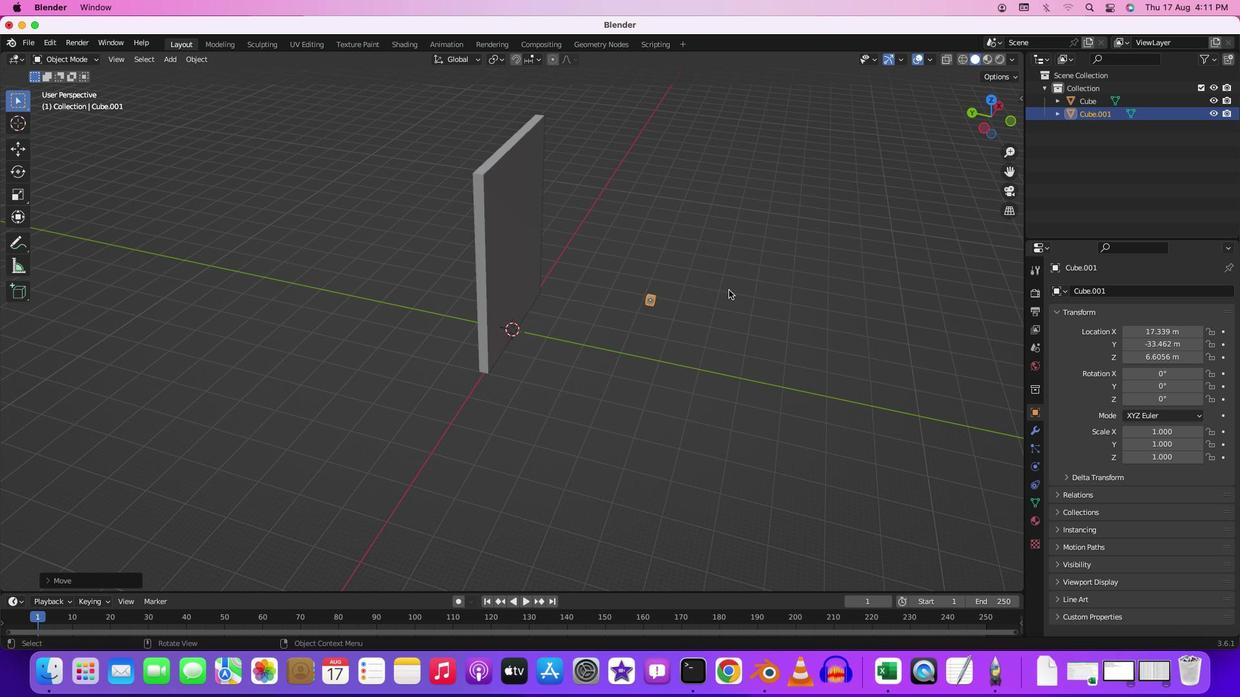 
Action: Mouse moved to (663, 308)
Screenshot: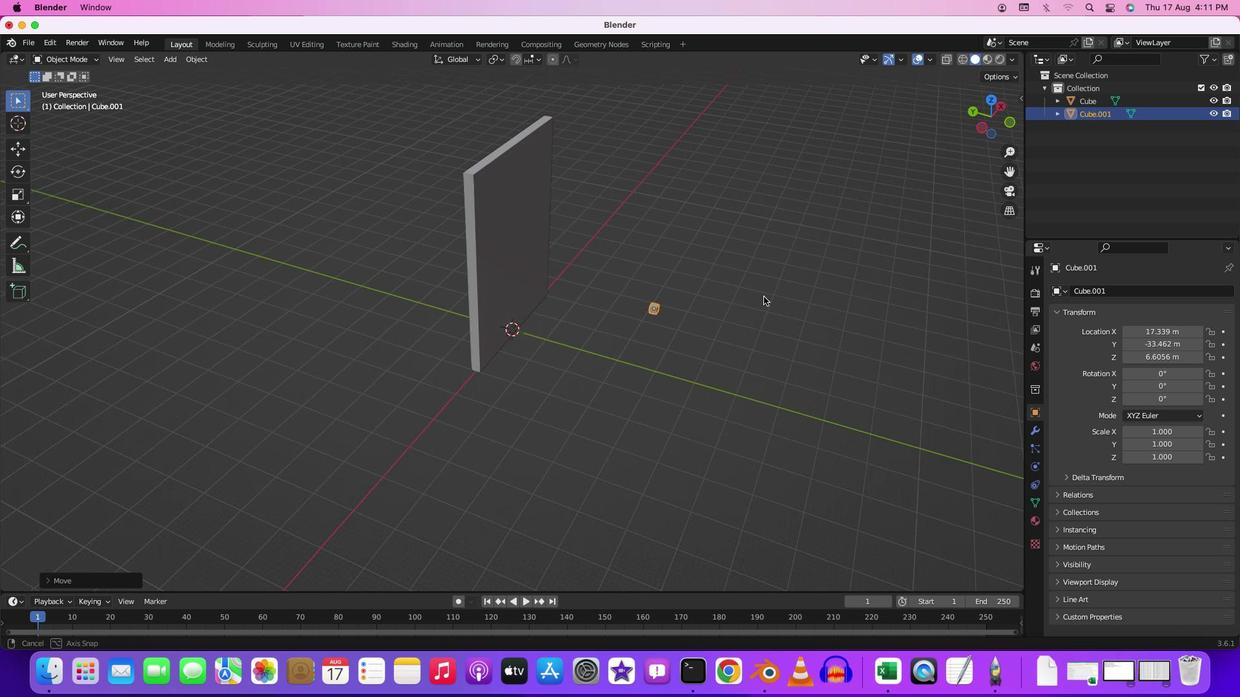 
Action: Mouse pressed middle at (663, 308)
Screenshot: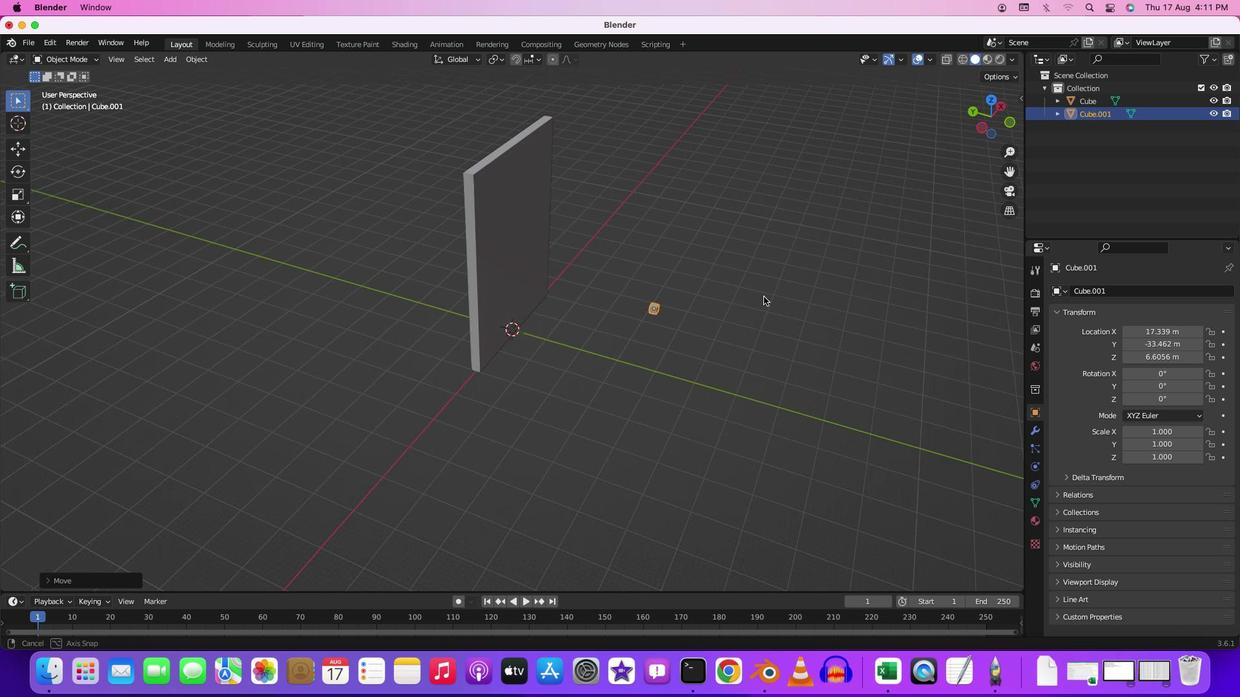 
Action: Mouse moved to (611, 300)
Screenshot: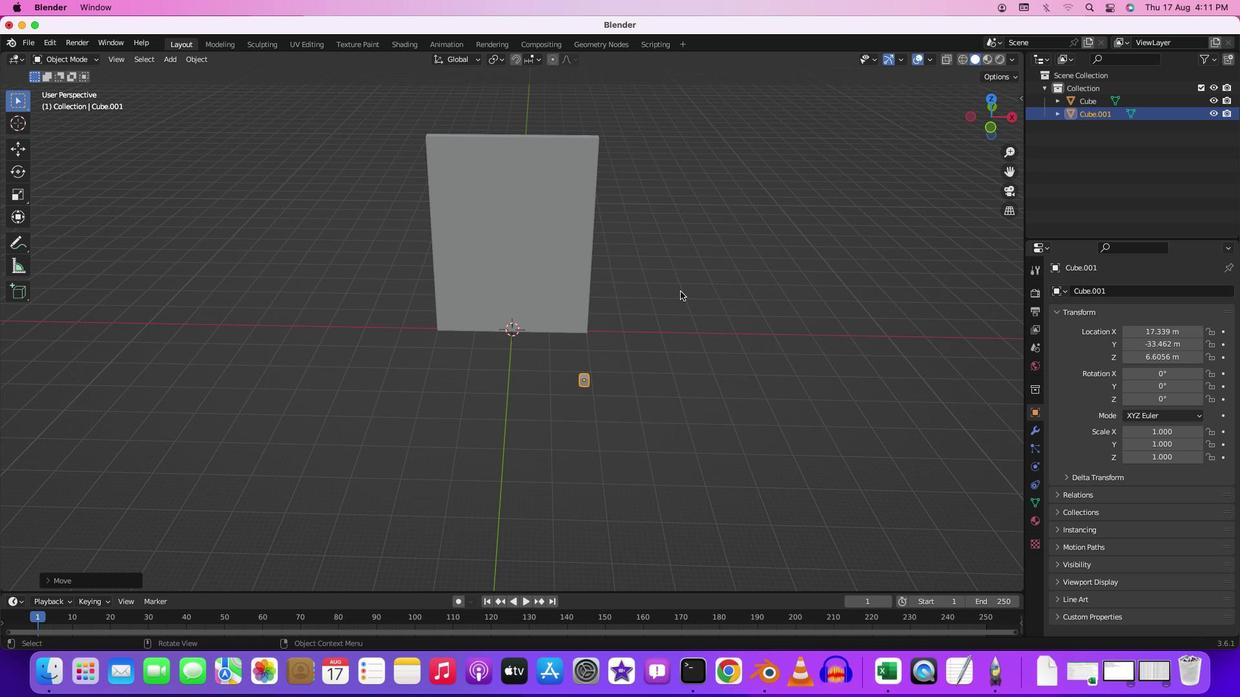 
Action: Key pressed '1'
Screenshot: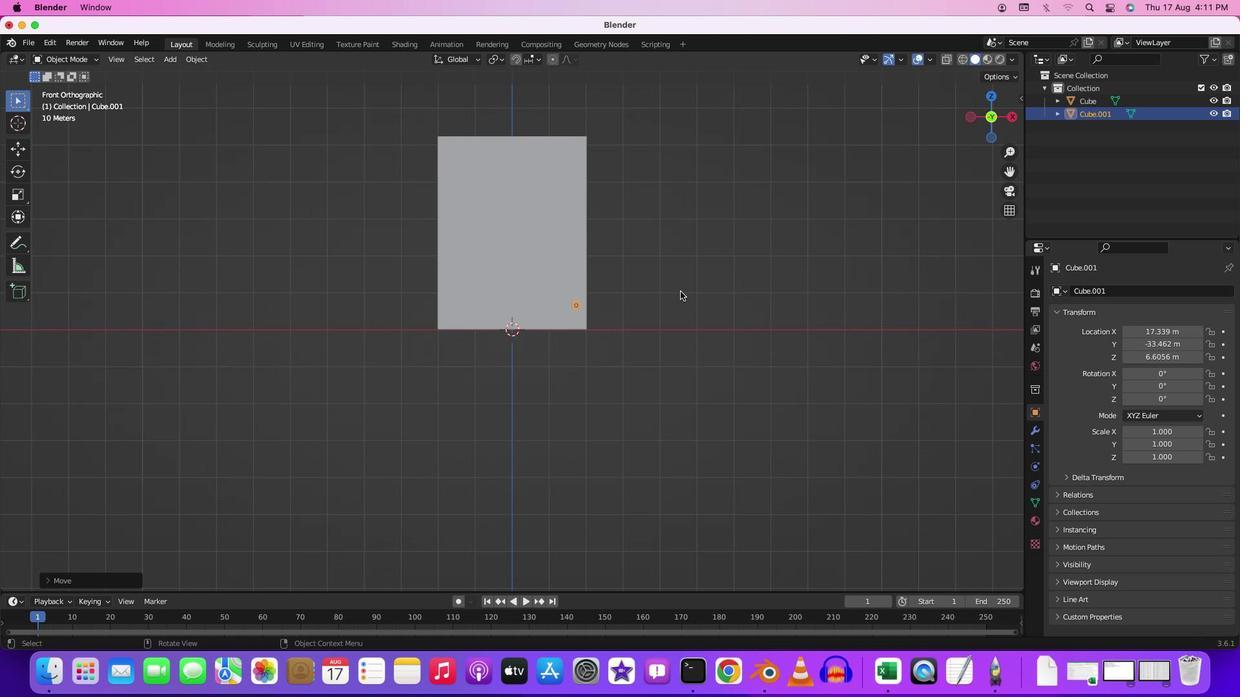 
Action: Mouse moved to (593, 308)
Screenshot: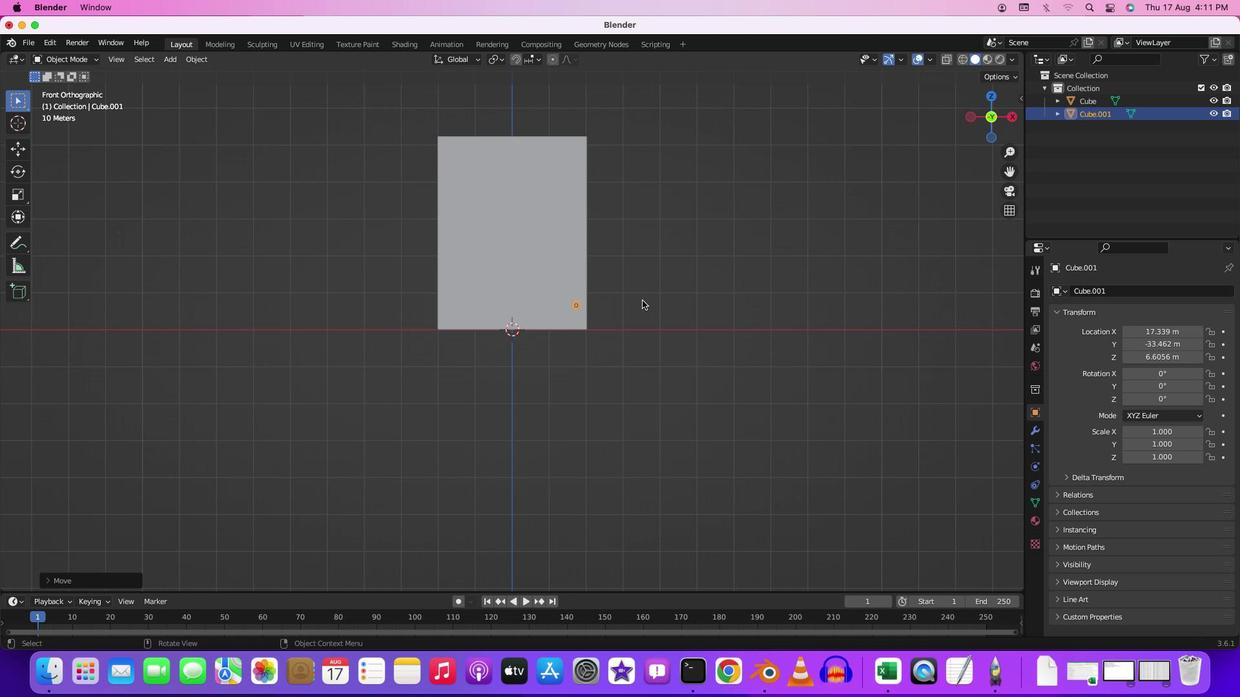 
Action: Key pressed 's''x'
Screenshot: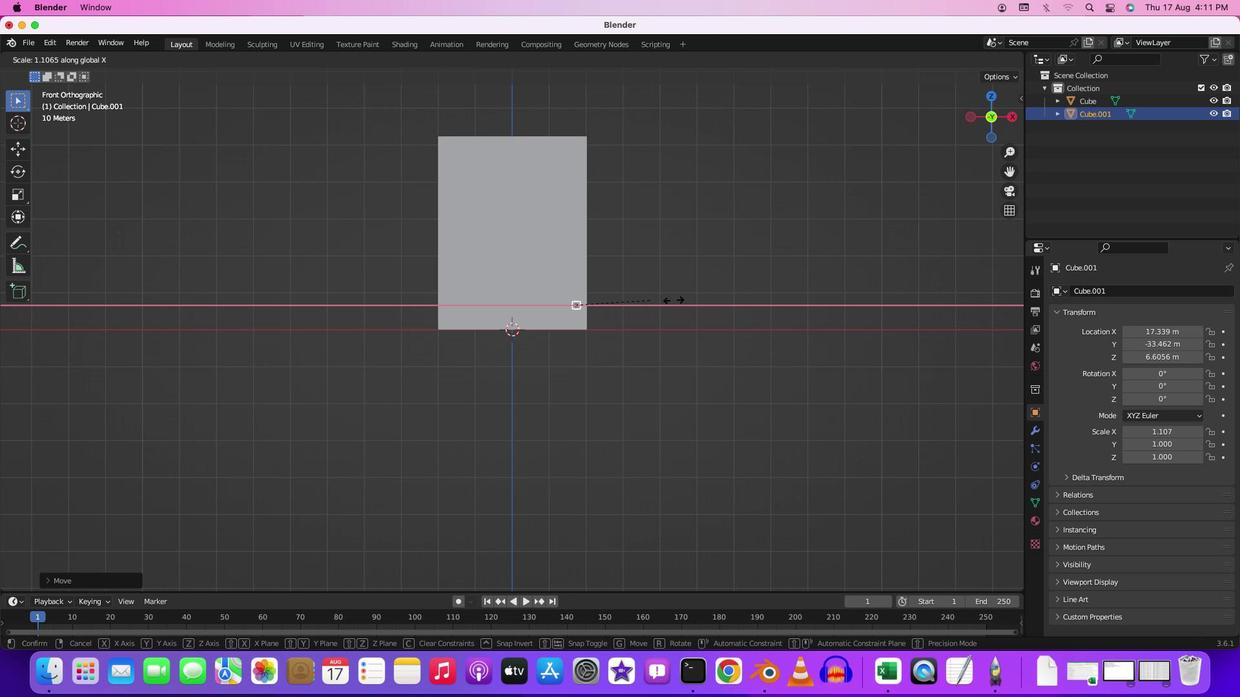 
Action: Mouse moved to (705, 308)
Screenshot: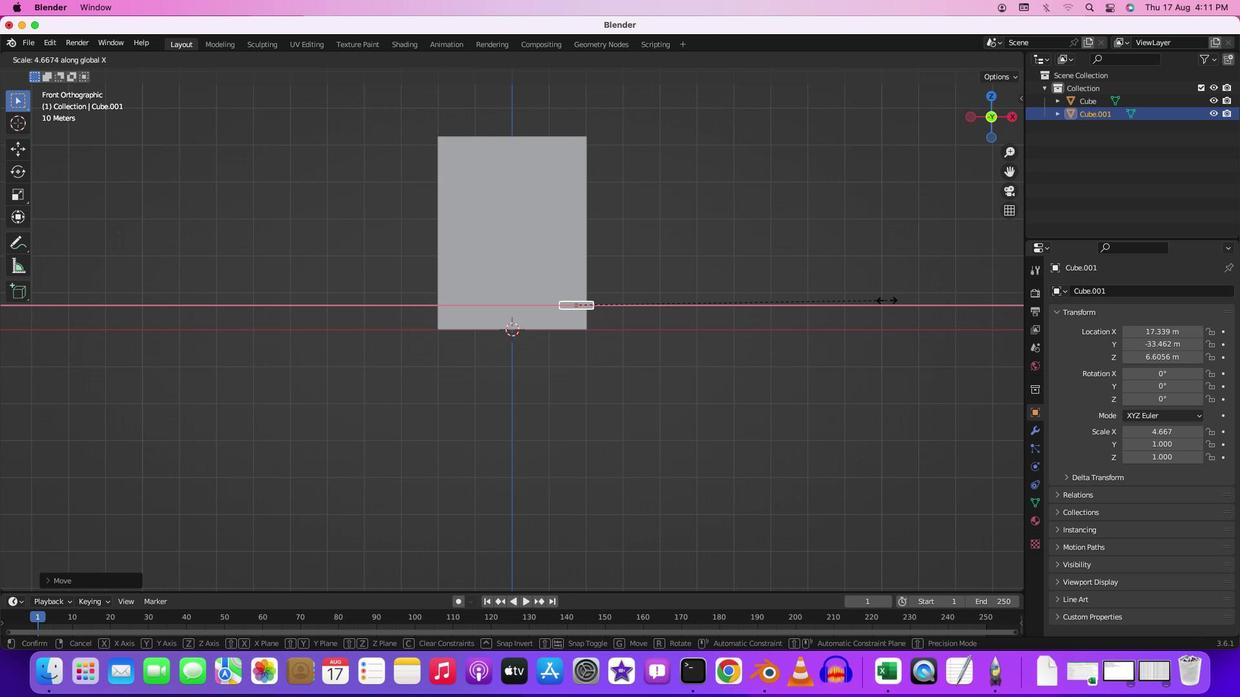 
Action: Mouse pressed left at (705, 308)
Screenshot: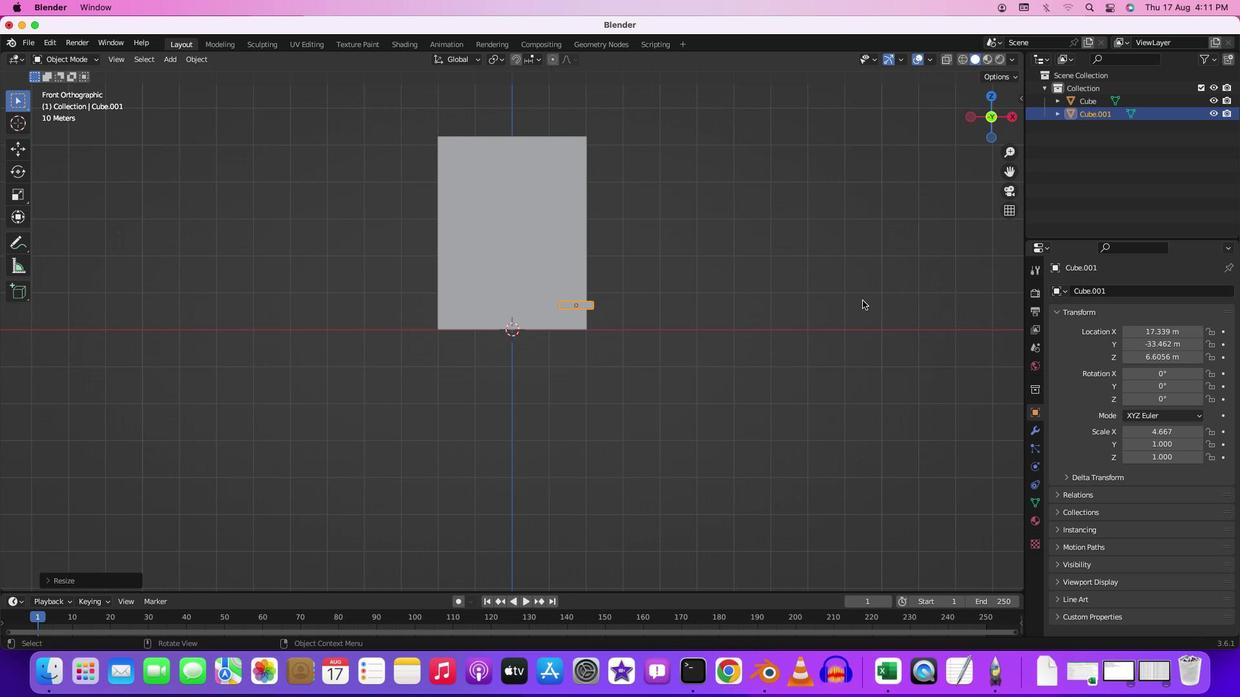 
Action: Mouse moved to (602, 304)
Screenshot: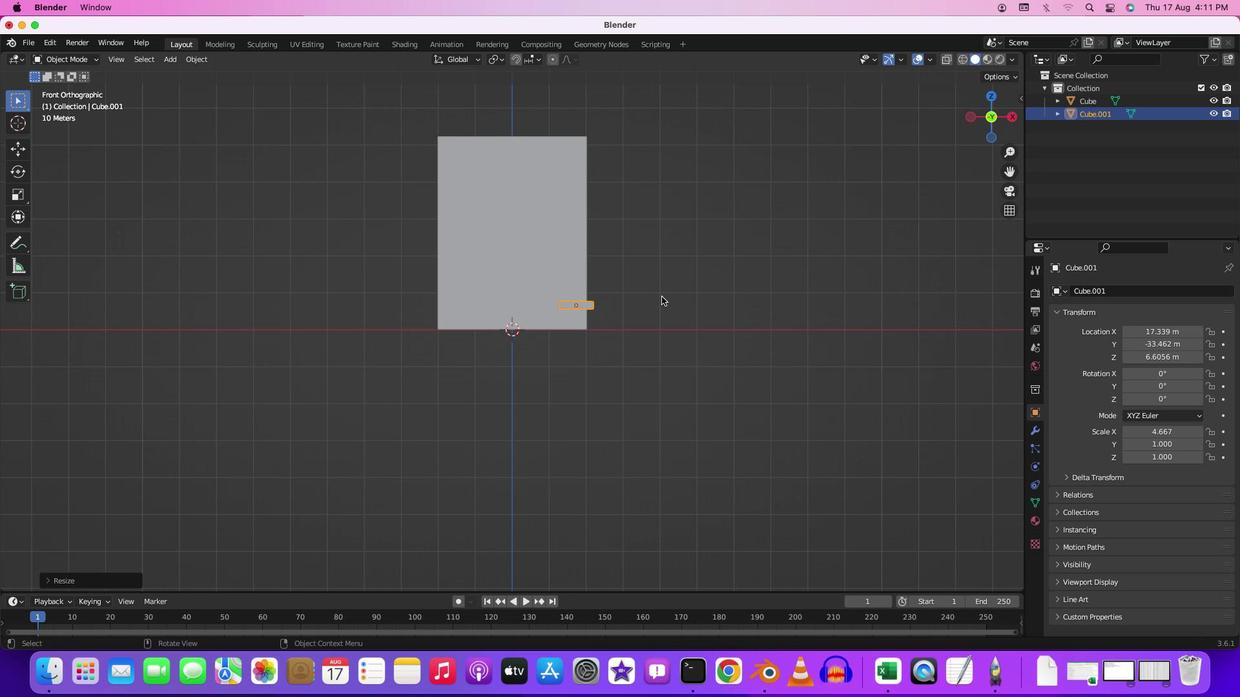 
Action: Key pressed 'r'
Screenshot: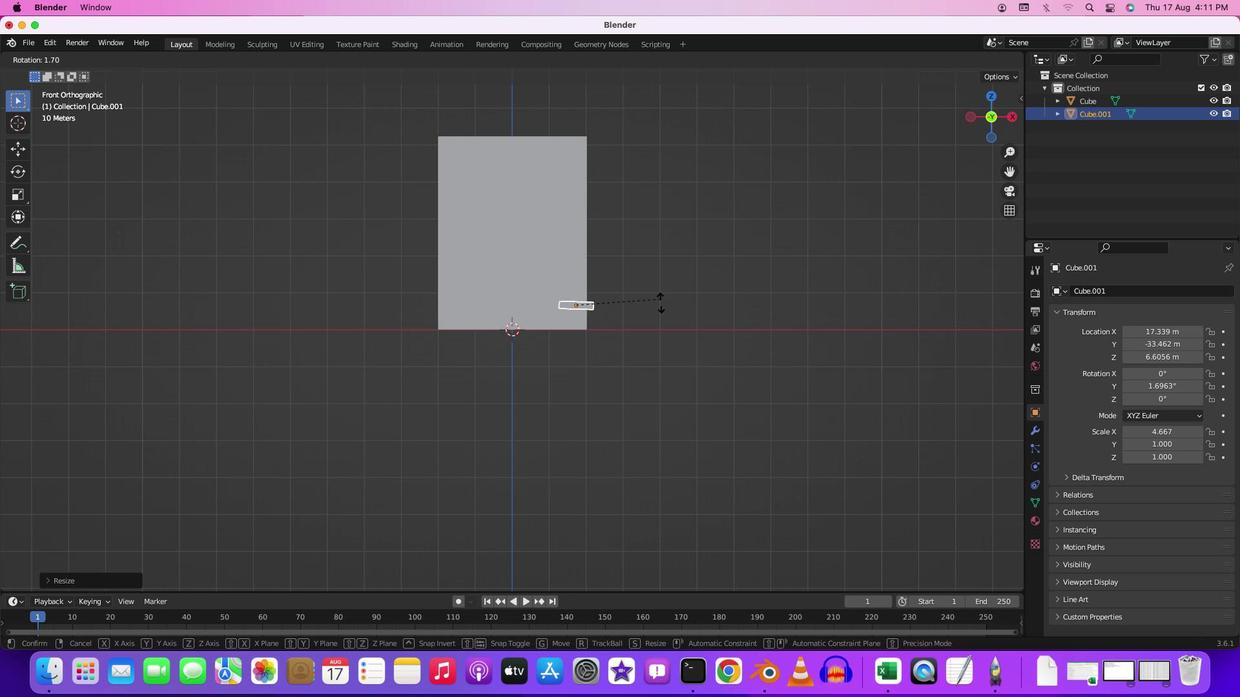 
Action: Mouse moved to (600, 331)
Screenshot: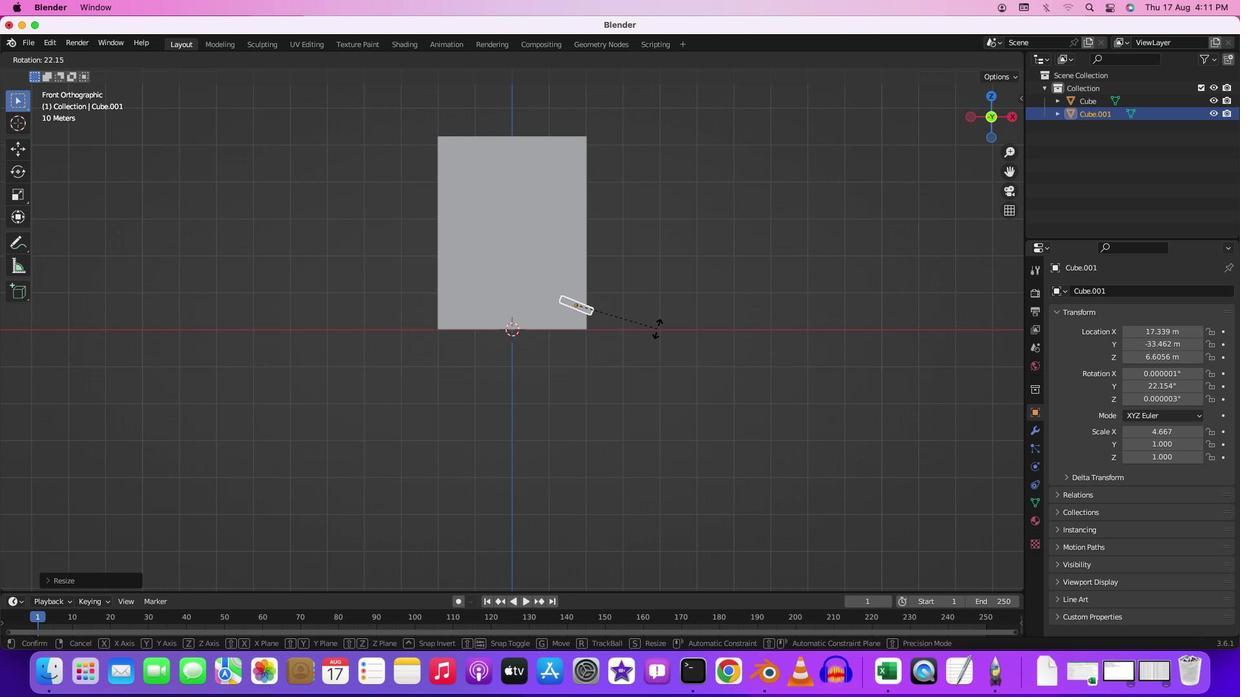 
Action: Mouse pressed left at (600, 331)
Screenshot: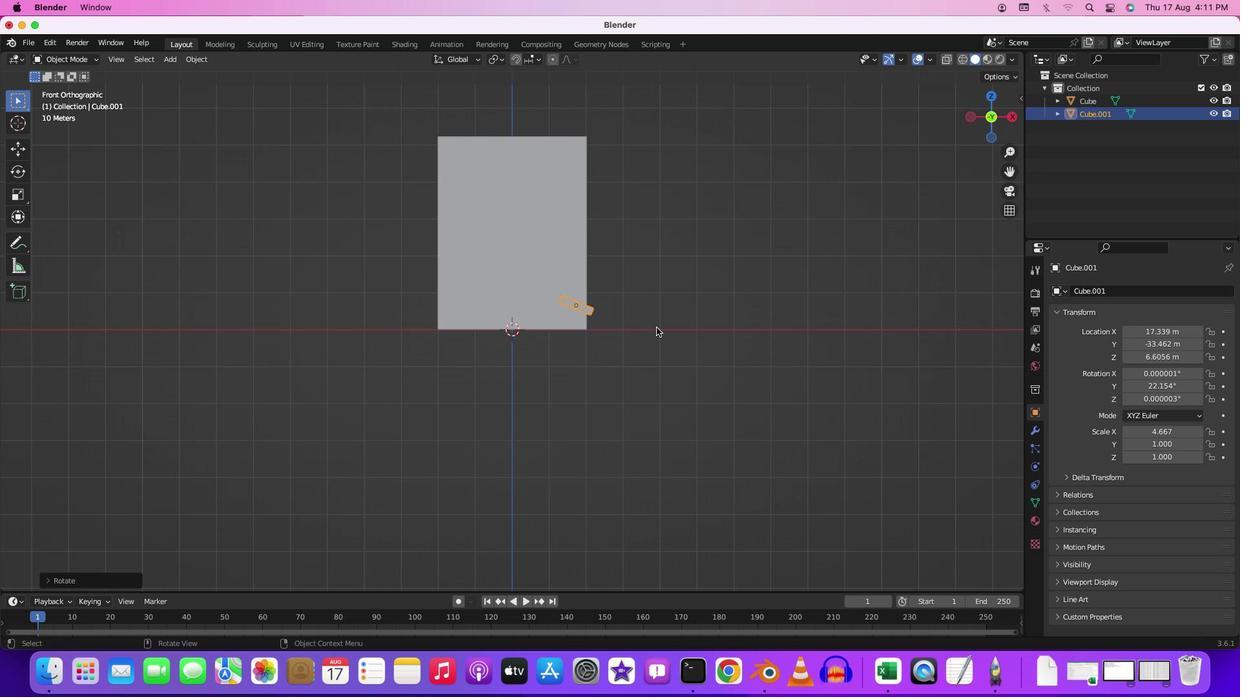 
Action: Mouse moved to (599, 296)
Screenshot: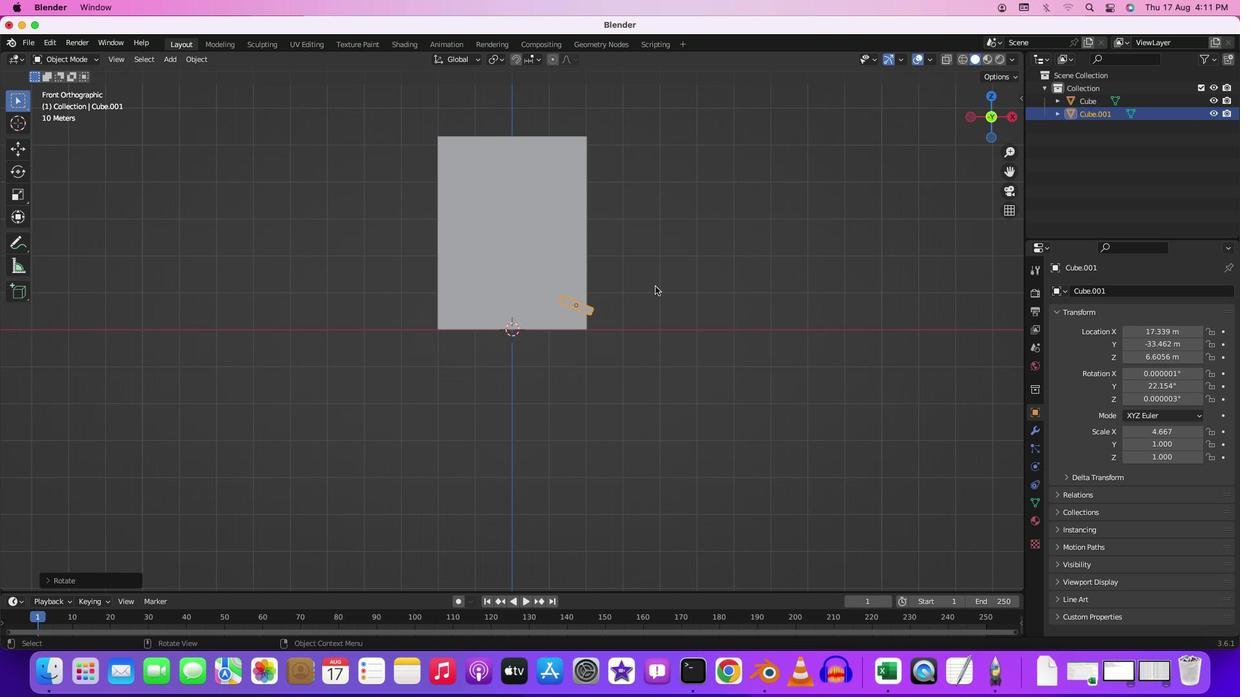 
Action: Mouse pressed middle at (599, 296)
Screenshot: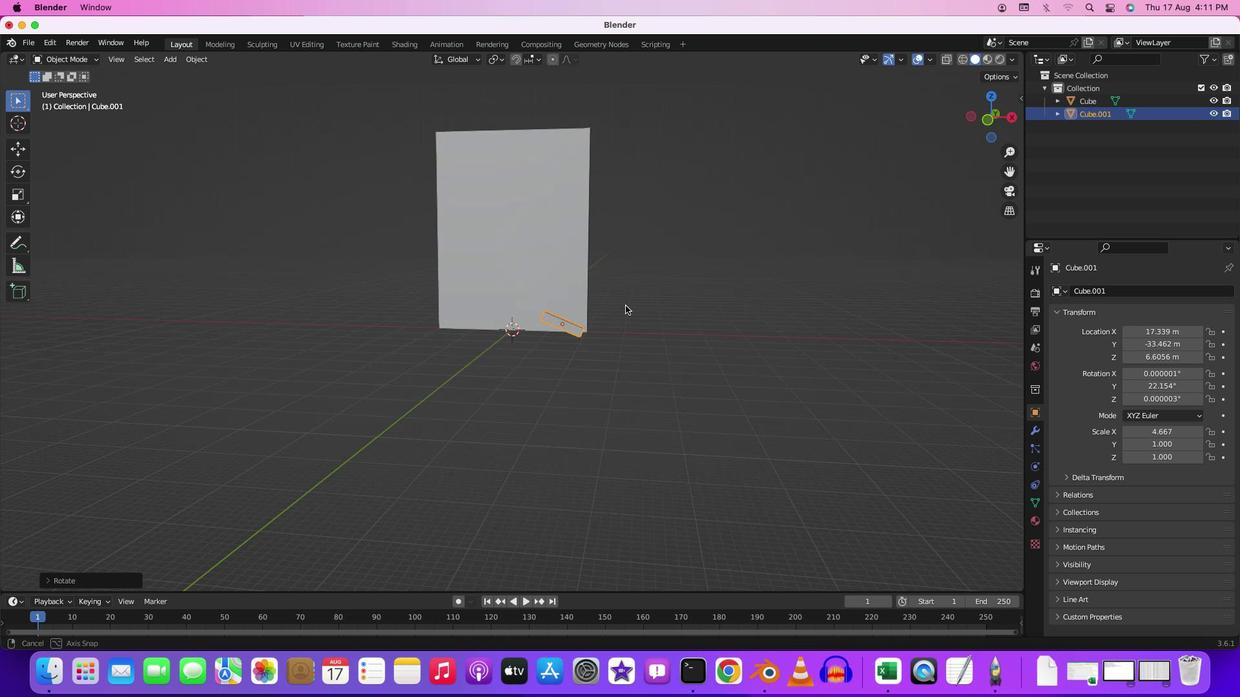 
Action: Mouse moved to (580, 315)
Screenshot: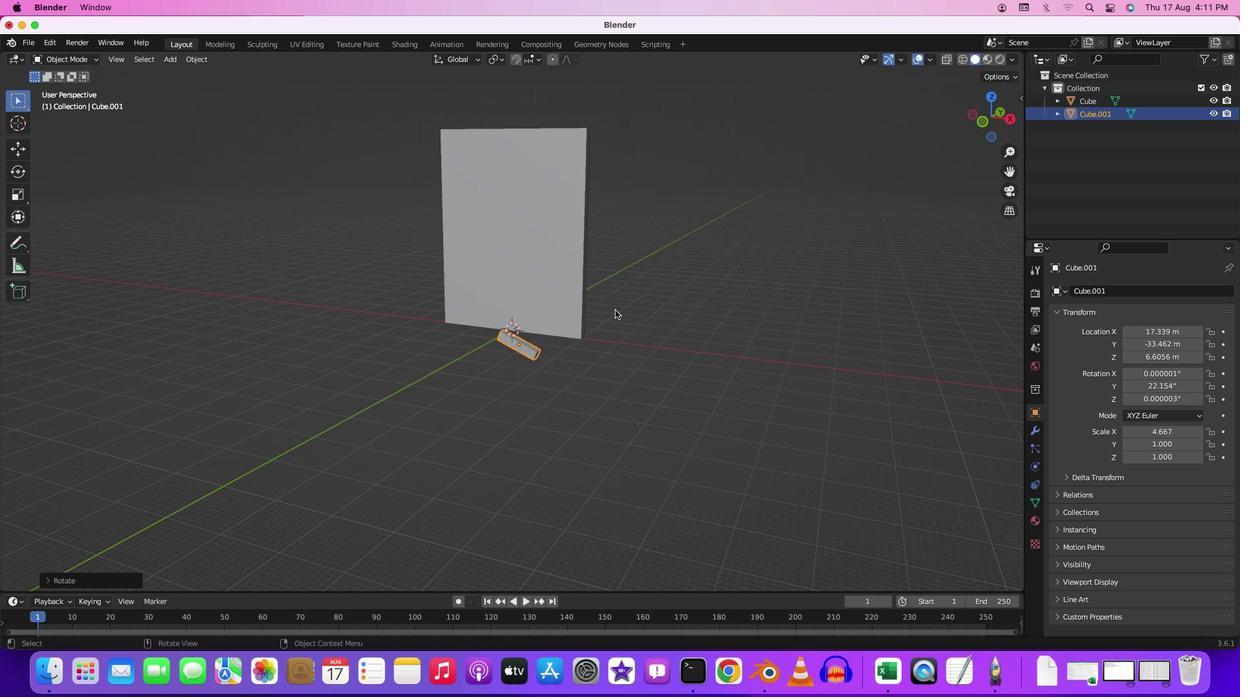 
Action: Key pressed '7'
Screenshot: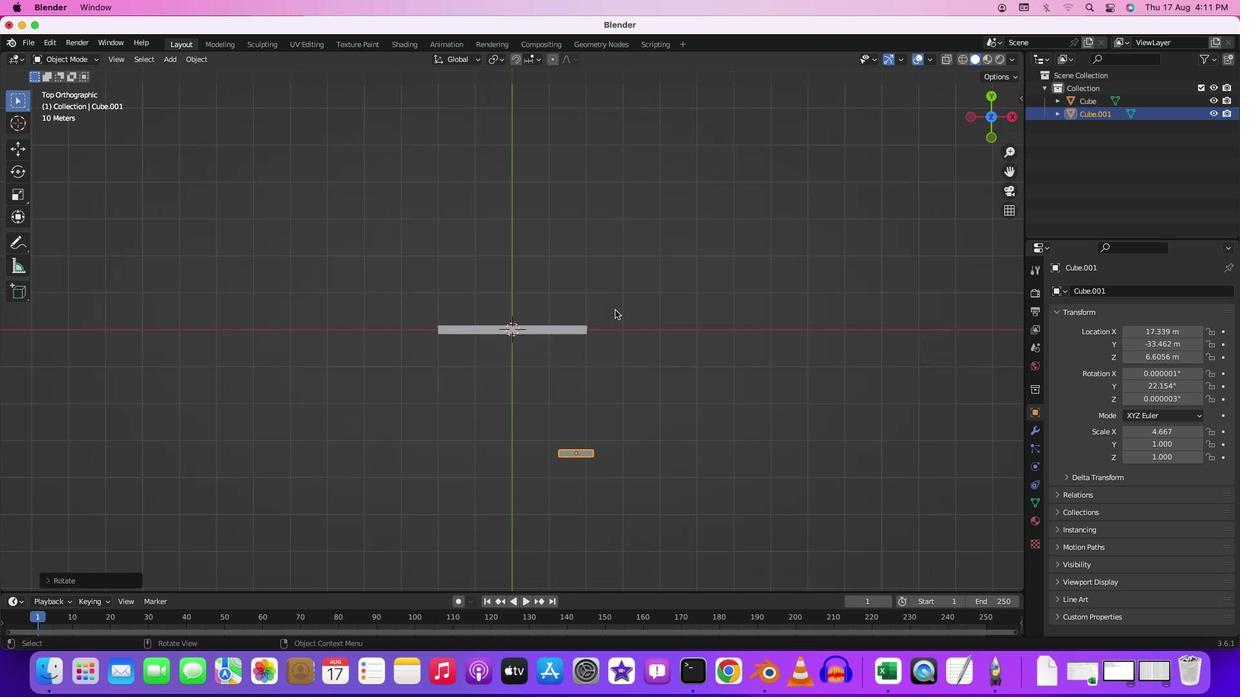 
Action: Mouse moved to (567, 430)
Screenshot: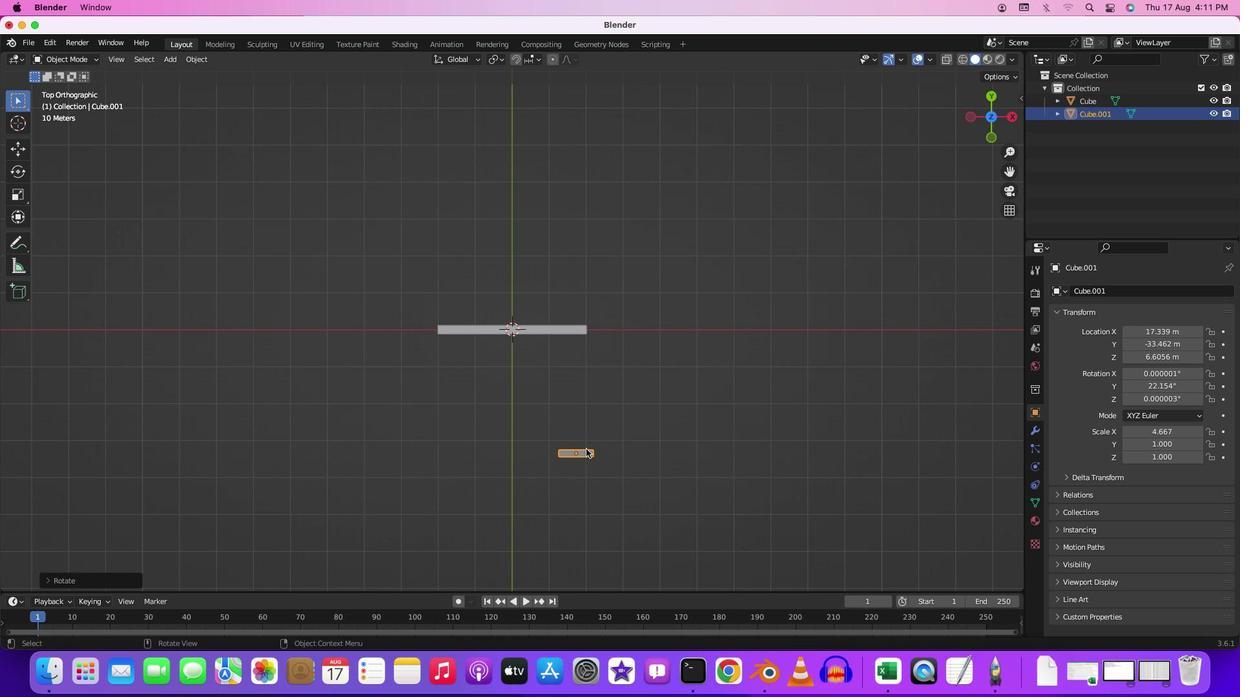 
Action: Key pressed 's''y'
Screenshot: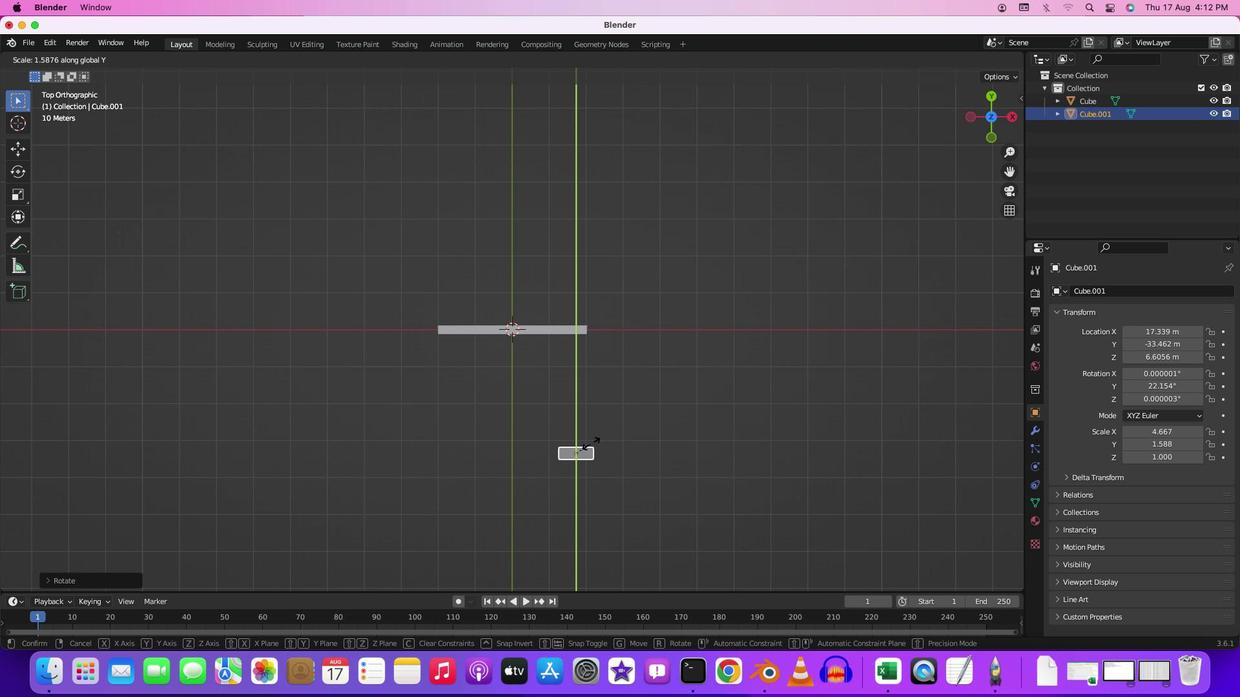 
Action: Mouse moved to (568, 430)
Screenshot: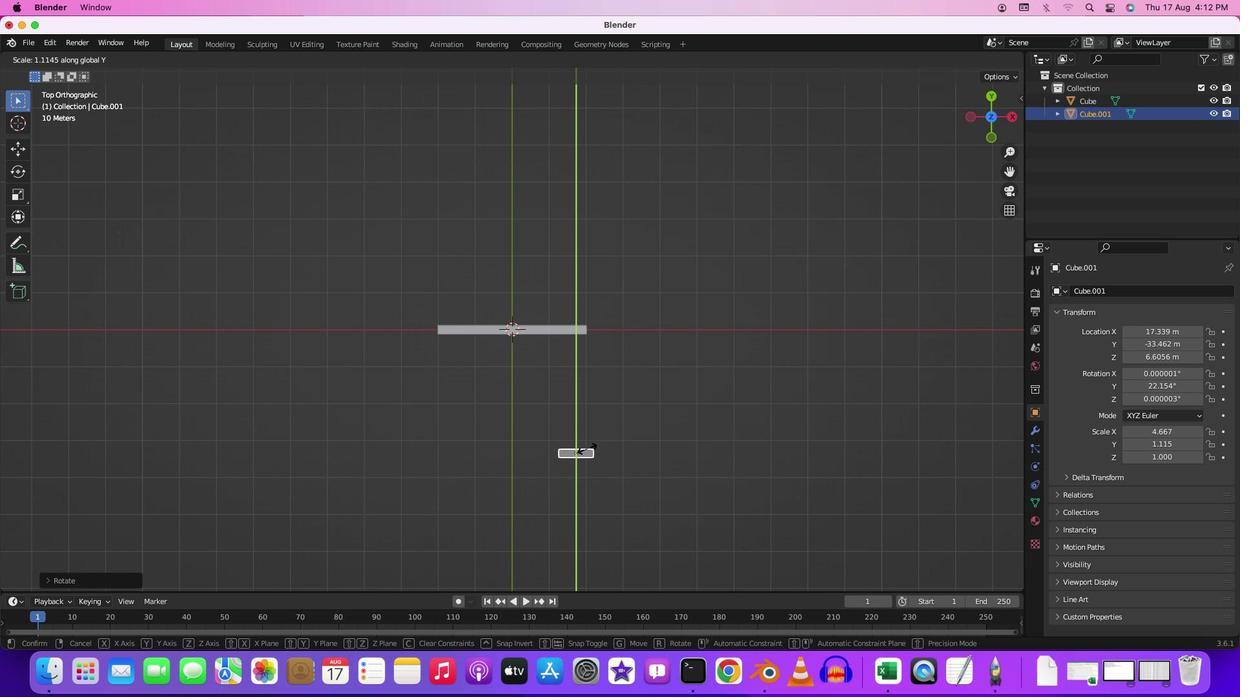 
Action: Mouse pressed left at (568, 430)
Screenshot: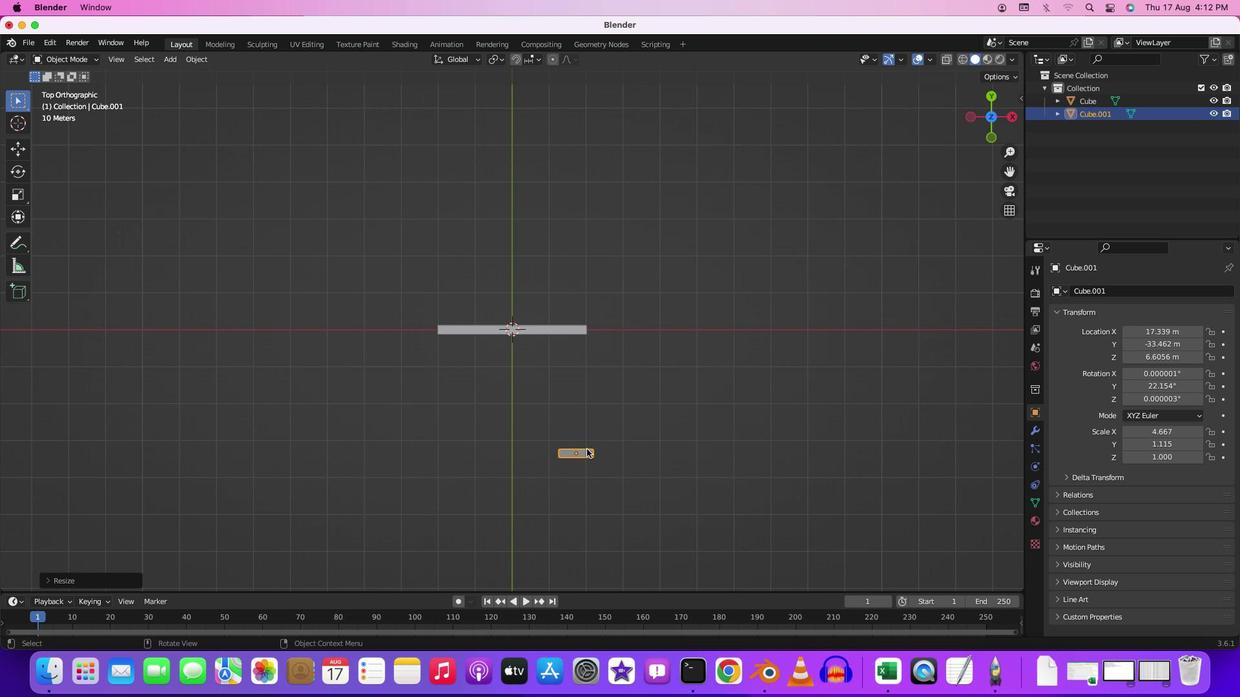 
Action: Mouse moved to (567, 430)
Screenshot: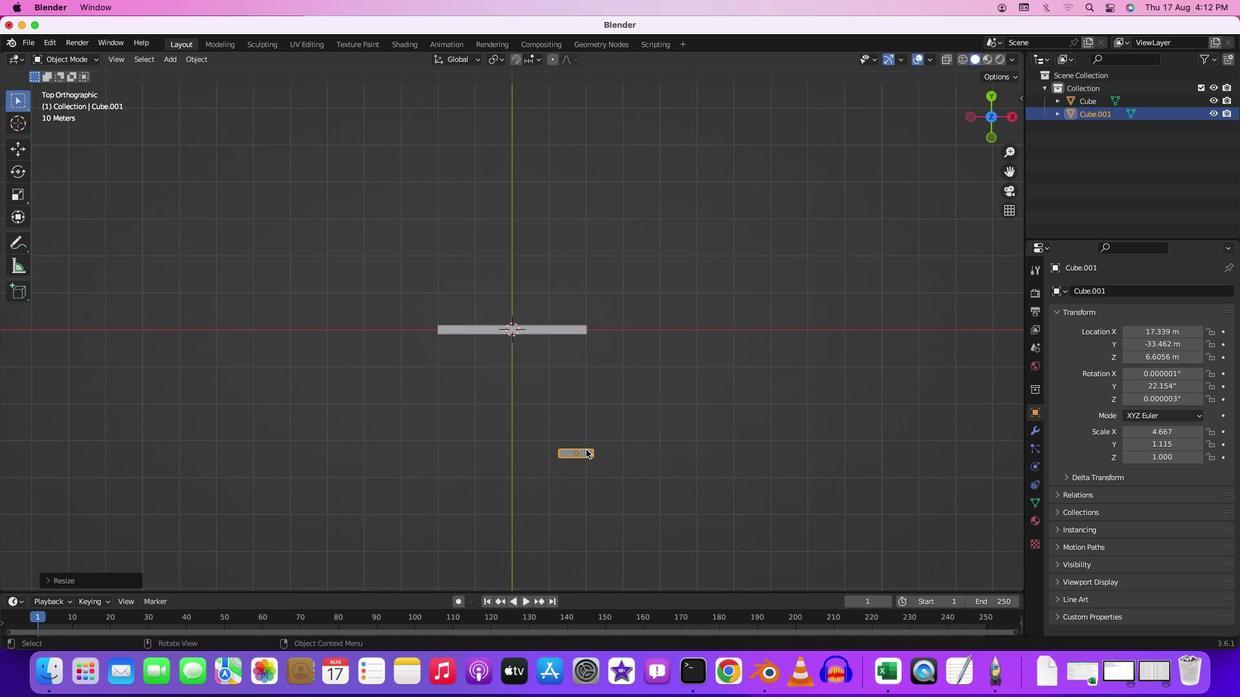 
Action: Key pressed 'g'
Screenshot: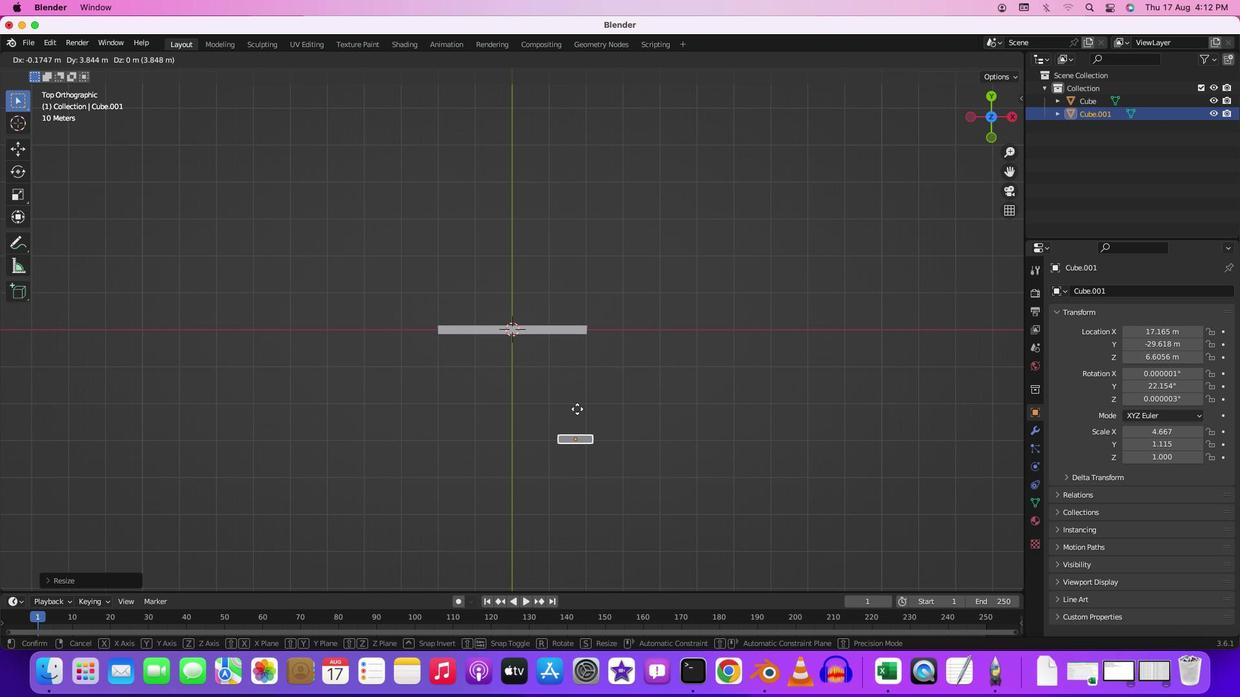 
Action: Mouse moved to (554, 335)
Screenshot: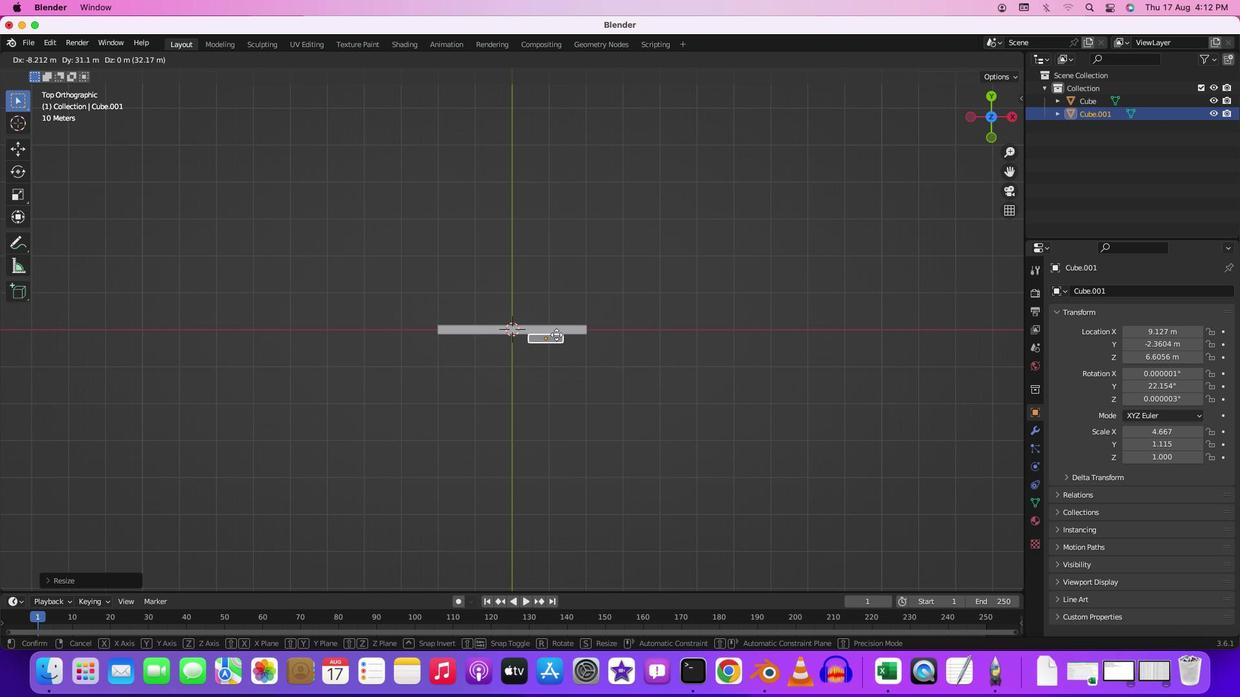 
Action: Mouse pressed left at (554, 335)
Screenshot: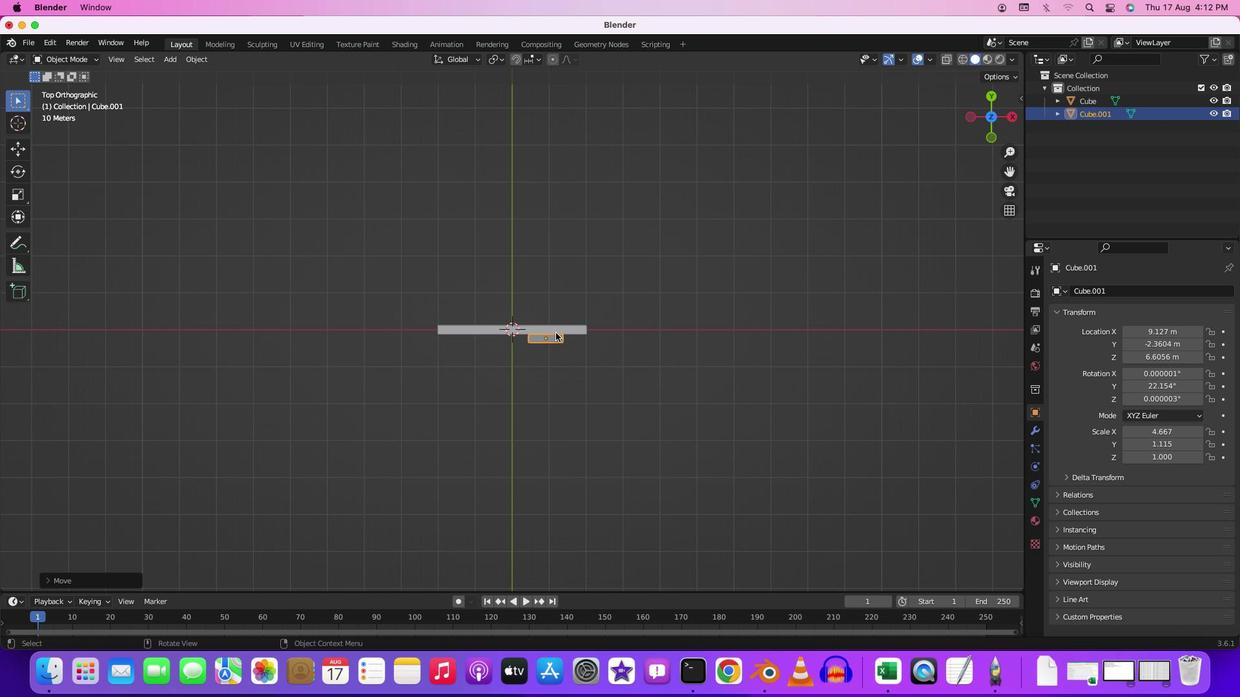 
Action: Mouse moved to (554, 334)
Screenshot: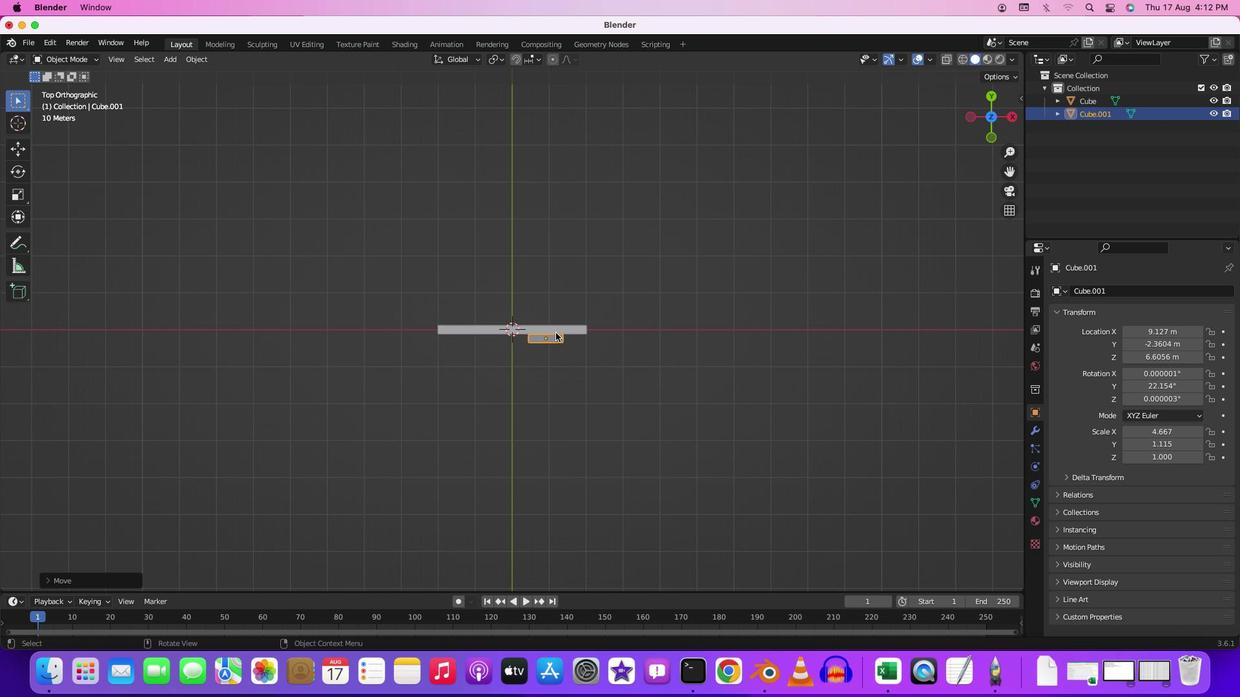 
Action: Key pressed '1'
Screenshot: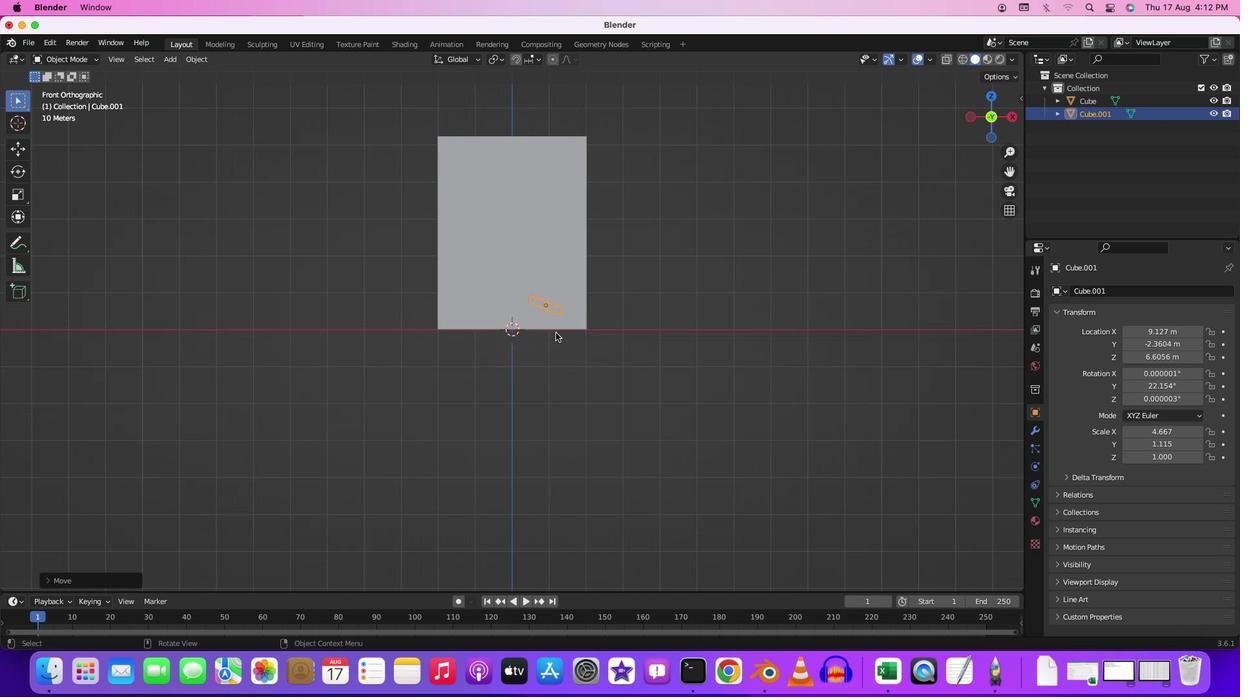 
Action: Mouse moved to (554, 333)
Screenshot: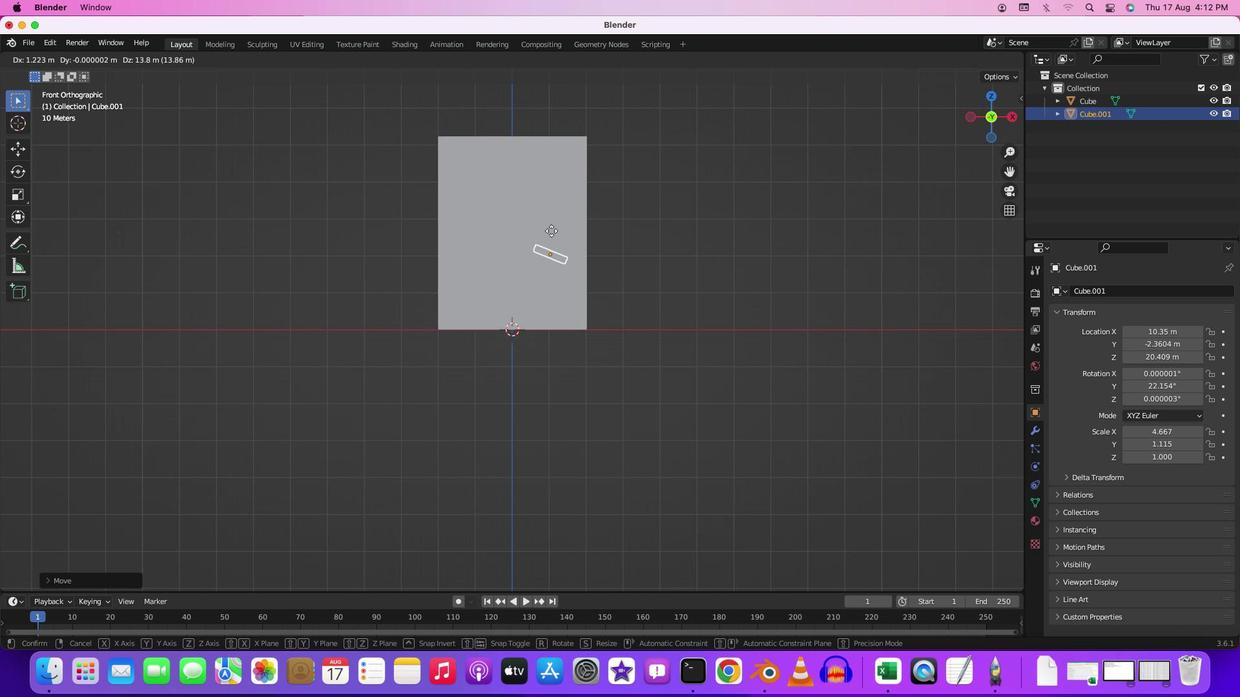 
Action: Key pressed 'g'
Screenshot: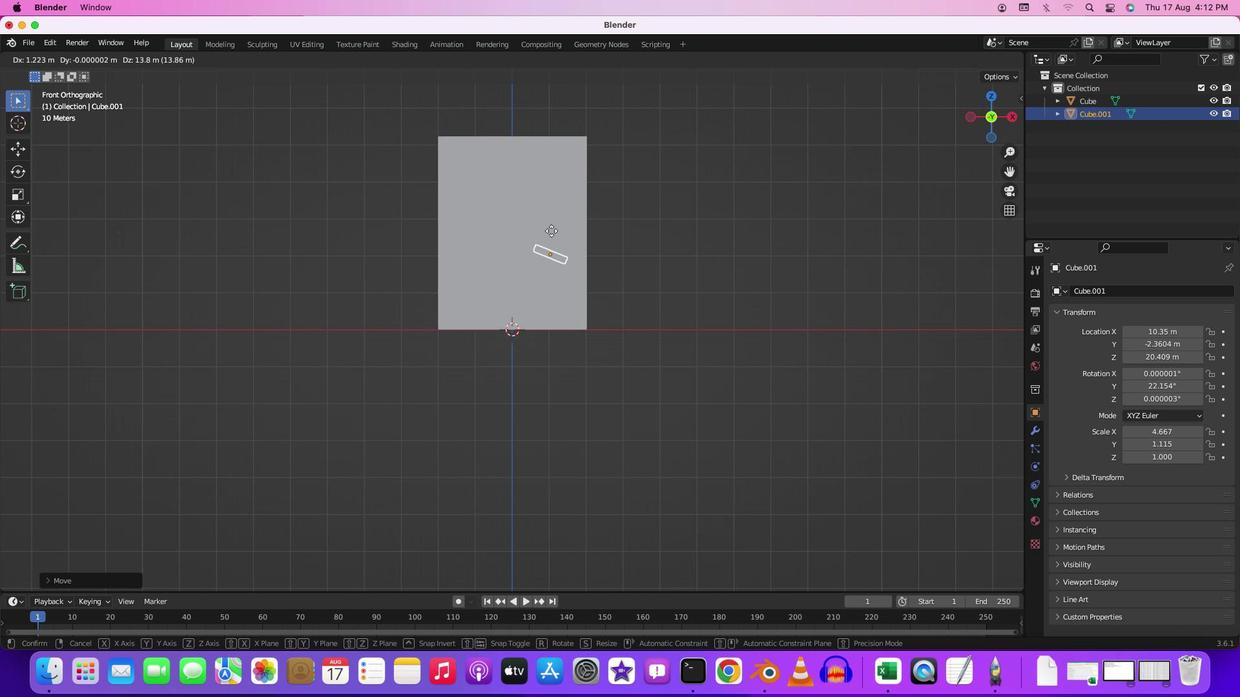 
Action: Mouse moved to (554, 214)
Screenshot: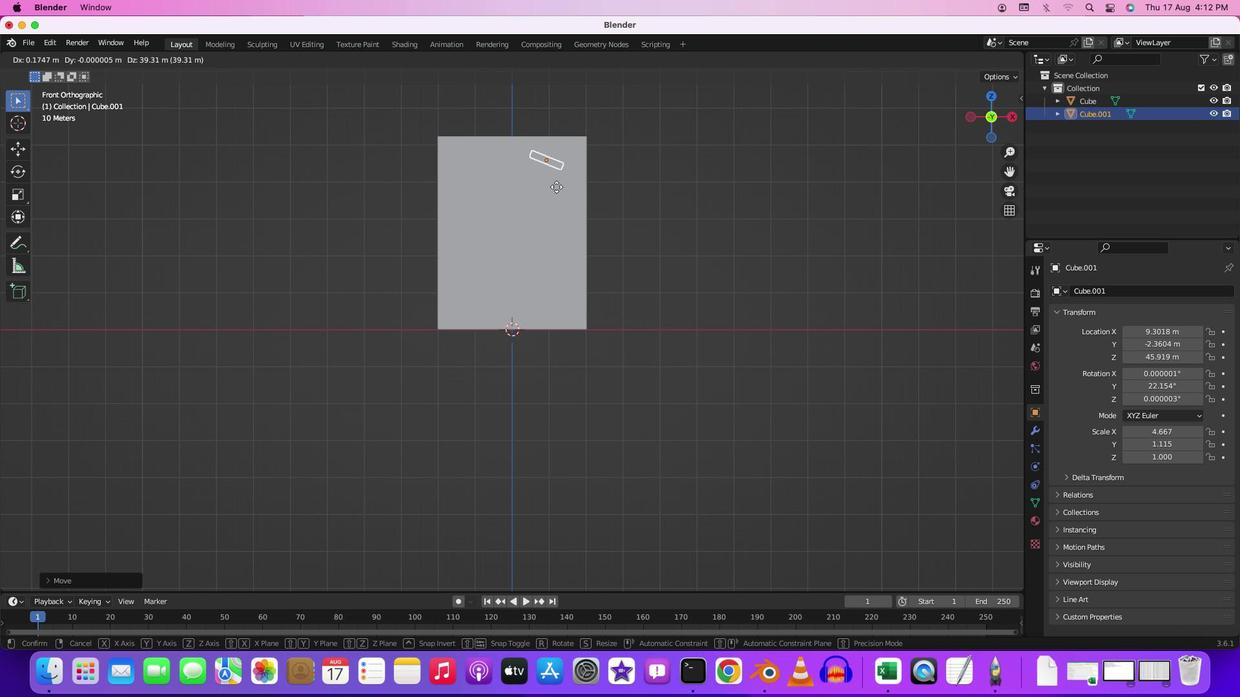 
Action: Mouse pressed left at (554, 214)
Screenshot: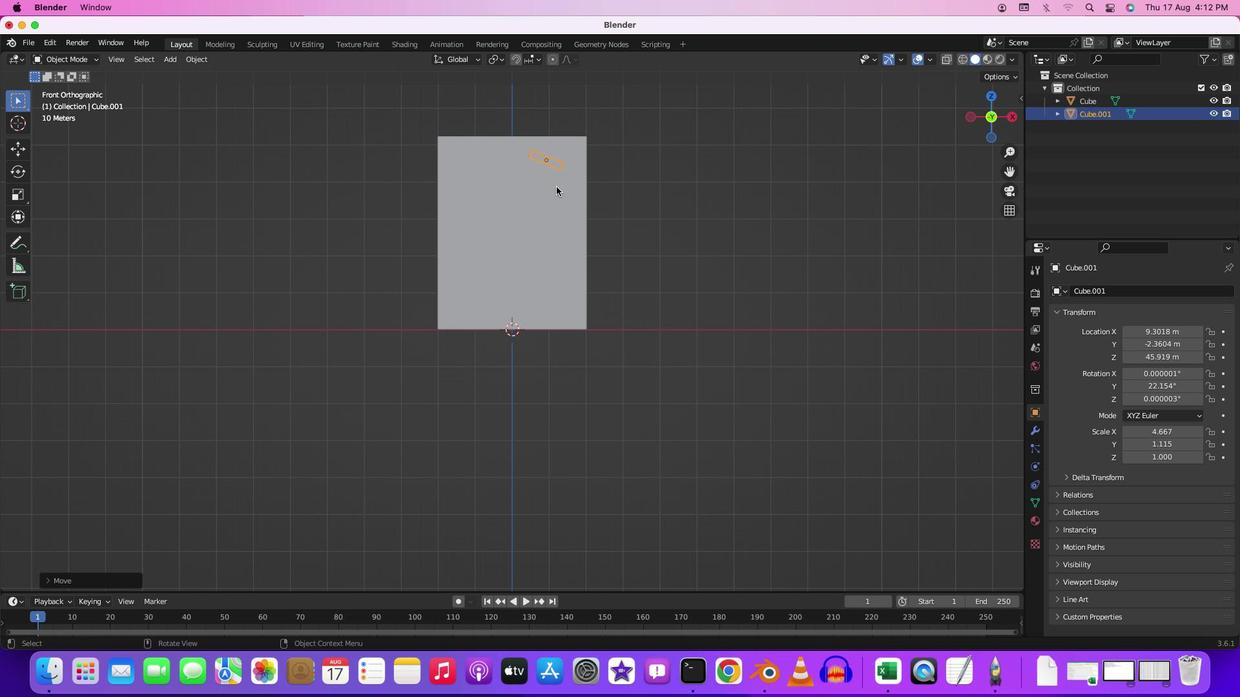 
Action: Mouse moved to (589, 229)
Screenshot: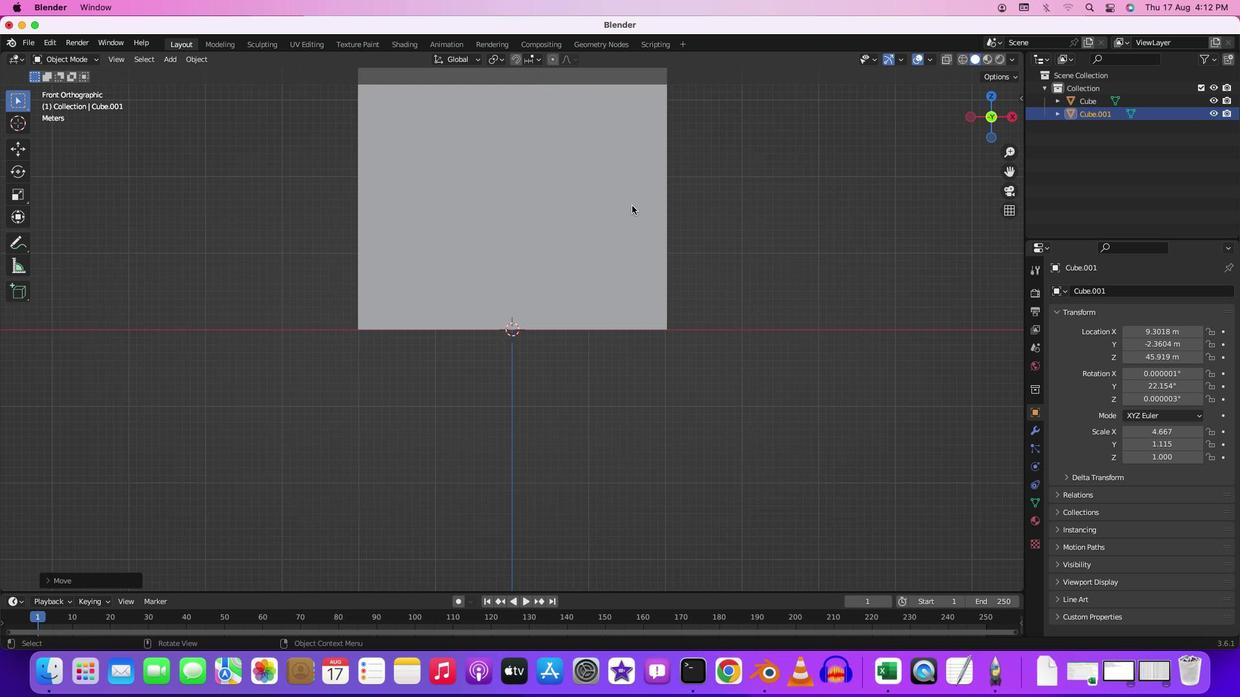 
Action: Mouse scrolled (589, 229) with delta (299, 61)
Screenshot: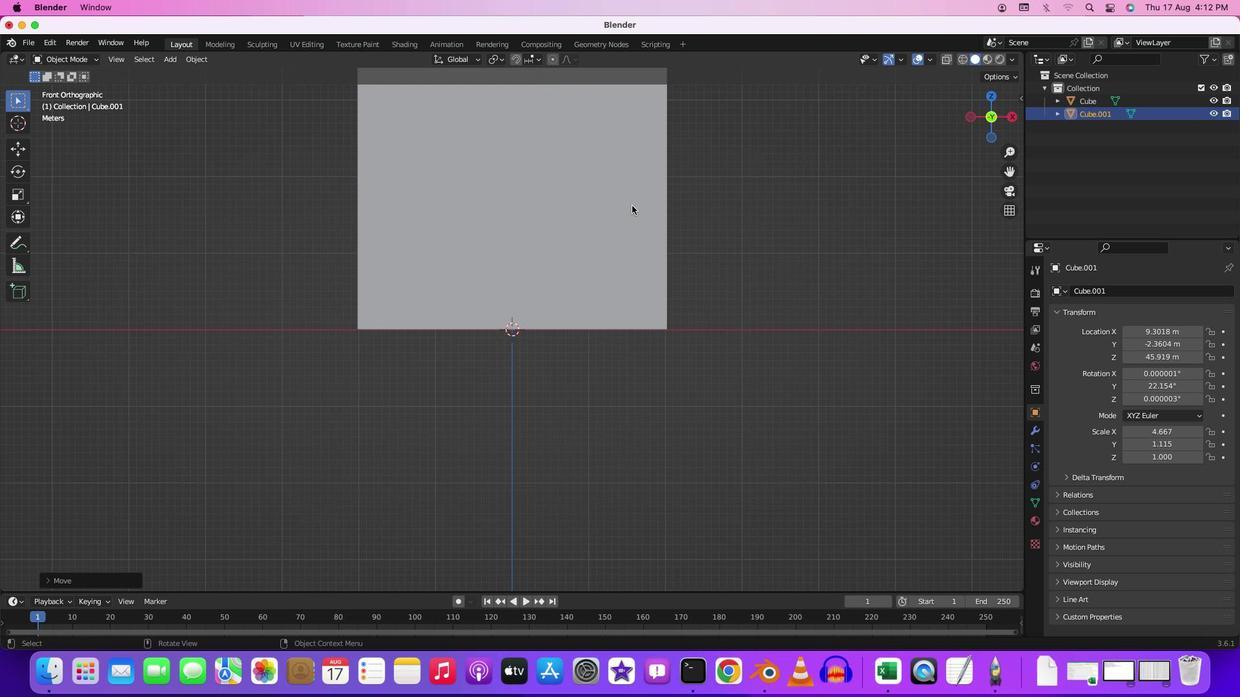 
Action: Mouse scrolled (589, 229) with delta (299, 61)
Screenshot: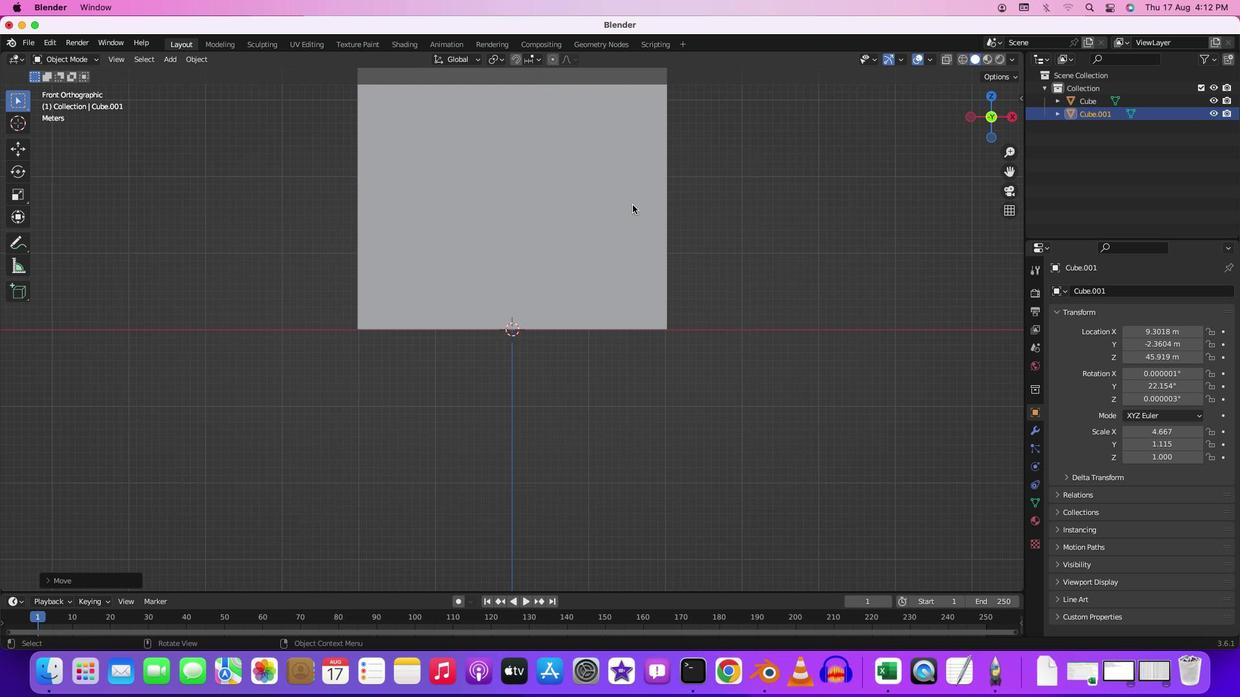 
Action: Mouse scrolled (589, 229) with delta (299, 62)
Screenshot: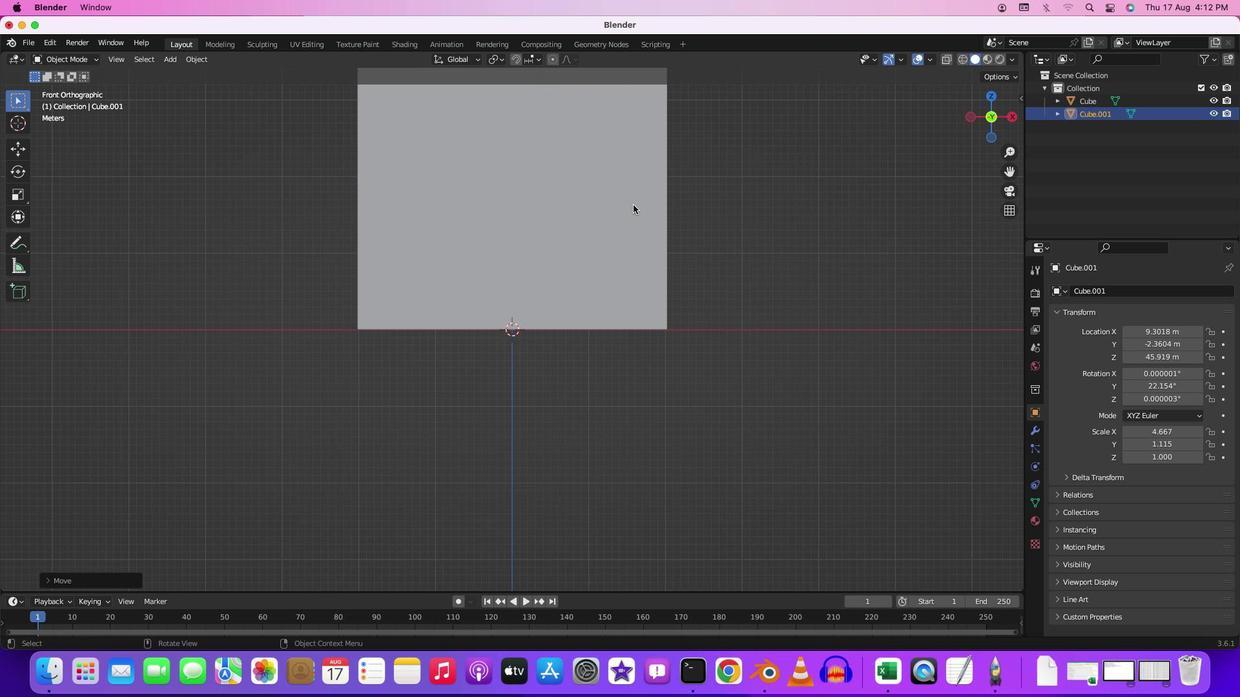 
Action: Mouse scrolled (589, 229) with delta (299, 63)
Screenshot: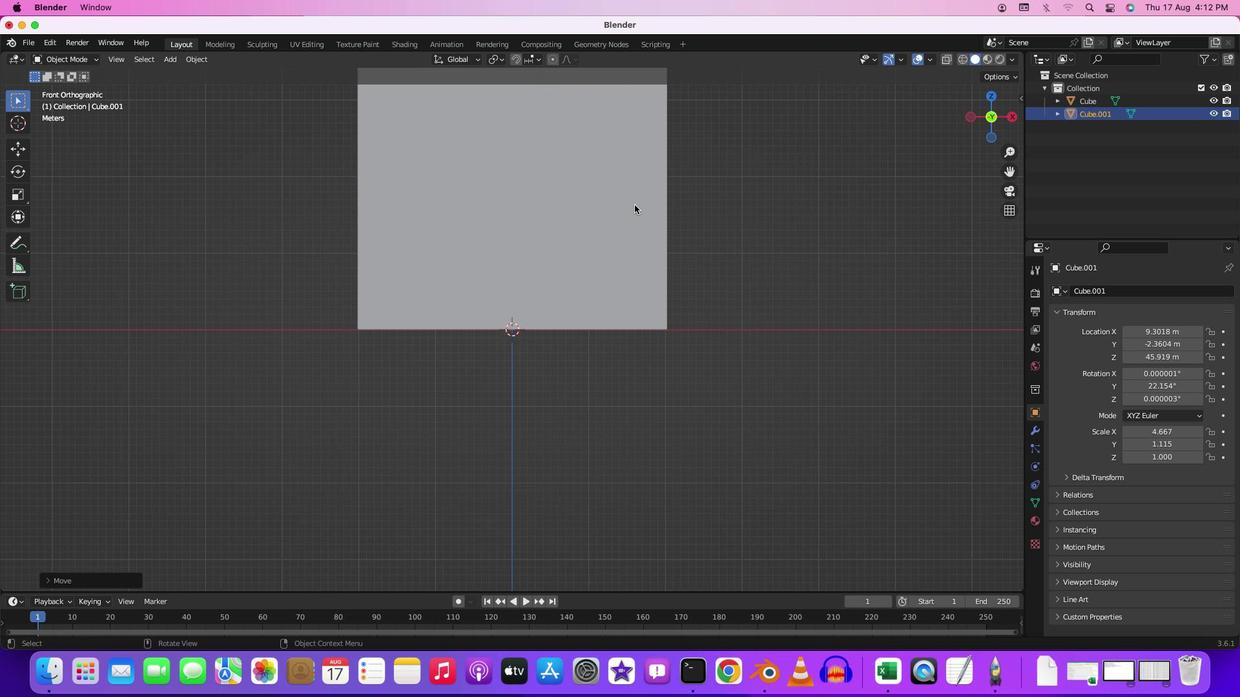 
Action: Mouse moved to (604, 244)
Screenshot: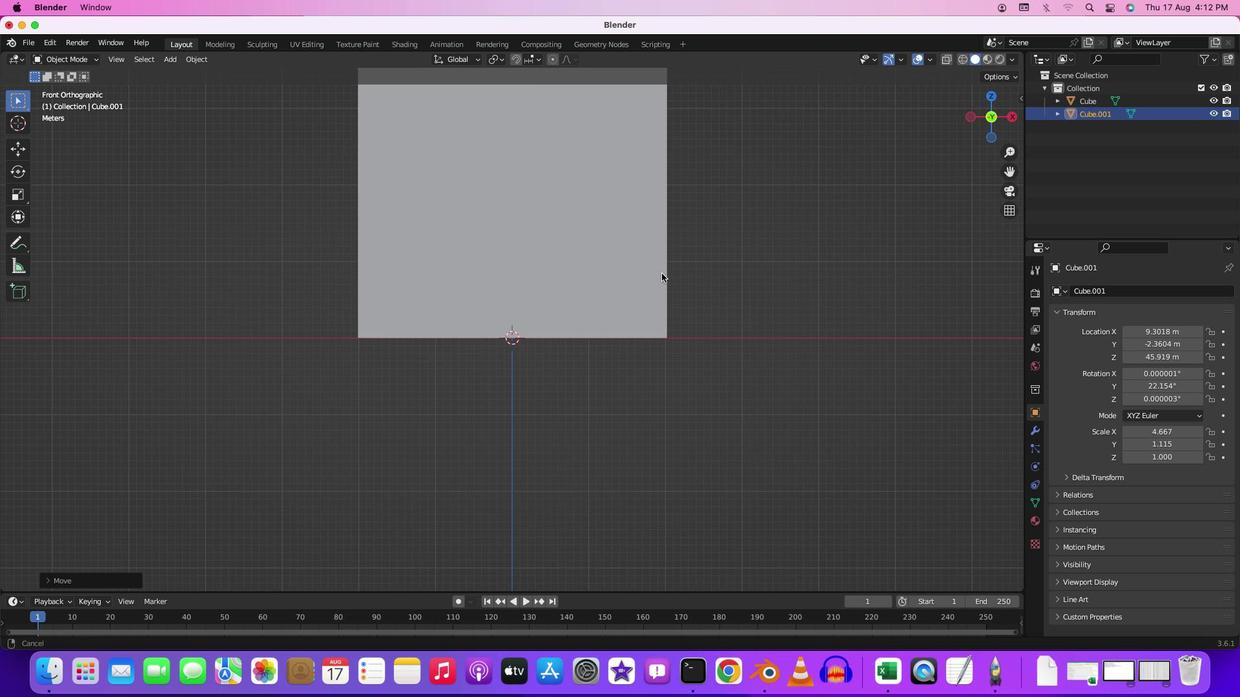 
Action: Key pressed Key.shift
Screenshot: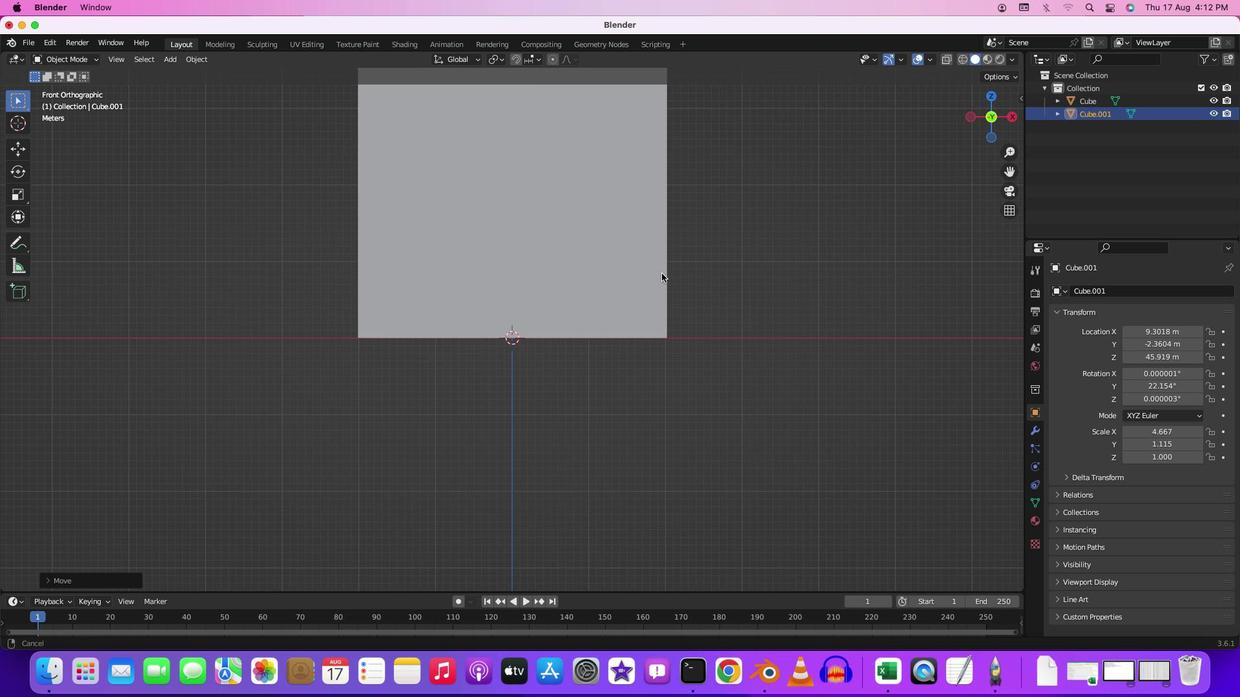 
Action: Mouse moved to (603, 245)
Screenshot: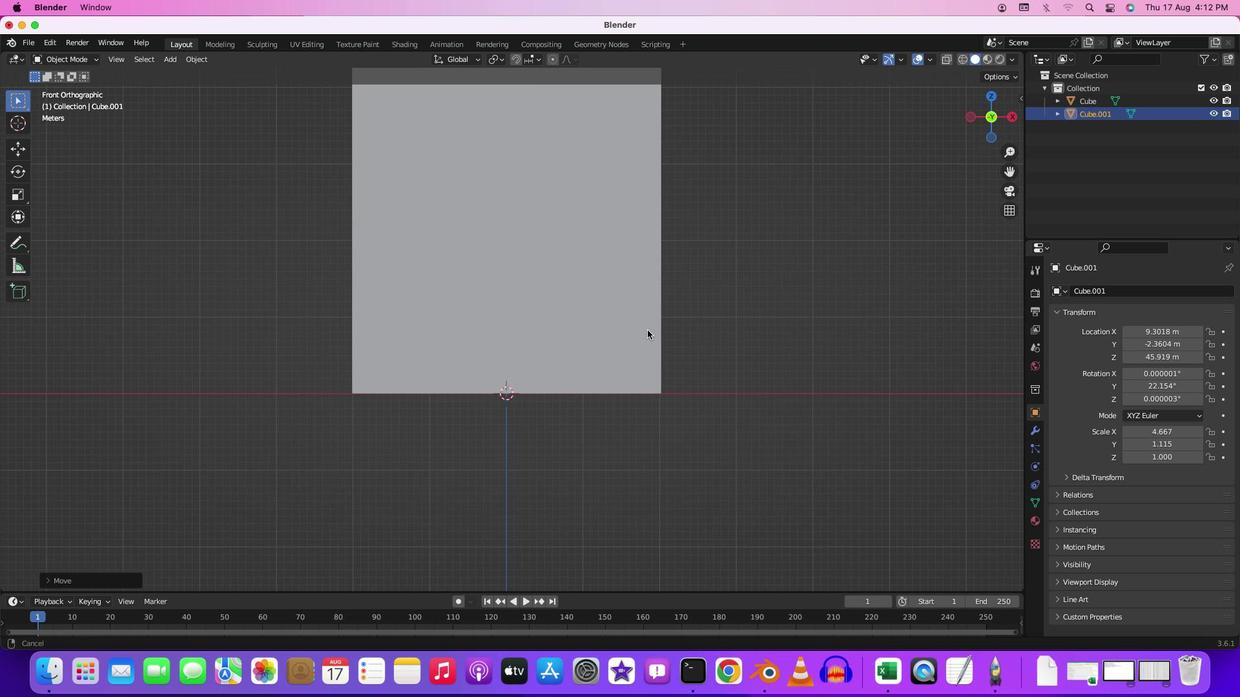
Action: Mouse pressed middle at (603, 245)
Screenshot: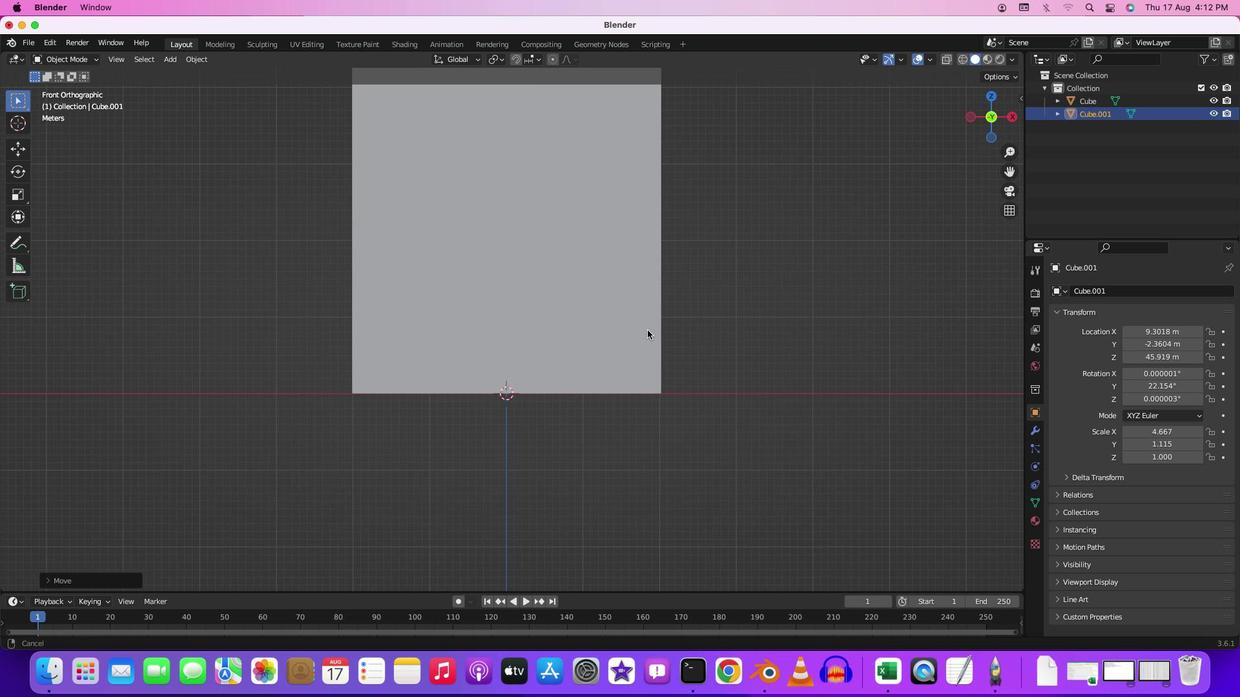
Action: Mouse moved to (603, 297)
Screenshot: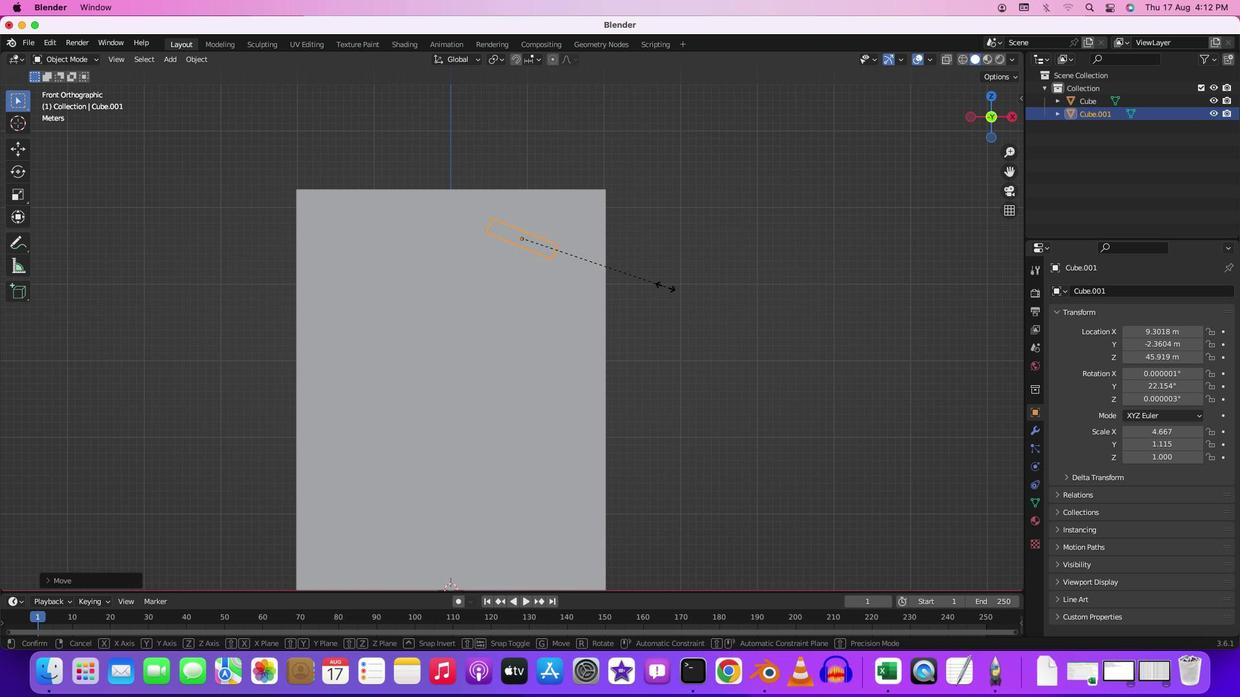 
Action: Key pressed 's''x'
Screenshot: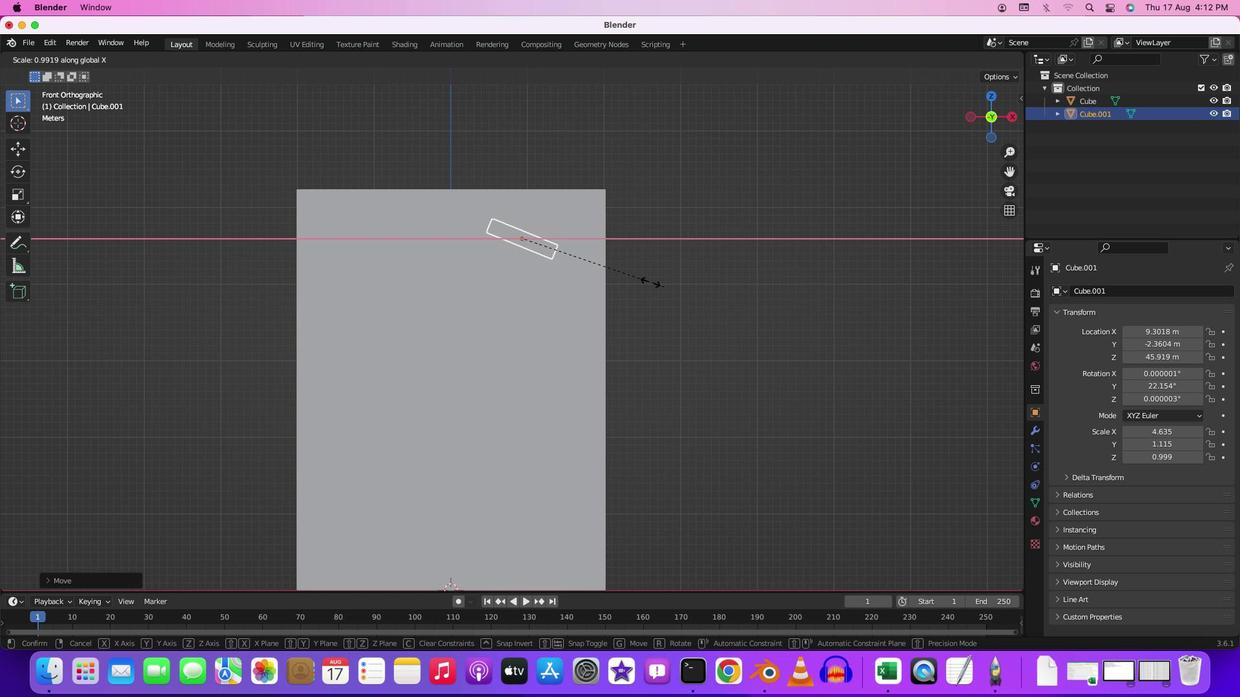
Action: Mouse moved to (560, 266)
Screenshot: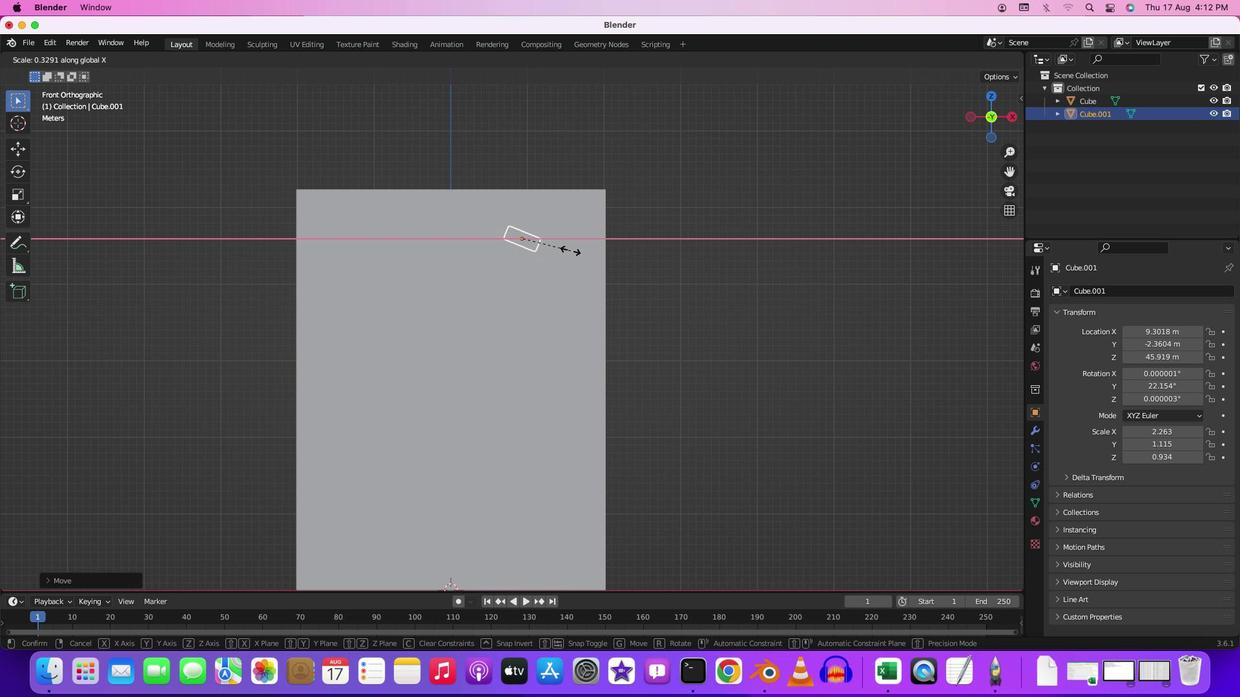 
Action: Mouse pressed left at (560, 266)
Screenshot: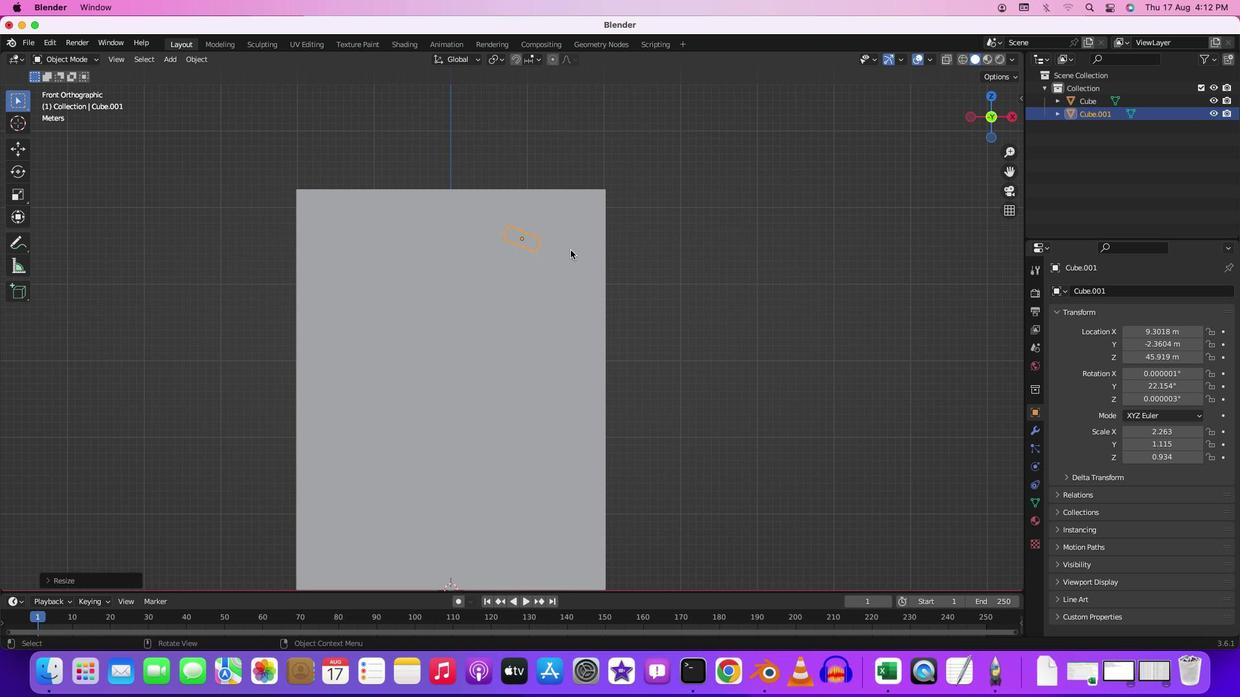 
Action: Mouse moved to (549, 242)
Screenshot: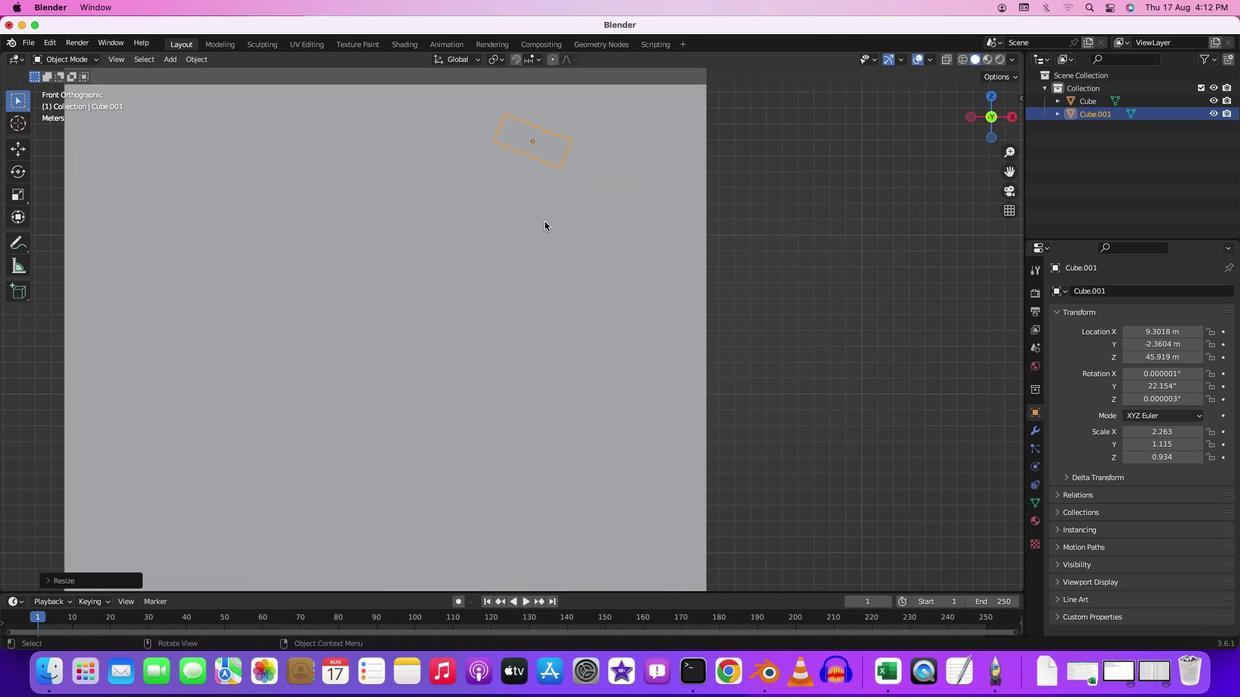 
Action: Mouse scrolled (549, 242) with delta (299, 61)
Screenshot: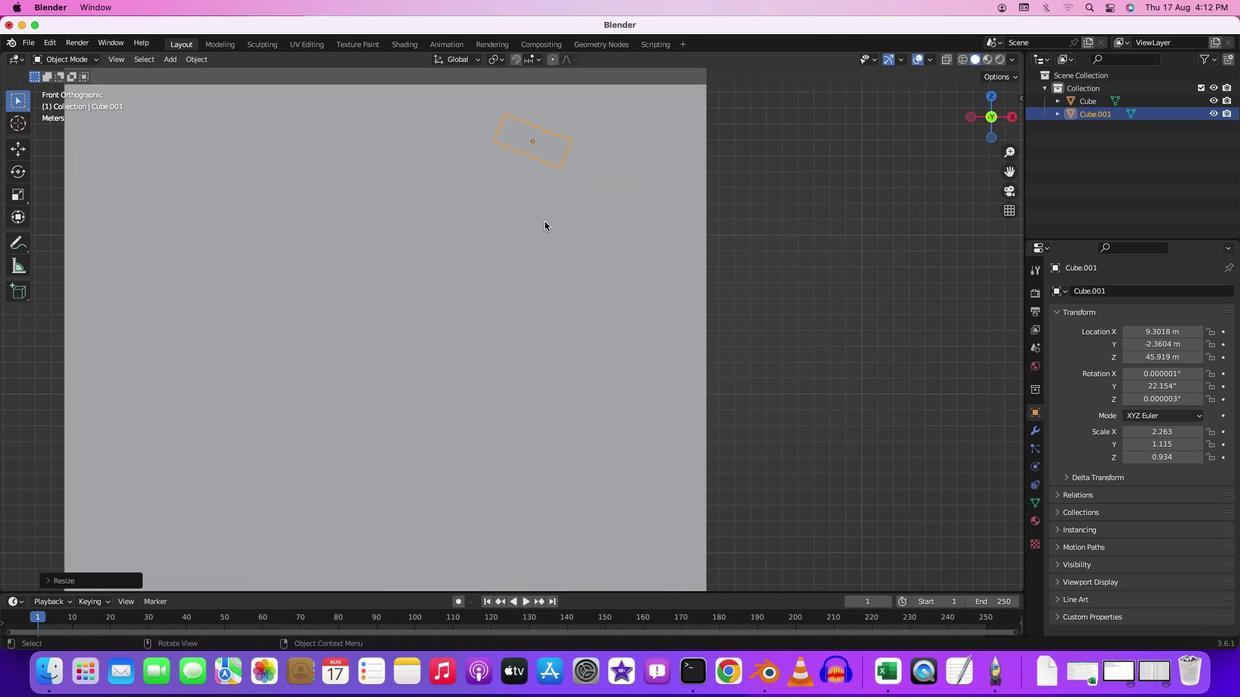 
Action: Mouse moved to (549, 242)
Screenshot: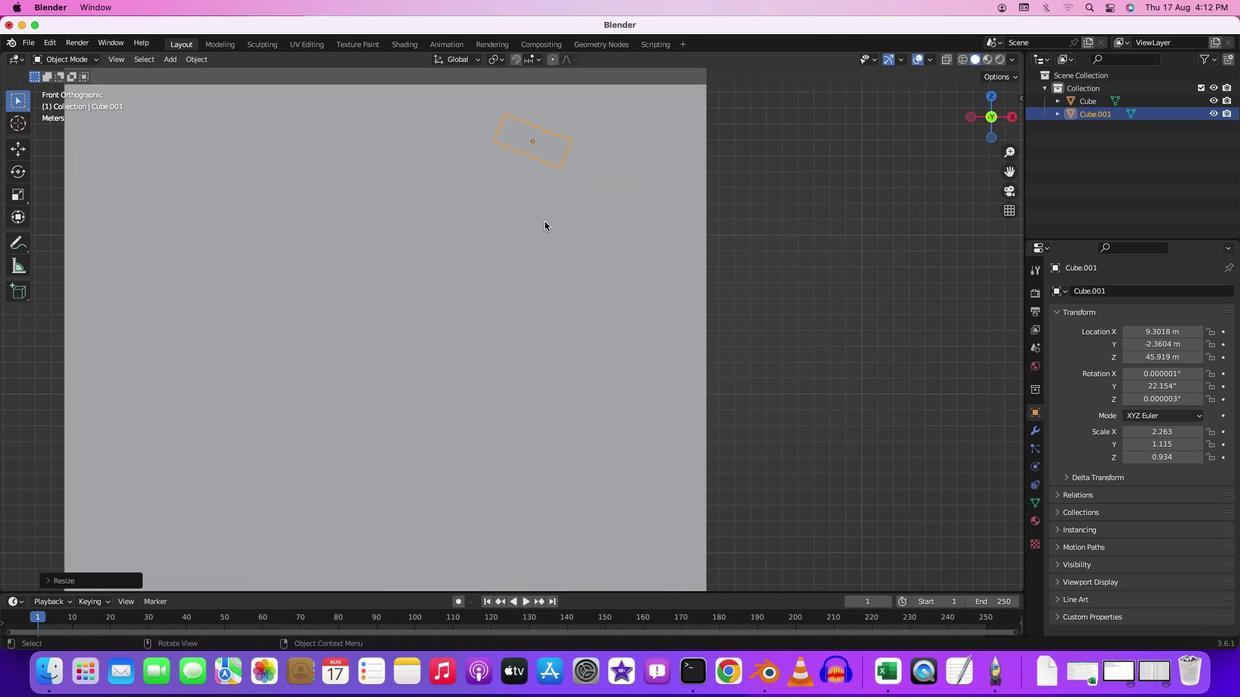 
Action: Mouse scrolled (549, 242) with delta (299, 61)
Screenshot: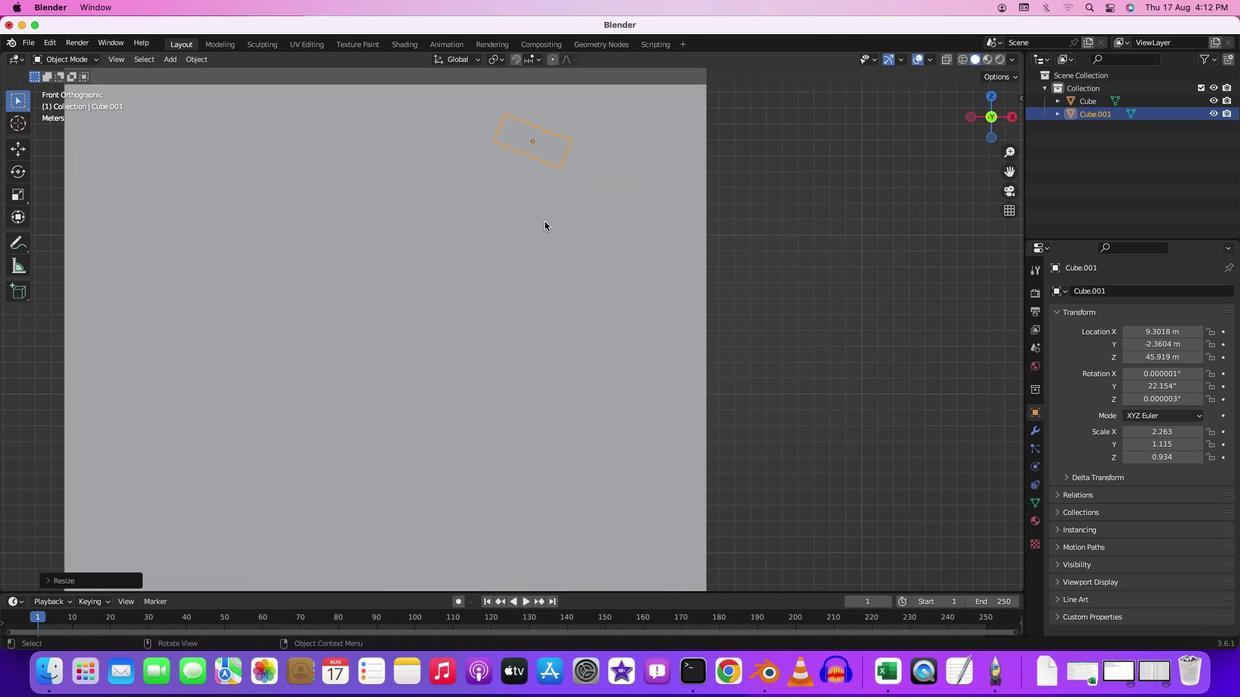 
Action: Mouse moved to (549, 243)
Screenshot: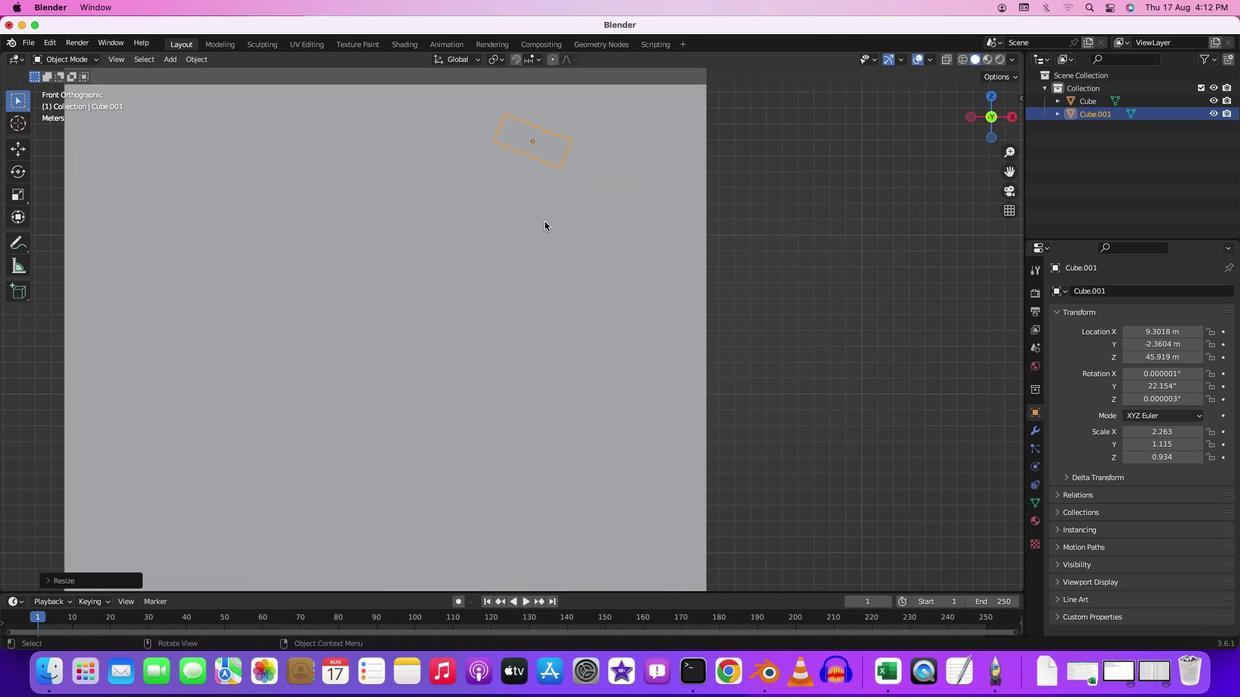
Action: Mouse scrolled (549, 243) with delta (299, 62)
Screenshot: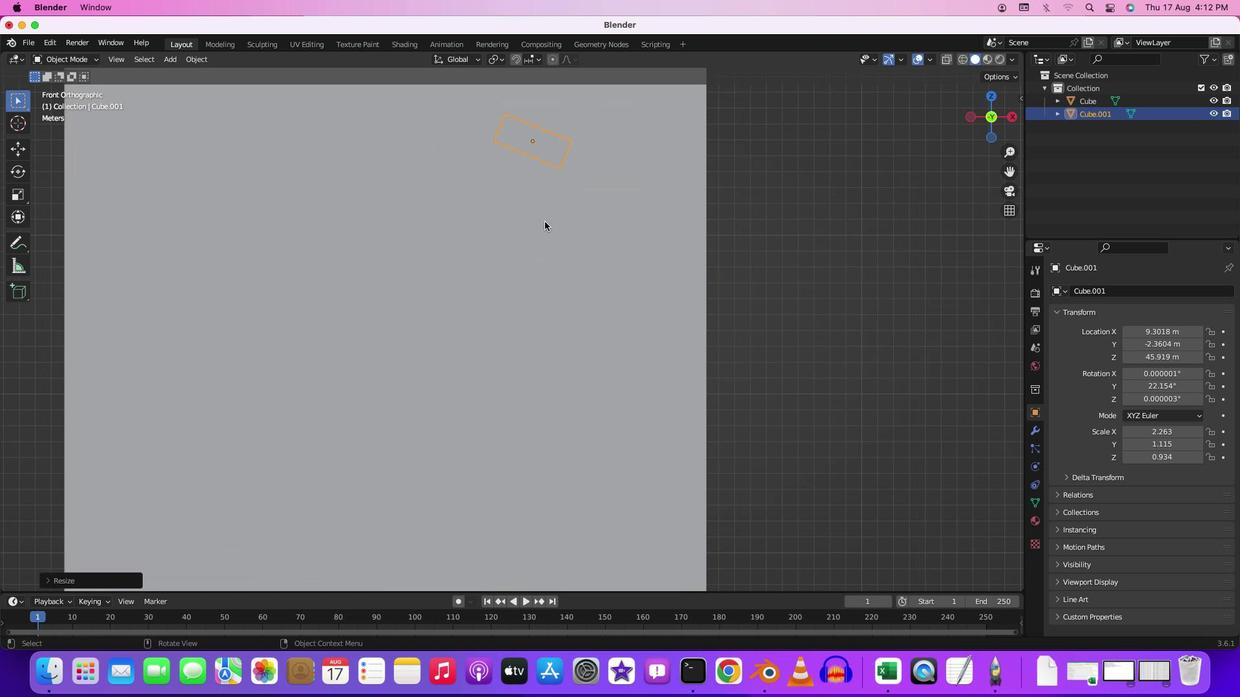 
Action: Mouse scrolled (549, 243) with delta (299, 62)
Screenshot: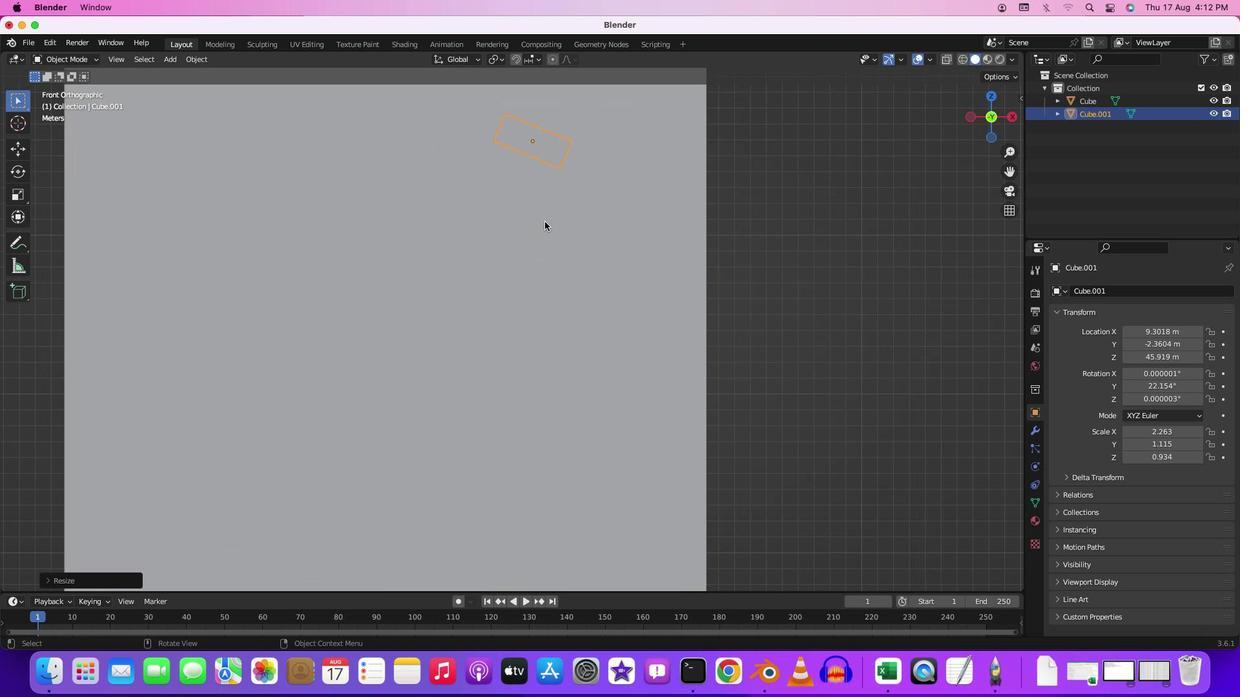 
Action: Mouse moved to (551, 243)
Screenshot: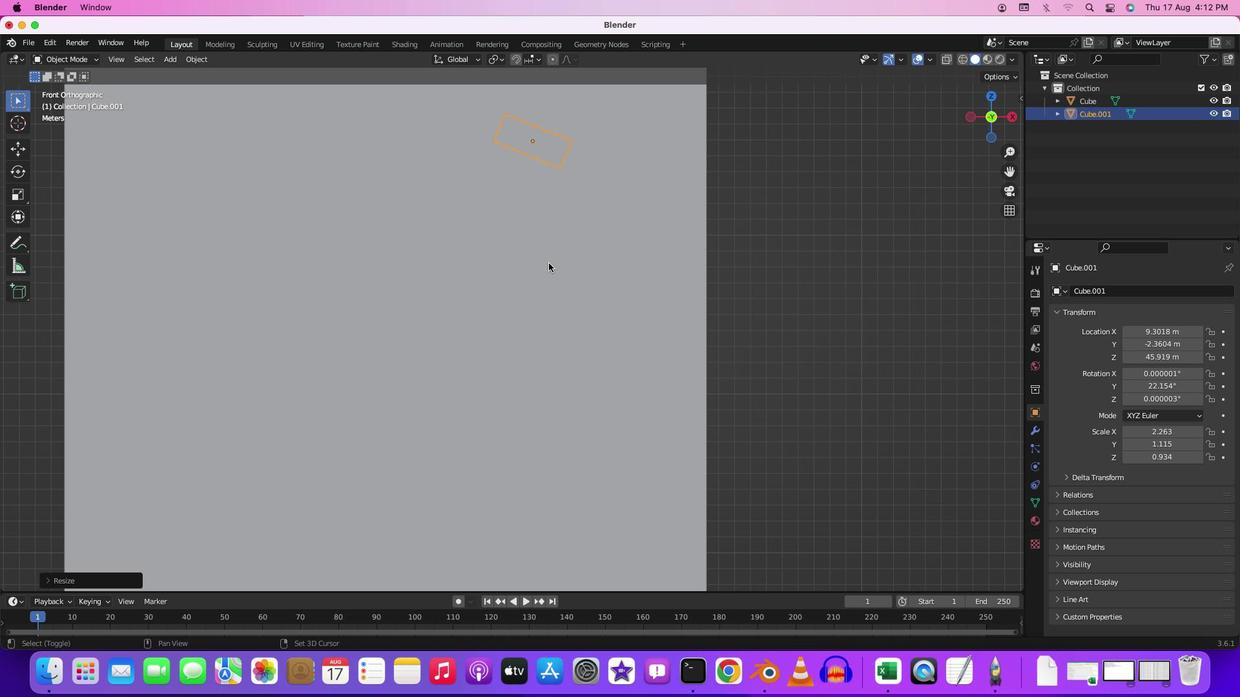 
Action: Key pressed Key.shift
Screenshot: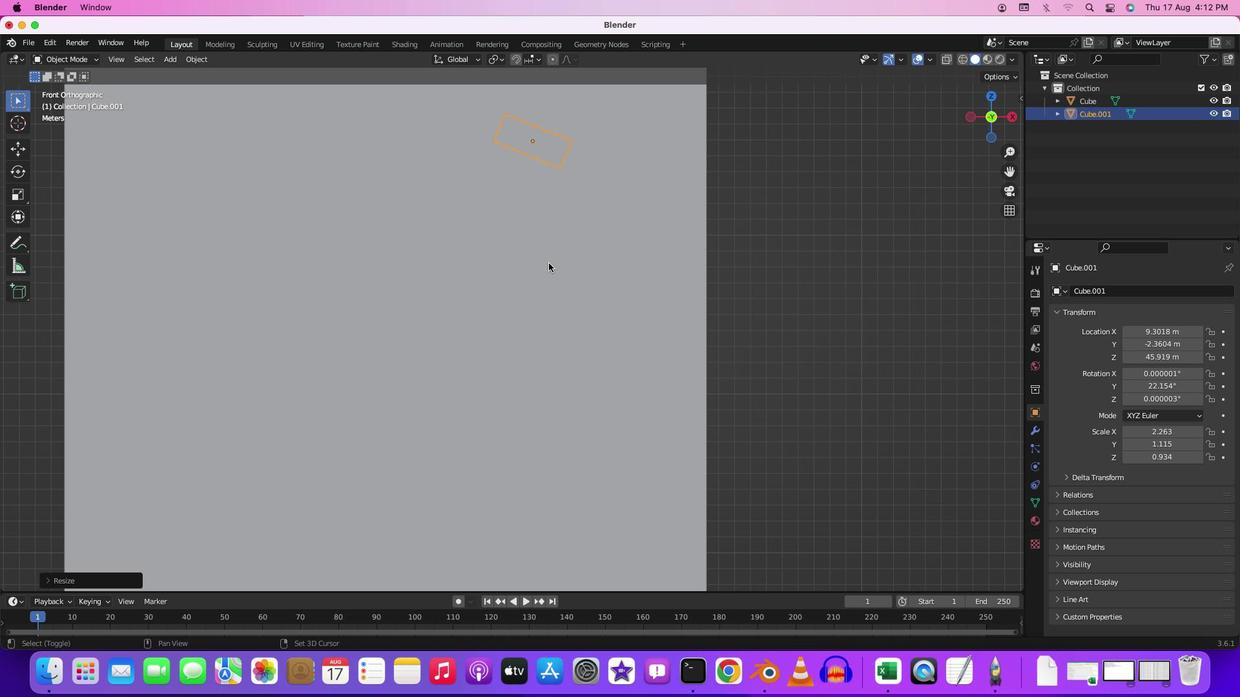 
Action: Mouse moved to (552, 253)
Screenshot: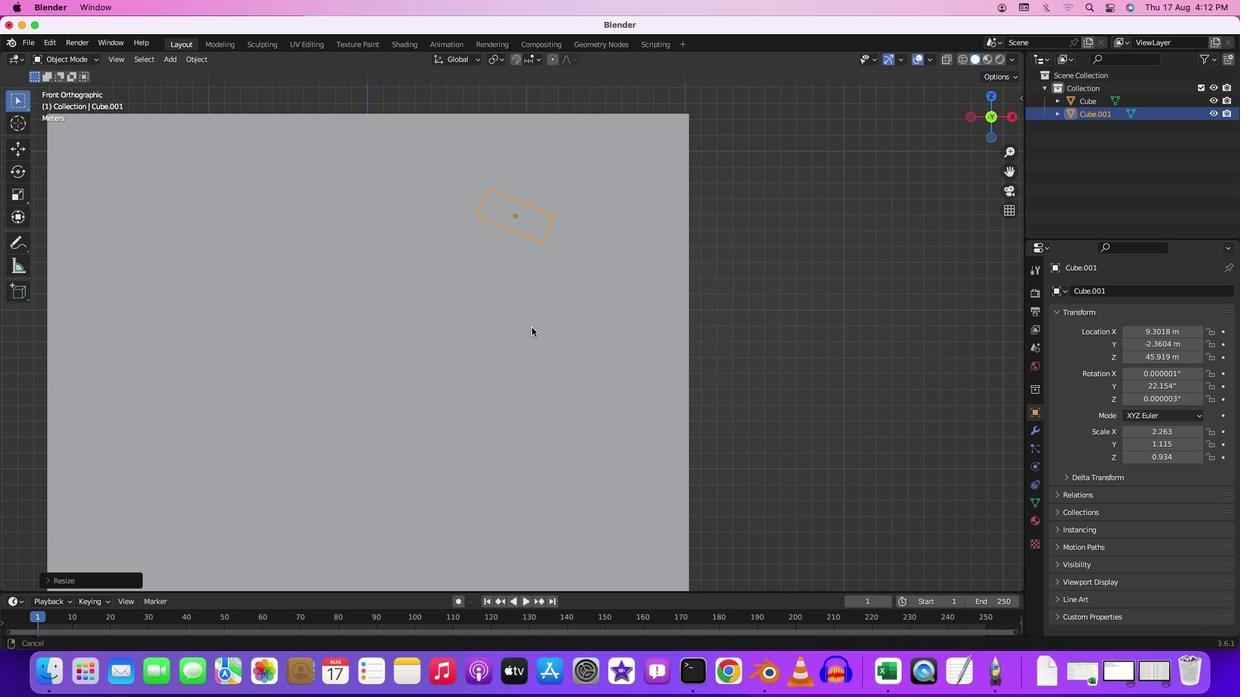 
Action: Mouse pressed middle at (552, 253)
Screenshot: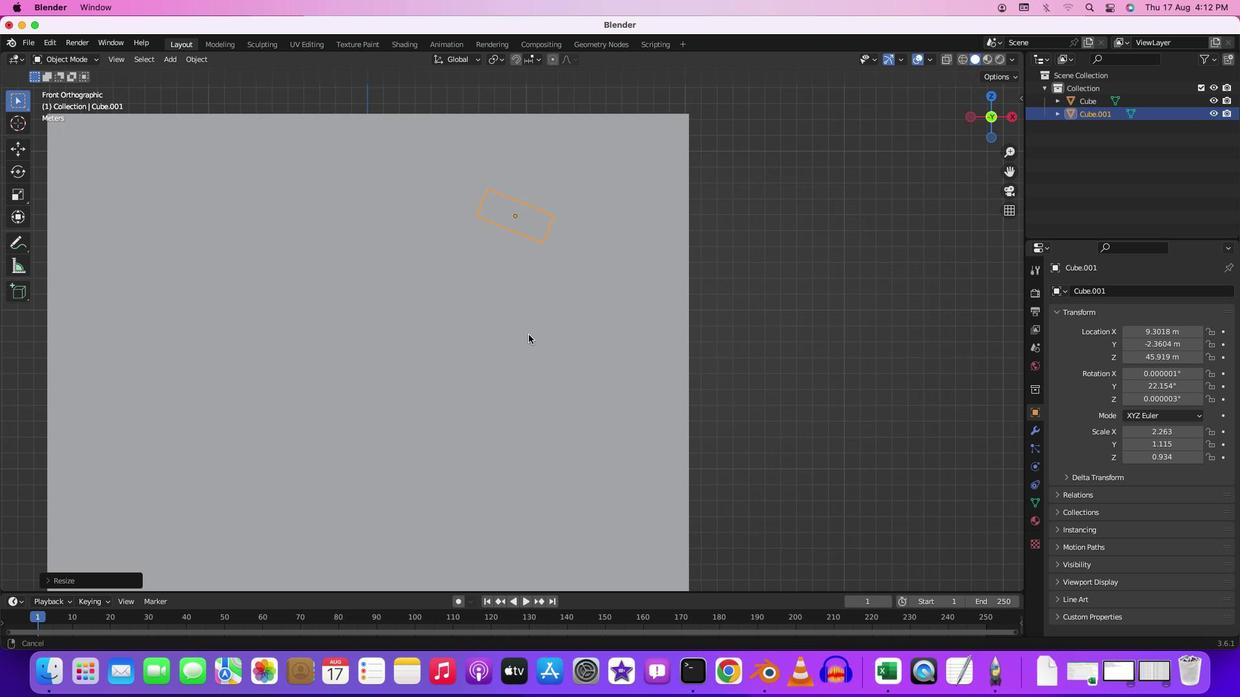 
Action: Mouse moved to (543, 257)
Screenshot: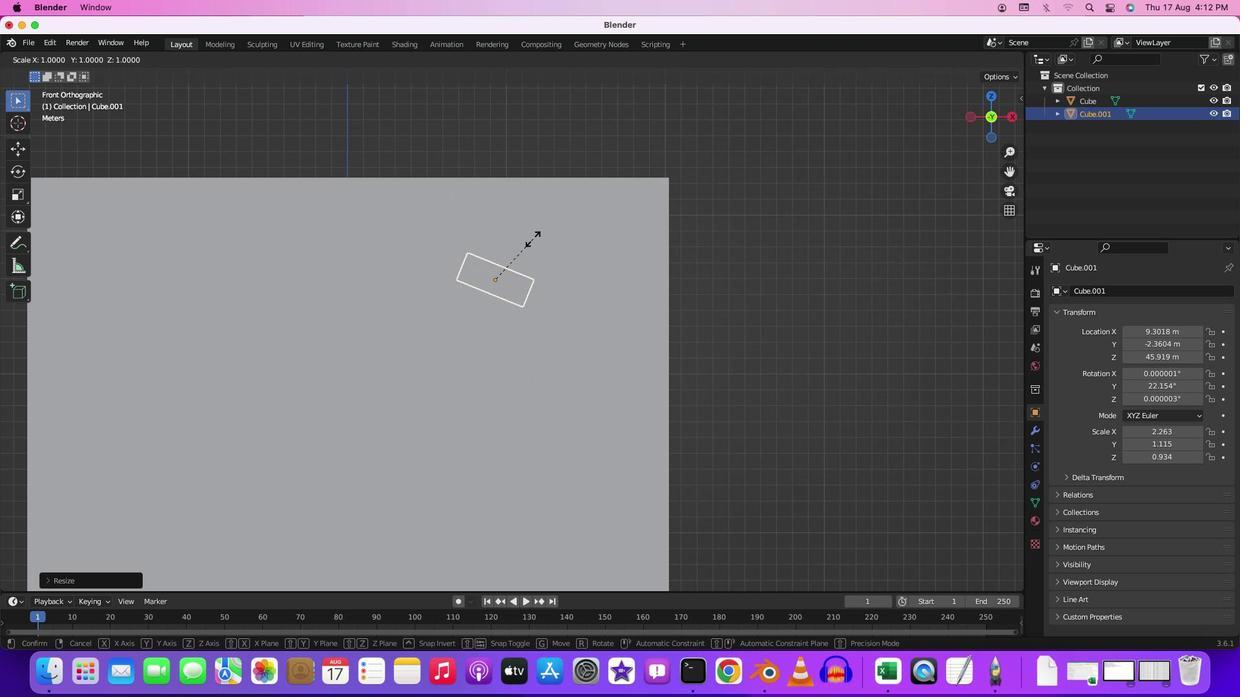
Action: Key pressed 's''z'
Screenshot: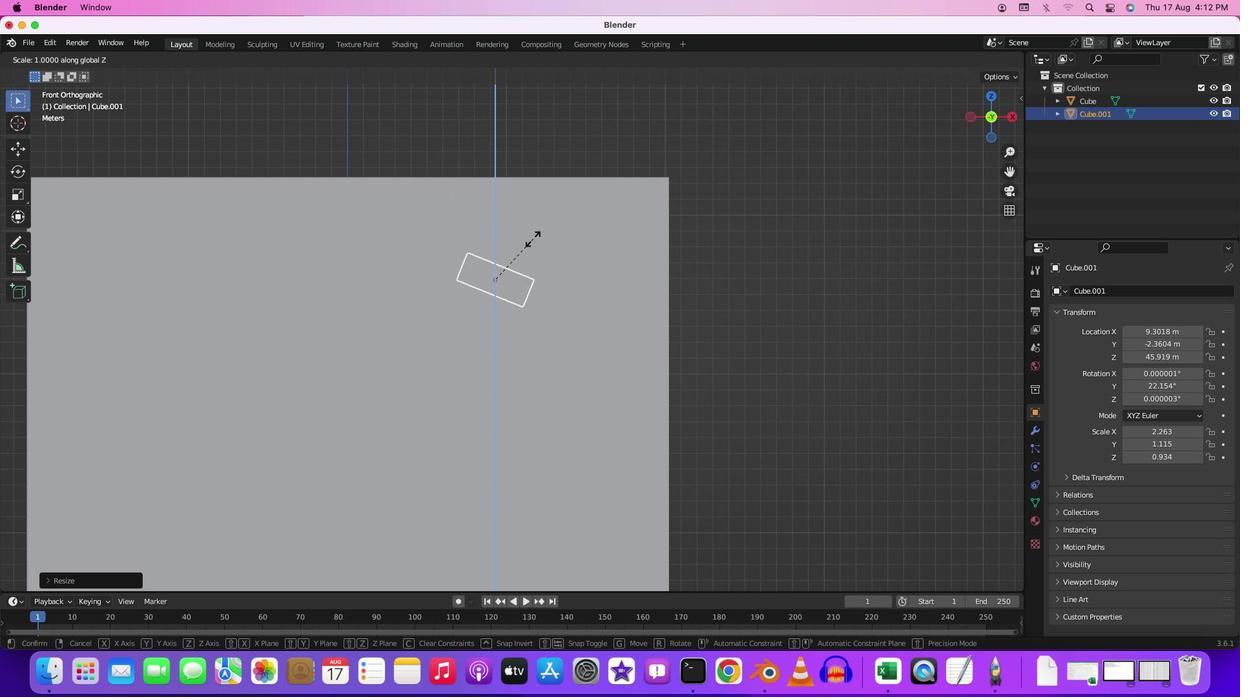 
Action: Mouse moved to (526, 292)
Screenshot: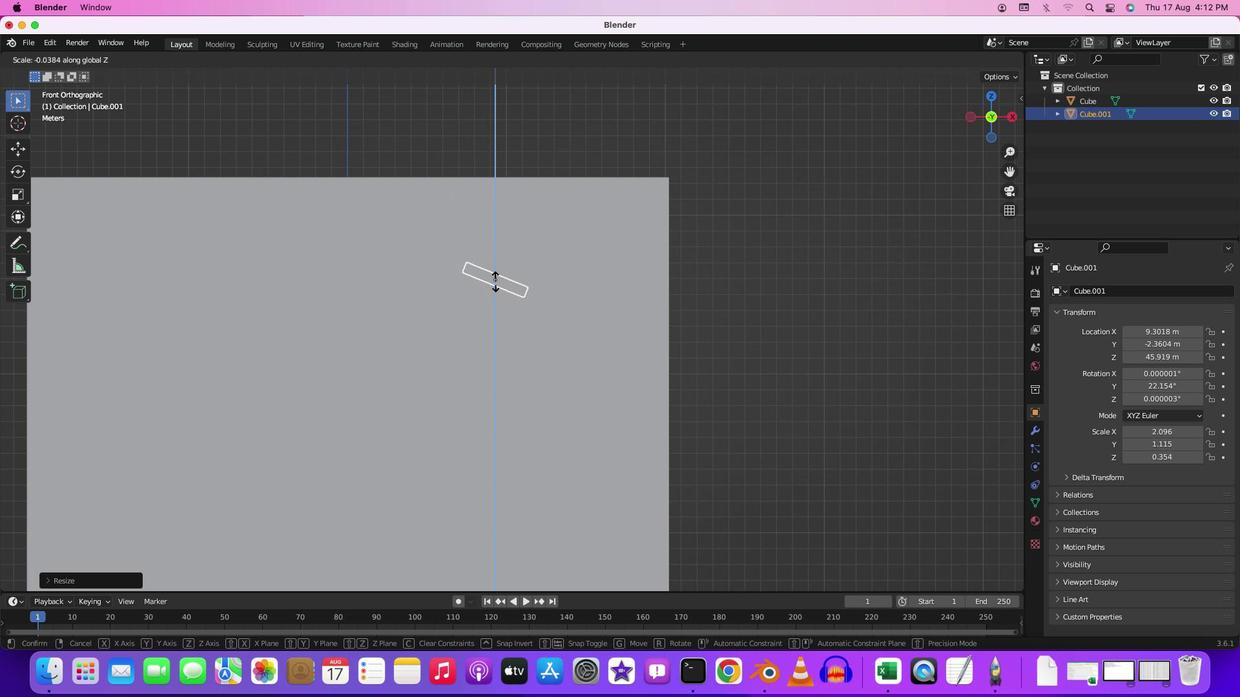 
Action: Mouse pressed left at (526, 292)
Screenshot: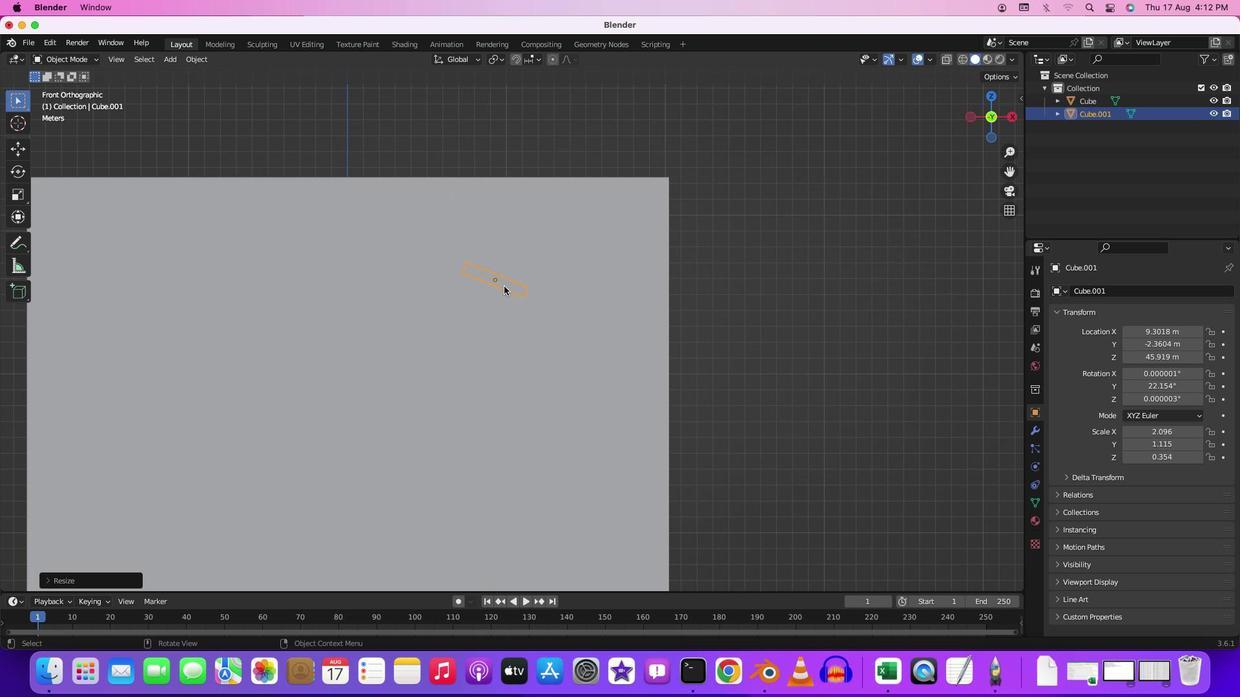 
Action: Mouse moved to (536, 298)
Screenshot: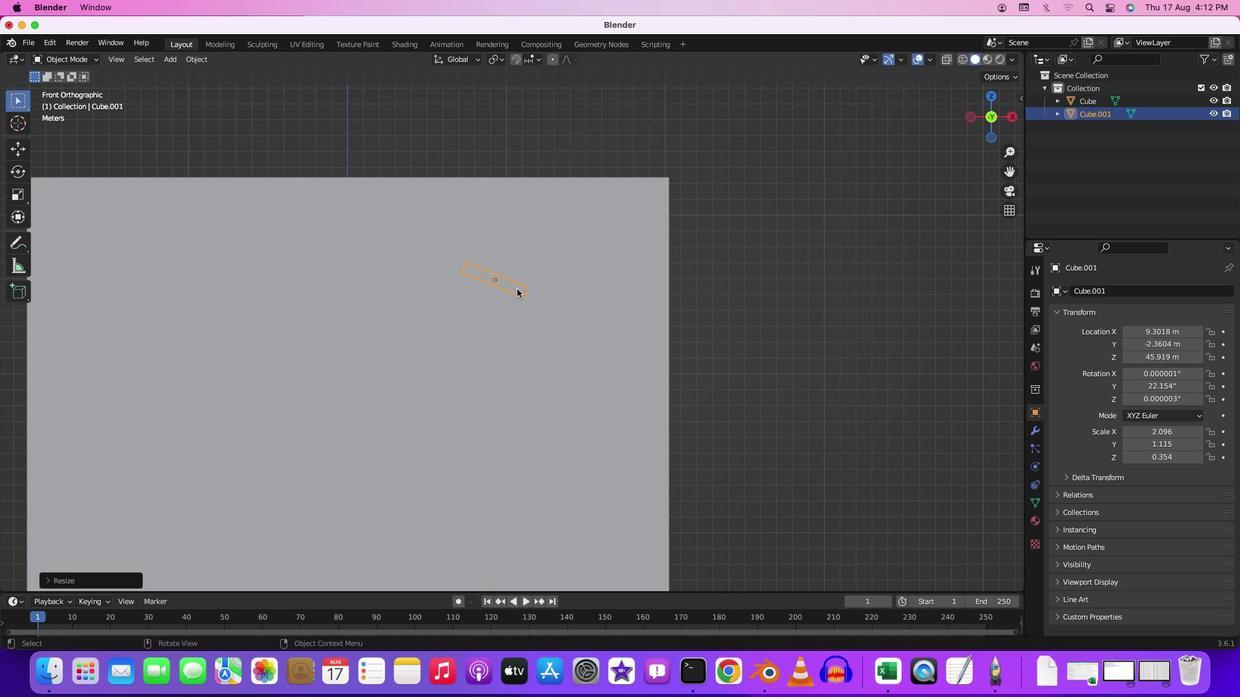 
Action: Key pressed 's''x'
Screenshot: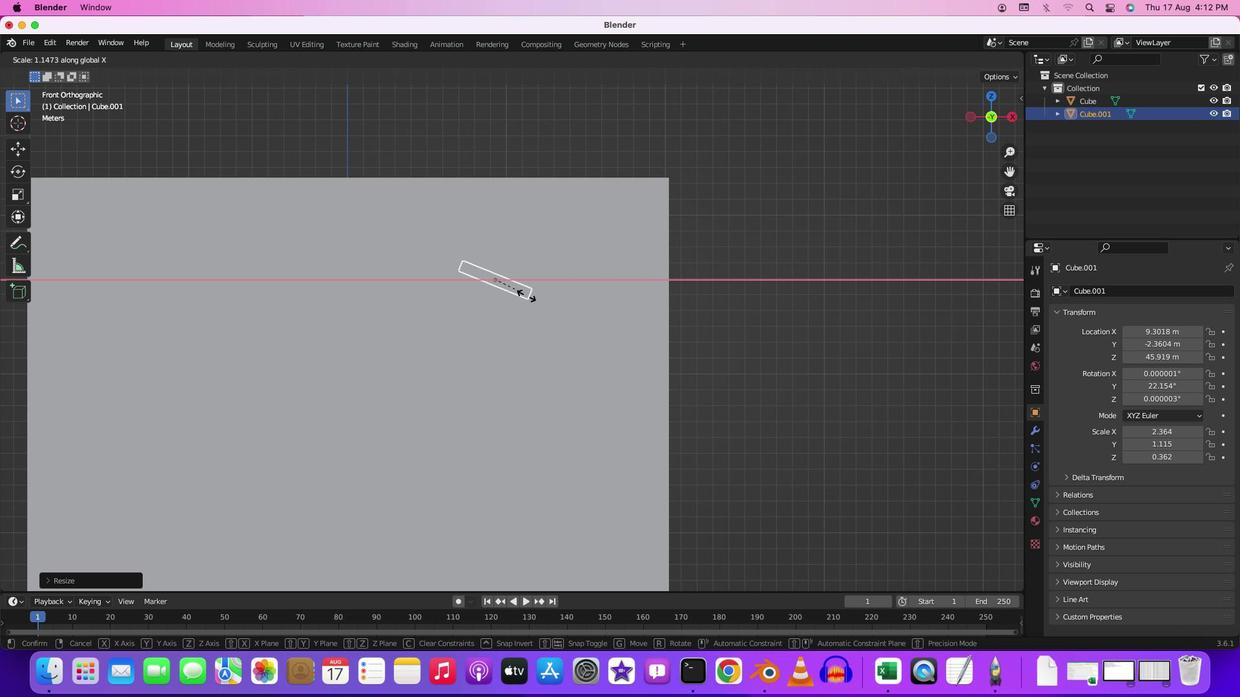 
Action: Mouse moved to (539, 304)
Screenshot: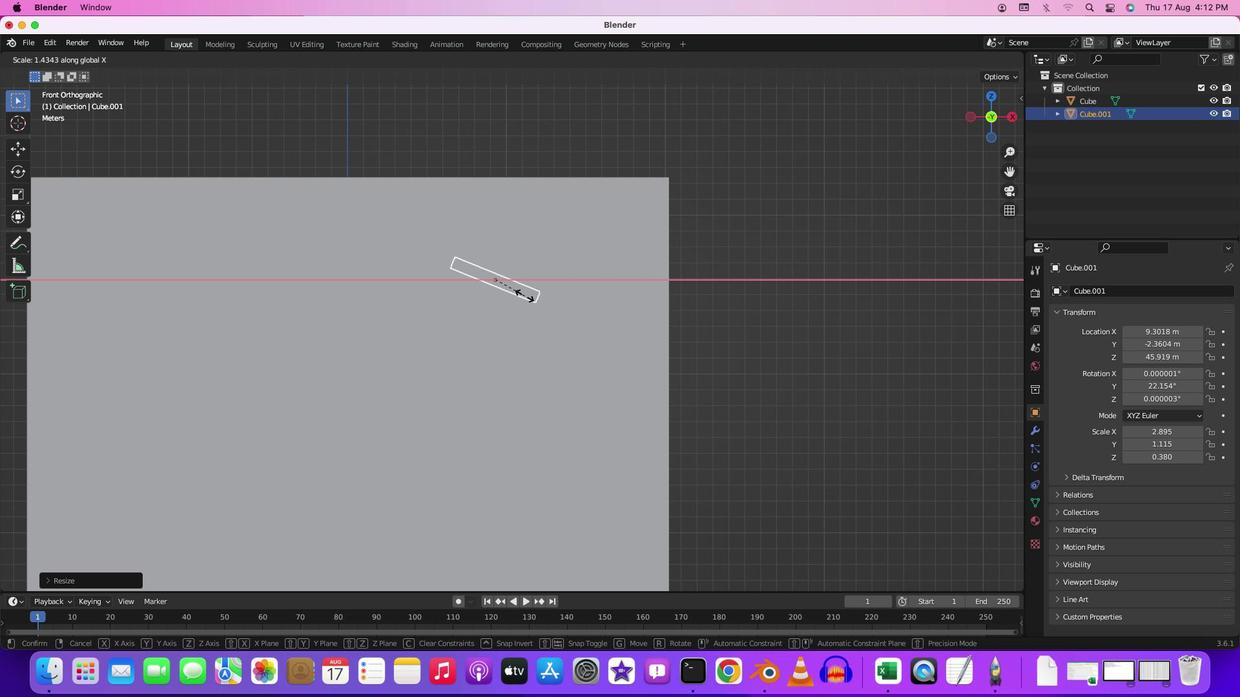 
Action: Mouse pressed left at (539, 304)
Screenshot: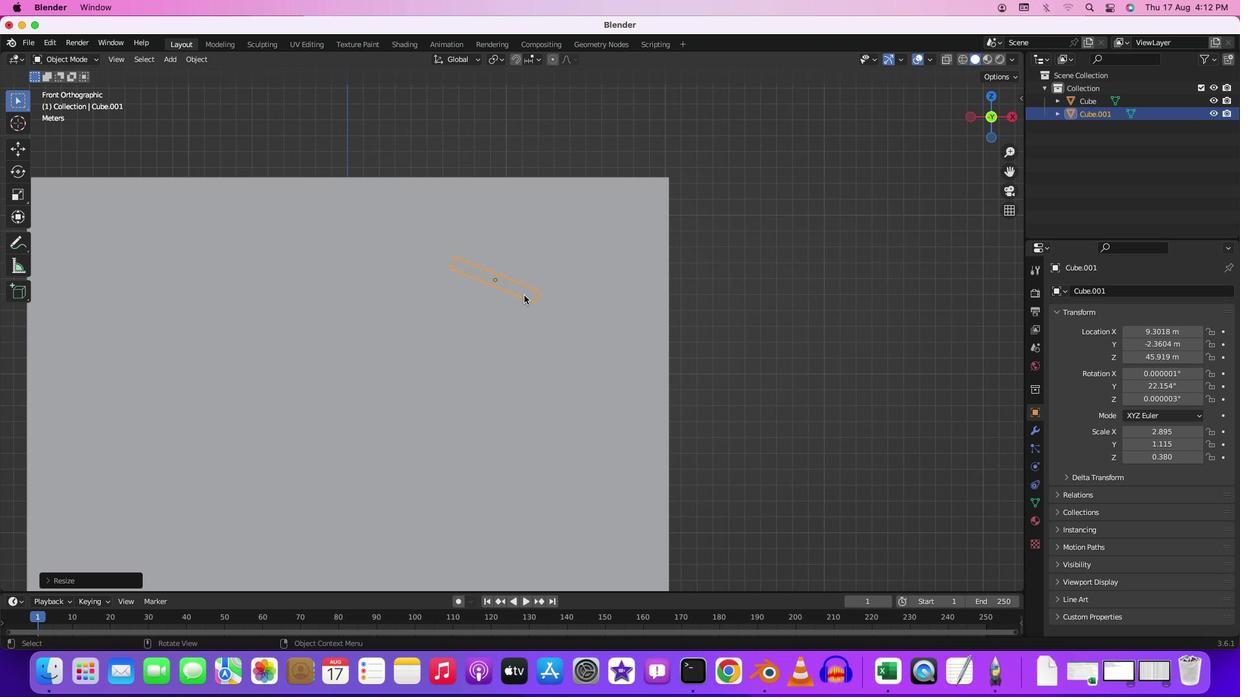 
Action: Mouse moved to (552, 255)
Screenshot: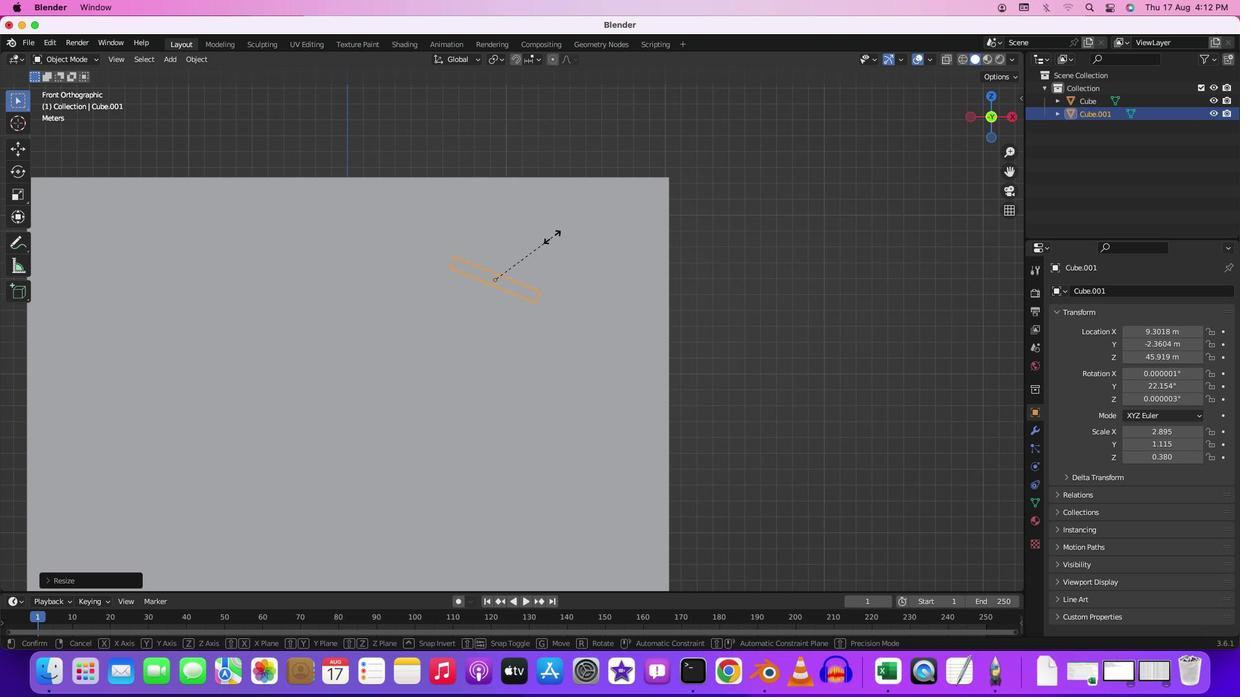
Action: Key pressed 's'
Screenshot: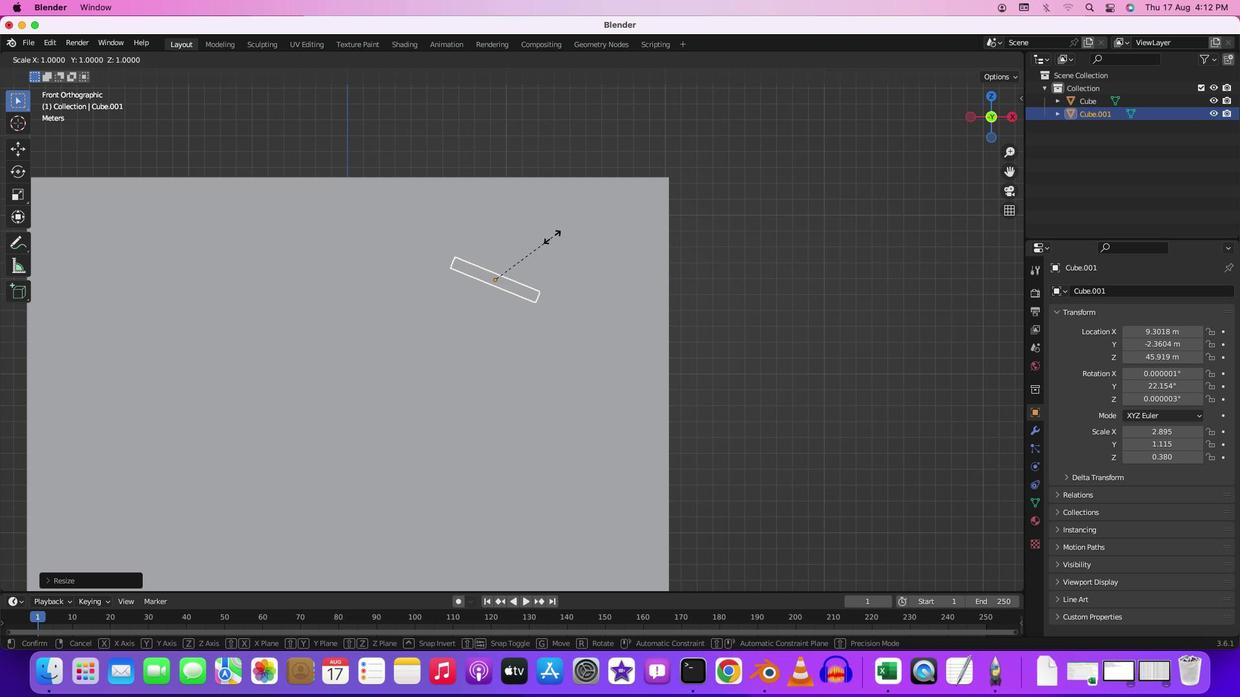 
Action: Mouse moved to (552, 255)
Screenshot: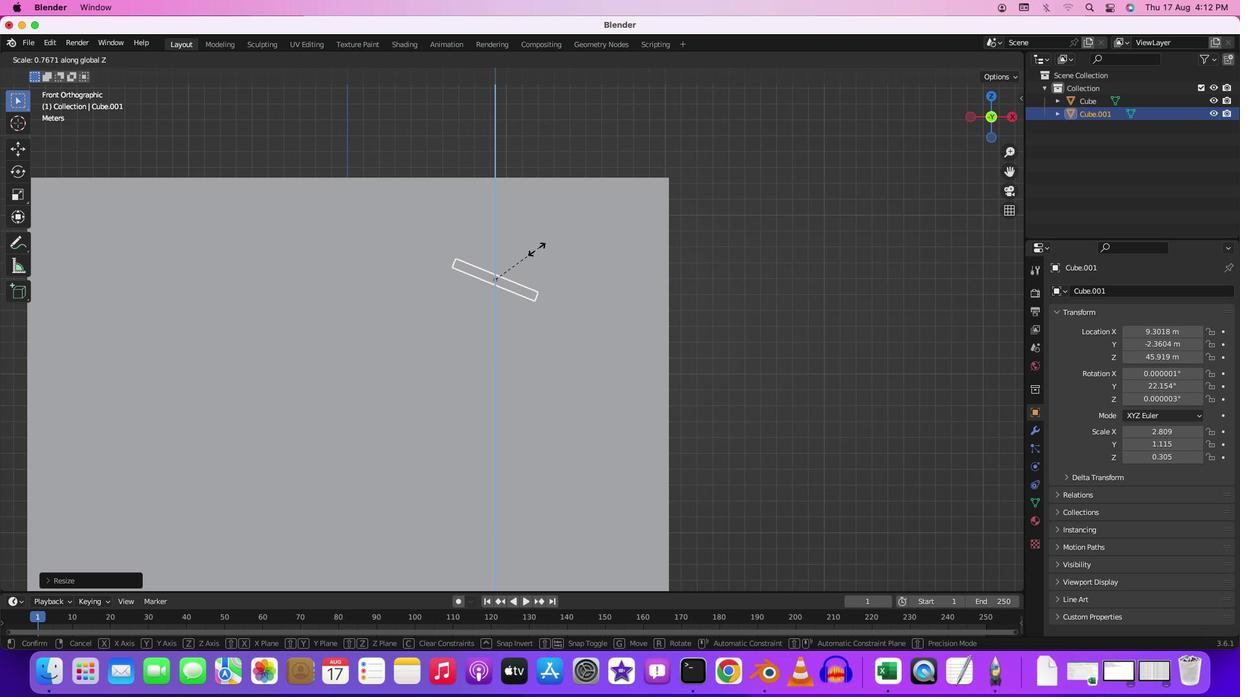 
Action: Key pressed 'z'
Screenshot: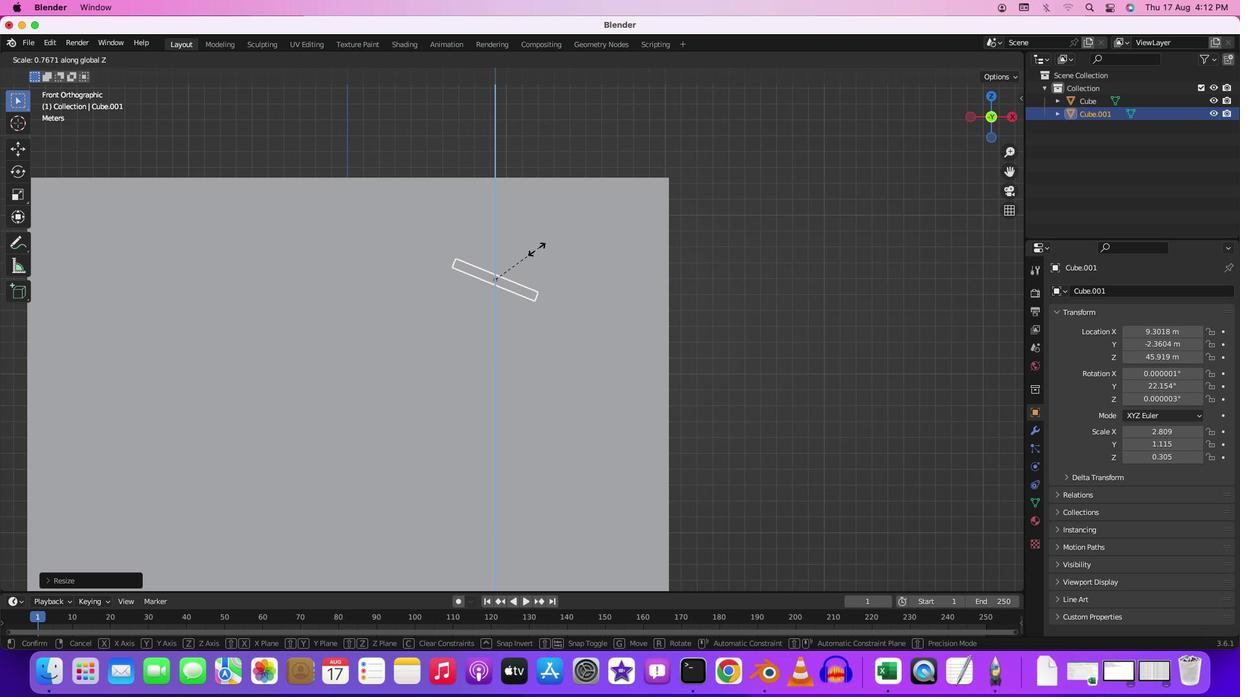 
Action: Mouse moved to (539, 275)
Screenshot: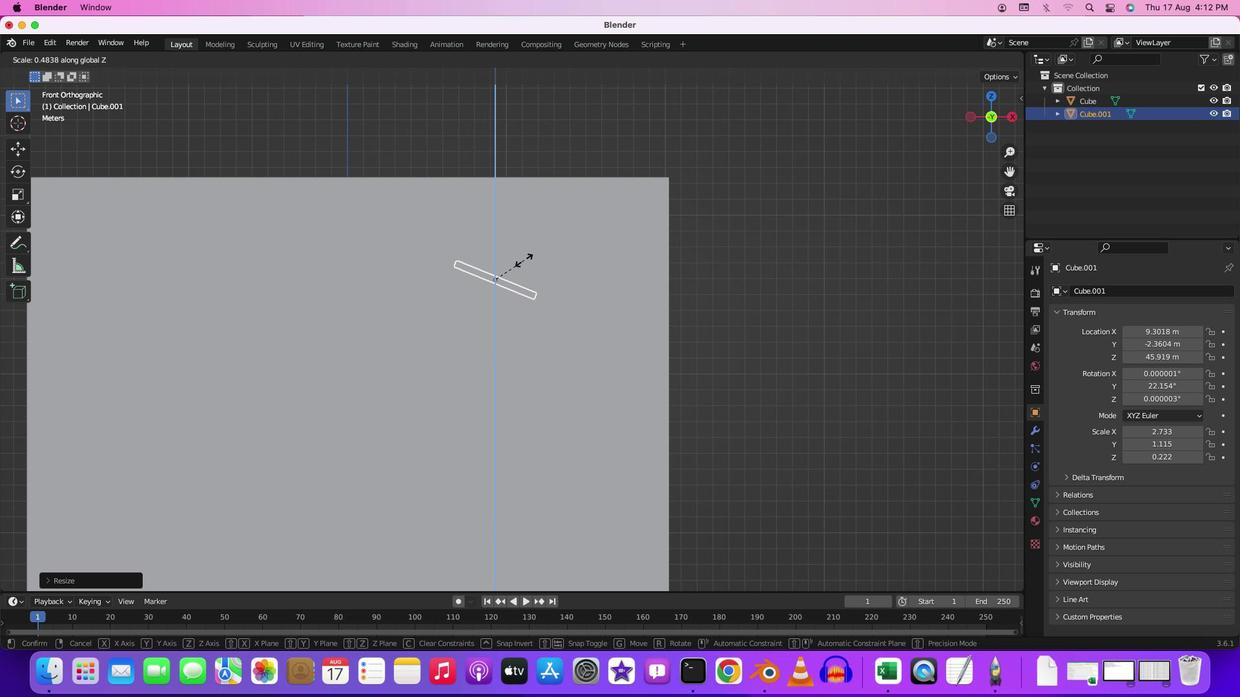 
Action: Mouse pressed left at (539, 275)
Screenshot: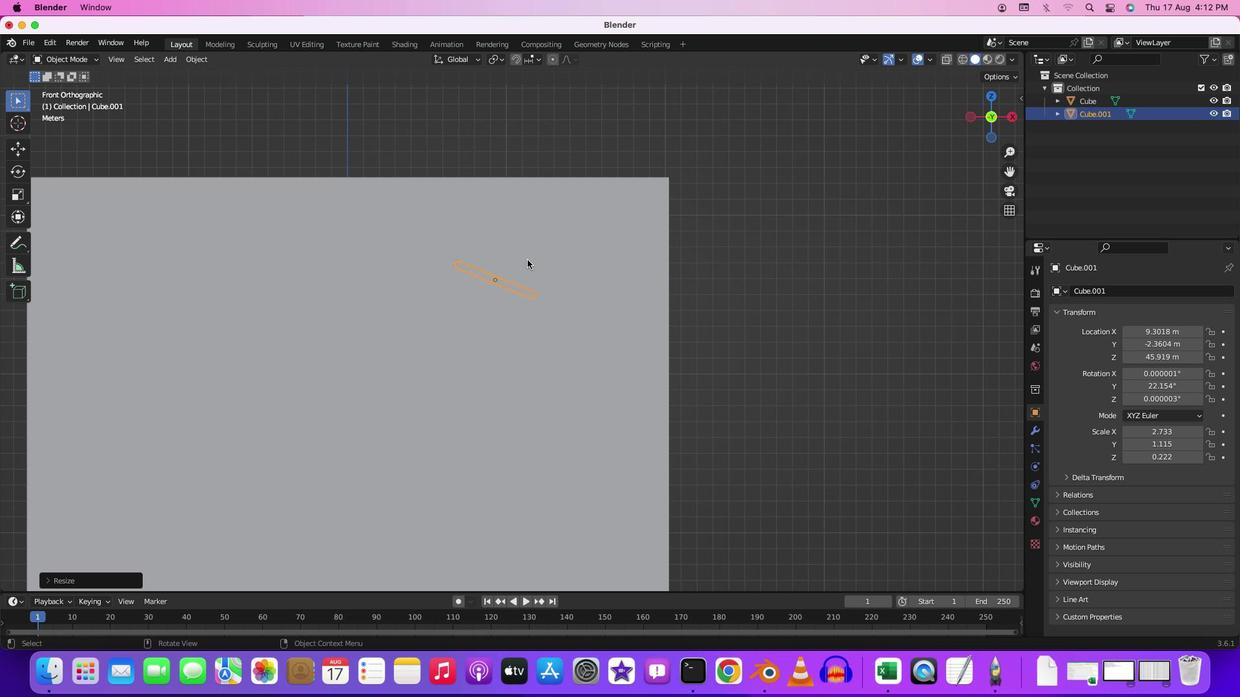 
Action: Mouse moved to (608, 283)
Screenshot: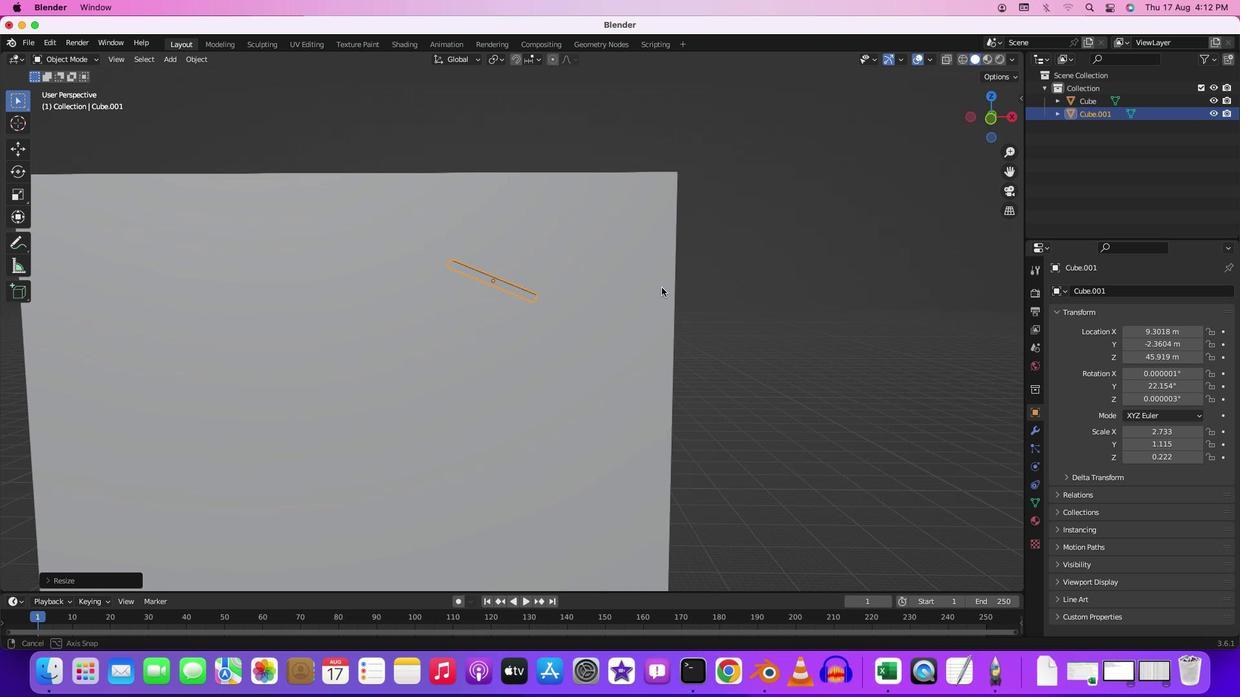 
Action: Mouse pressed middle at (608, 283)
Screenshot: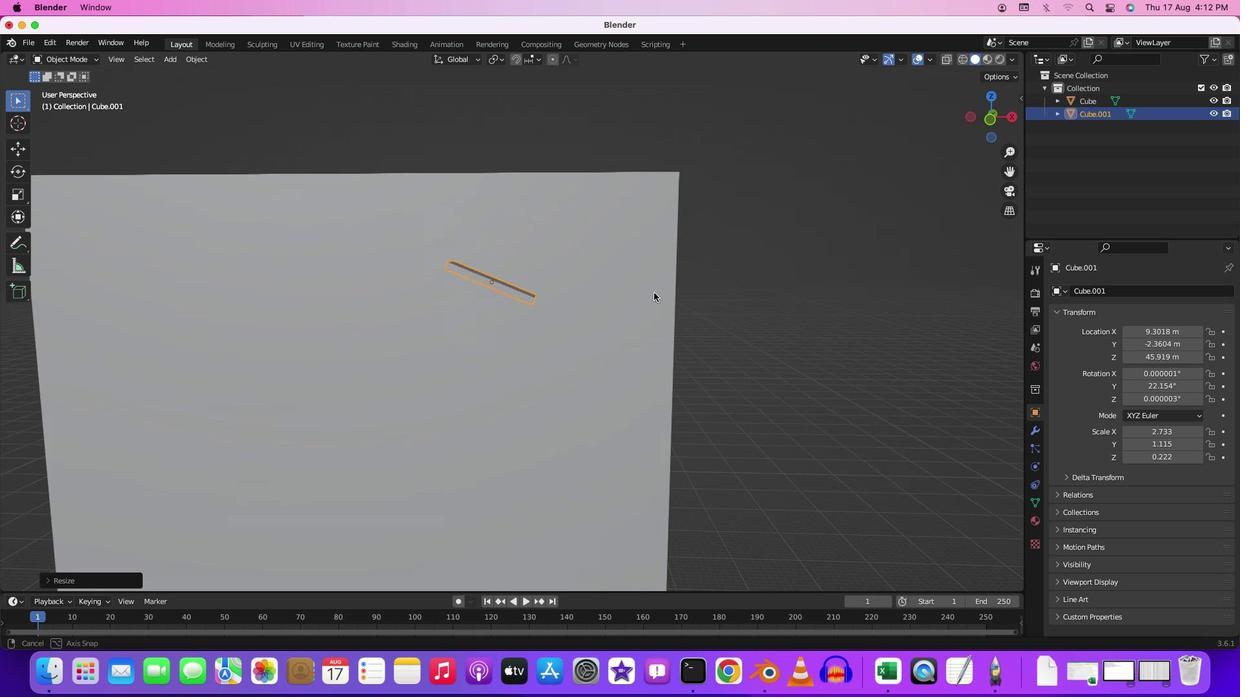 
Action: Mouse moved to (573, 348)
Screenshot: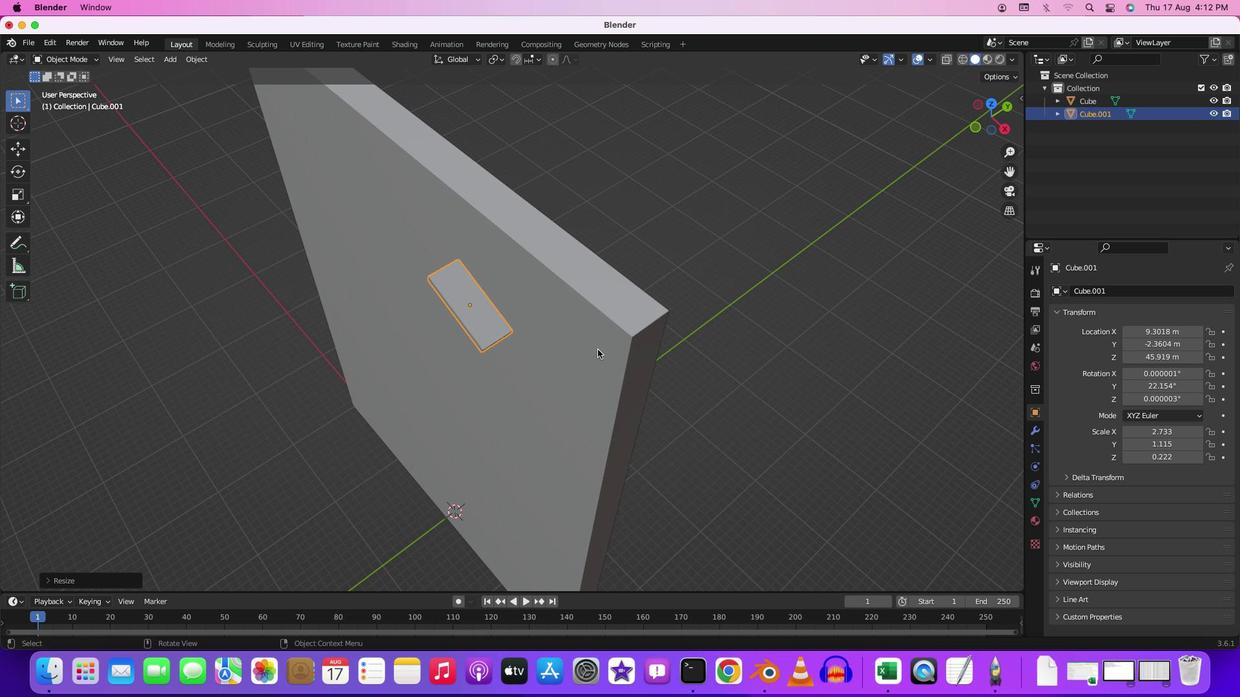 
Action: Key pressed '7'
Screenshot: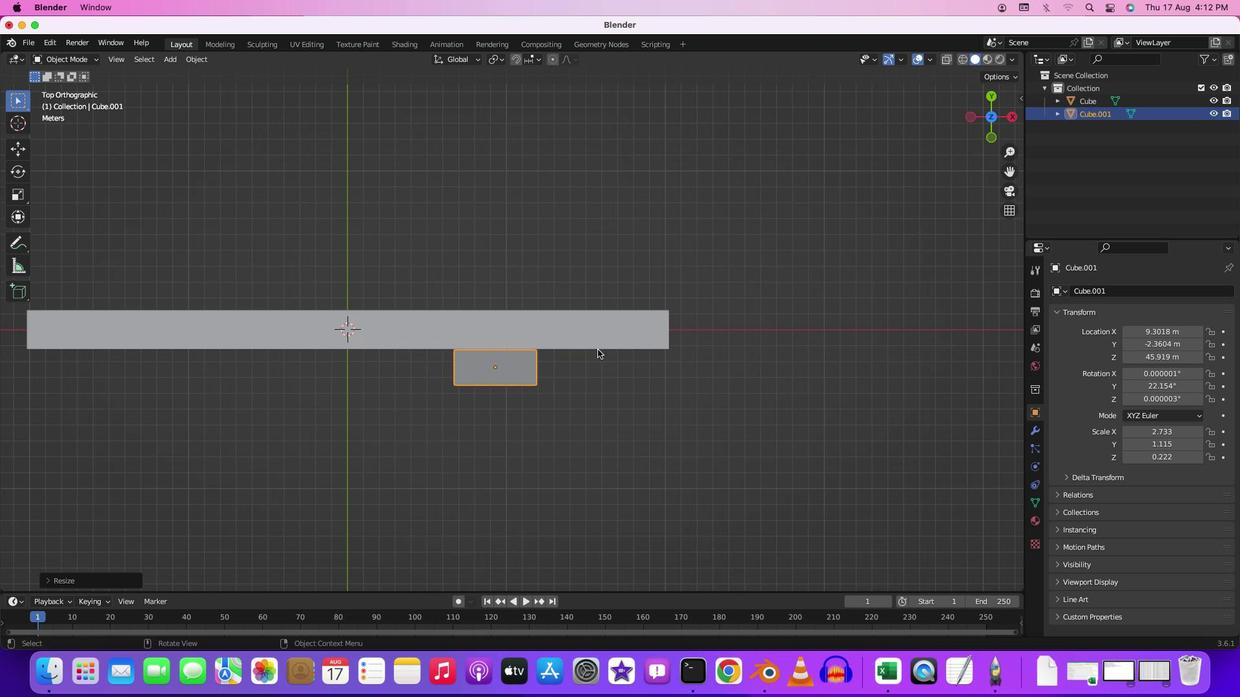 
Action: Mouse moved to (556, 361)
Screenshot: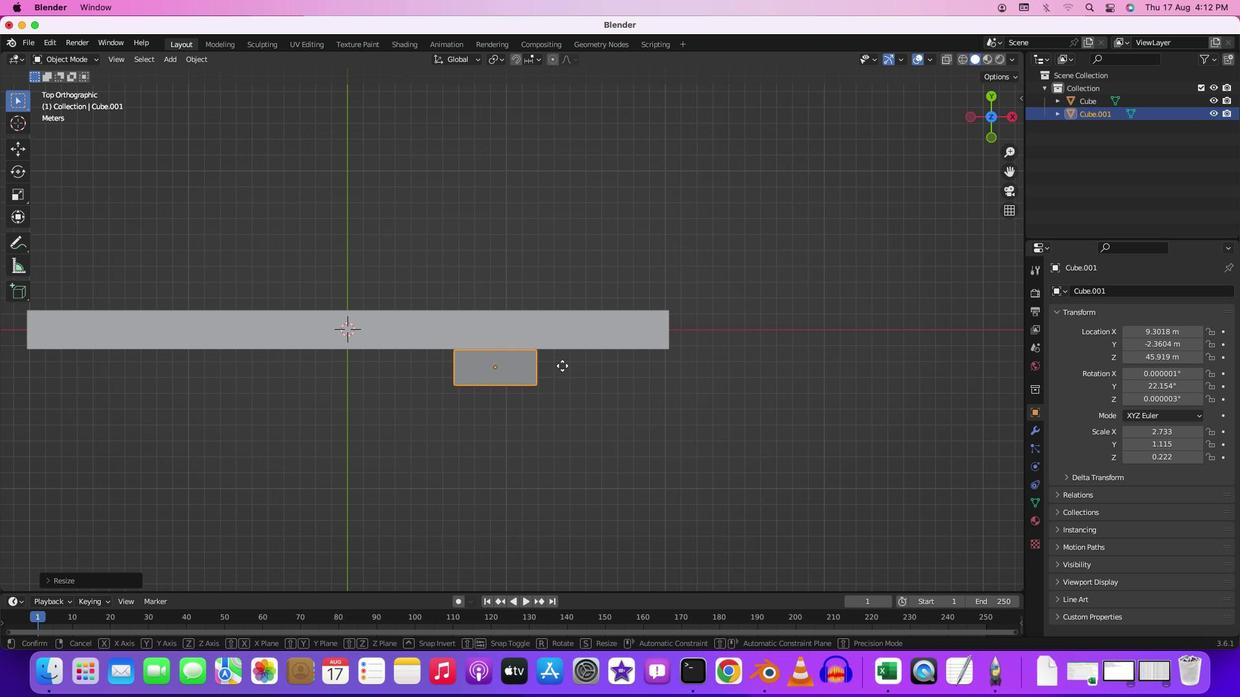 
Action: Key pressed 'g'
Screenshot: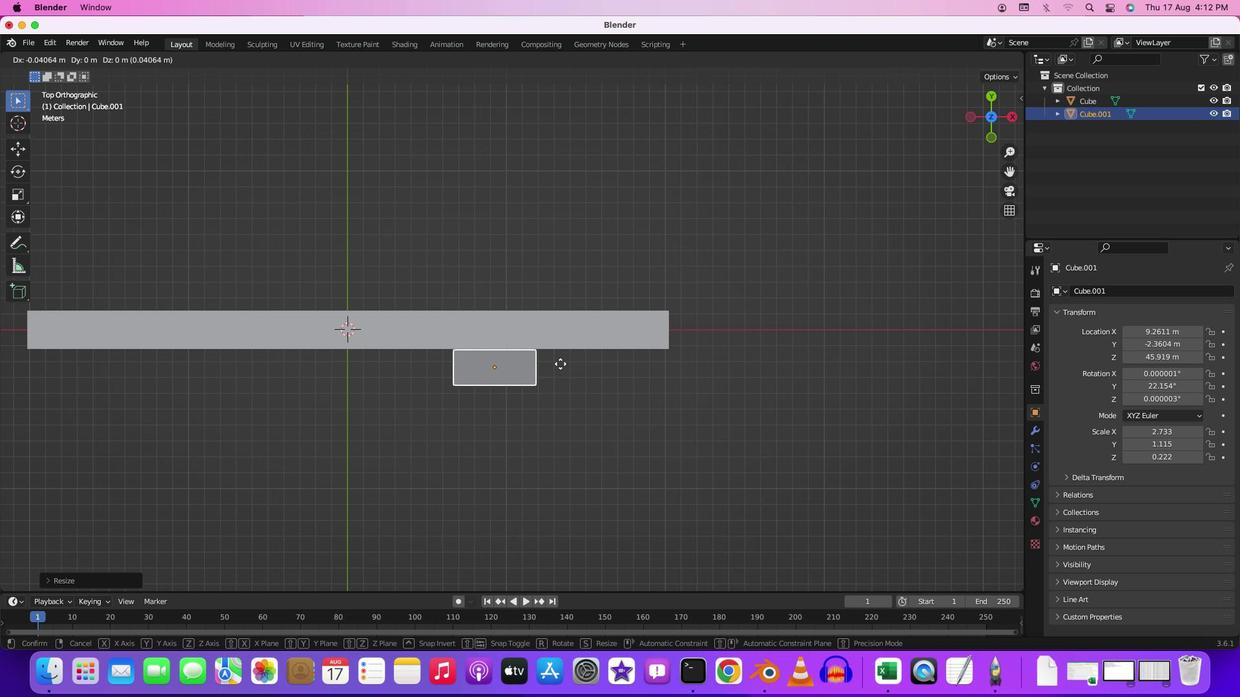 
Action: Mouse moved to (556, 358)
Screenshot: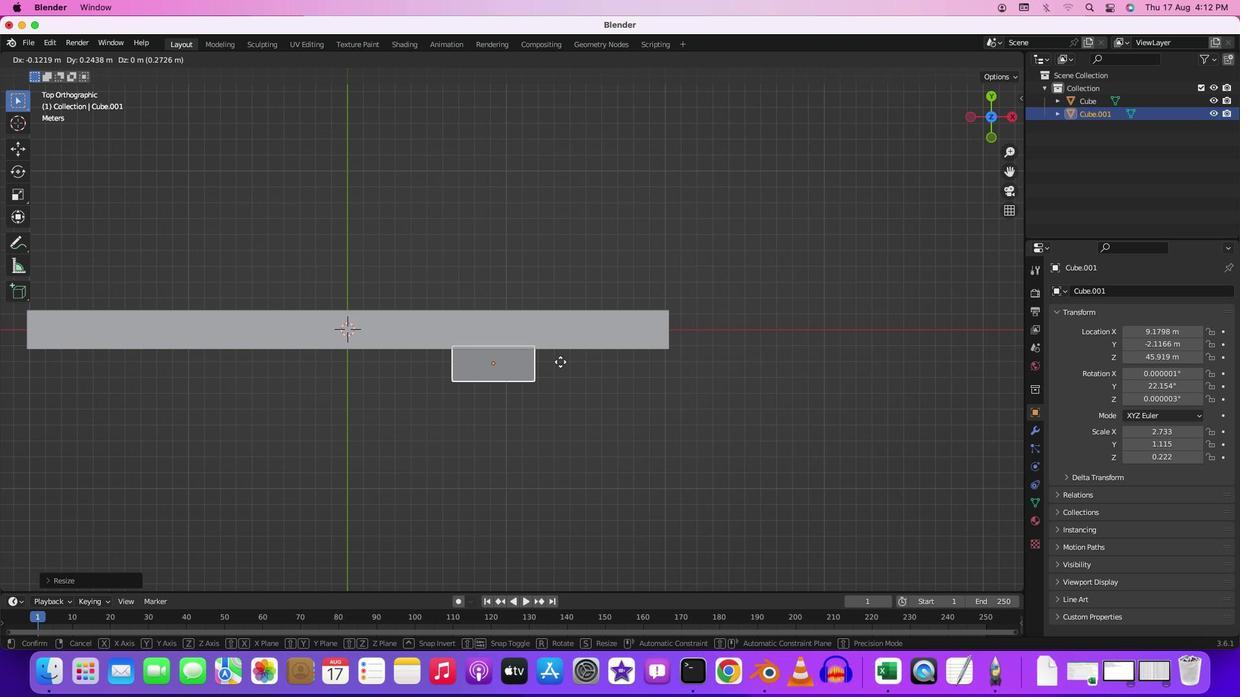
Action: Mouse pressed left at (556, 358)
Screenshot: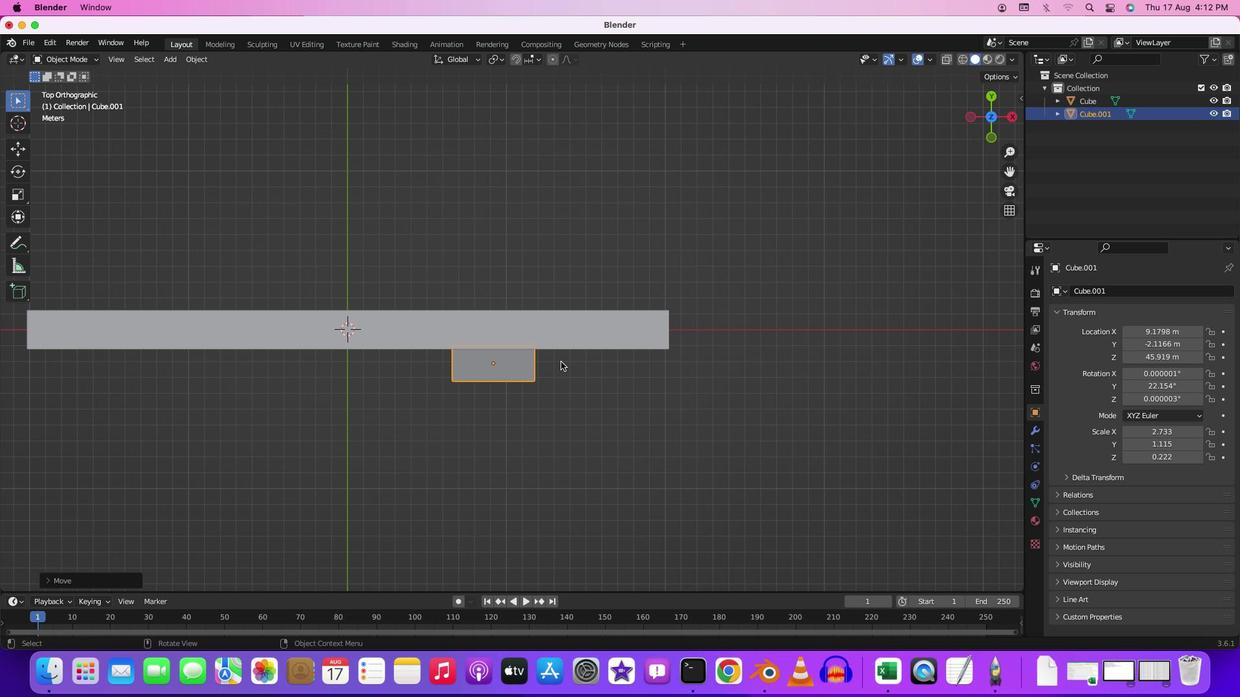 
Action: Mouse moved to (597, 261)
Screenshot: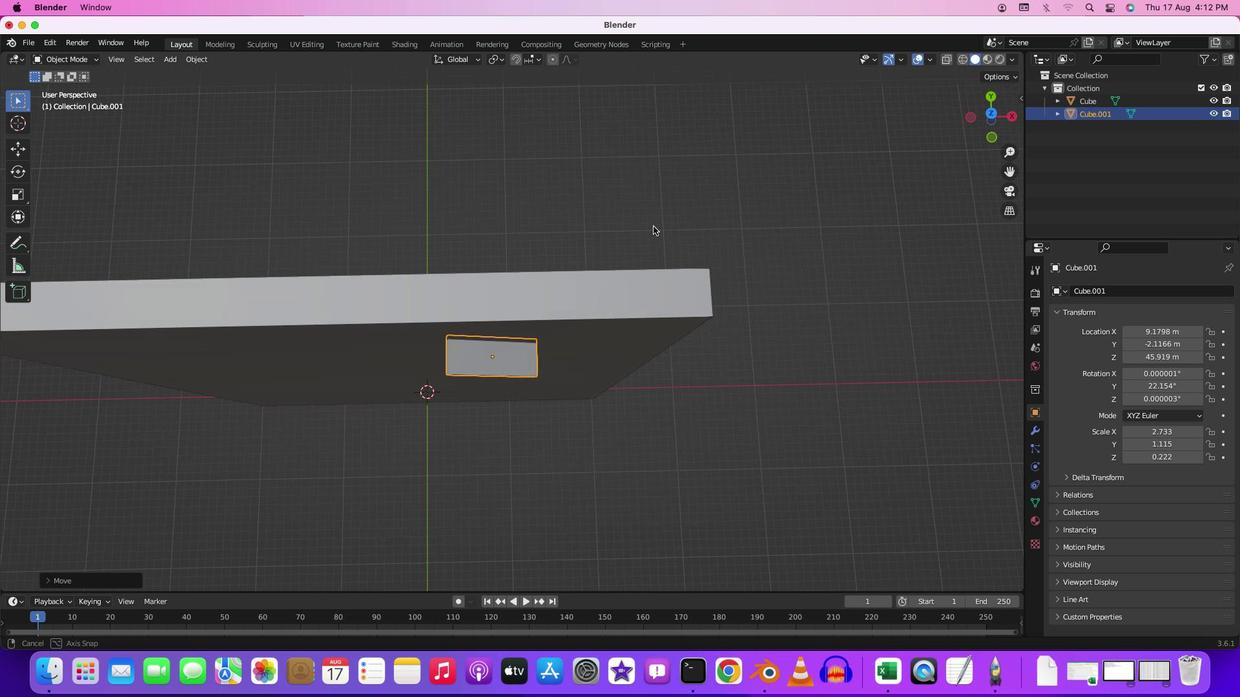
Action: Mouse pressed middle at (597, 261)
Screenshot: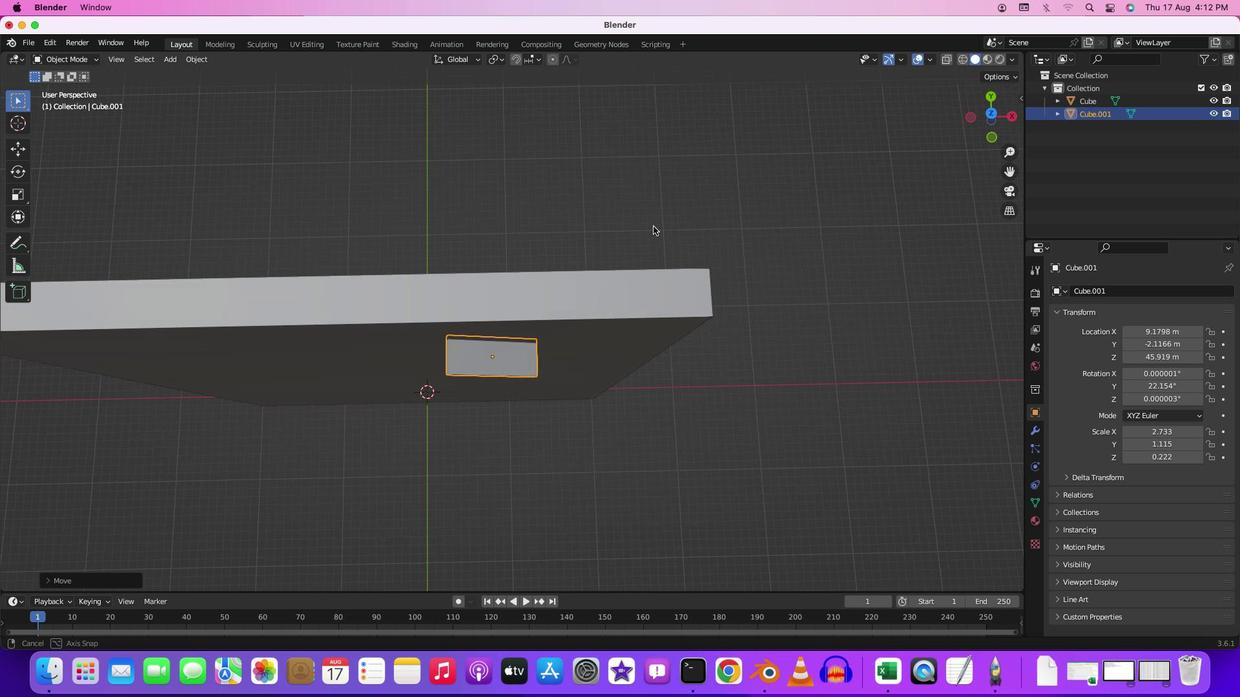 
Action: Mouse moved to (594, 147)
Screenshot: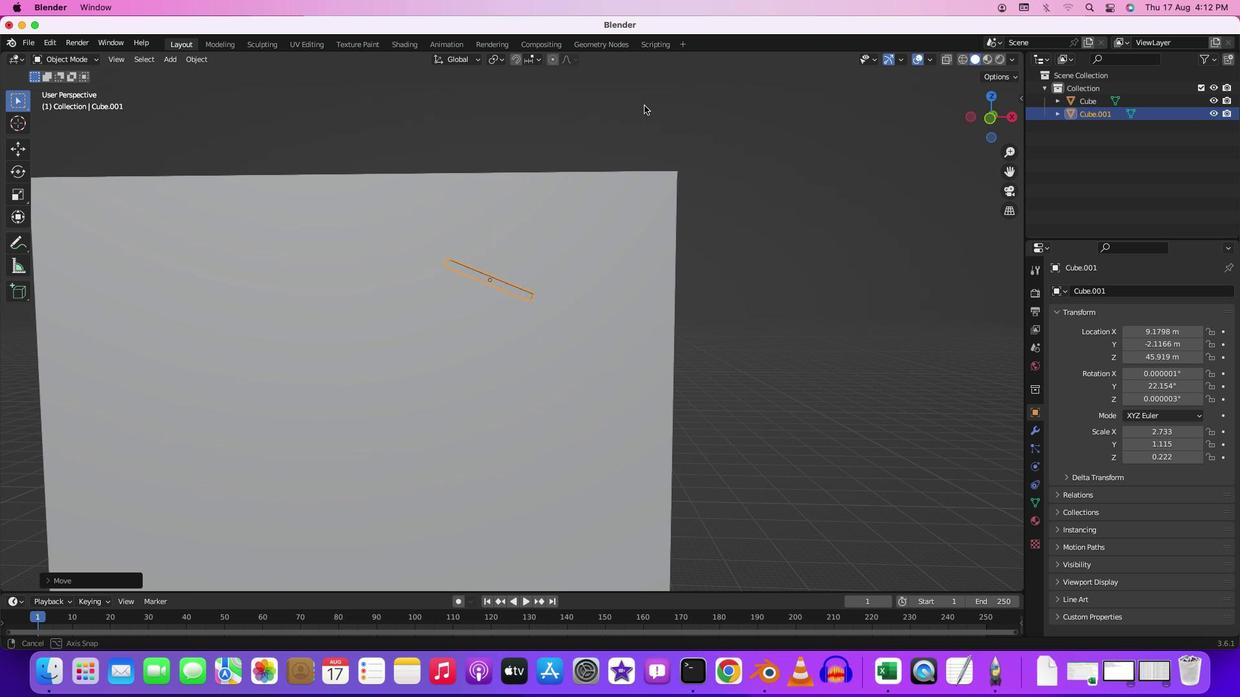 
Action: Key pressed '1'
Screenshot: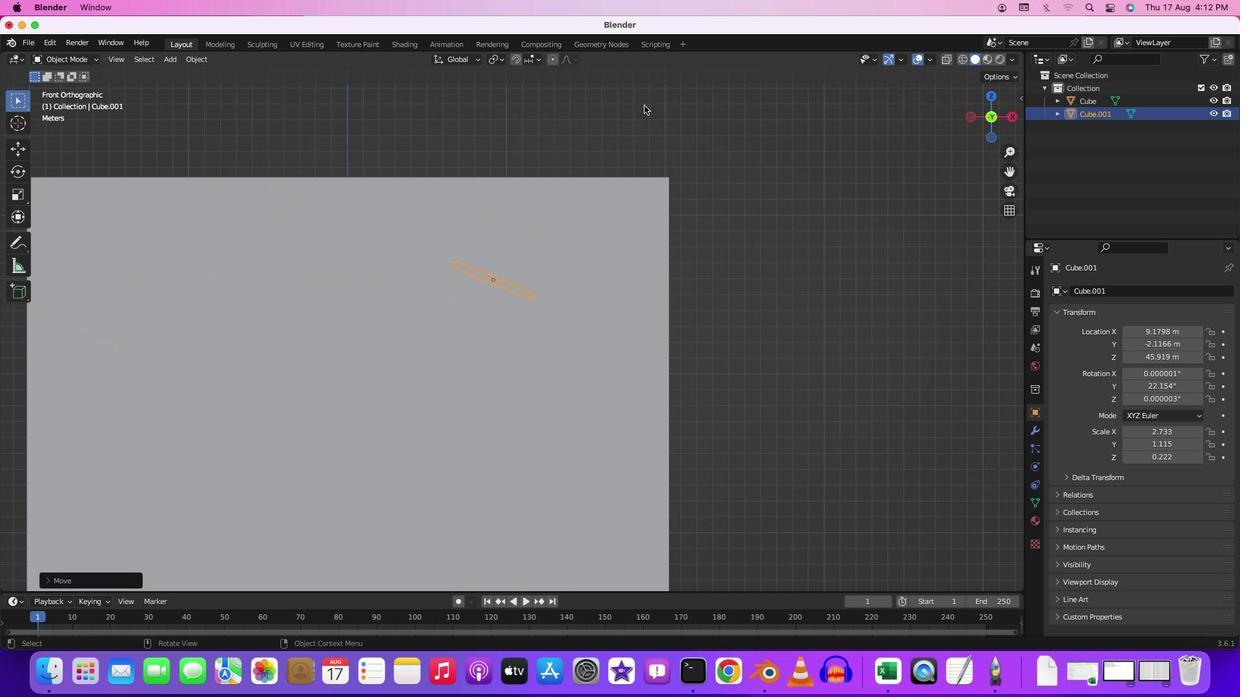 
Action: Mouse moved to (530, 297)
Screenshot: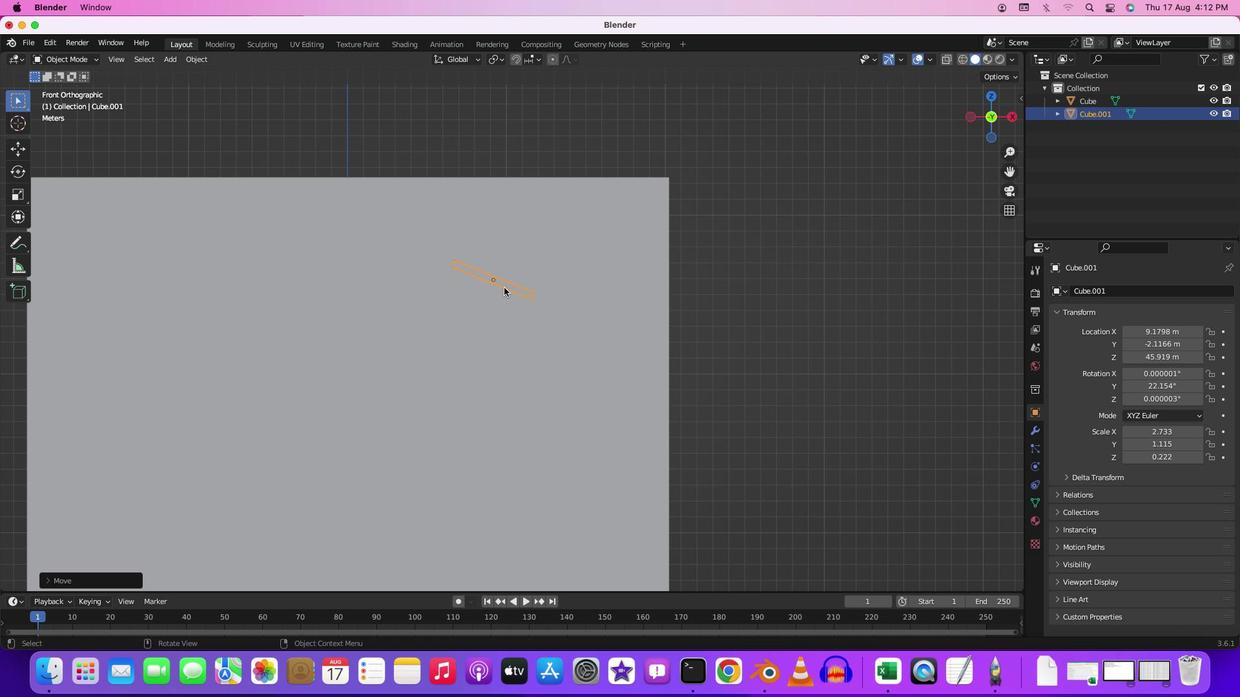 
Action: Key pressed Key.shift'D'
Screenshot: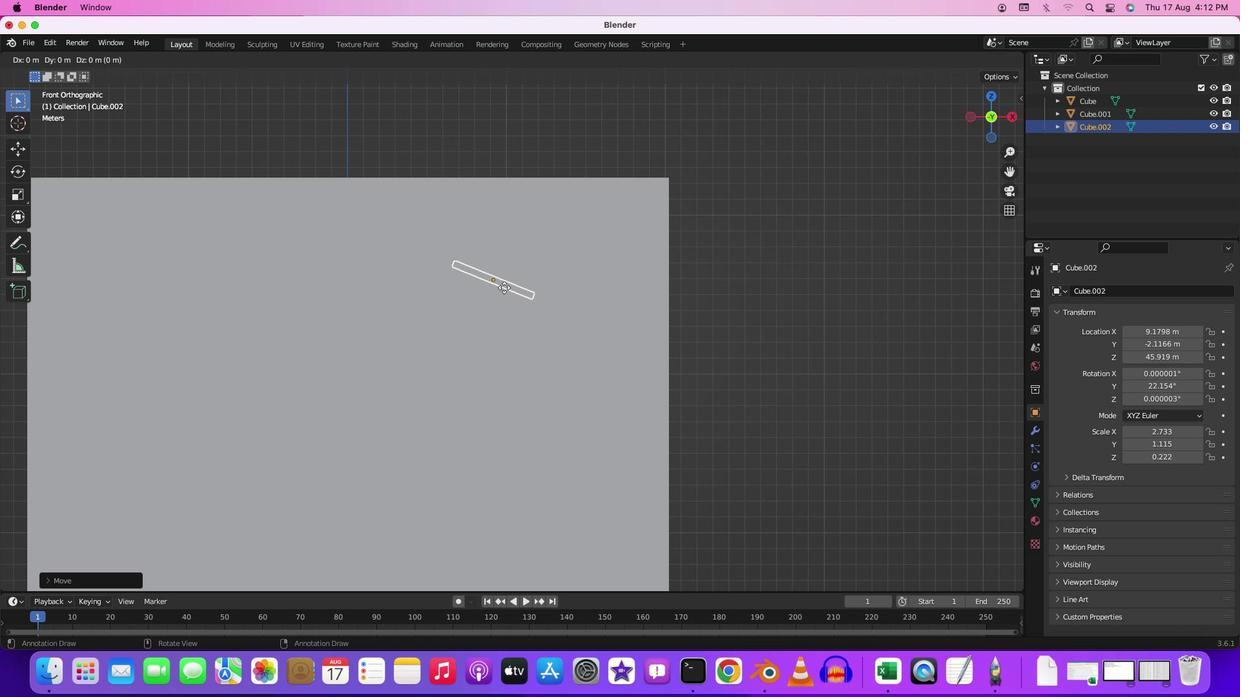 
Action: Mouse moved to (556, 353)
Screenshot: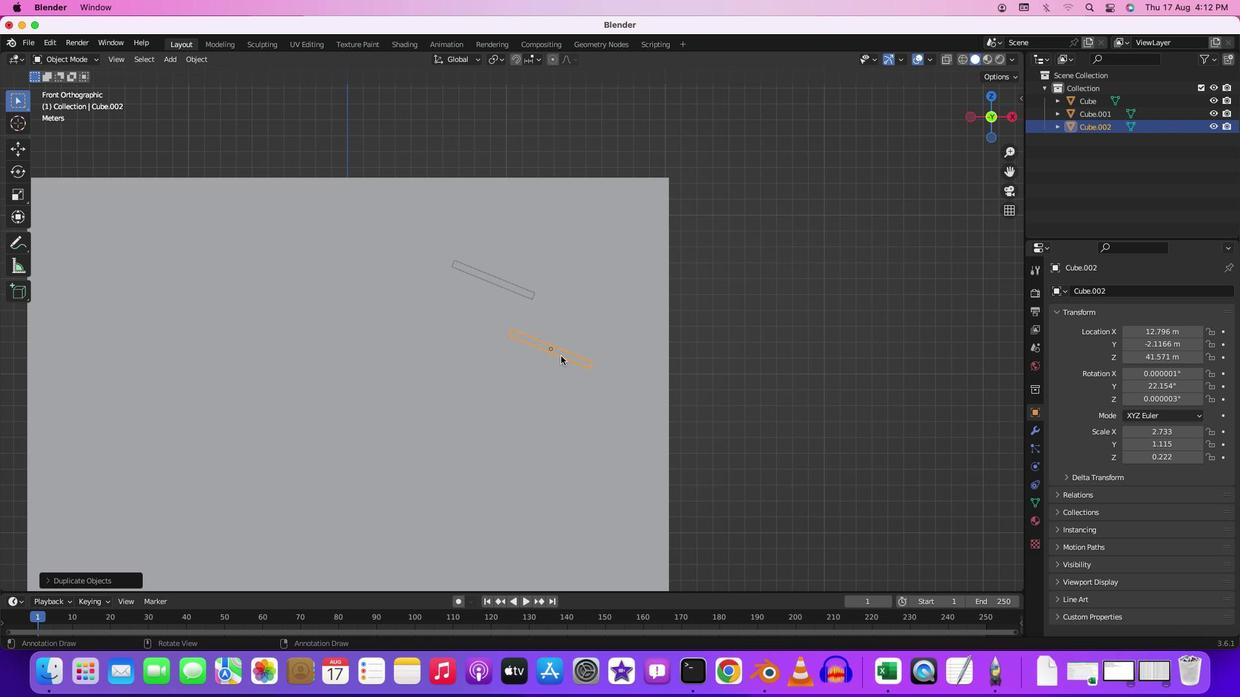 
Action: Mouse pressed left at (556, 353)
Screenshot: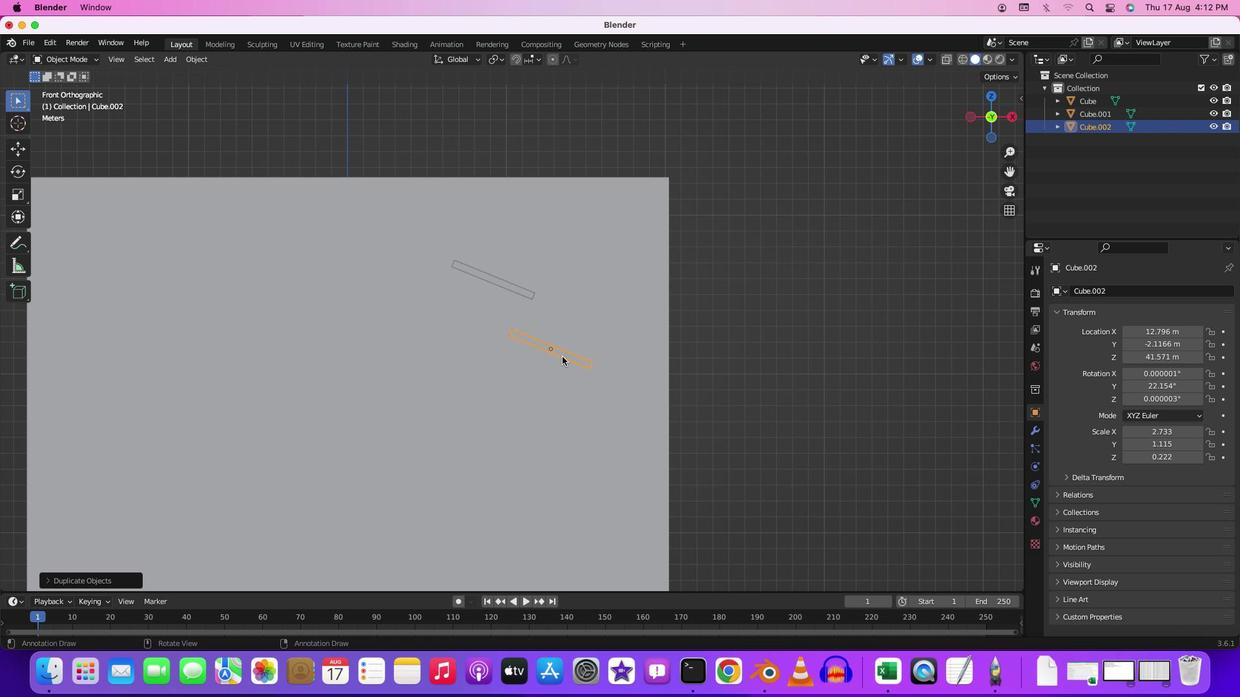 
Action: Mouse moved to (575, 363)
Screenshot: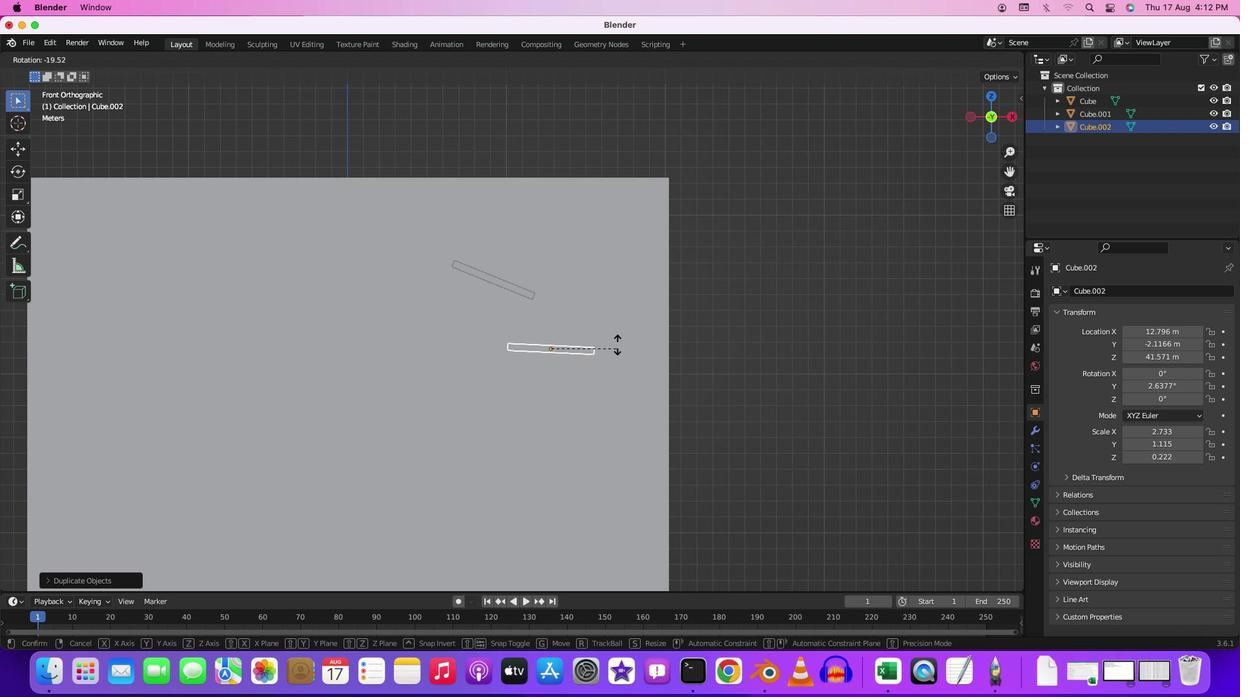 
Action: Key pressed 'r'
Screenshot: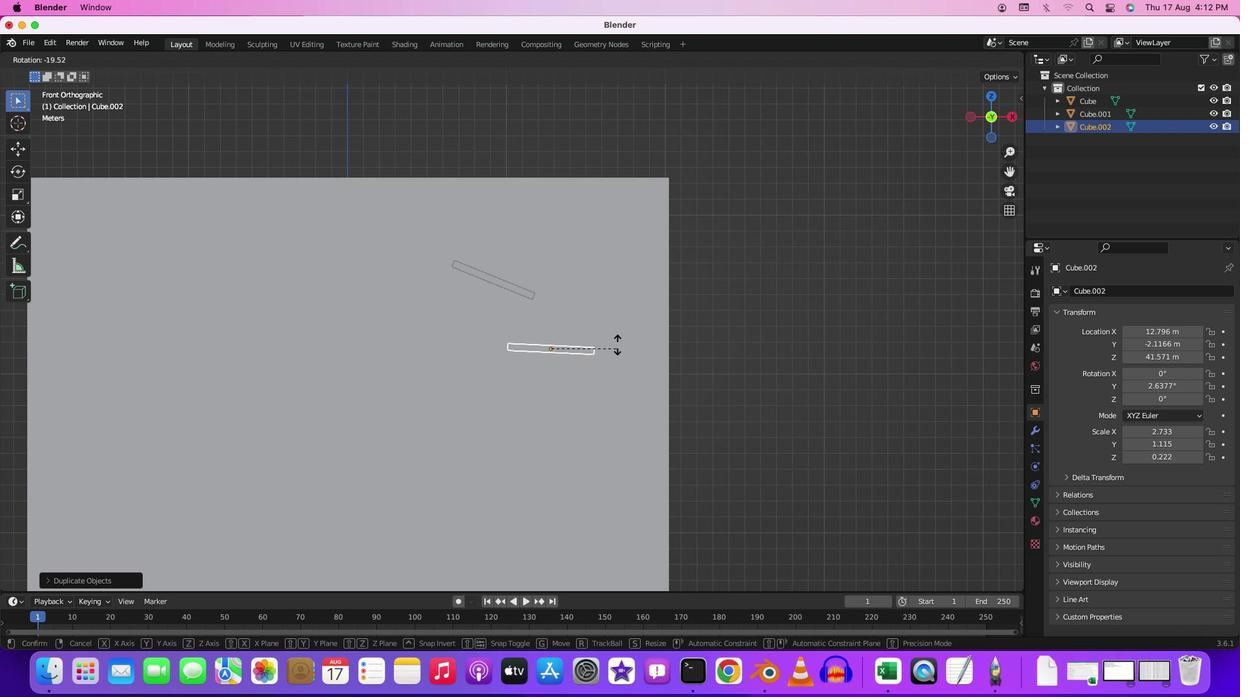 
Action: Mouse moved to (570, 295)
Screenshot: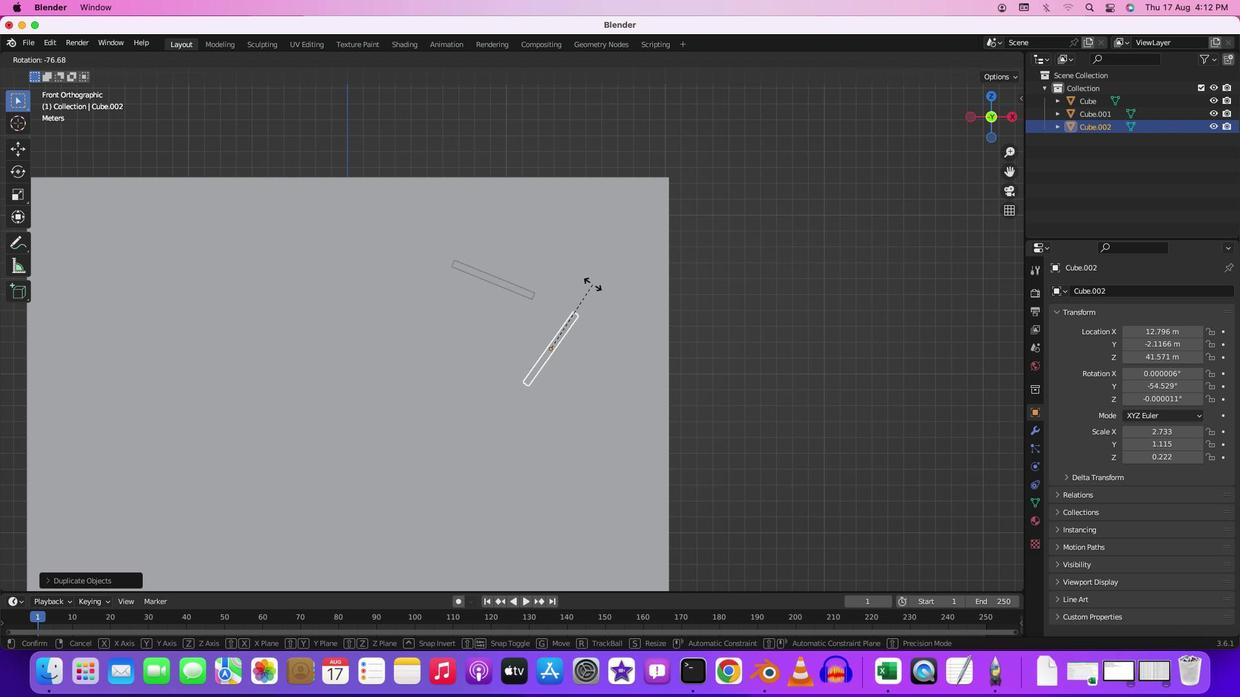 
Action: Mouse pressed left at (570, 295)
Screenshot: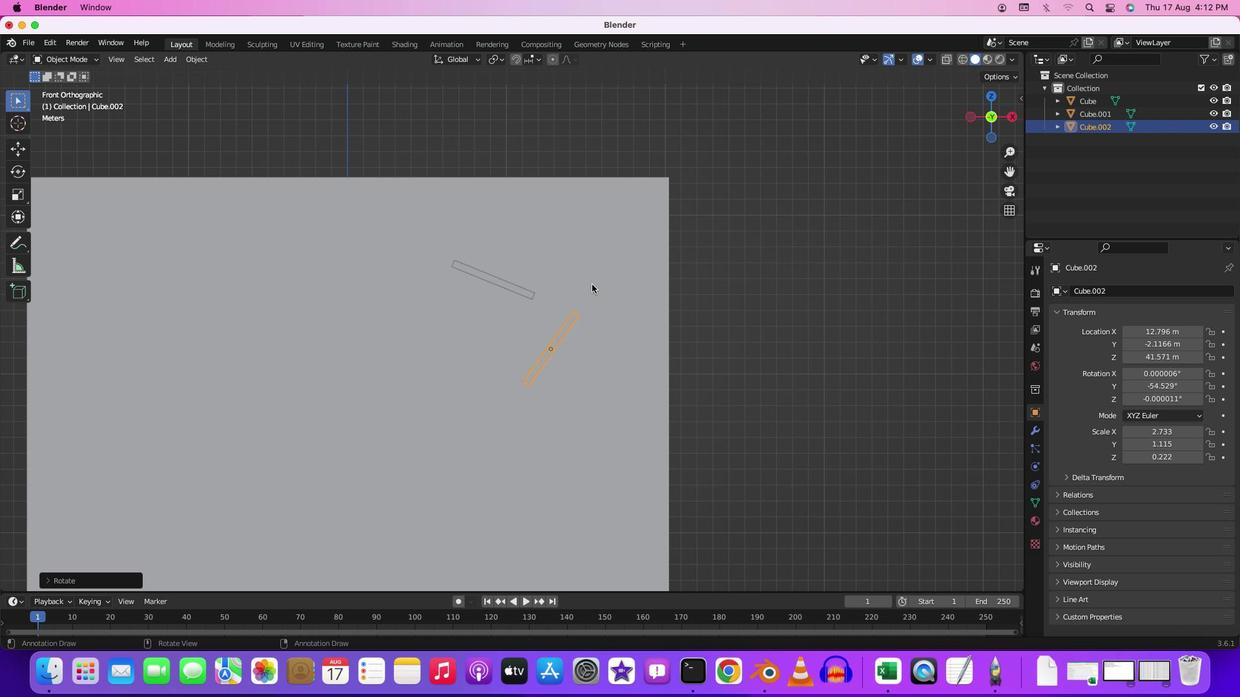 
Action: Key pressed 'g'
Screenshot: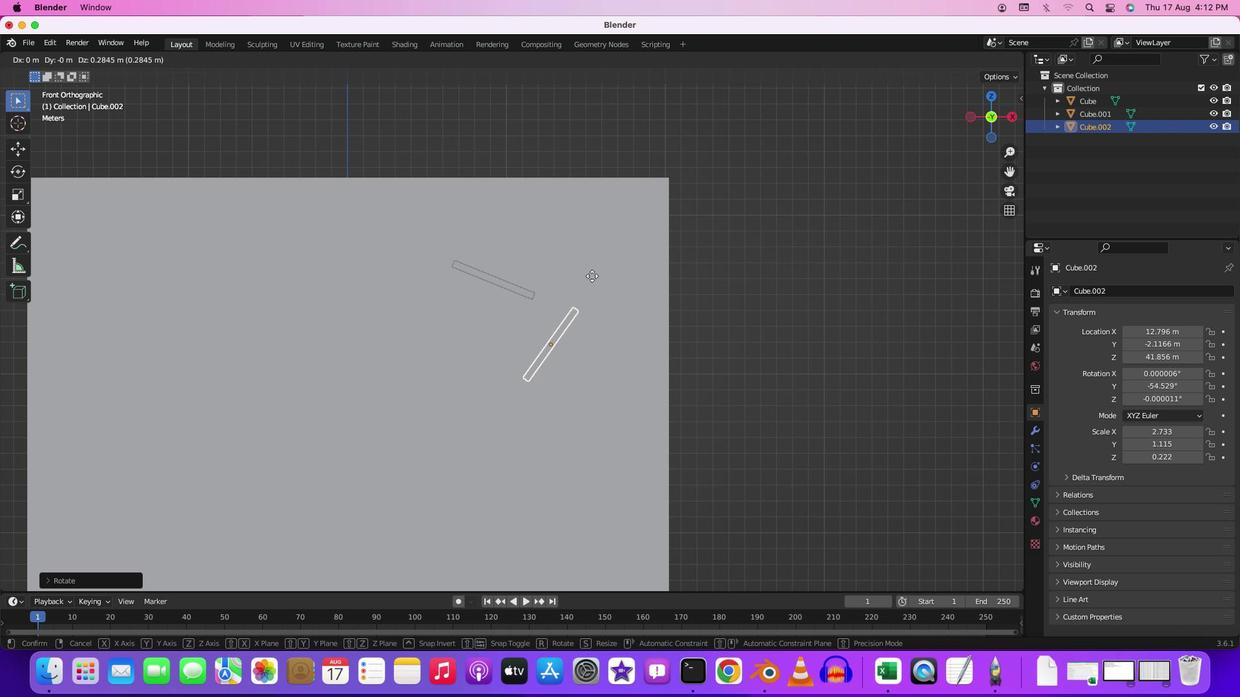 
Action: Mouse moved to (572, 286)
Screenshot: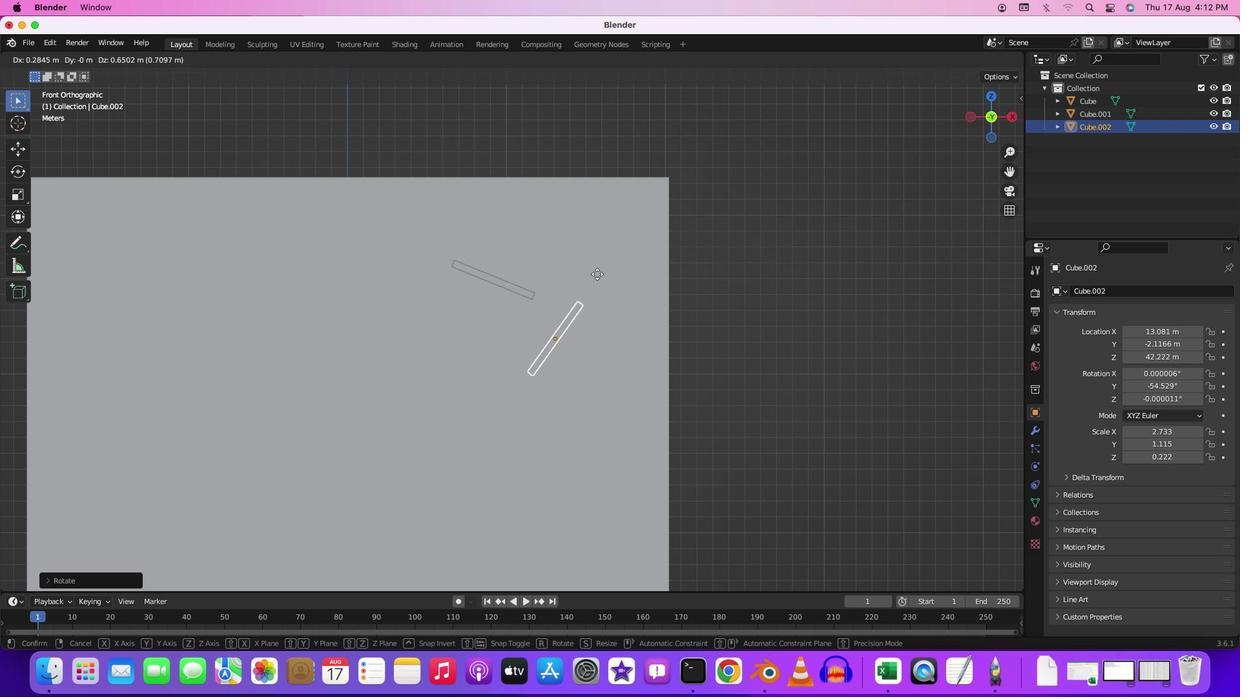 
Action: Mouse pressed left at (572, 286)
